 Task: Compose an email with the signature Lane Turner with the subject Feedback on a partnership and the message Can you confirm whether the vendor has been selected for the project? from softage.9@softage.net to softage.1@softage.netSelect the entire message and Indent more 2 times, then indent less once Send the email. Finally, move the email from Sent Items to the label Maintenance
Action: Mouse moved to (1228, 75)
Screenshot: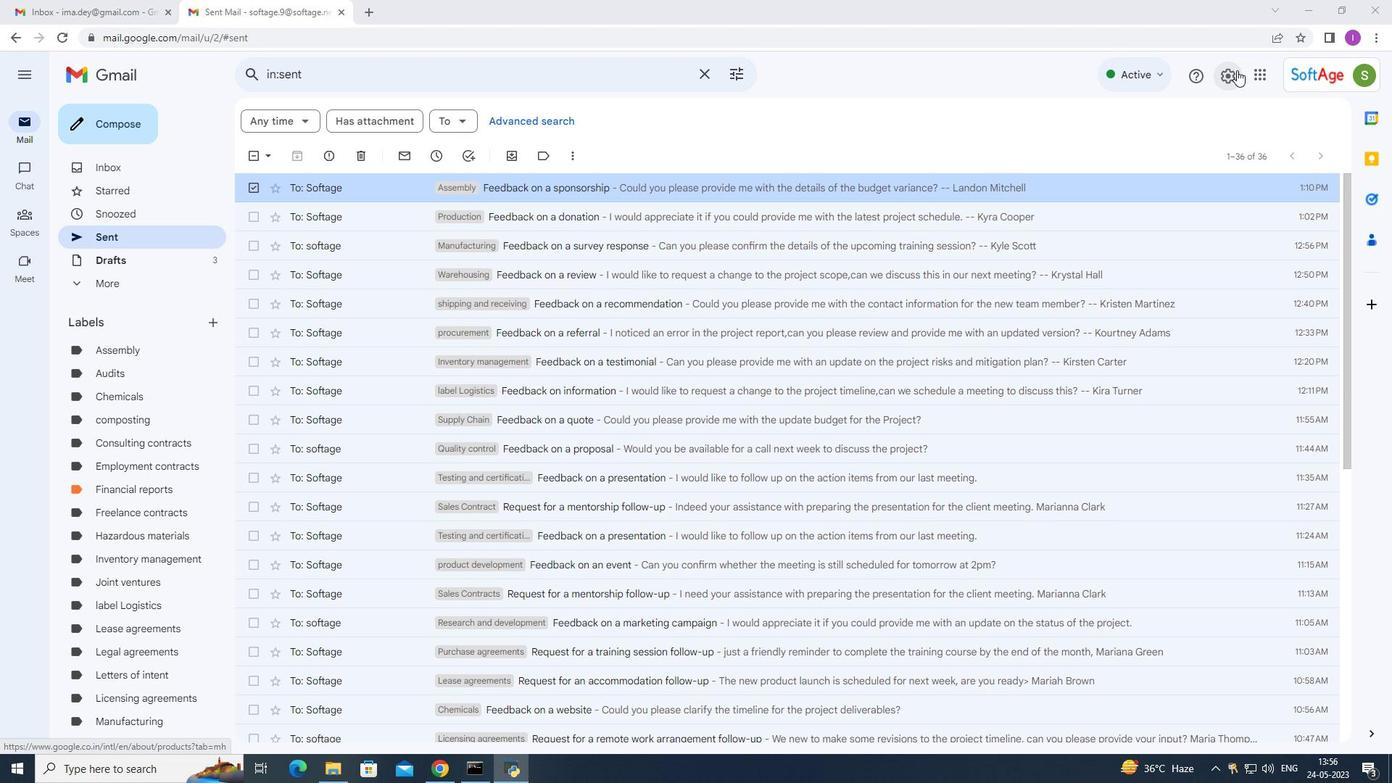 
Action: Mouse pressed left at (1228, 75)
Screenshot: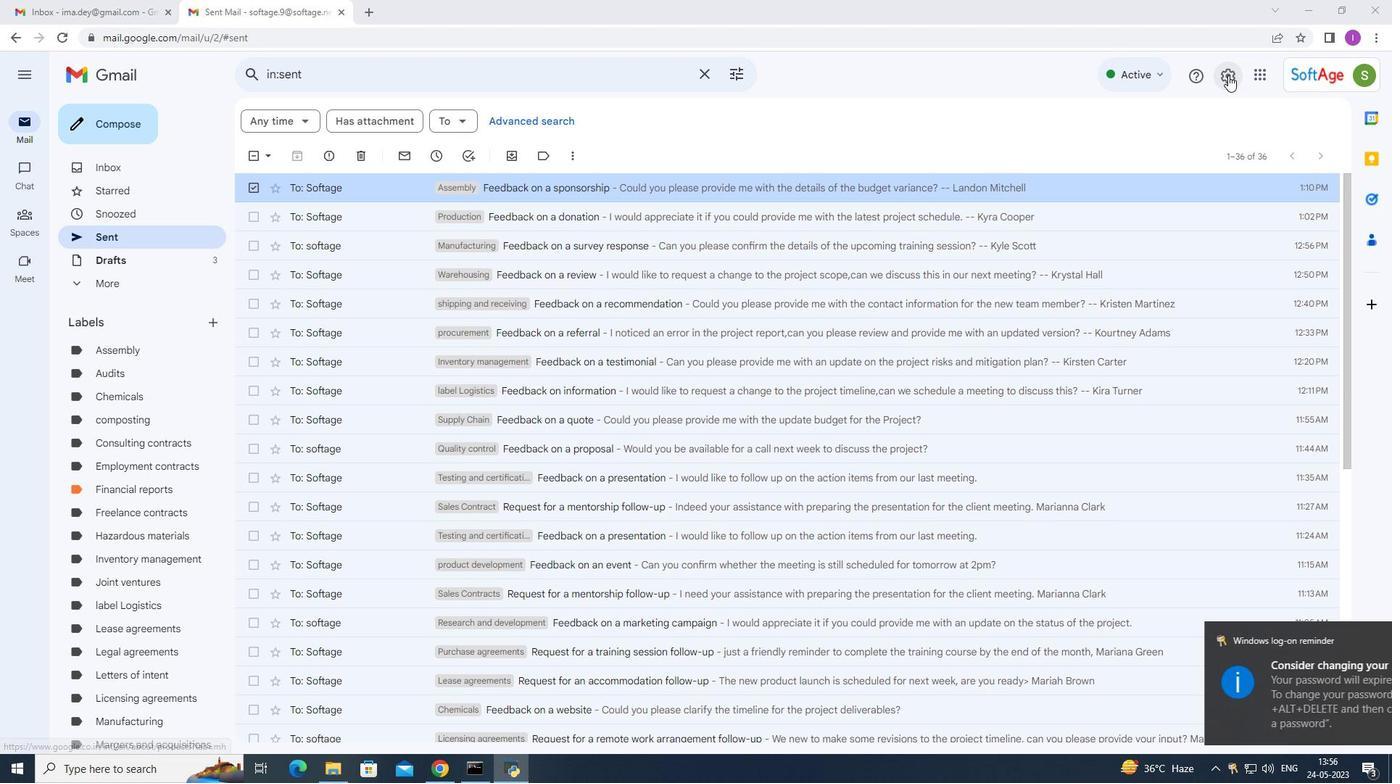 
Action: Mouse moved to (1354, 636)
Screenshot: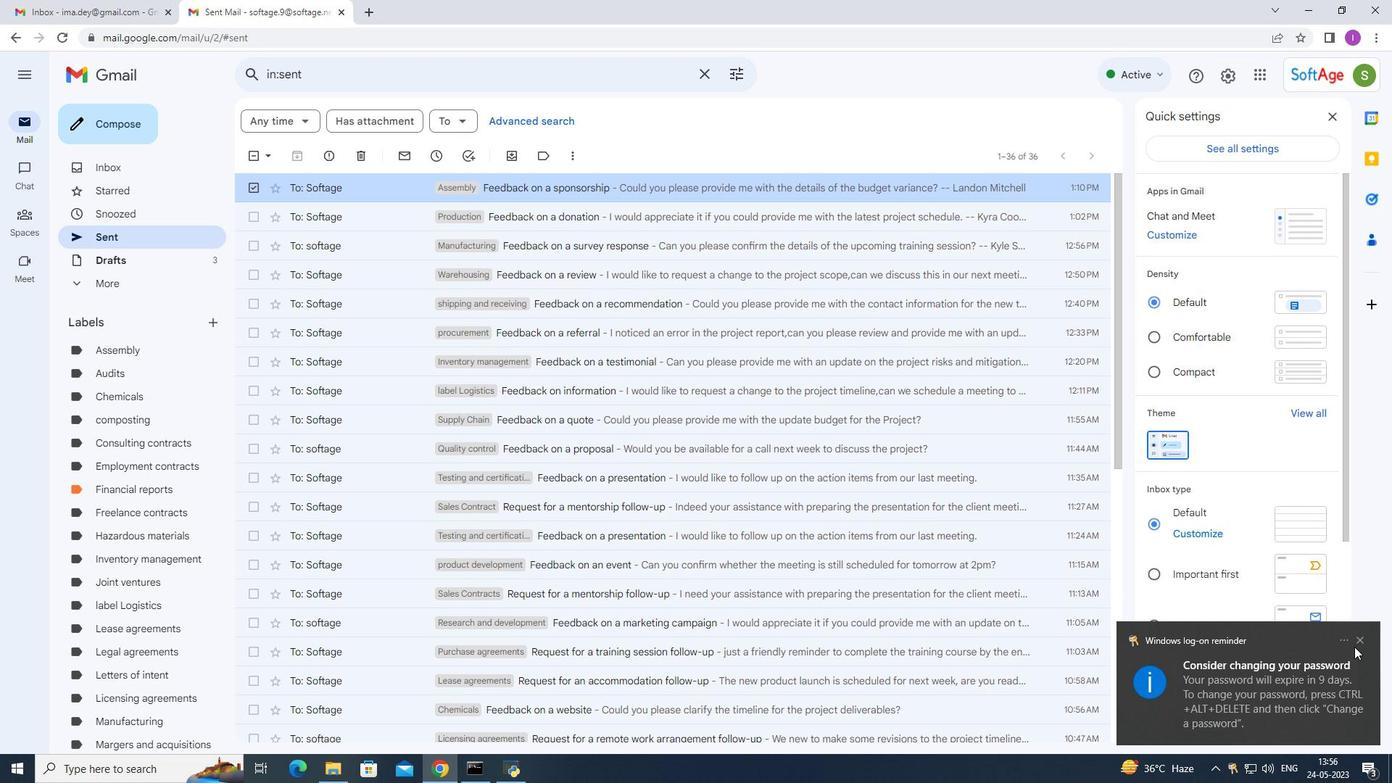
Action: Mouse pressed left at (1354, 636)
Screenshot: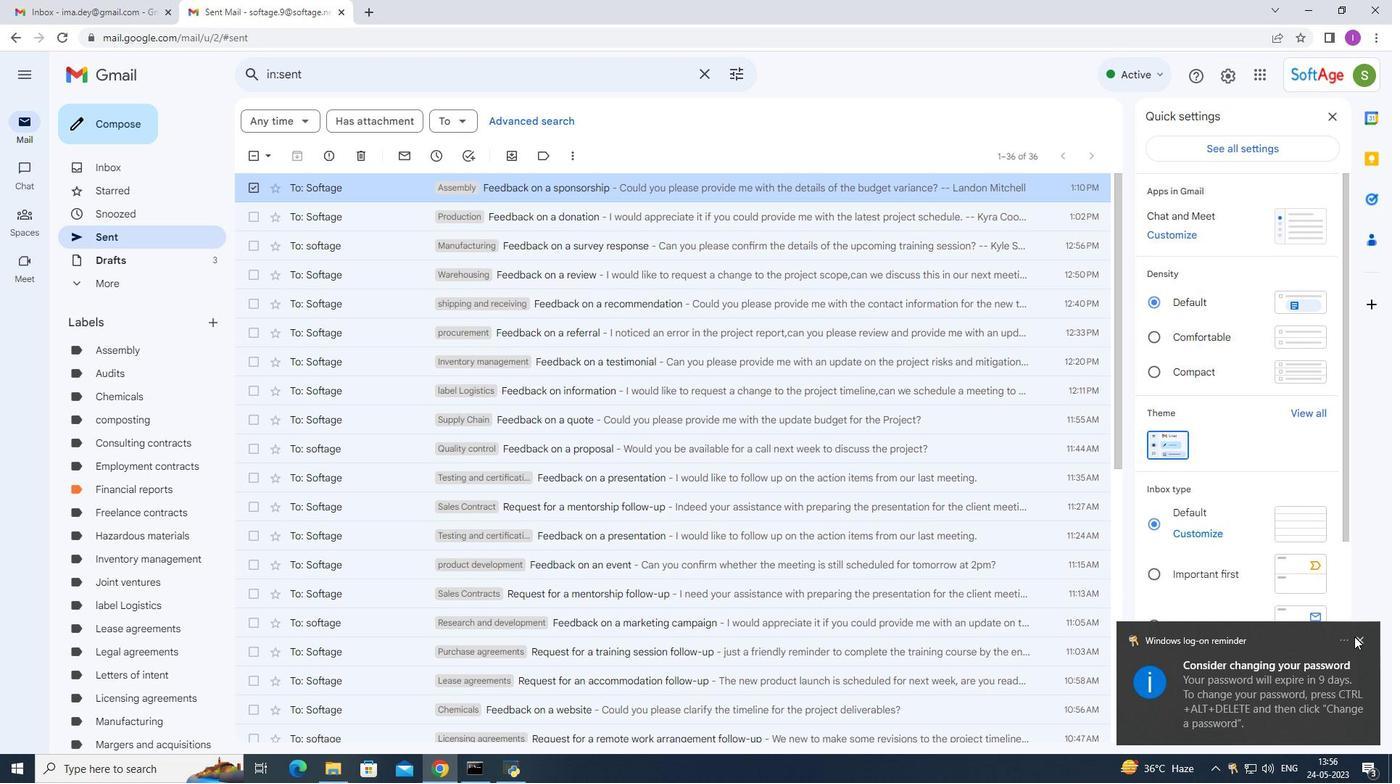 
Action: Mouse moved to (1239, 144)
Screenshot: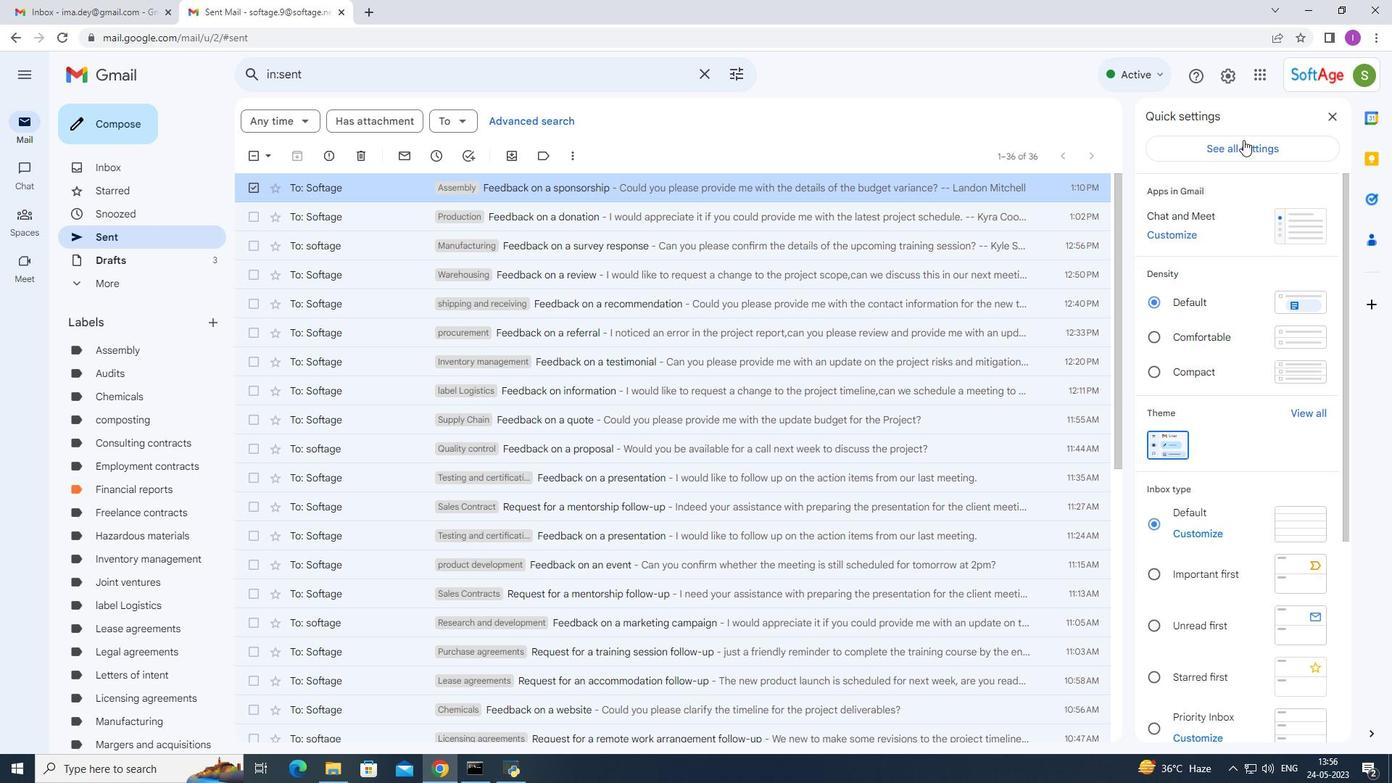 
Action: Mouse pressed left at (1239, 144)
Screenshot: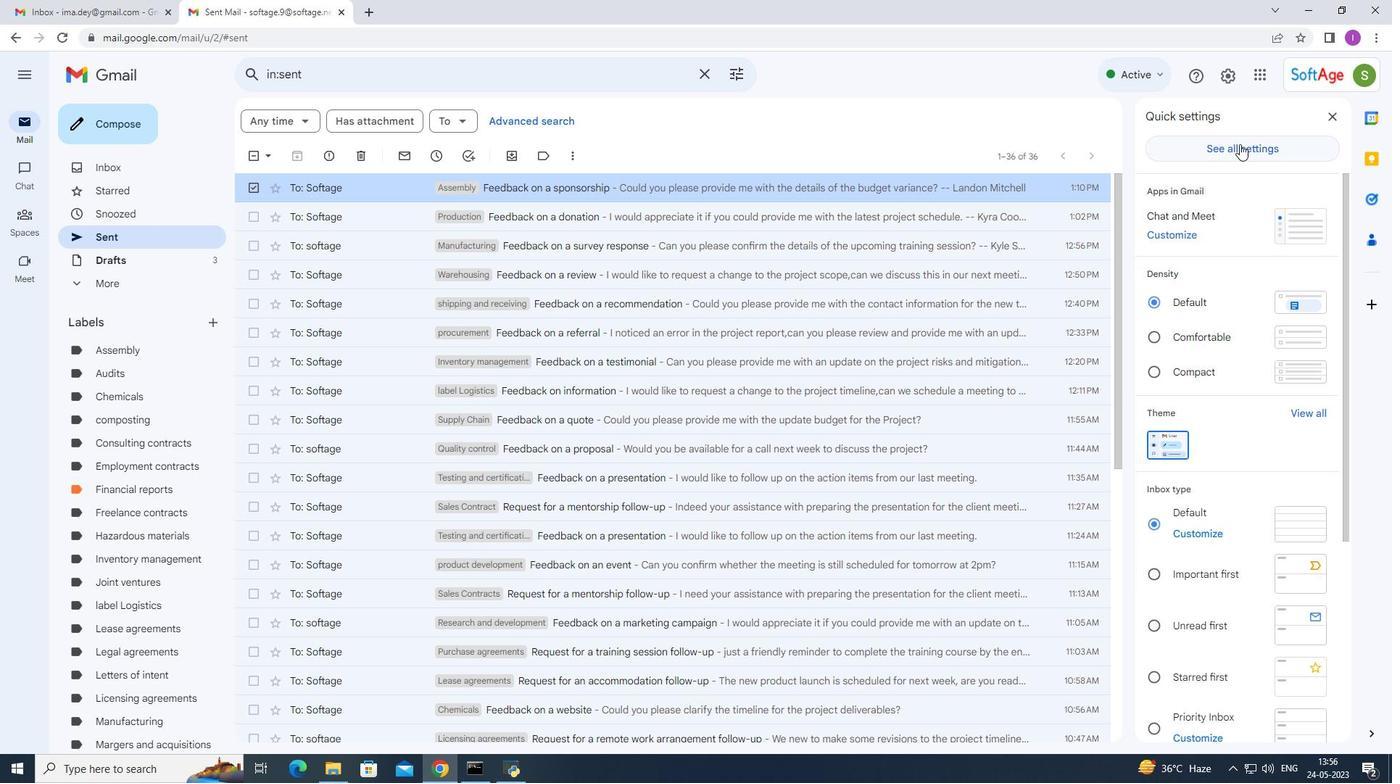 
Action: Mouse moved to (680, 287)
Screenshot: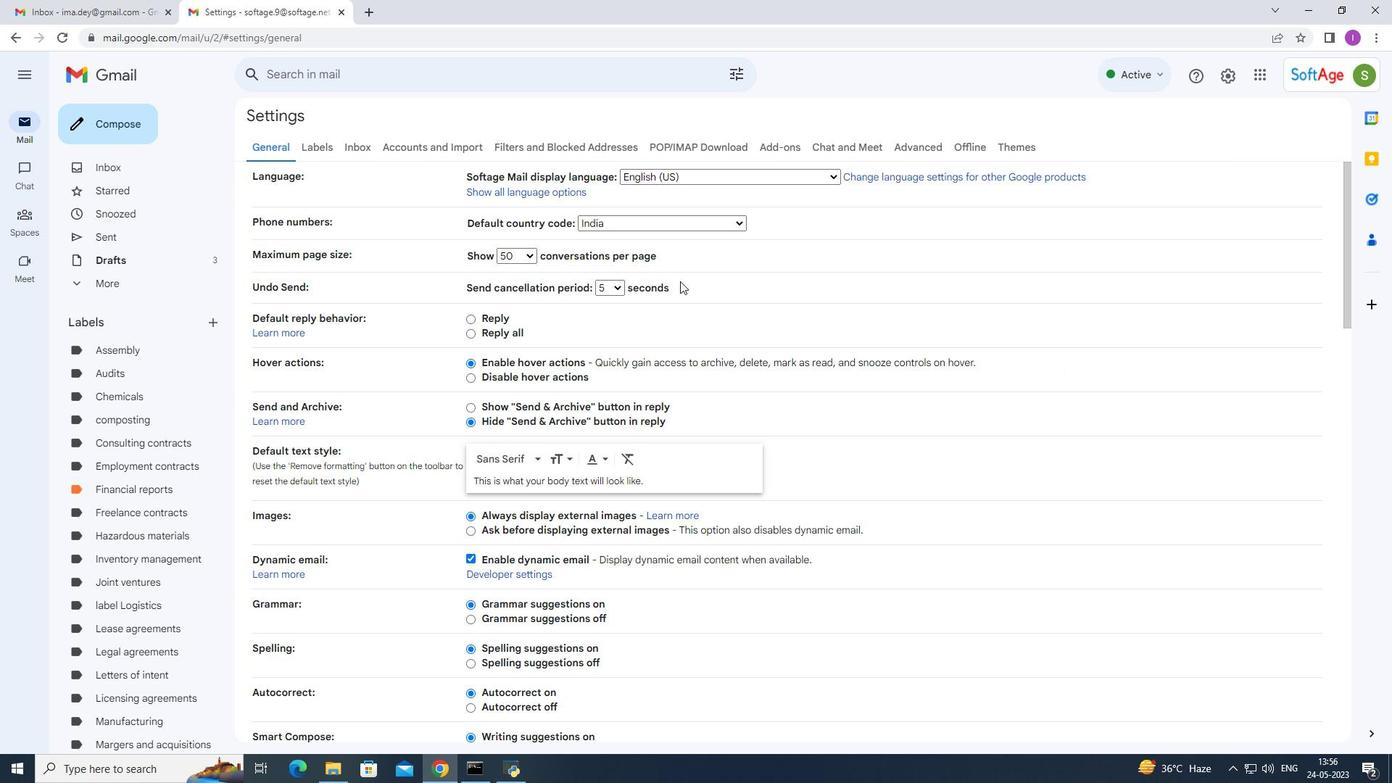 
Action: Mouse scrolled (680, 283) with delta (0, 0)
Screenshot: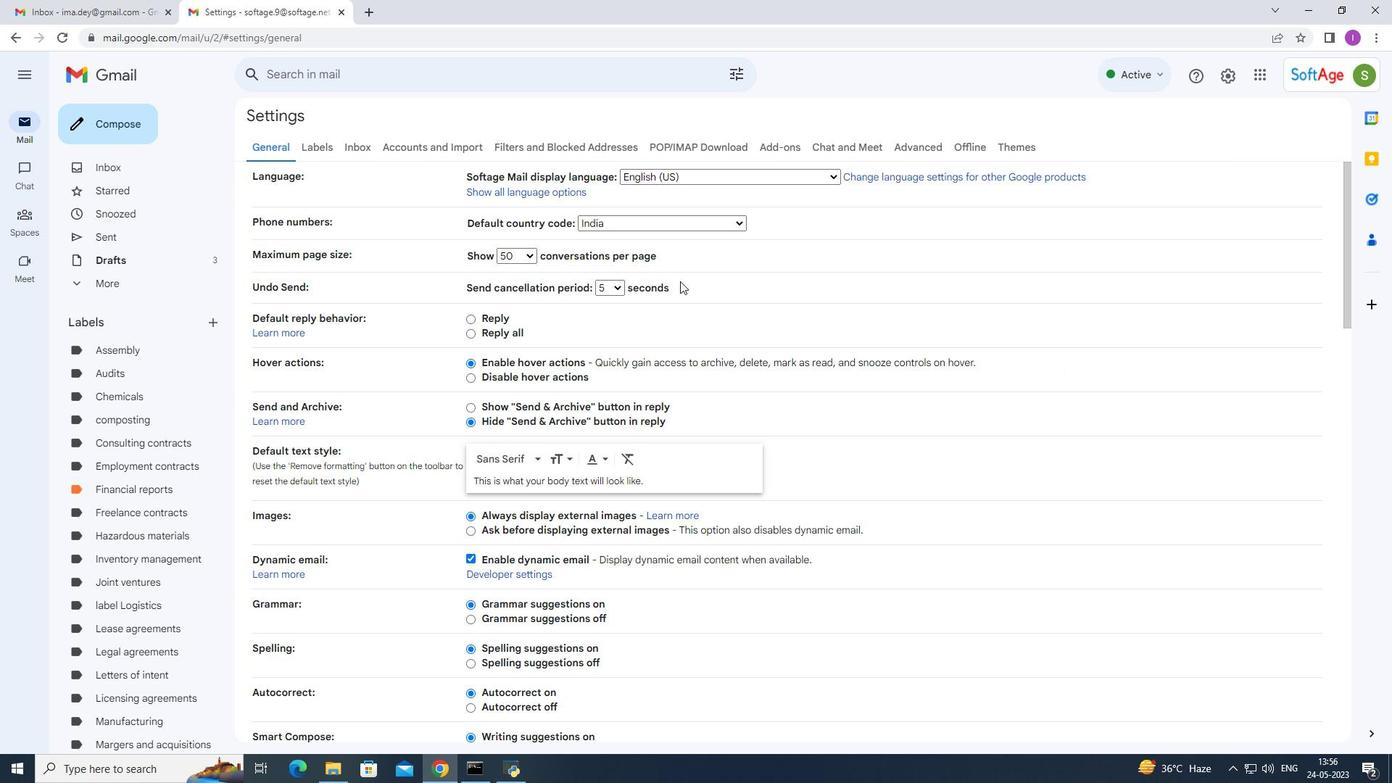 
Action: Mouse moved to (680, 288)
Screenshot: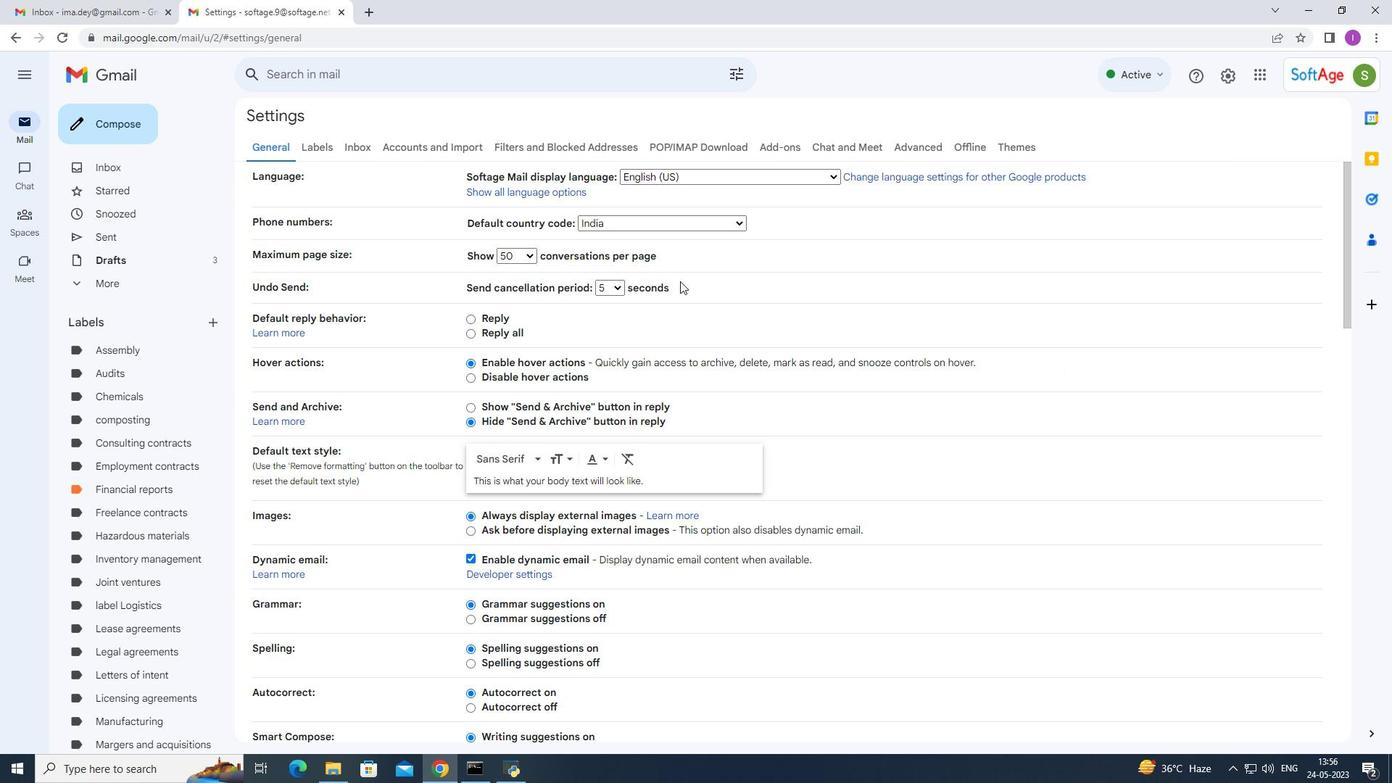 
Action: Mouse scrolled (680, 286) with delta (0, 0)
Screenshot: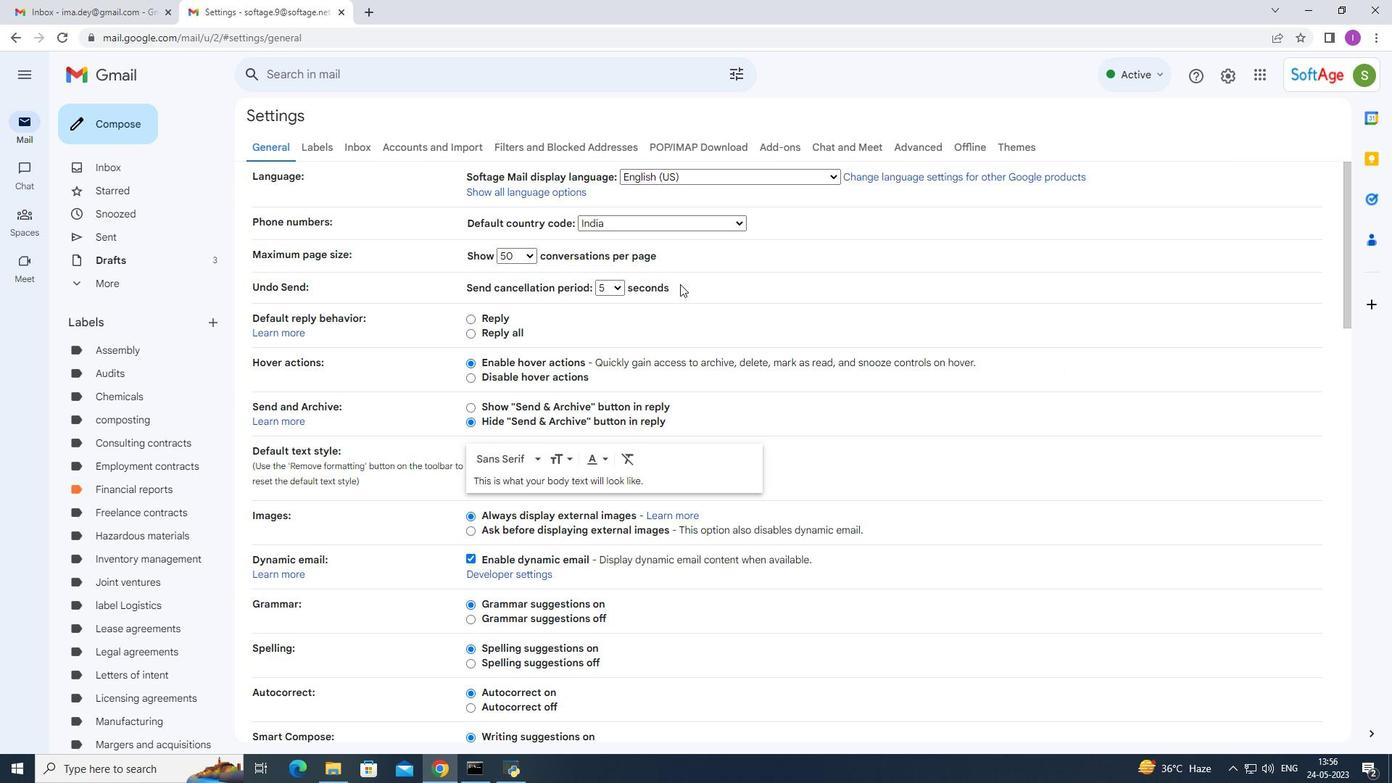 
Action: Mouse moved to (680, 289)
Screenshot: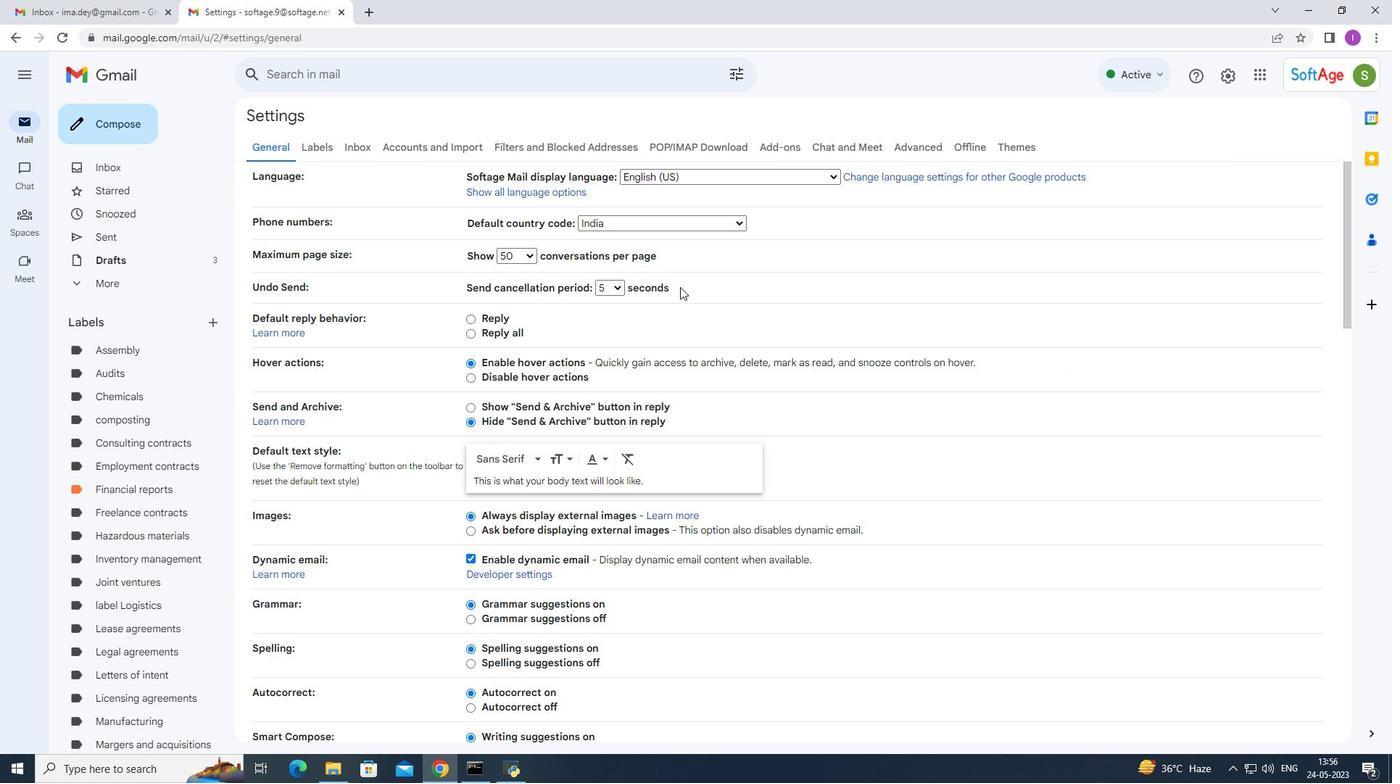 
Action: Mouse scrolled (680, 290) with delta (0, 0)
Screenshot: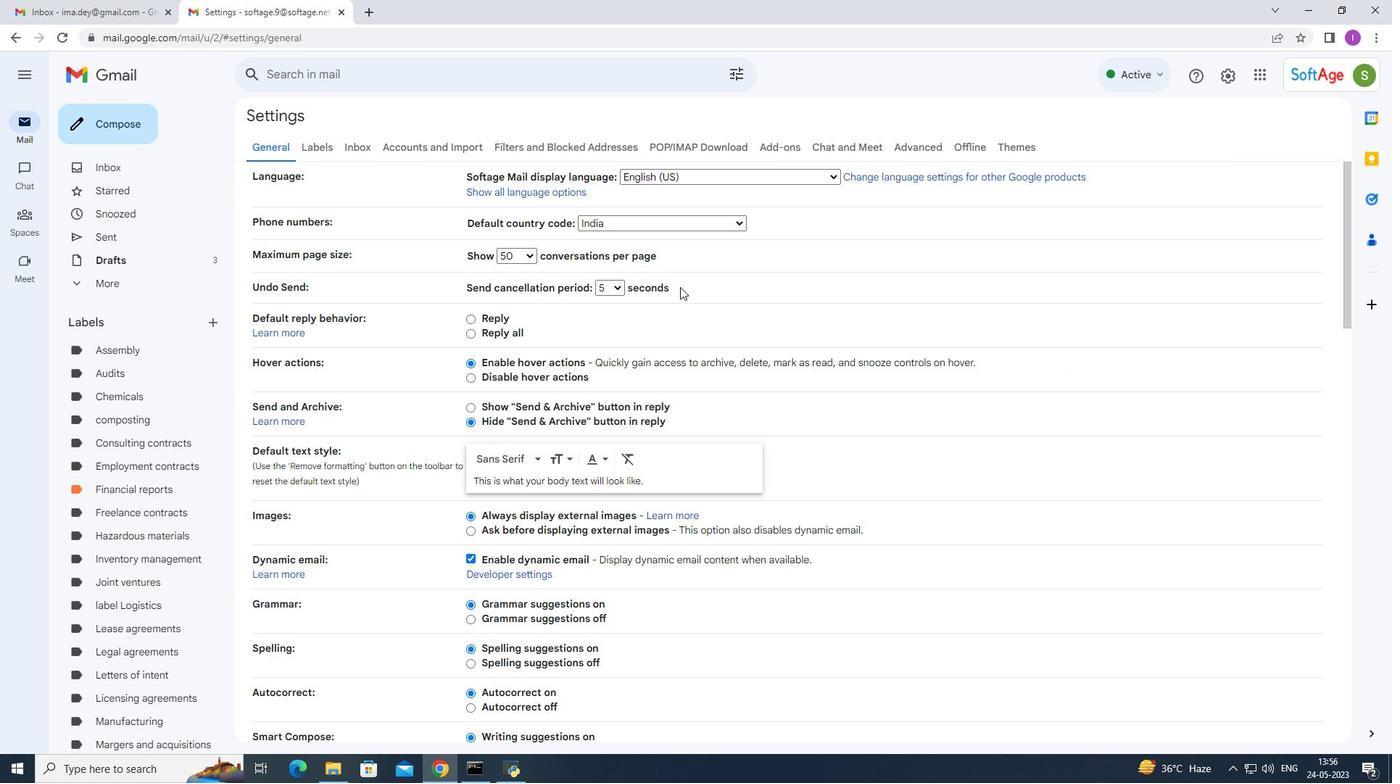 
Action: Mouse moved to (681, 290)
Screenshot: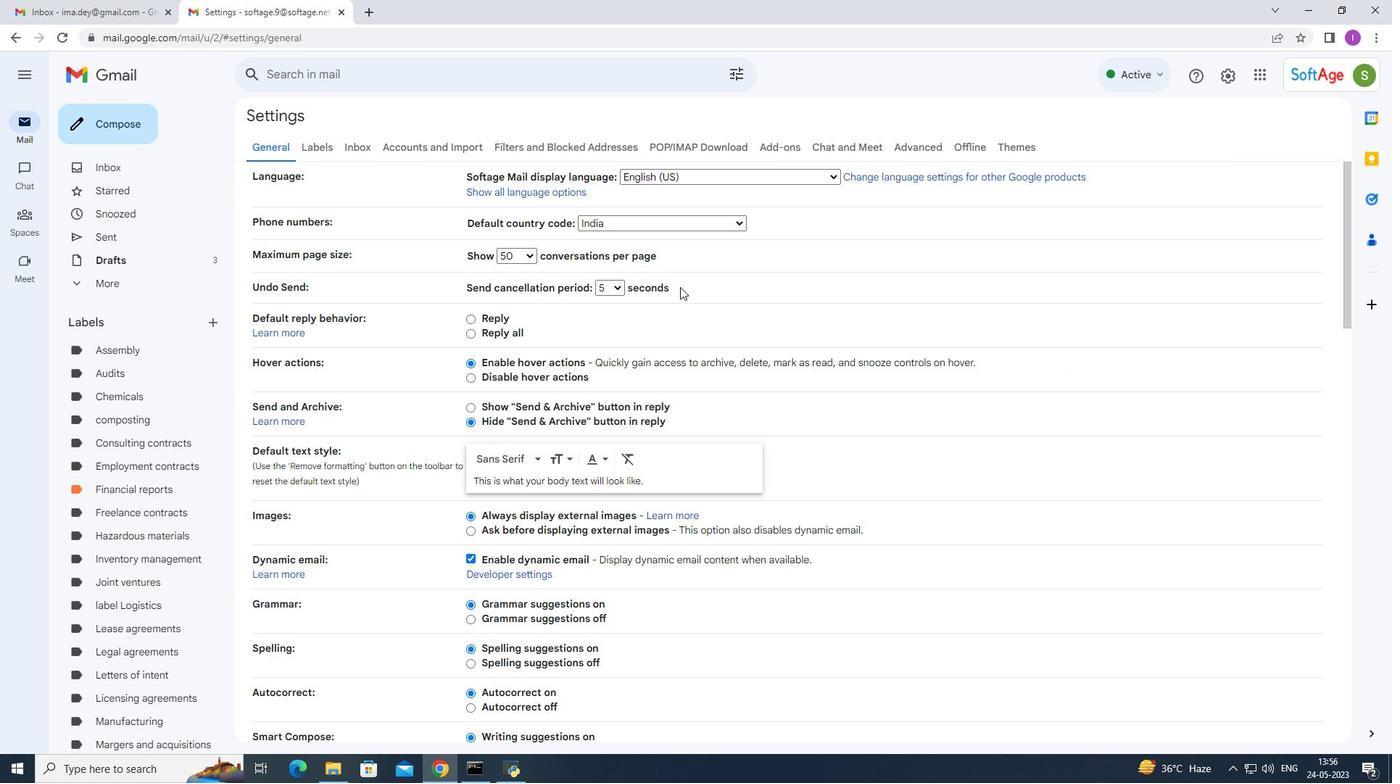 
Action: Mouse scrolled (680, 288) with delta (0, 0)
Screenshot: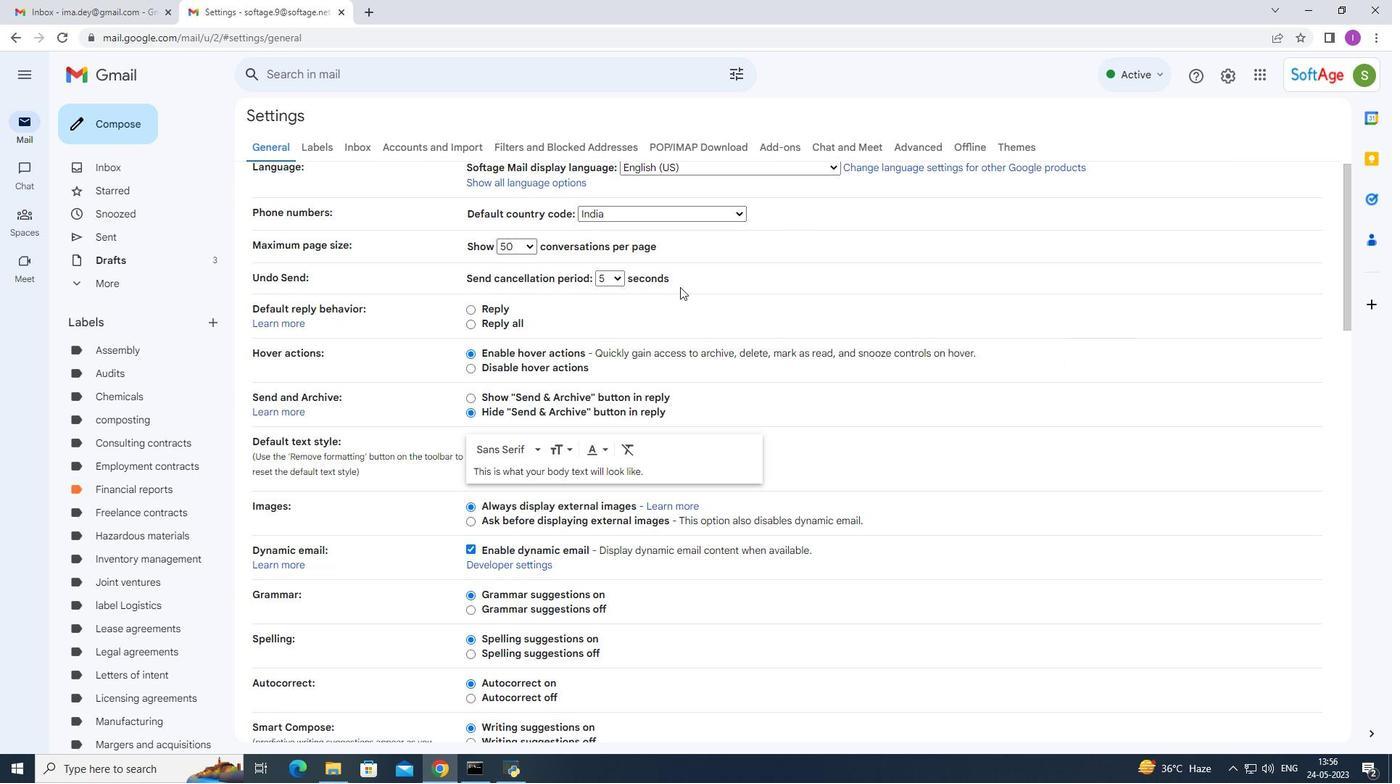 
Action: Mouse moved to (685, 294)
Screenshot: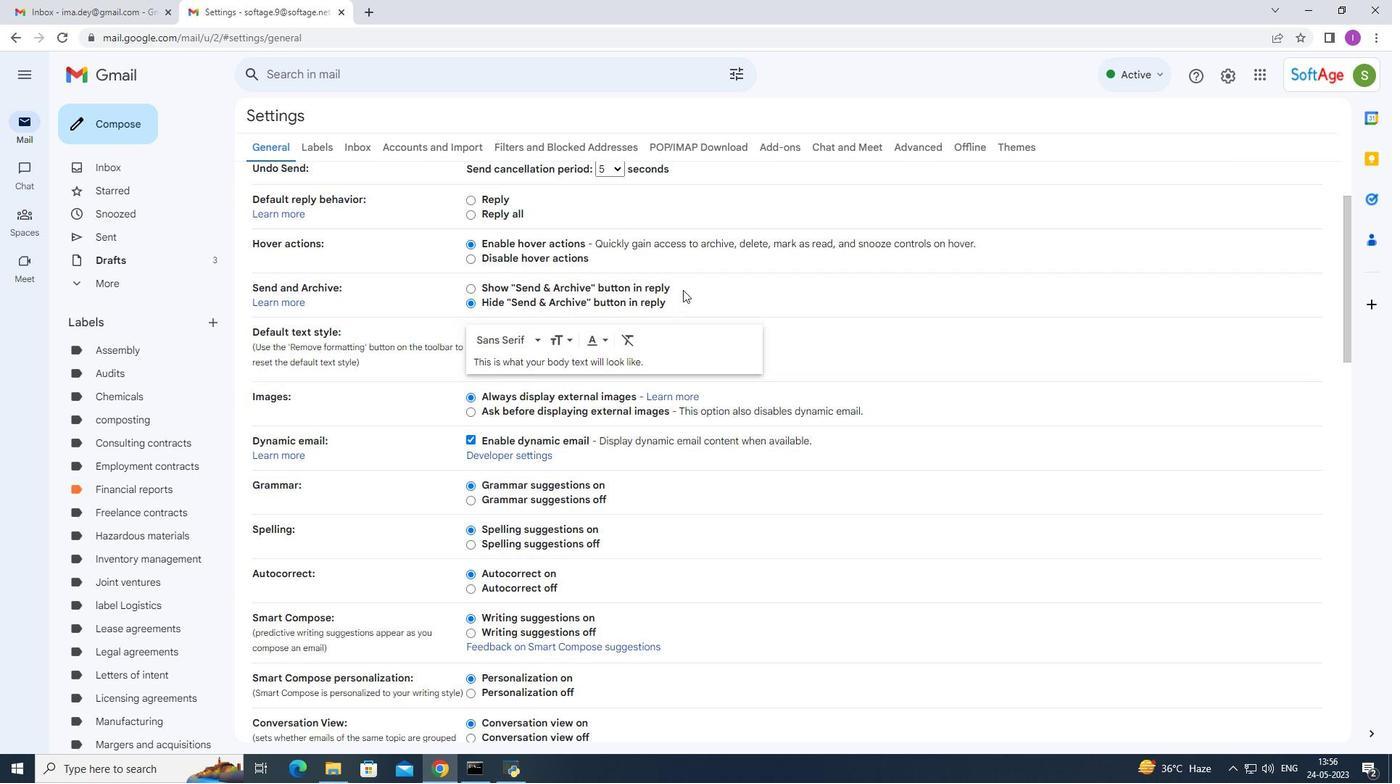 
Action: Mouse scrolled (685, 292) with delta (0, 0)
Screenshot: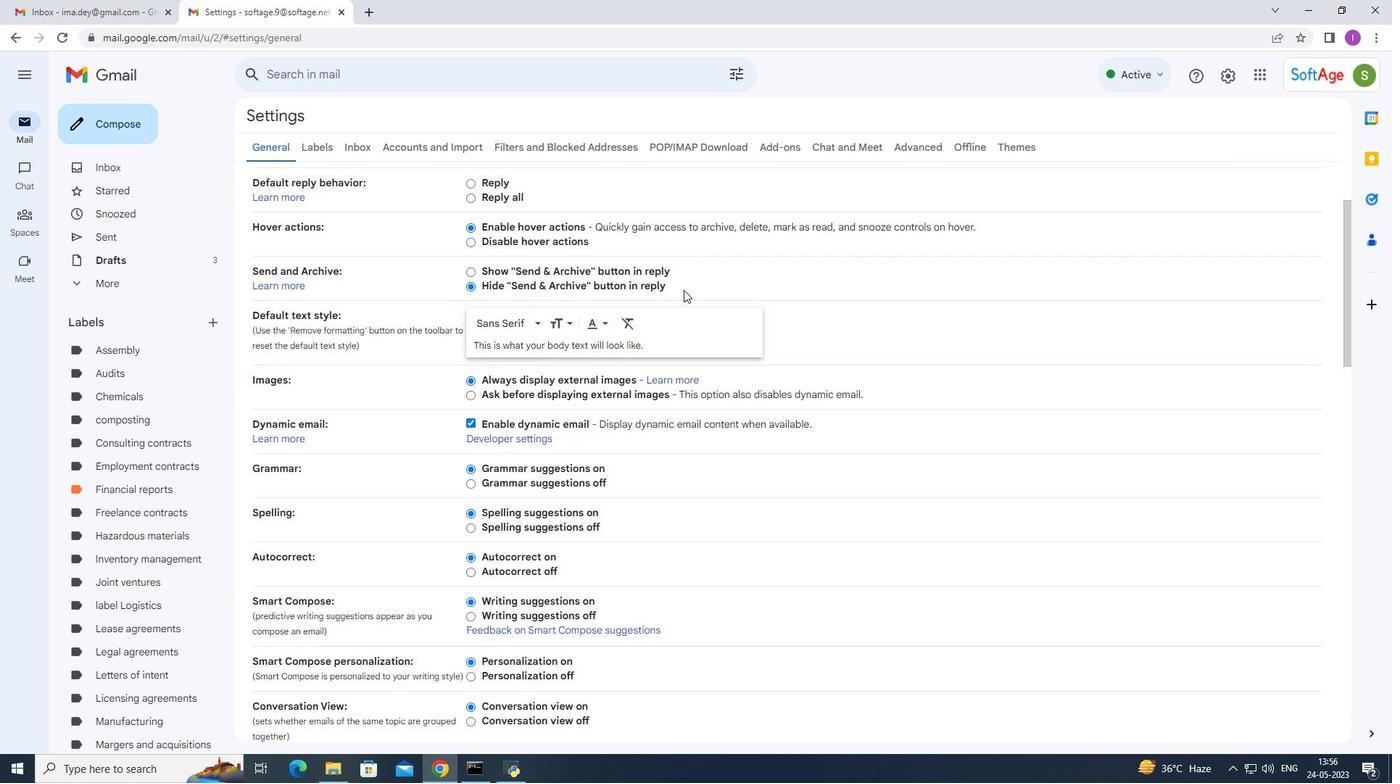 
Action: Mouse moved to (692, 300)
Screenshot: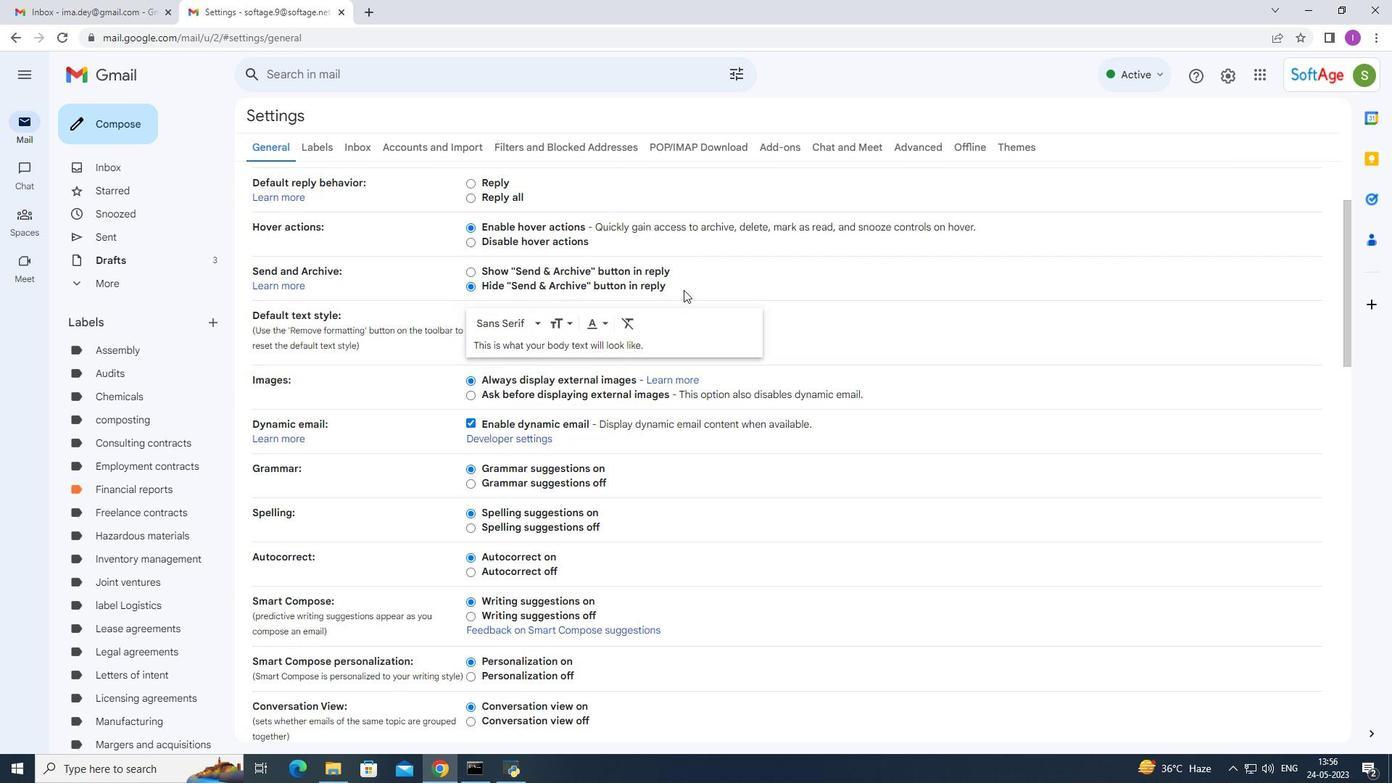 
Action: Mouse scrolled (685, 295) with delta (0, 0)
Screenshot: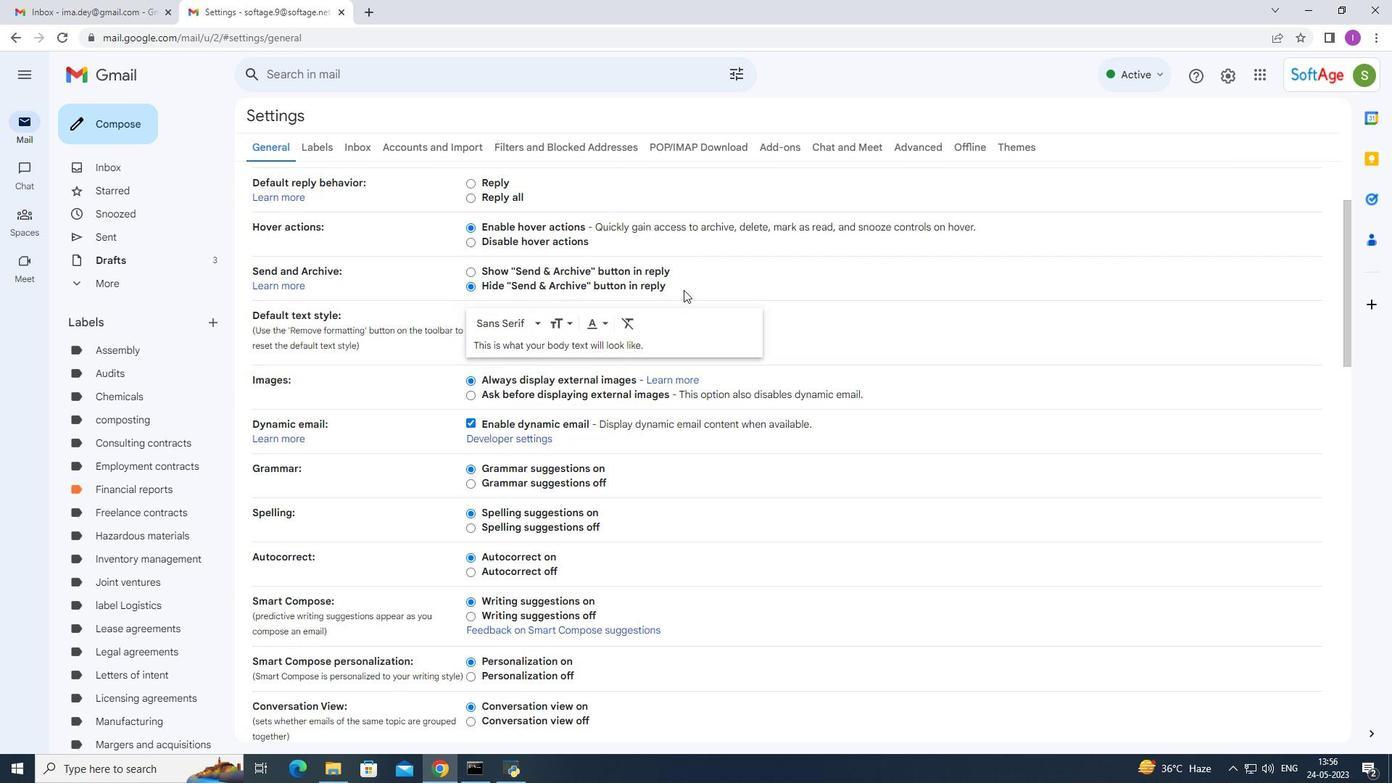
Action: Mouse scrolled (692, 299) with delta (0, 0)
Screenshot: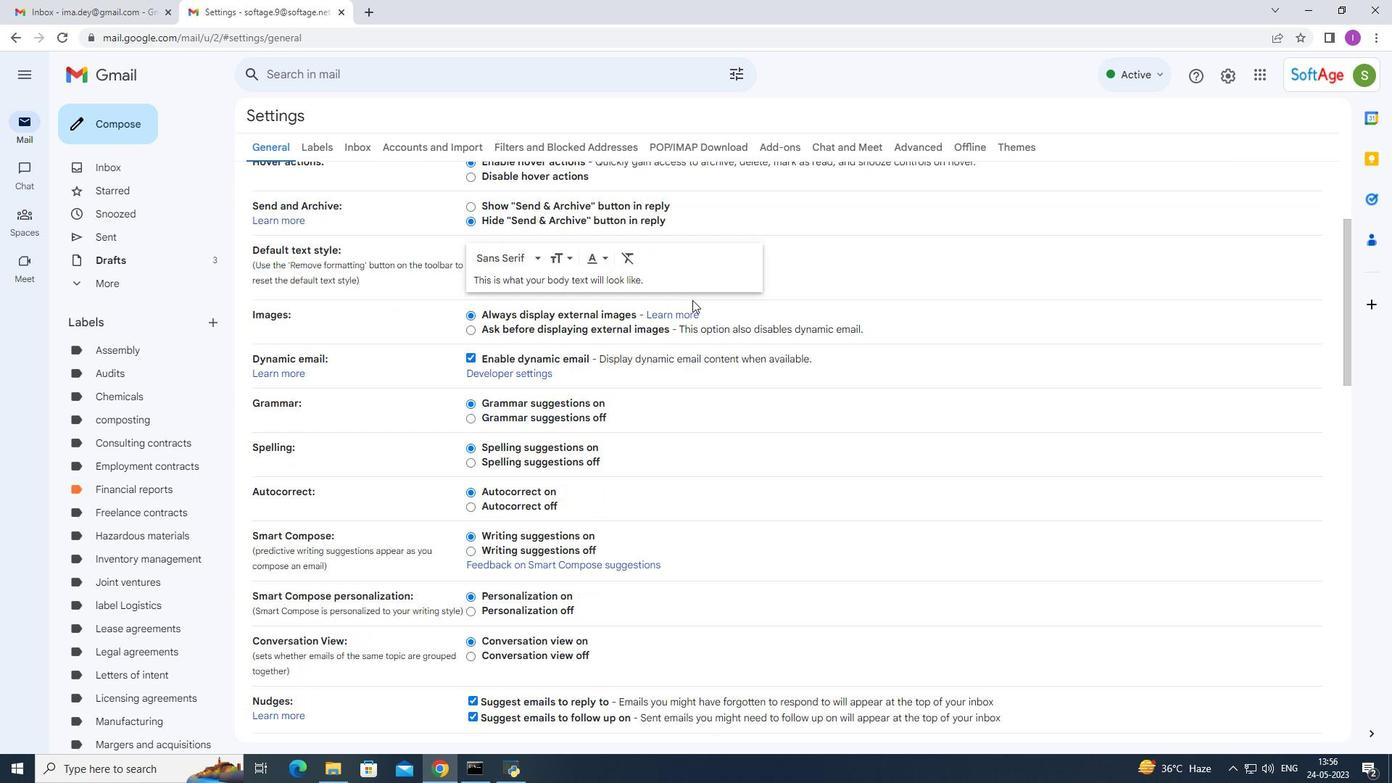 
Action: Mouse moved to (693, 304)
Screenshot: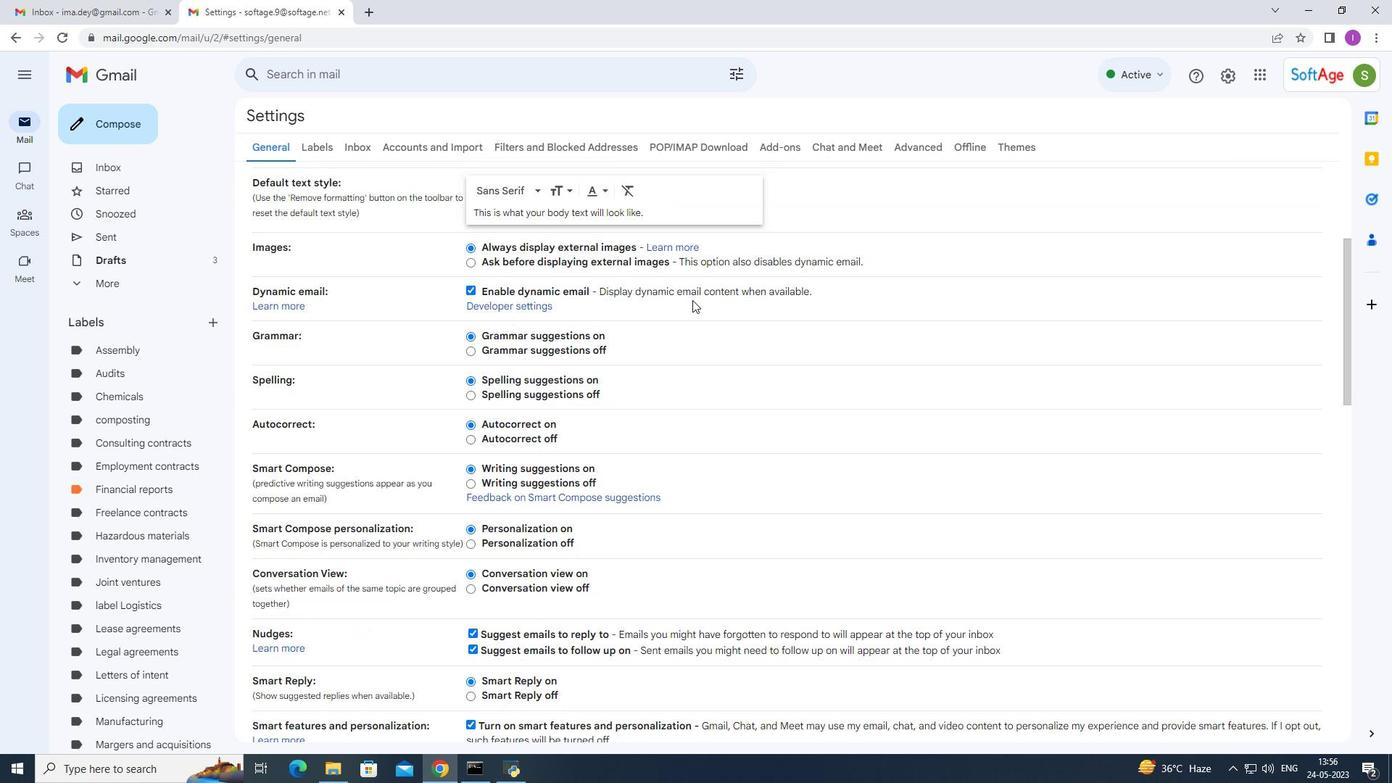 
Action: Mouse scrolled (693, 300) with delta (0, 0)
Screenshot: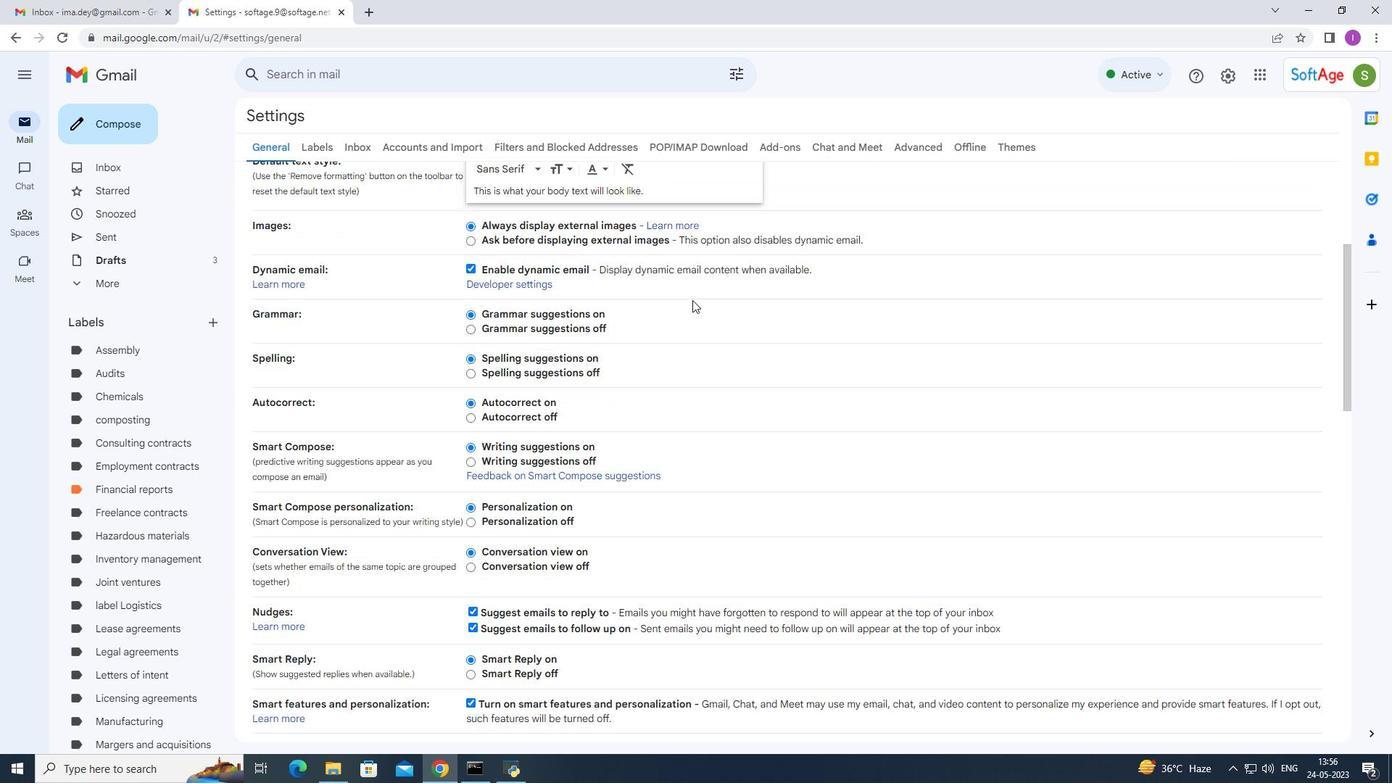 
Action: Mouse moved to (693, 305)
Screenshot: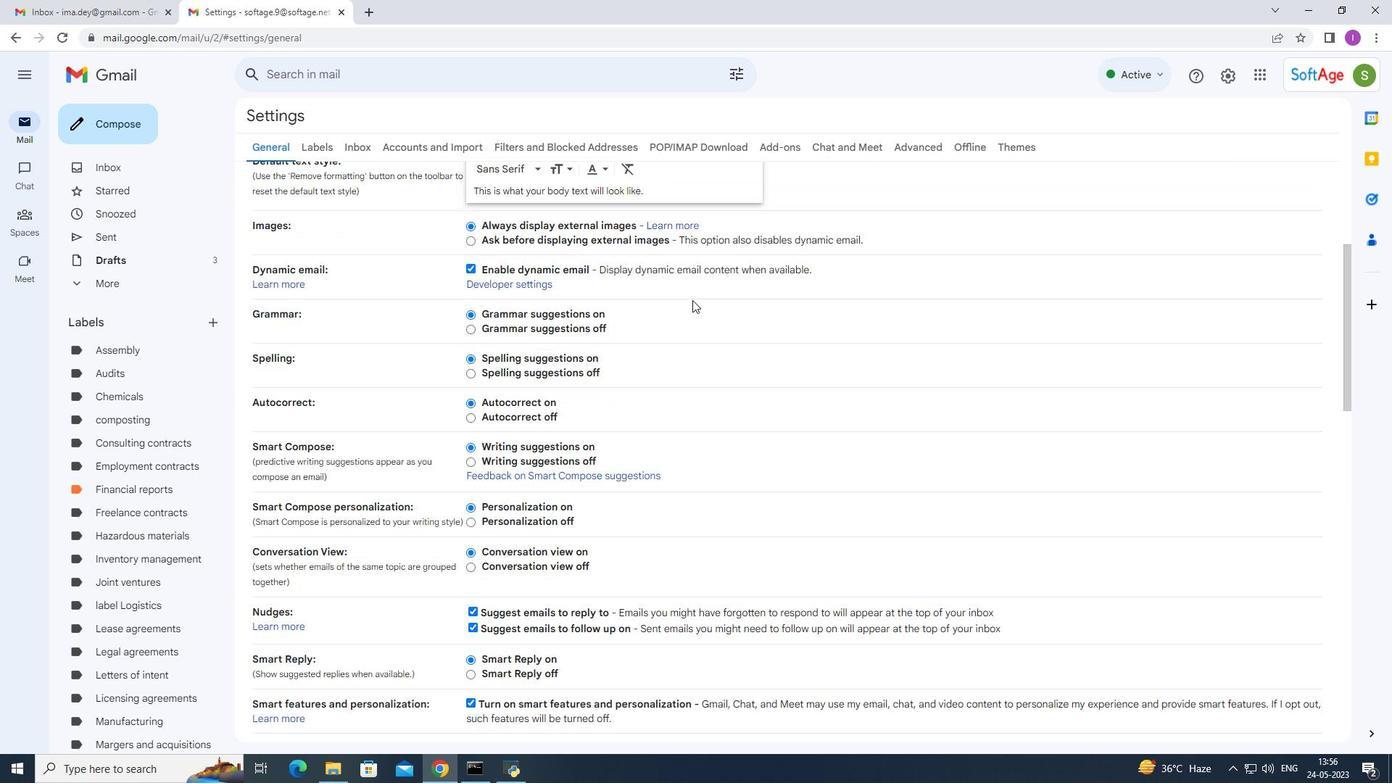 
Action: Mouse scrolled (693, 303) with delta (0, 0)
Screenshot: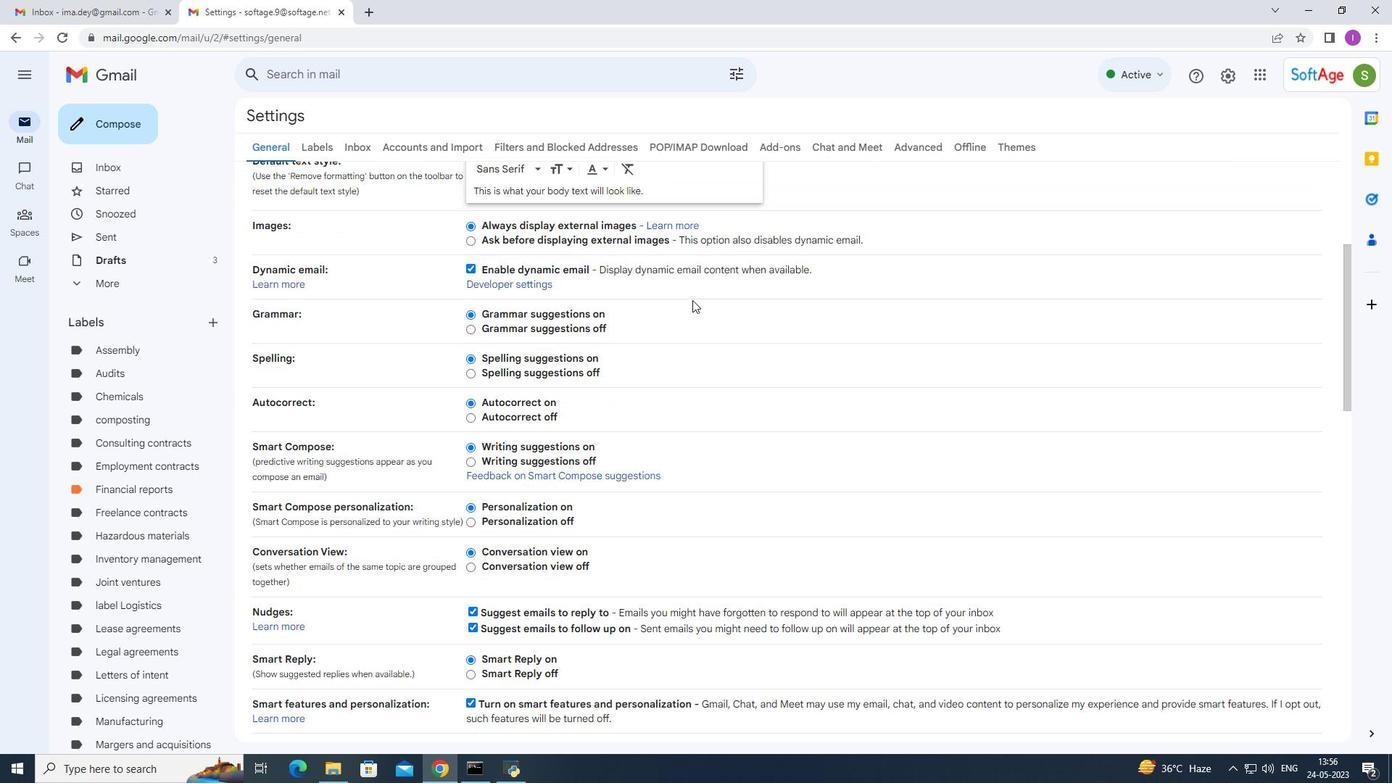 
Action: Mouse moved to (695, 321)
Screenshot: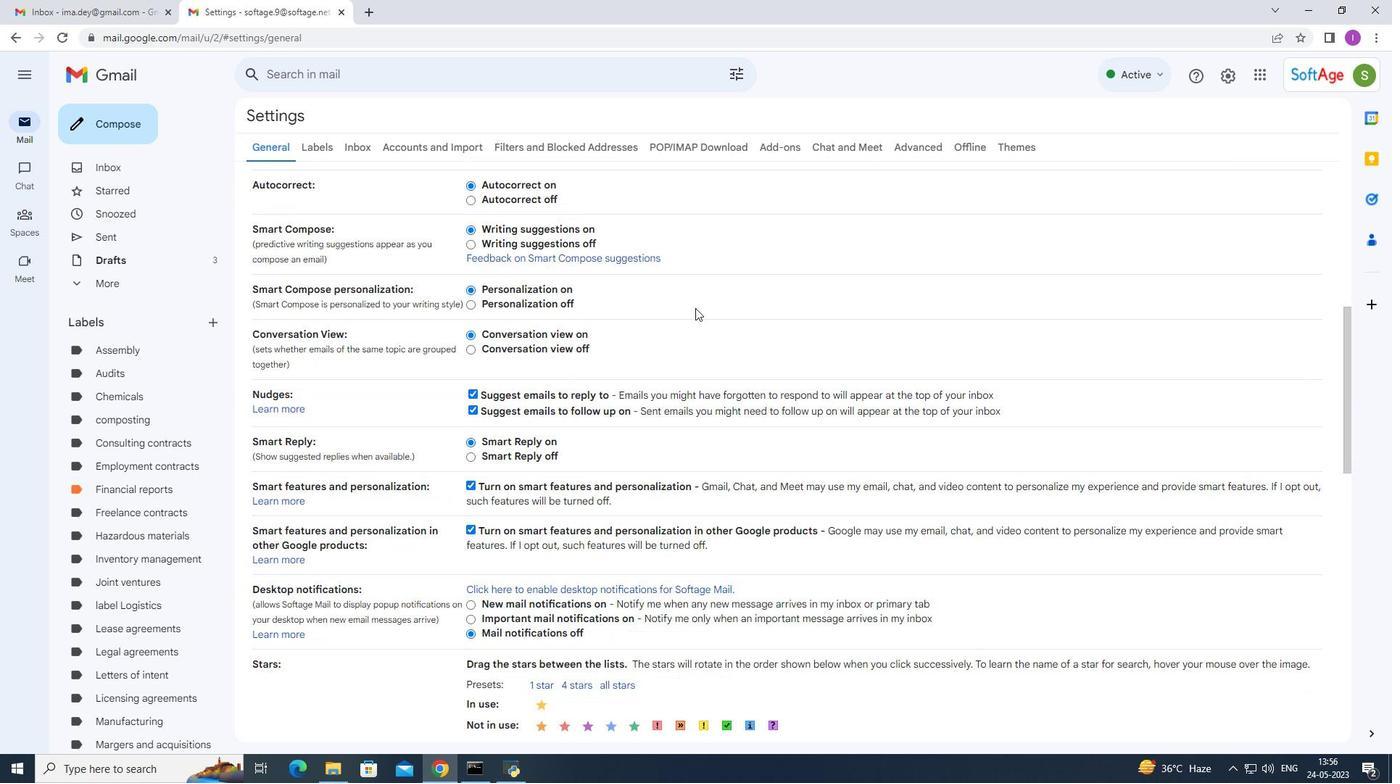 
Action: Mouse scrolled (695, 316) with delta (0, 0)
Screenshot: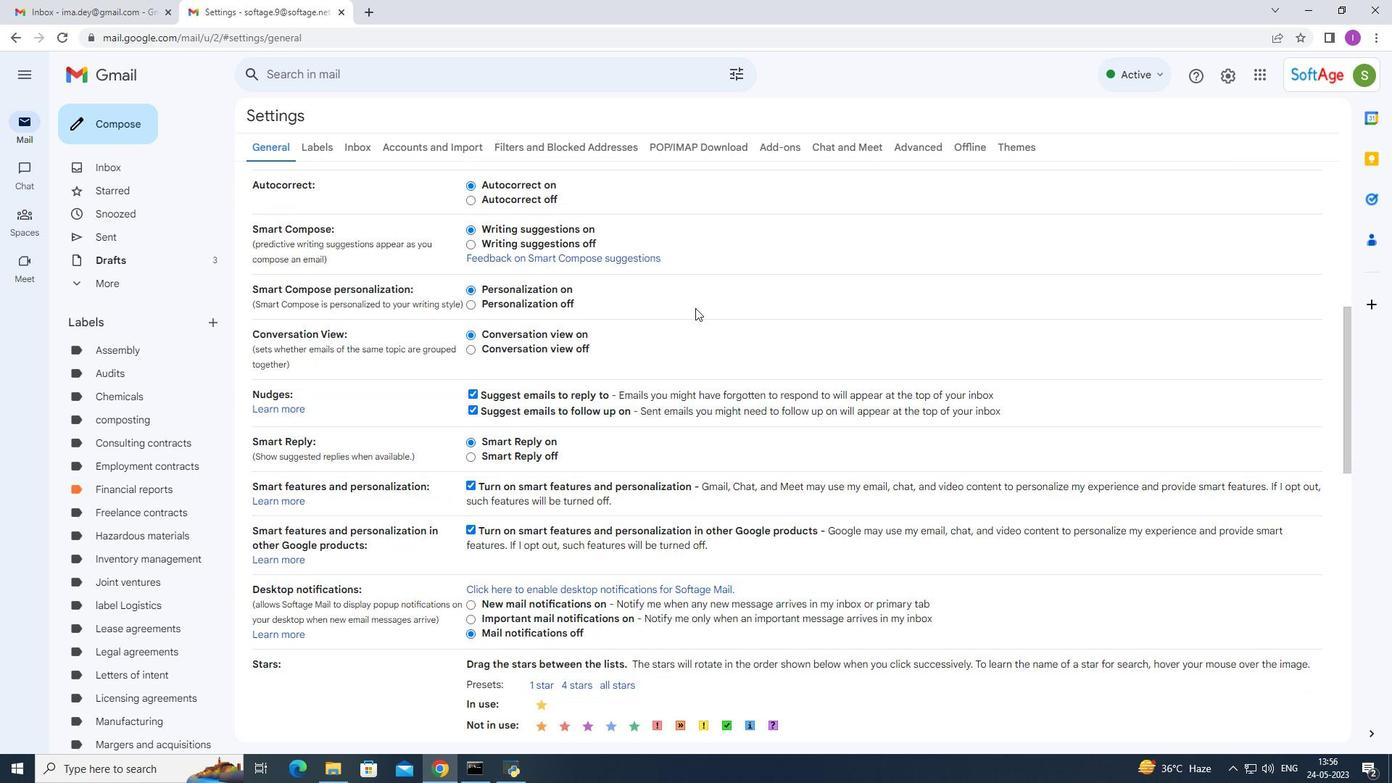 
Action: Mouse moved to (697, 327)
Screenshot: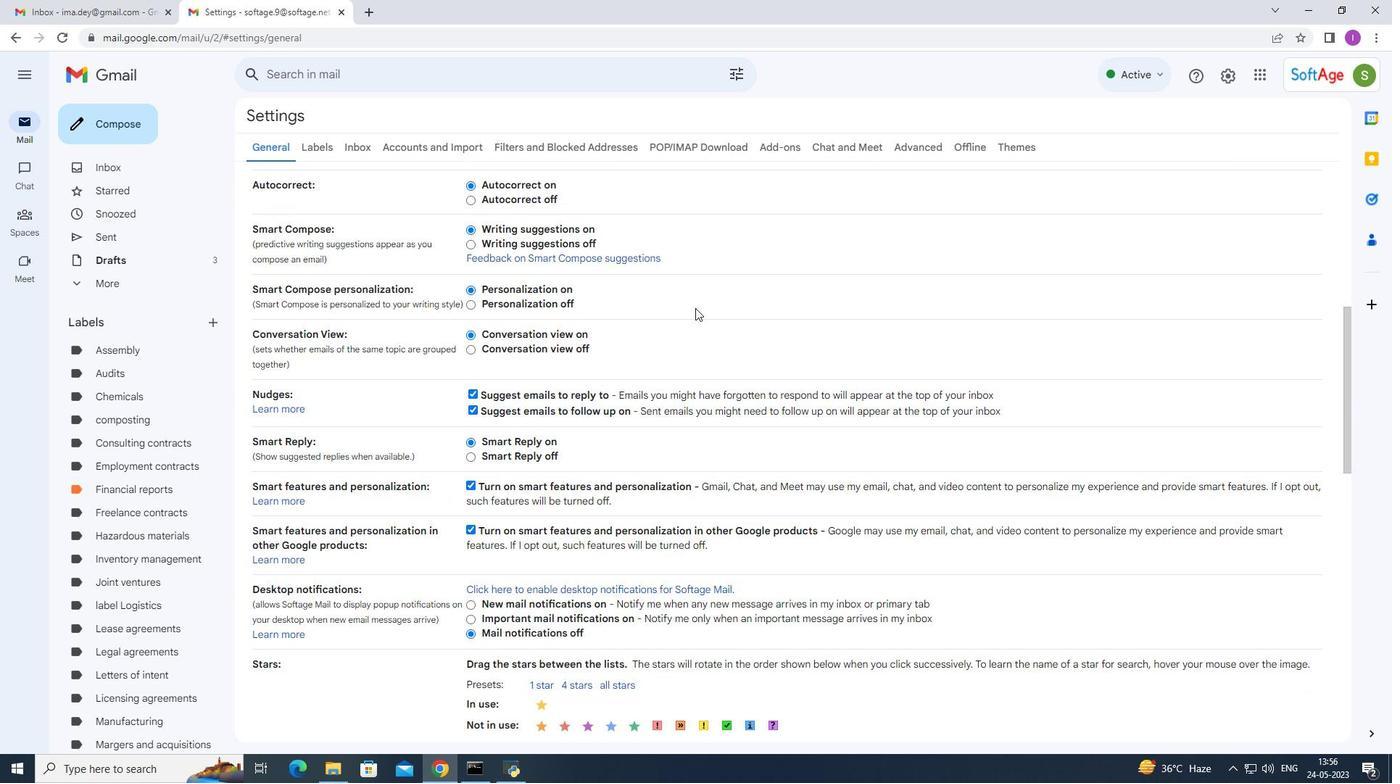 
Action: Mouse scrolled (695, 322) with delta (0, 0)
Screenshot: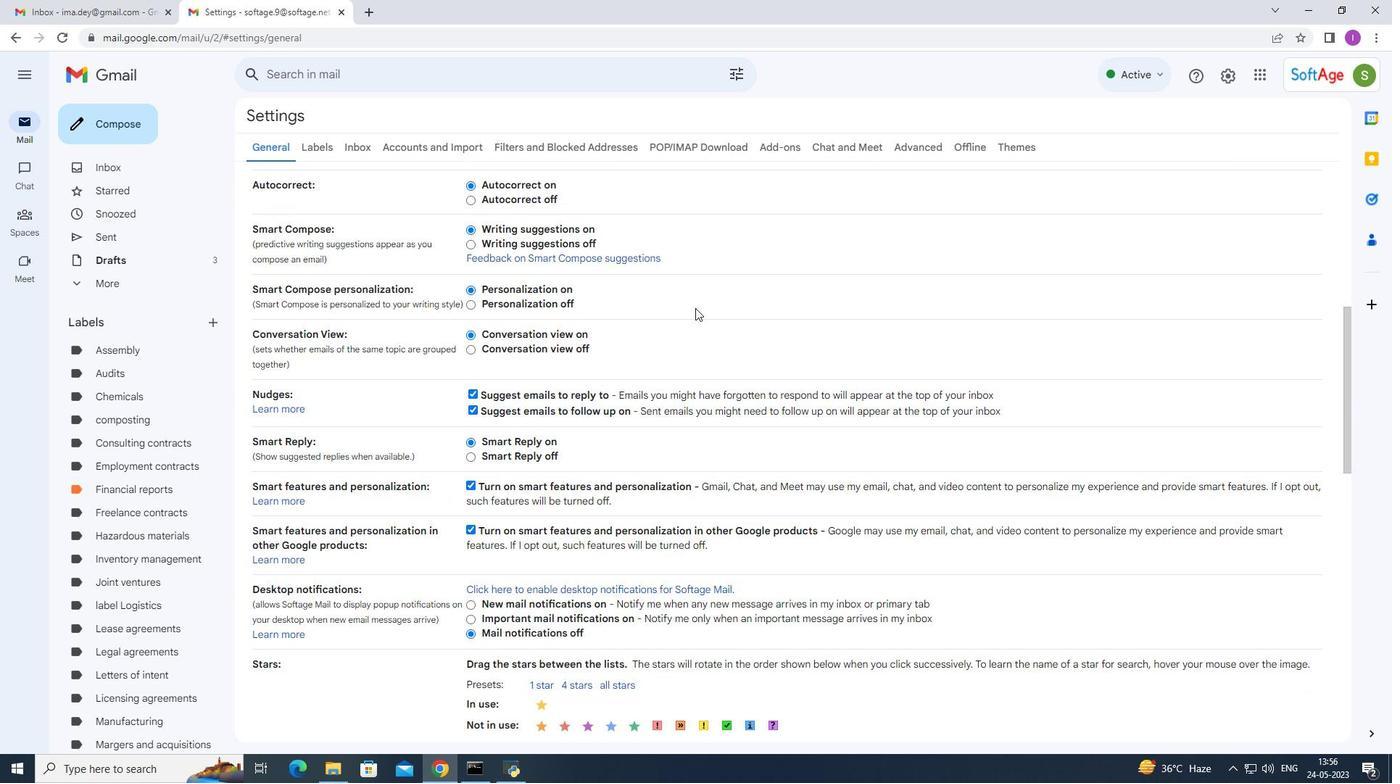 
Action: Mouse moved to (697, 328)
Screenshot: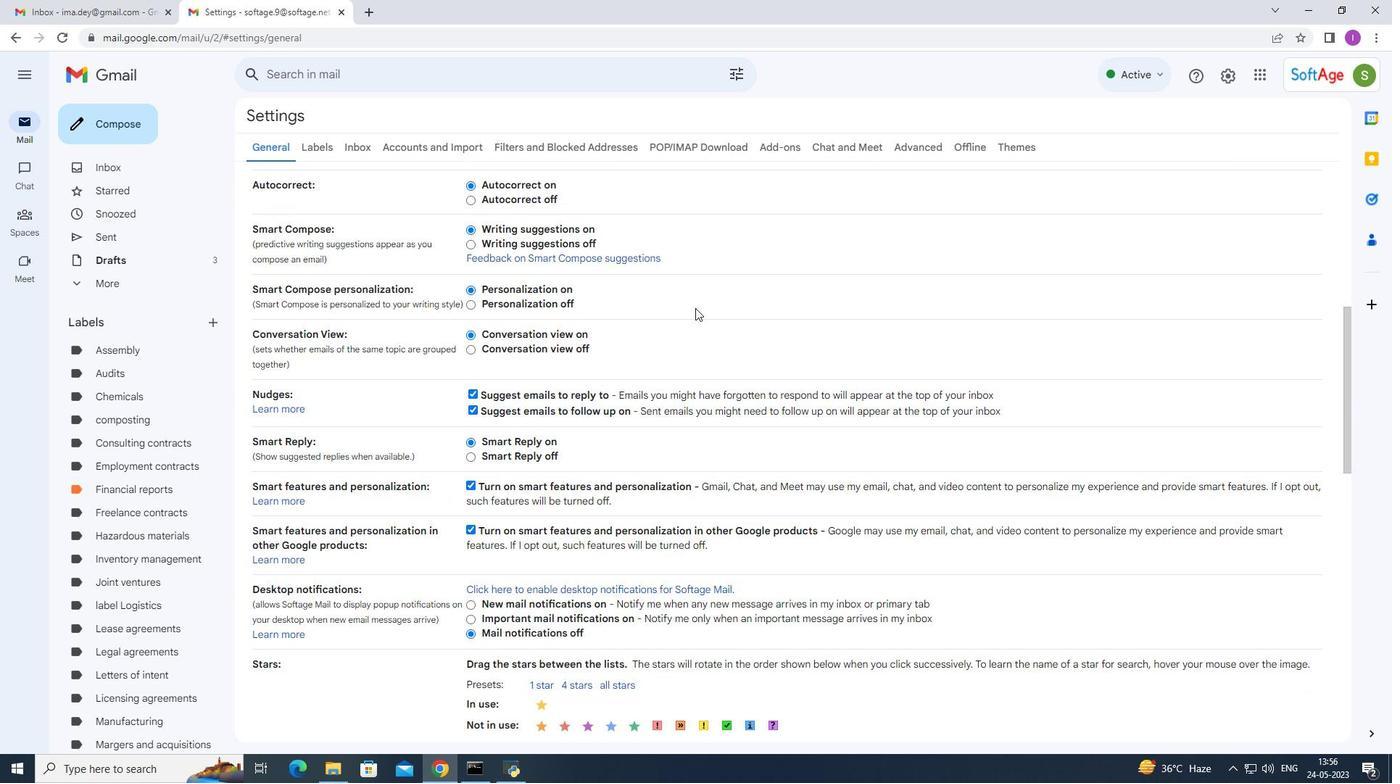 
Action: Mouse scrolled (695, 323) with delta (0, 0)
Screenshot: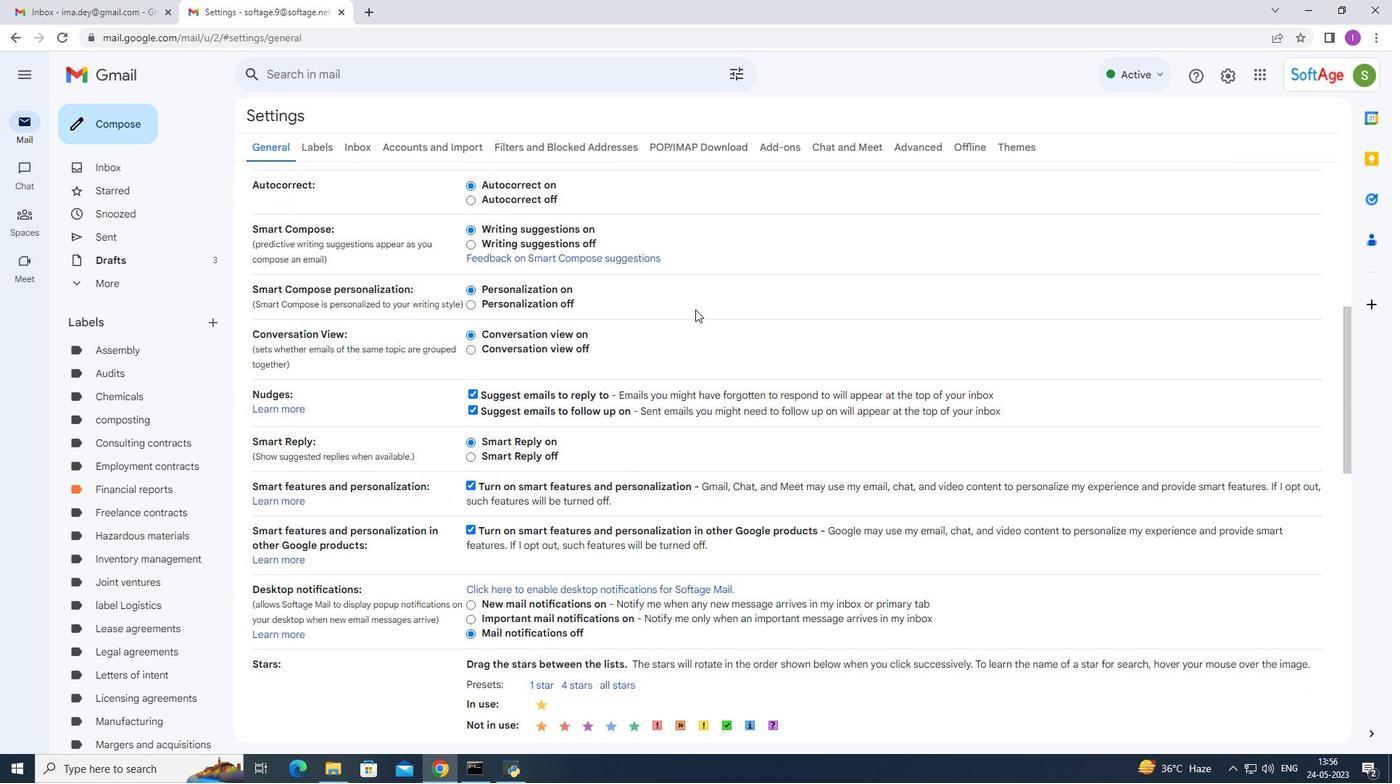 
Action: Mouse moved to (697, 330)
Screenshot: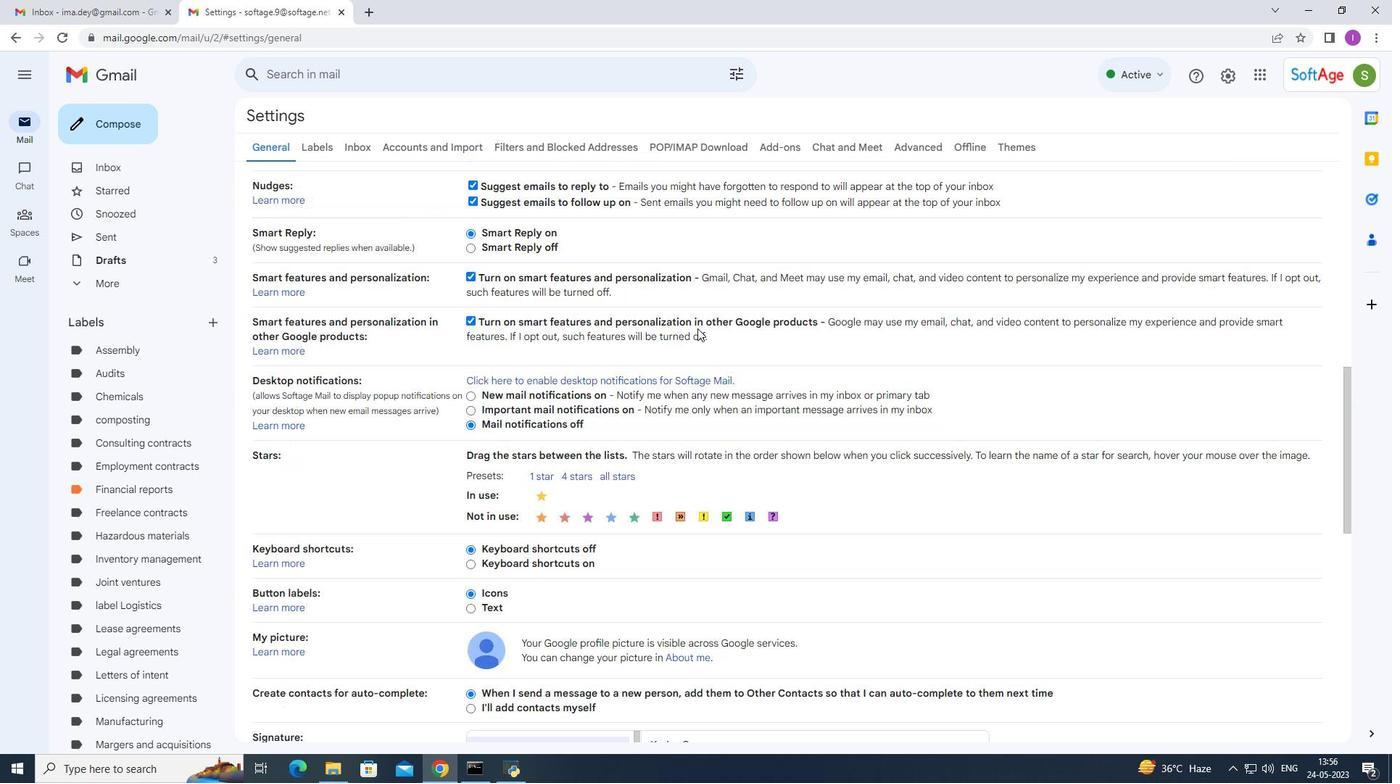 
Action: Mouse scrolled (697, 329) with delta (0, 0)
Screenshot: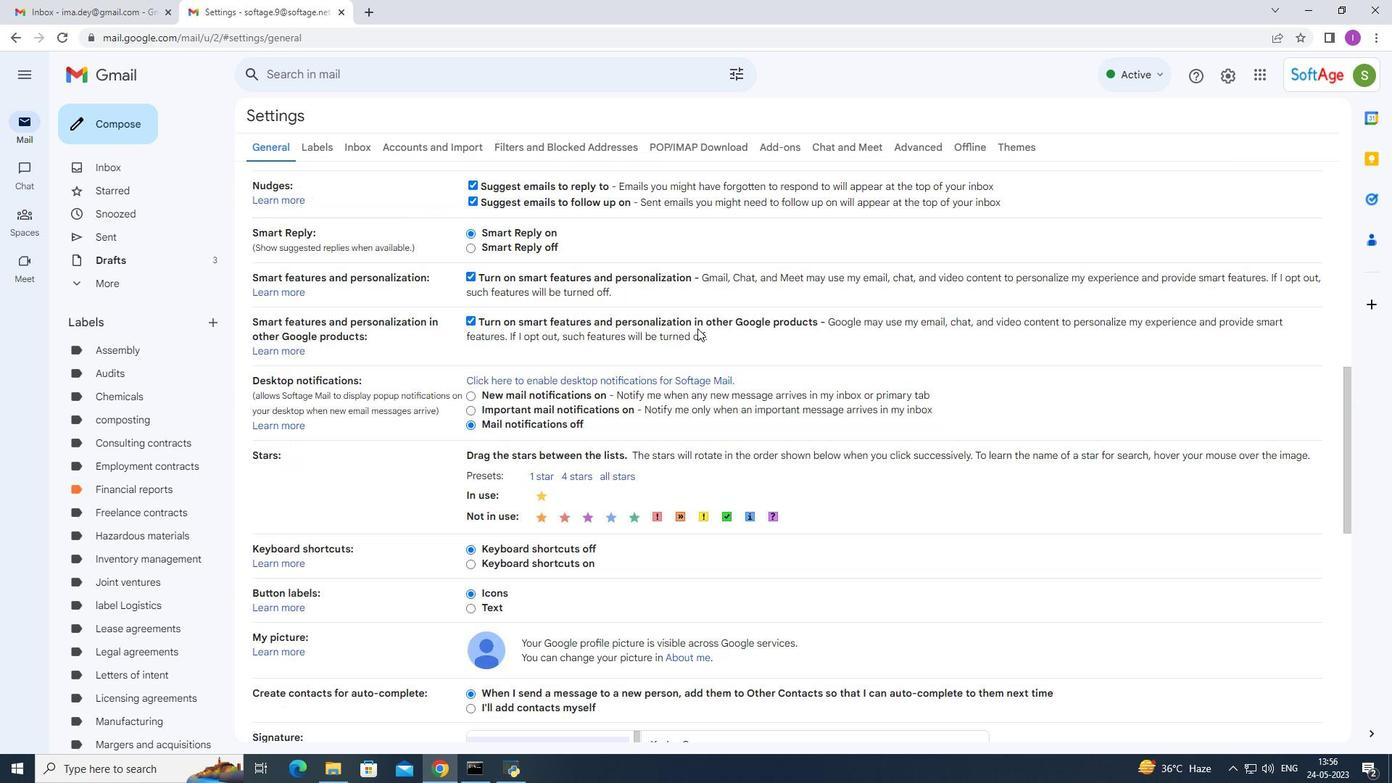 
Action: Mouse moved to (698, 332)
Screenshot: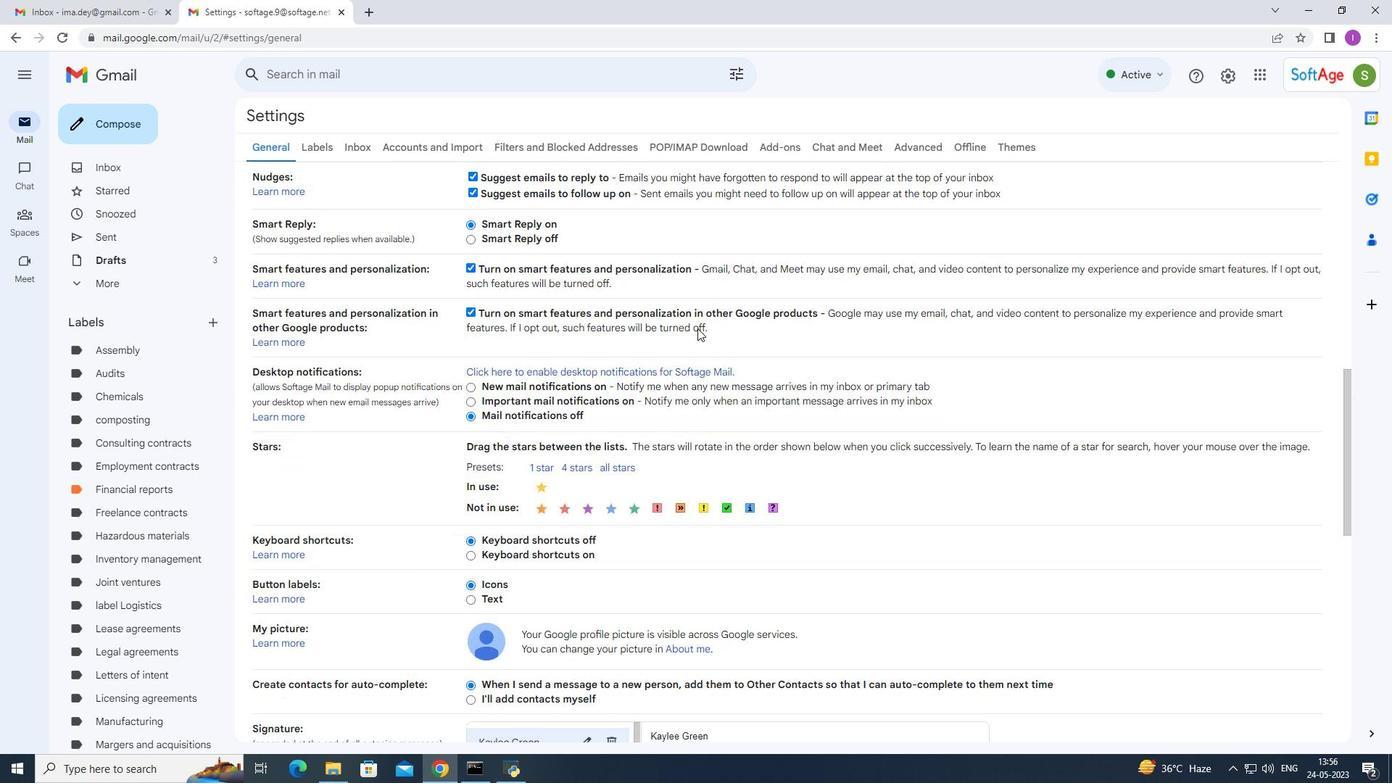 
Action: Mouse scrolled (697, 330) with delta (0, 0)
Screenshot: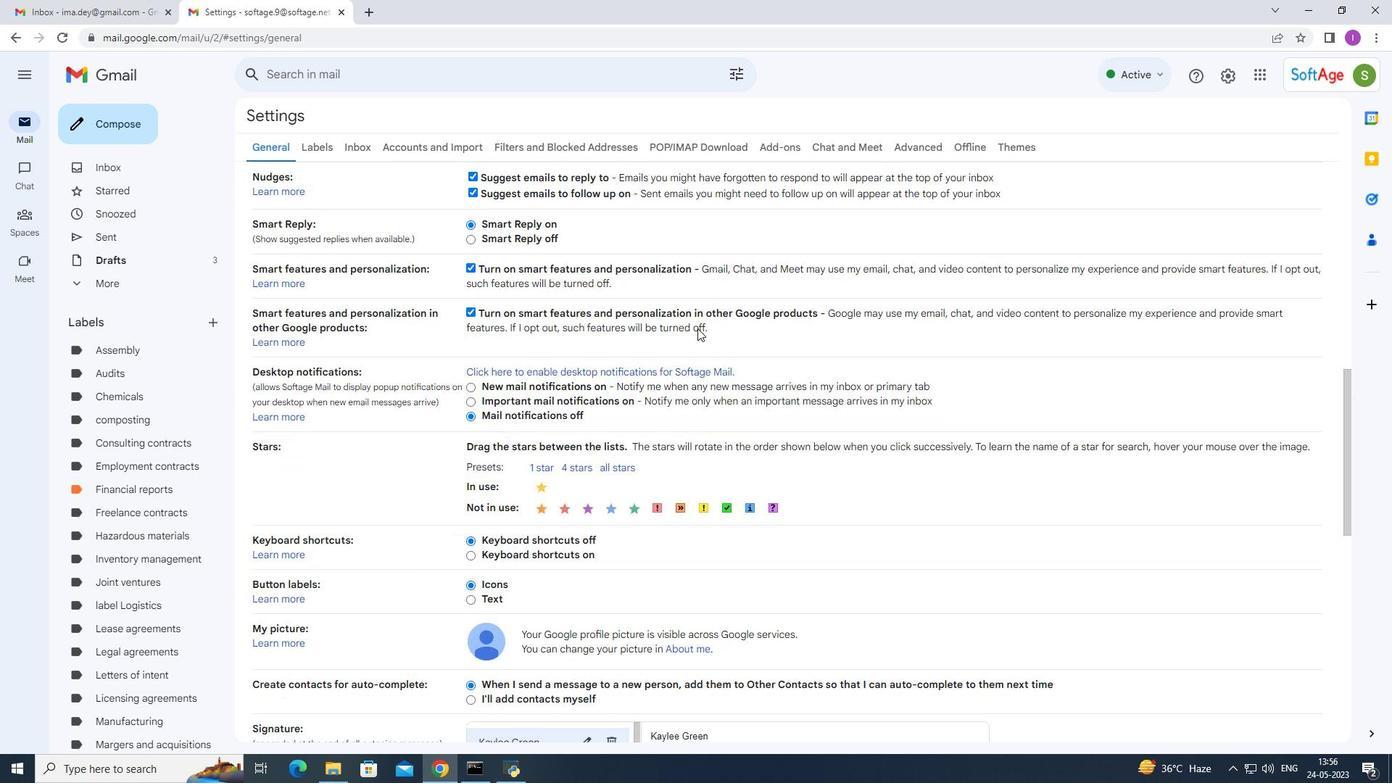 
Action: Mouse moved to (698, 332)
Screenshot: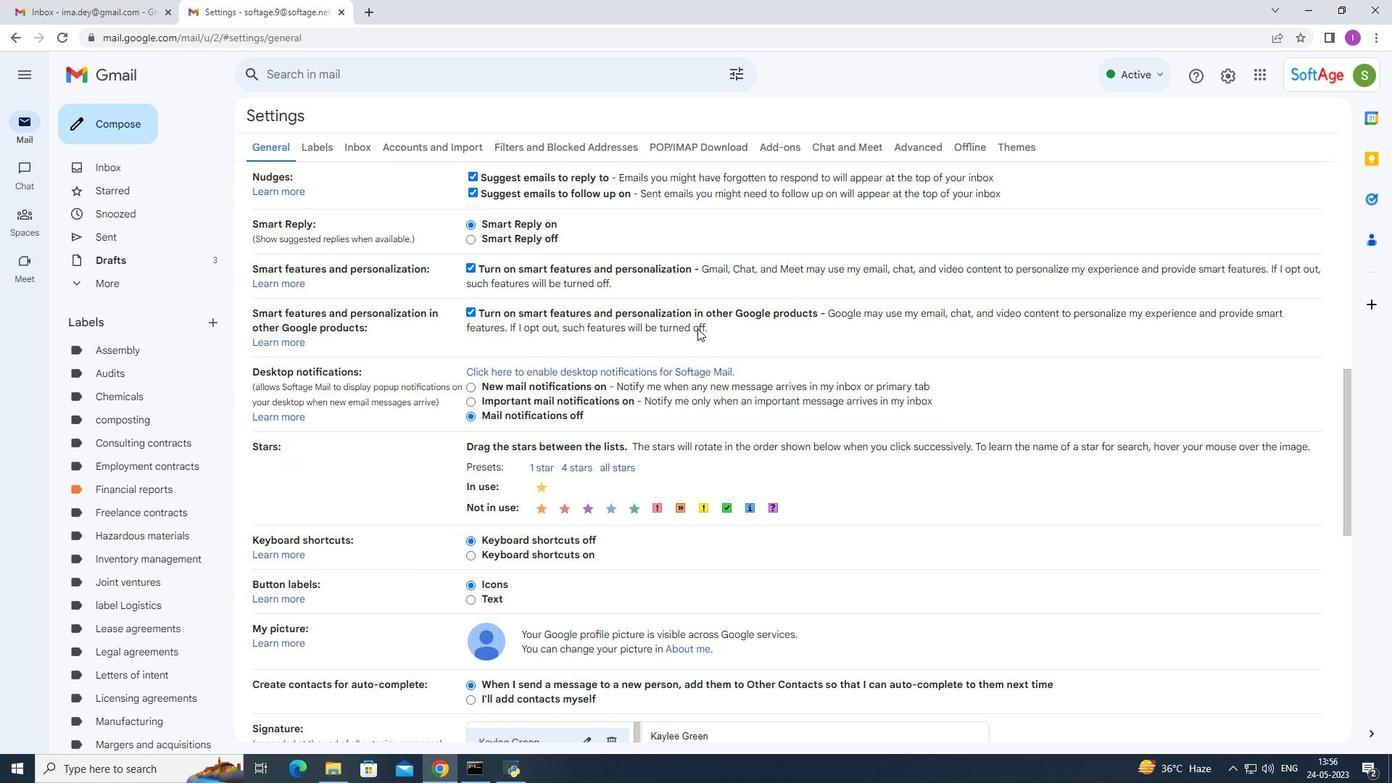 
Action: Mouse scrolled (698, 332) with delta (0, 0)
Screenshot: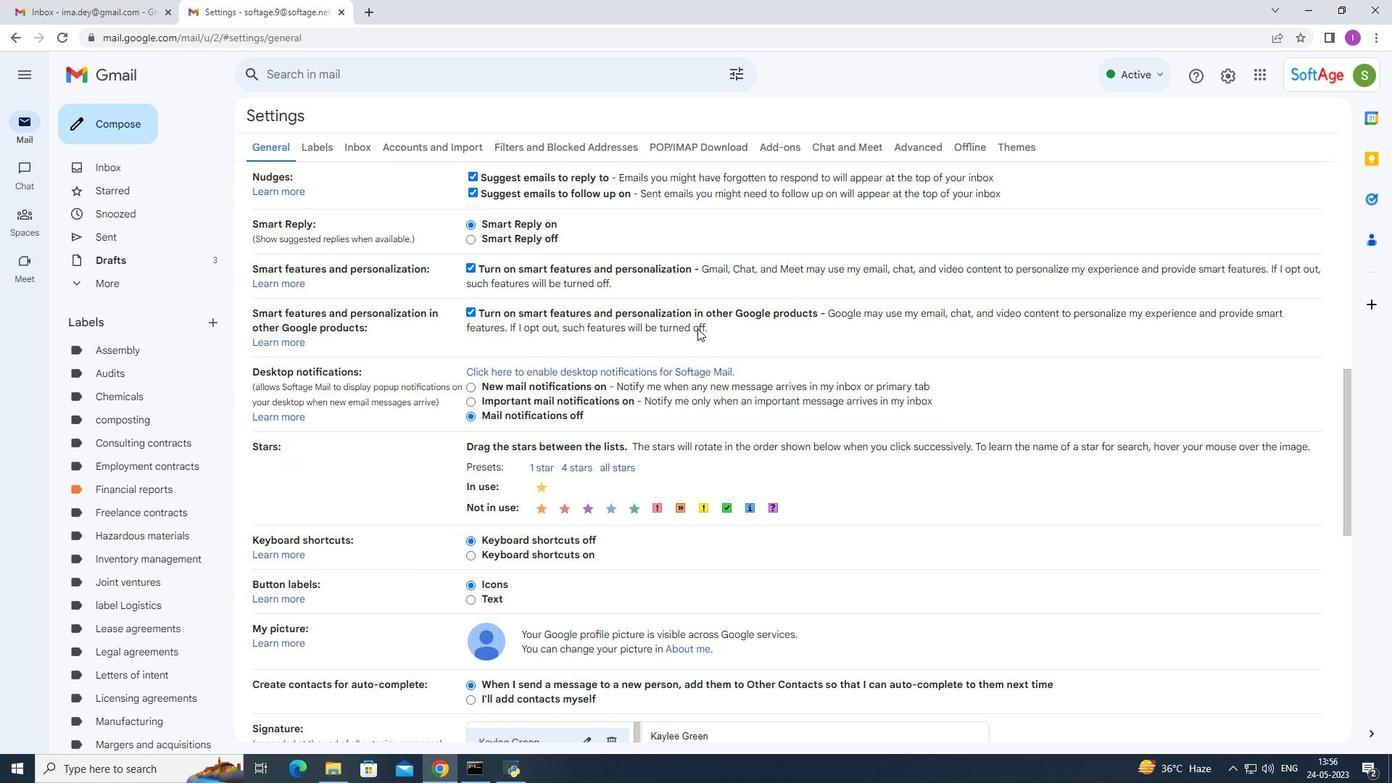 
Action: Mouse scrolled (698, 332) with delta (0, 0)
Screenshot: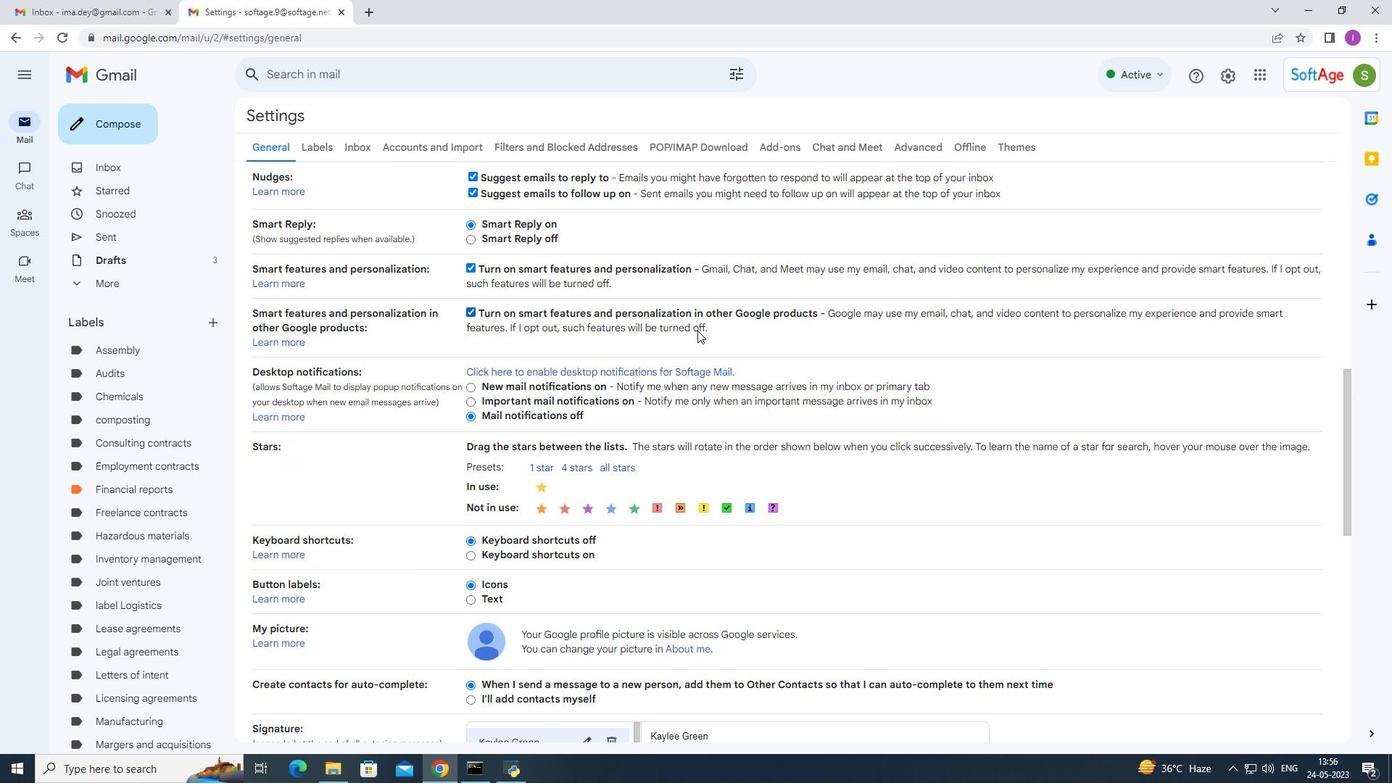 
Action: Mouse moved to (698, 346)
Screenshot: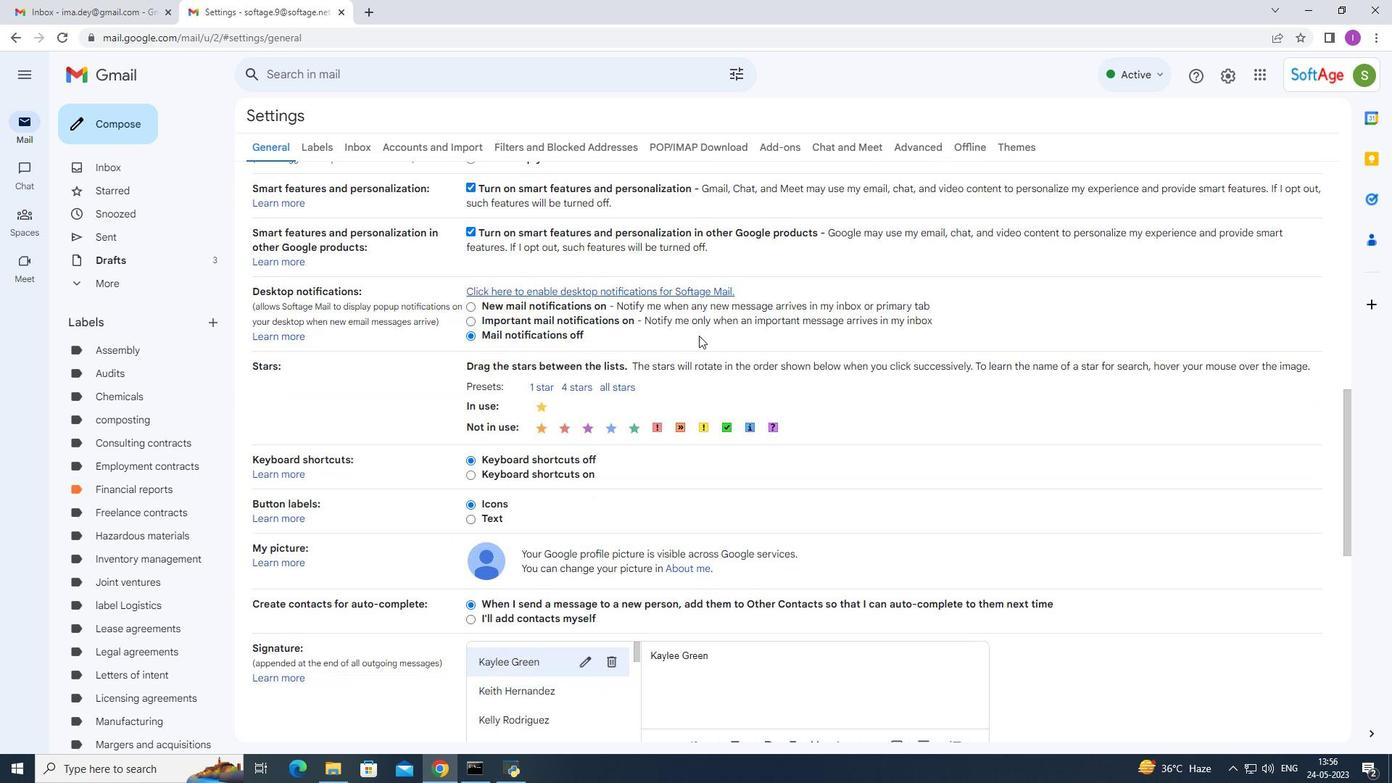 
Action: Mouse scrolled (698, 344) with delta (0, 0)
Screenshot: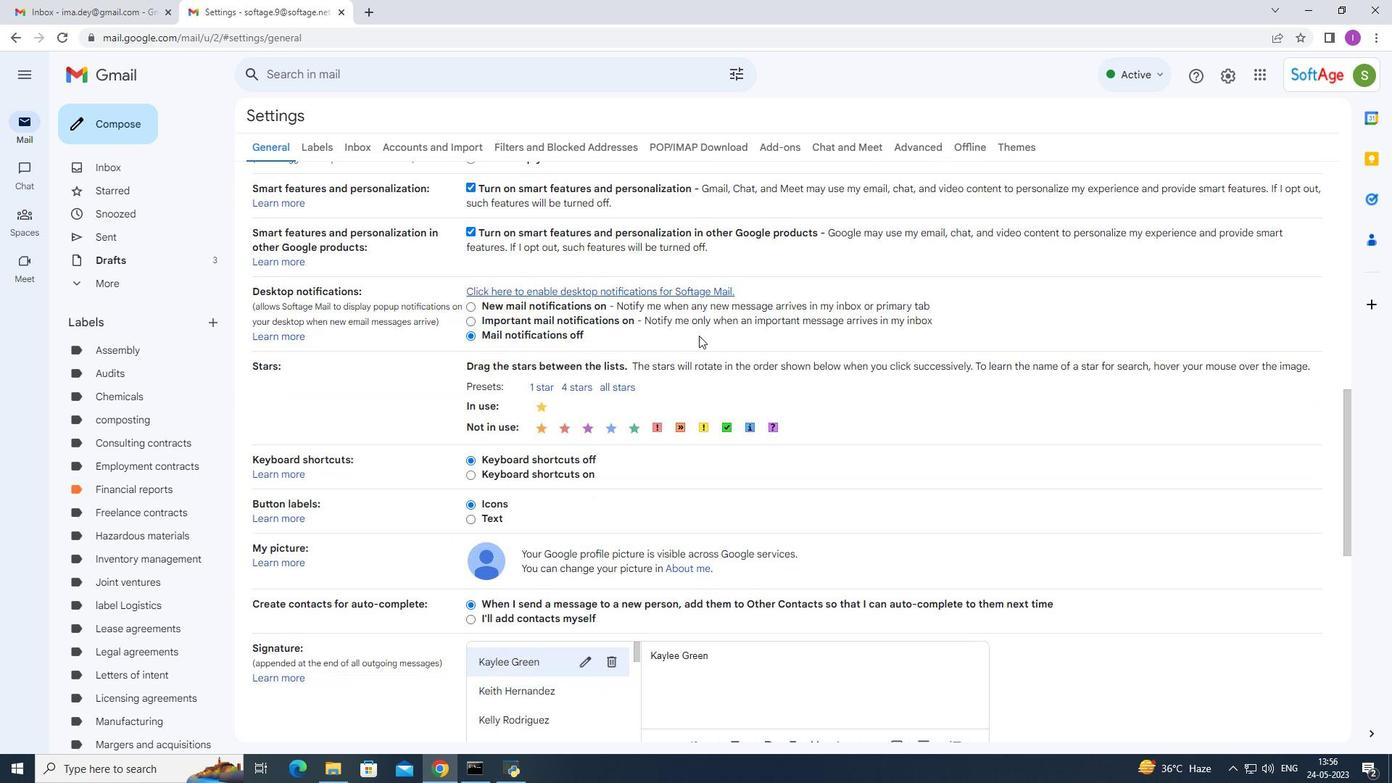 
Action: Mouse moved to (698, 356)
Screenshot: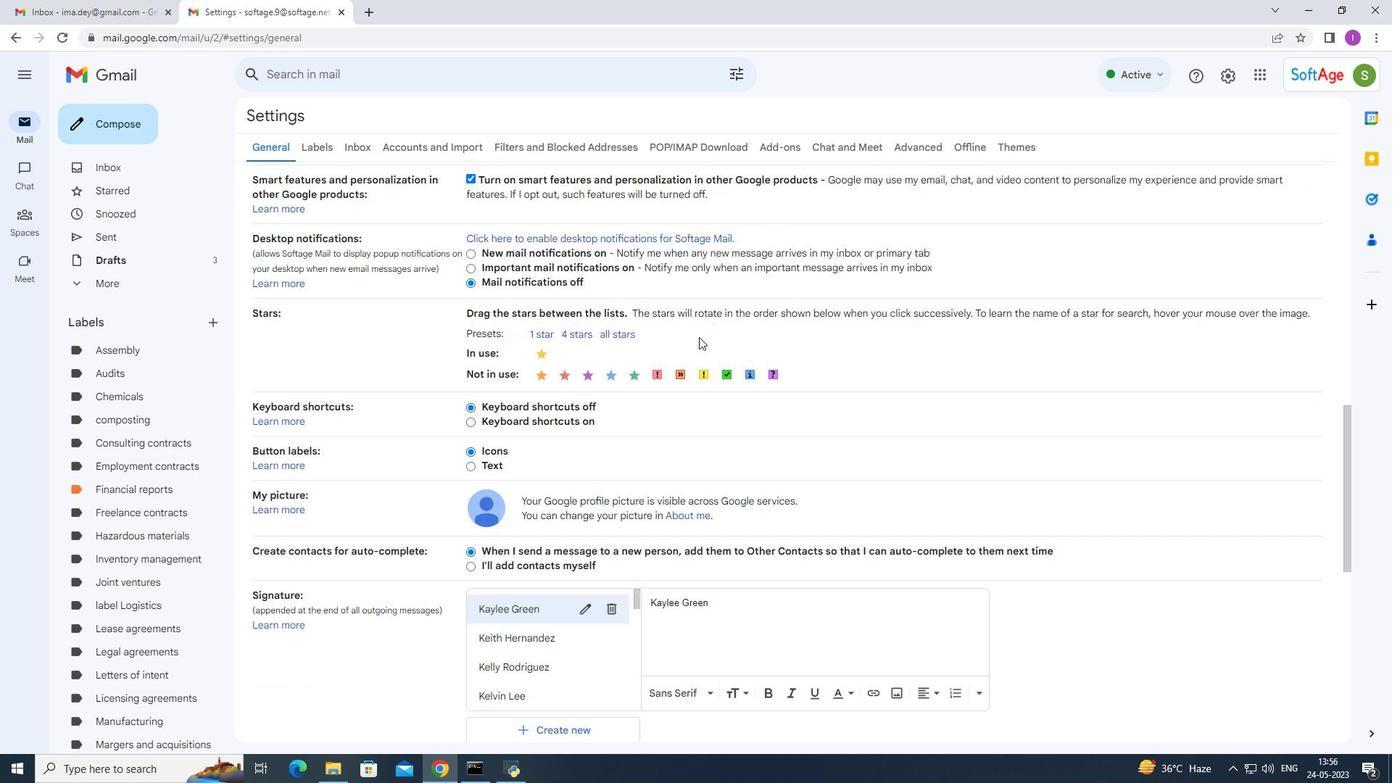 
Action: Mouse scrolled (698, 351) with delta (0, 0)
Screenshot: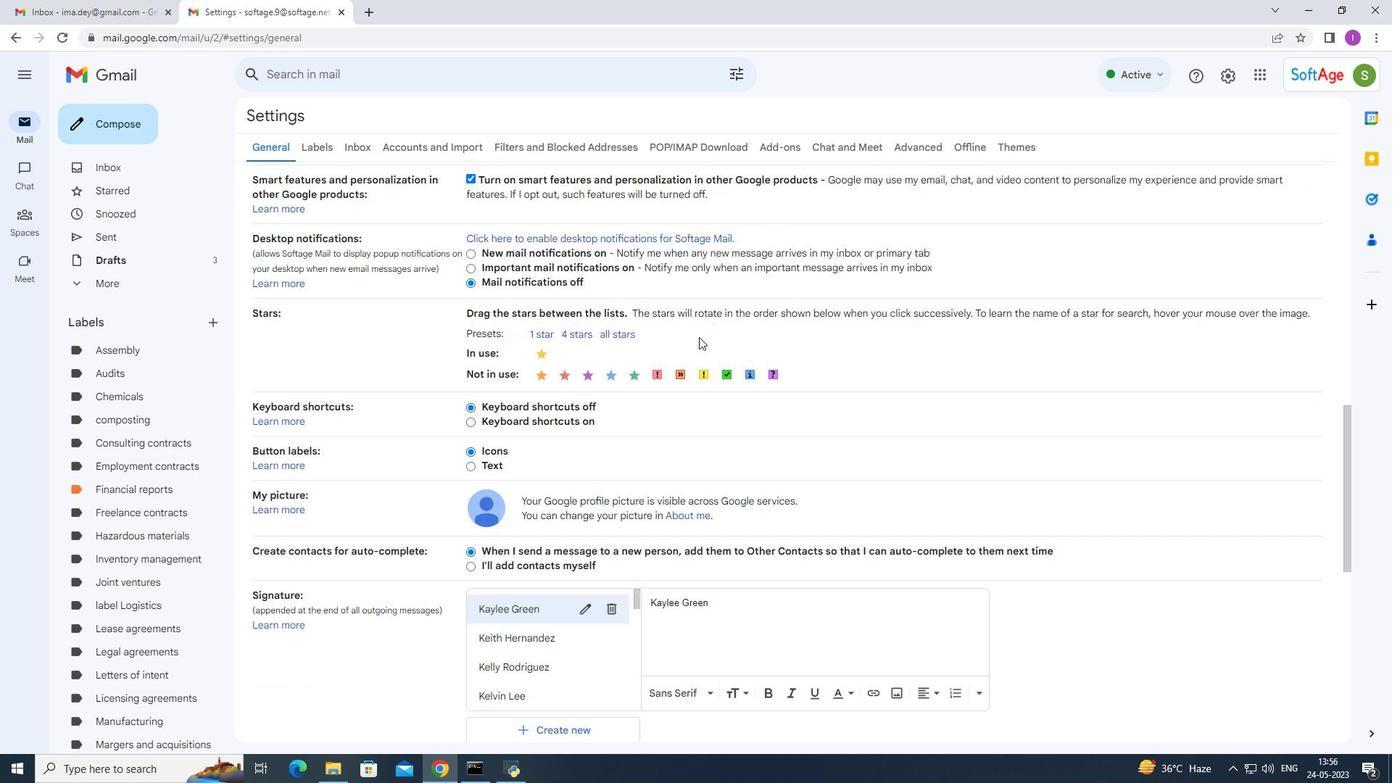 
Action: Mouse moved to (699, 361)
Screenshot: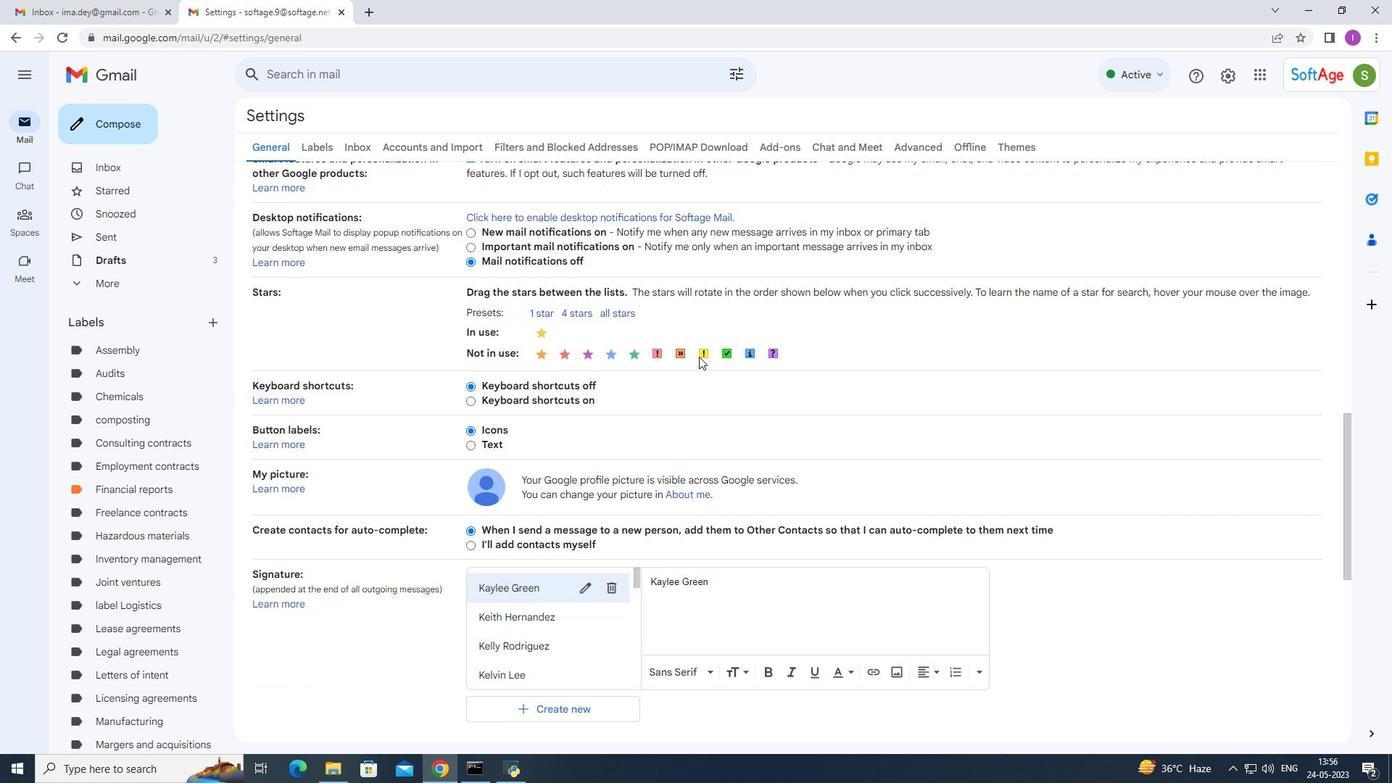 
Action: Mouse scrolled (698, 356) with delta (0, 0)
Screenshot: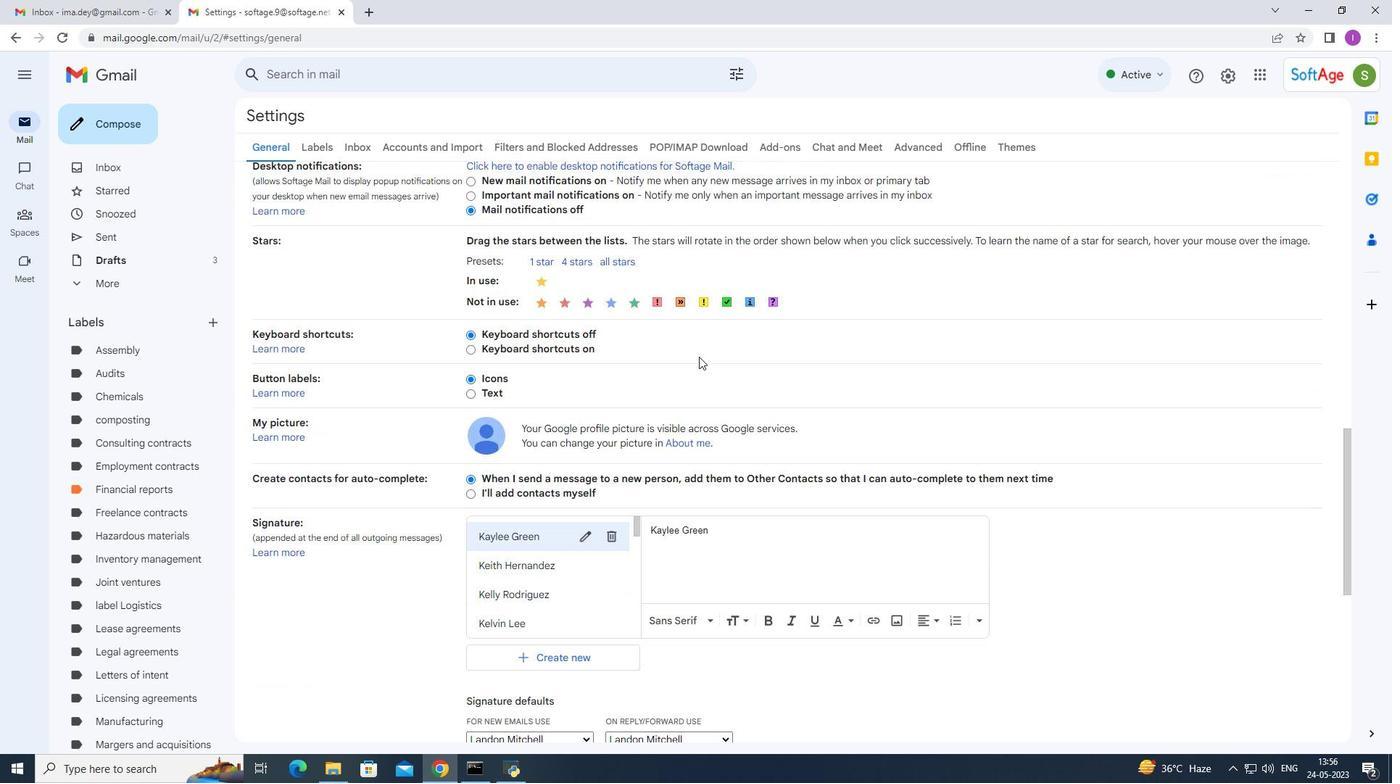 
Action: Mouse moved to (699, 365)
Screenshot: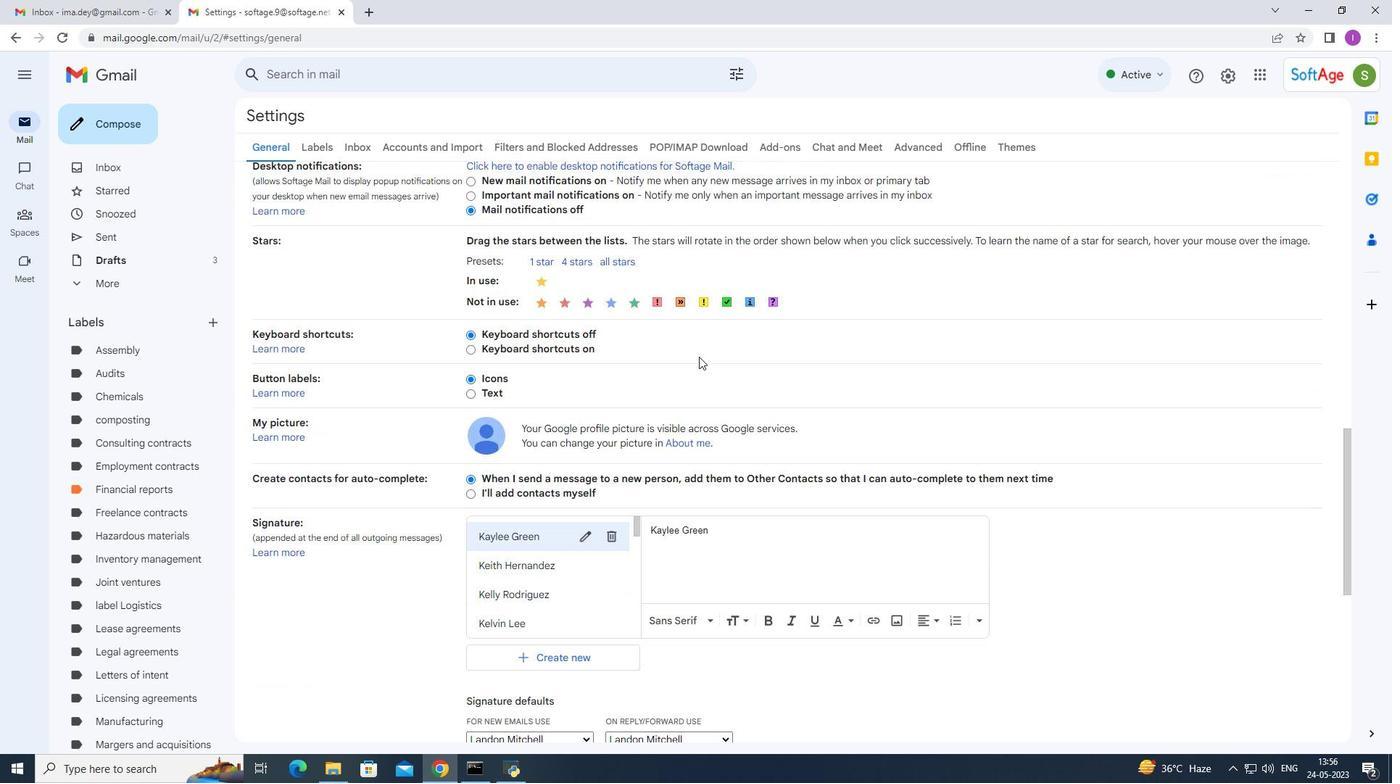
Action: Mouse scrolled (698, 357) with delta (0, 0)
Screenshot: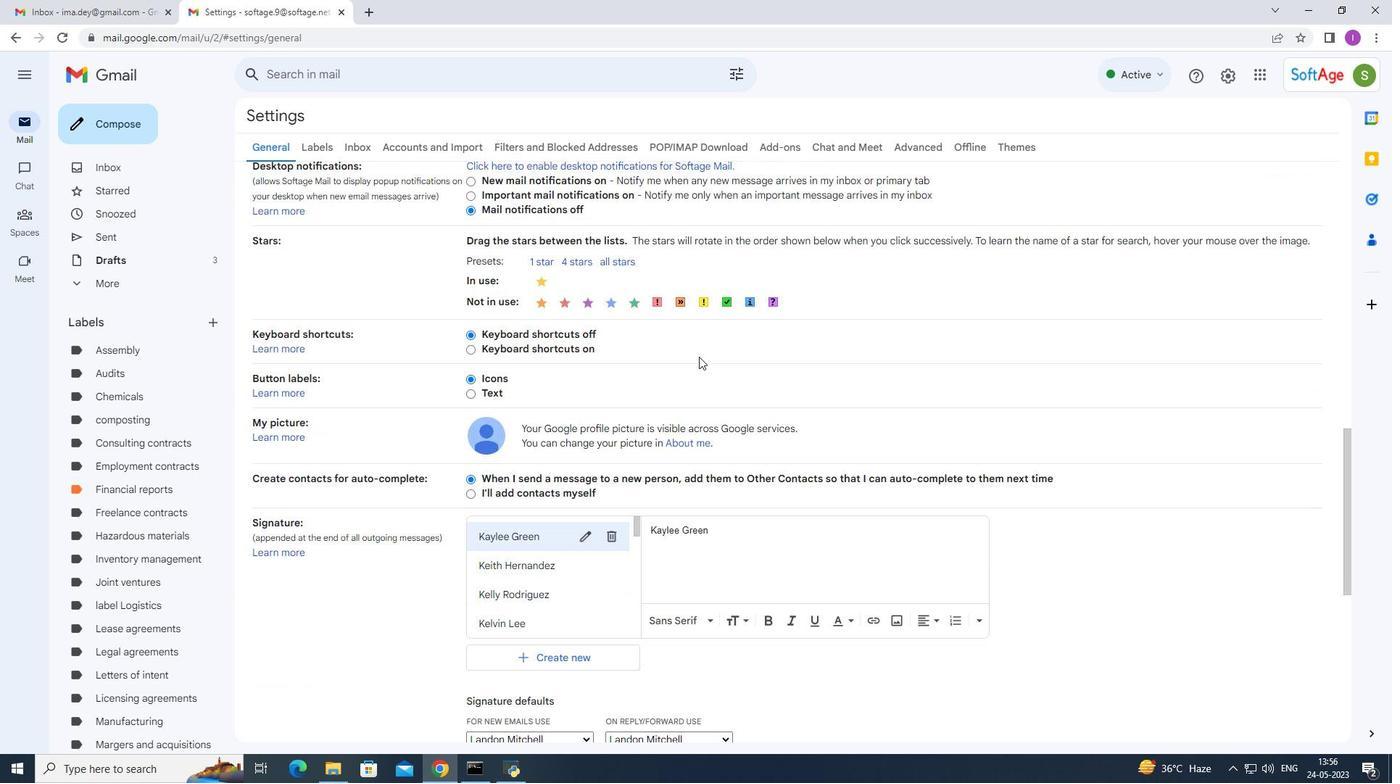 
Action: Mouse moved to (699, 366)
Screenshot: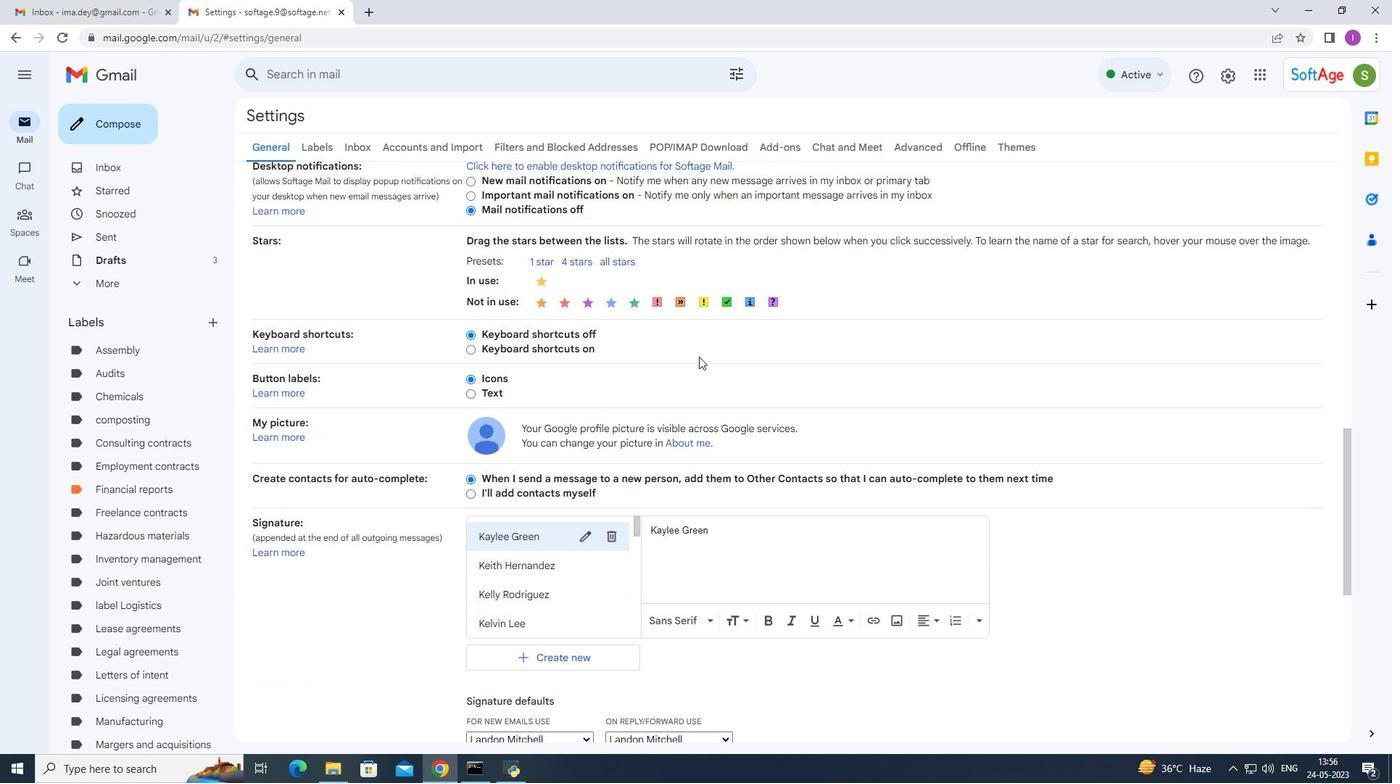 
Action: Mouse scrolled (699, 357) with delta (0, 0)
Screenshot: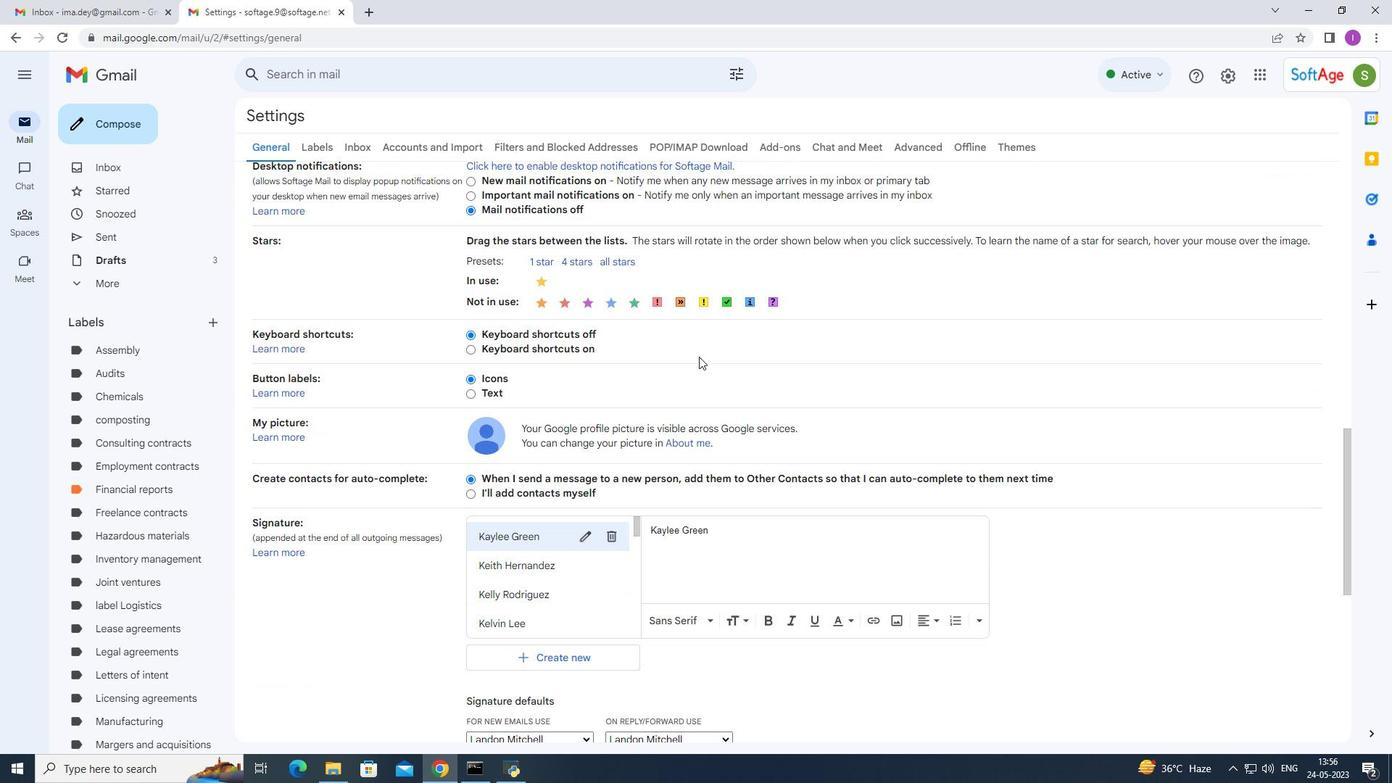 
Action: Mouse moved to (698, 374)
Screenshot: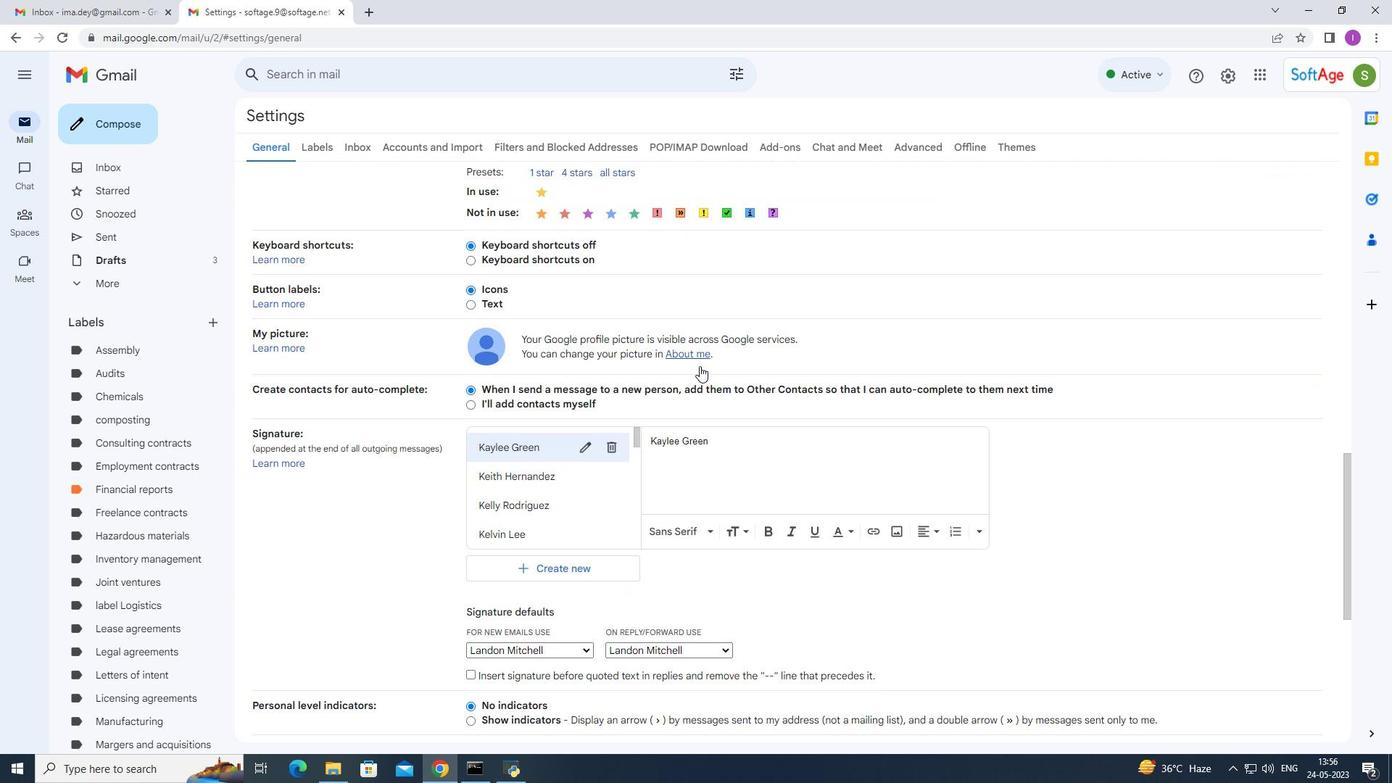 
Action: Mouse scrolled (698, 371) with delta (0, 0)
Screenshot: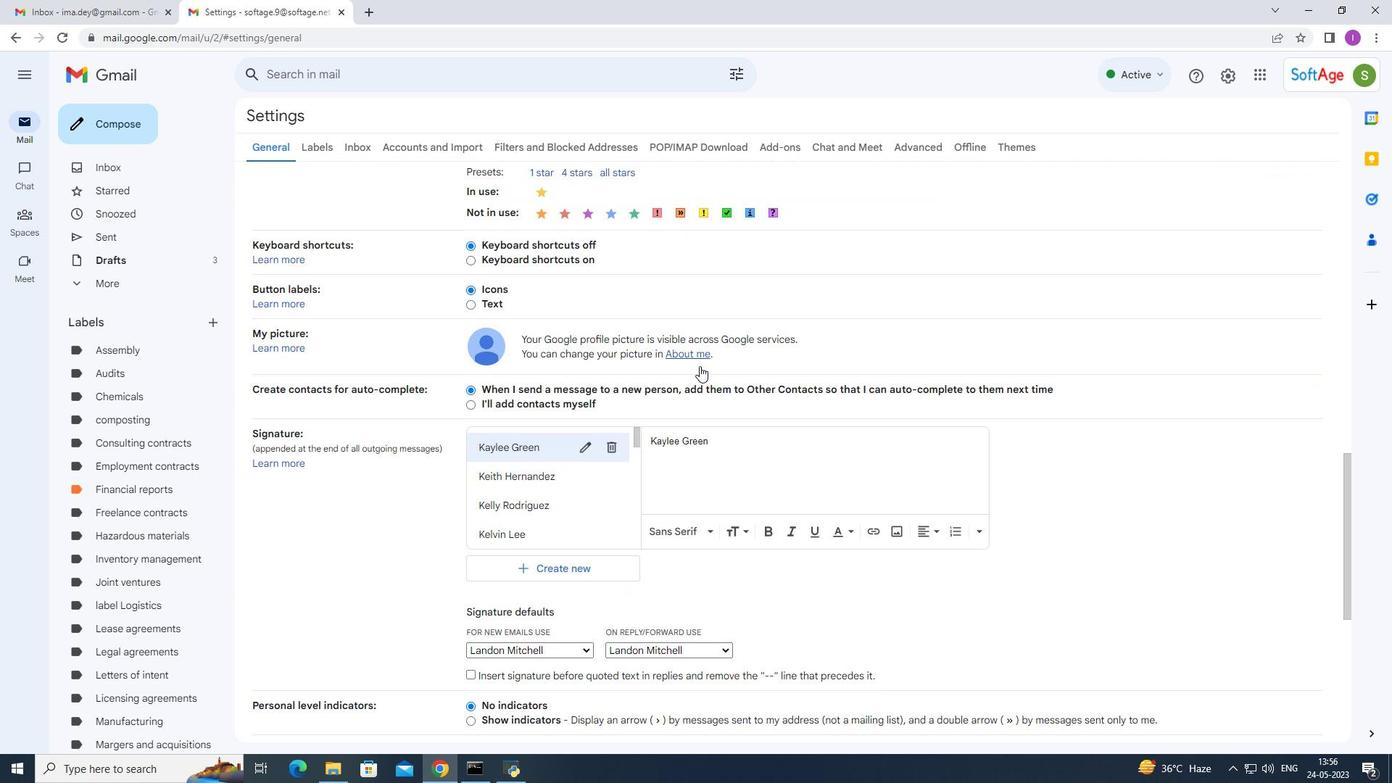 
Action: Mouse moved to (698, 381)
Screenshot: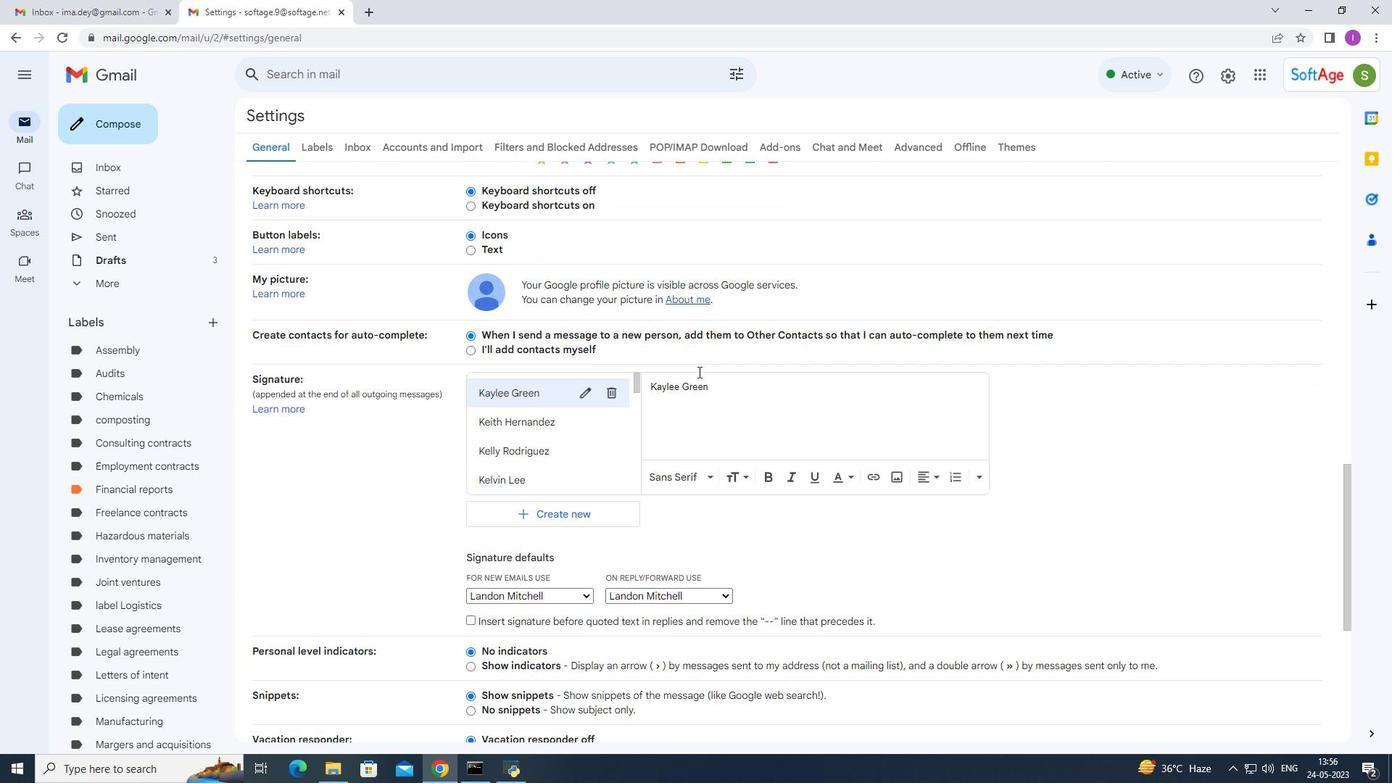 
Action: Mouse scrolled (698, 378) with delta (0, 0)
Screenshot: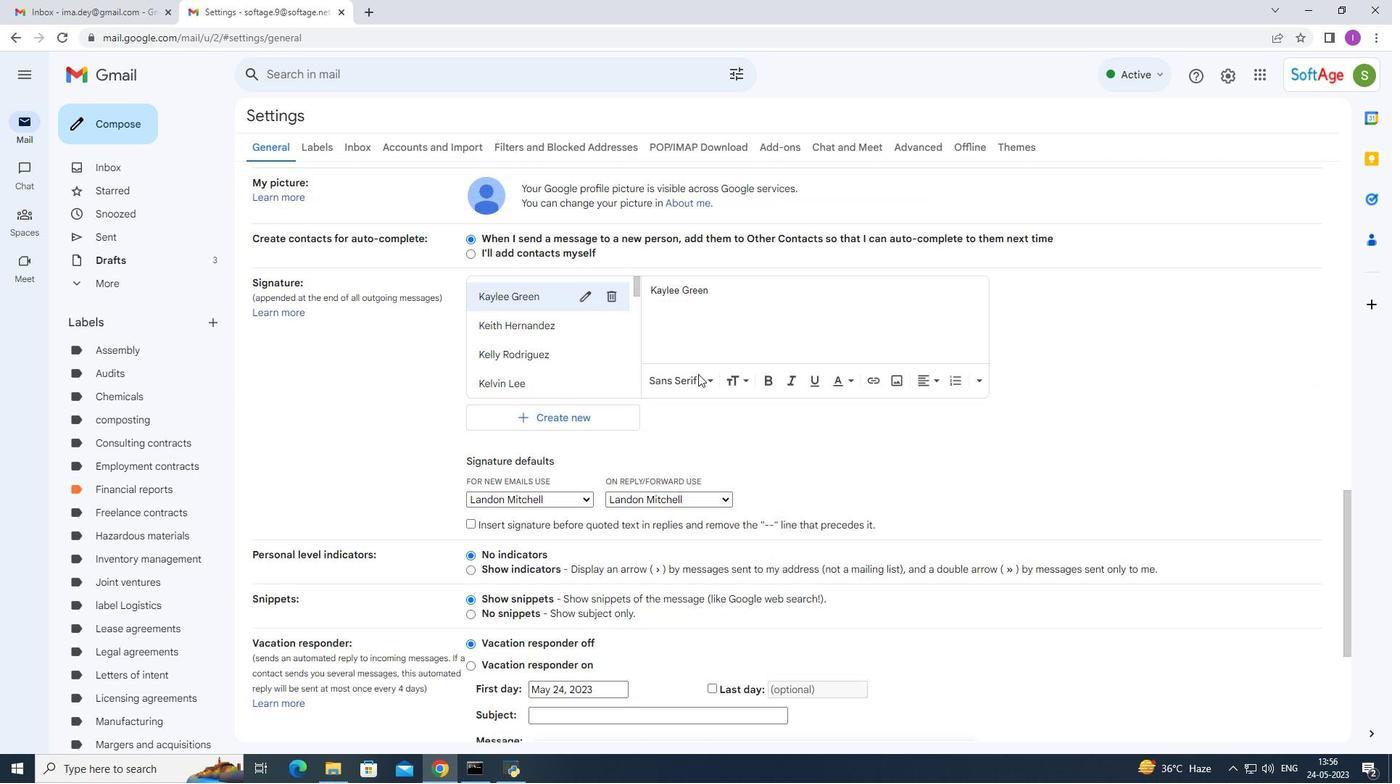 
Action: Mouse scrolled (698, 380) with delta (0, 0)
Screenshot: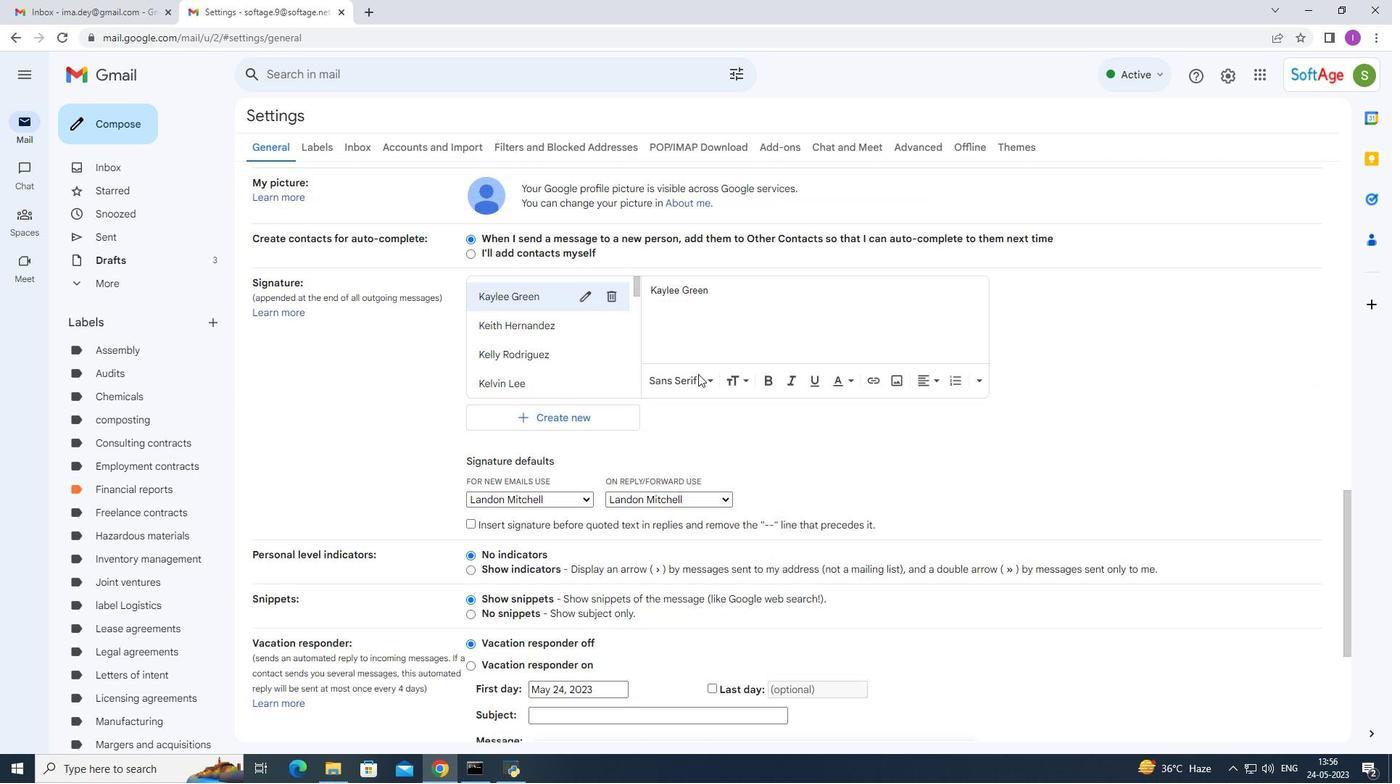 
Action: Mouse scrolled (698, 380) with delta (0, 0)
Screenshot: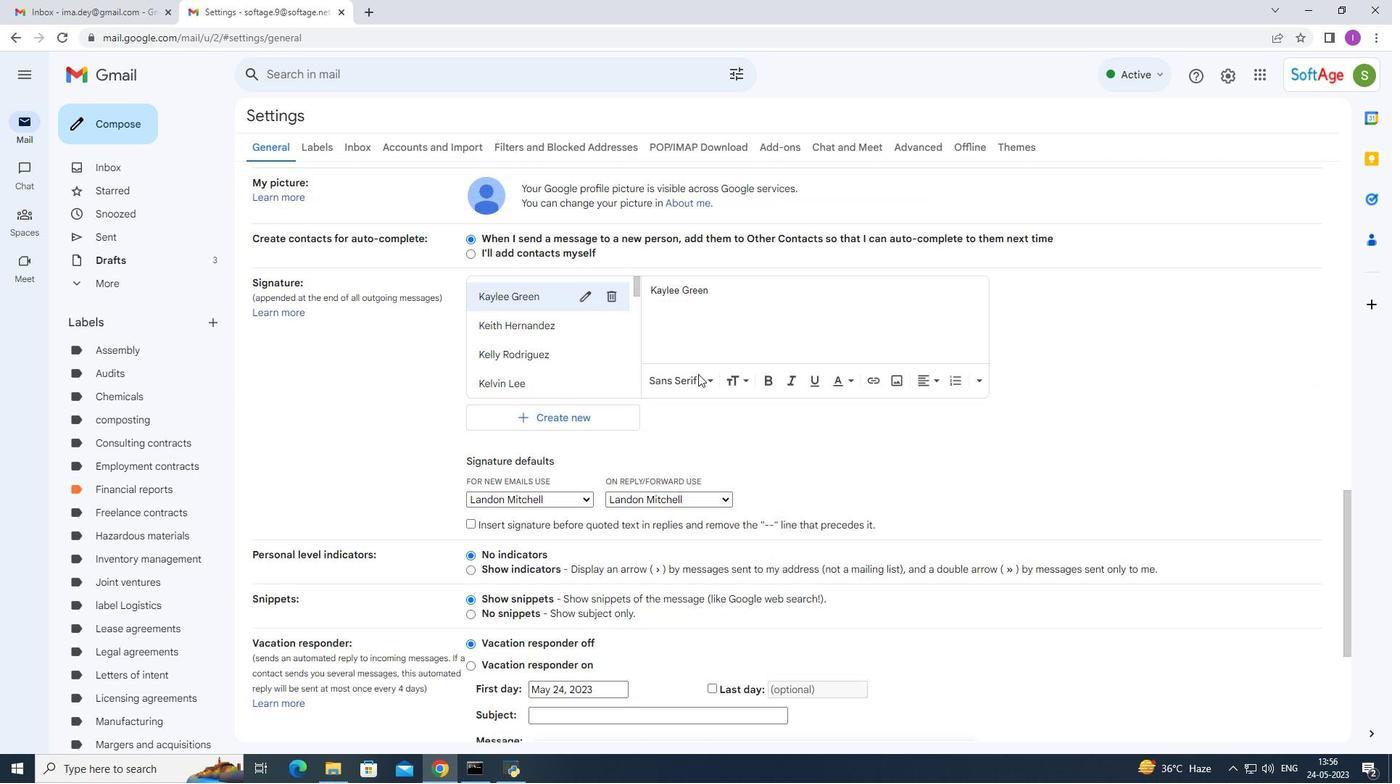 
Action: Mouse scrolled (698, 380) with delta (0, 0)
Screenshot: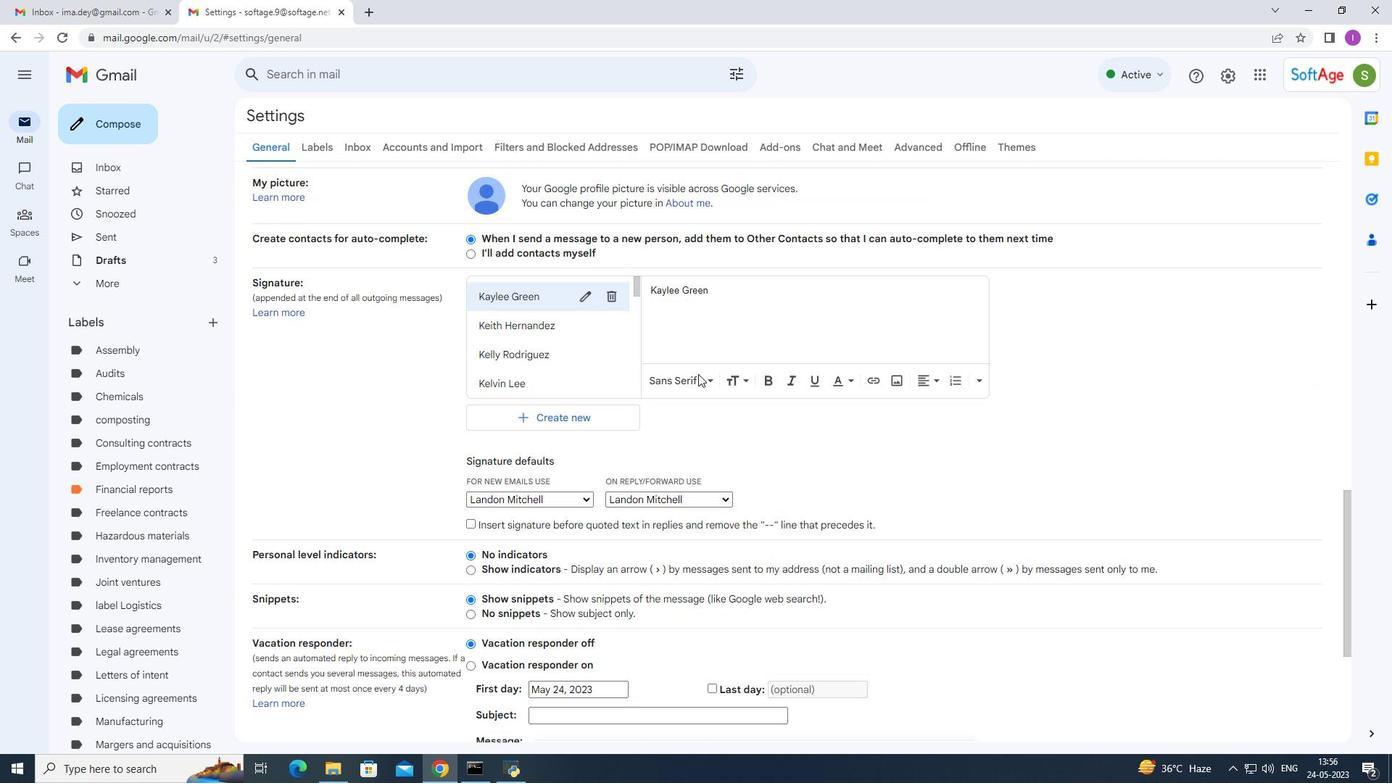 
Action: Mouse moved to (698, 382)
Screenshot: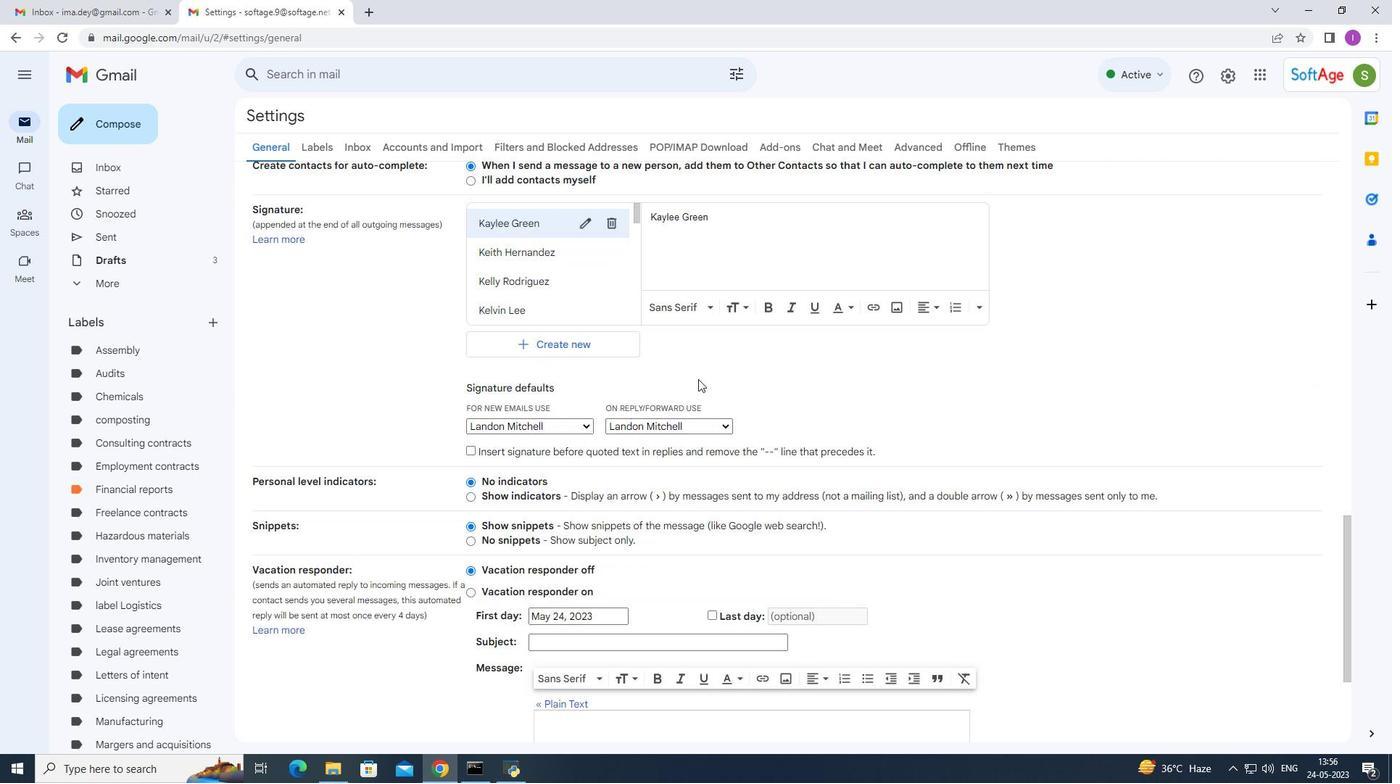 
Action: Mouse scrolled (698, 382) with delta (0, 0)
Screenshot: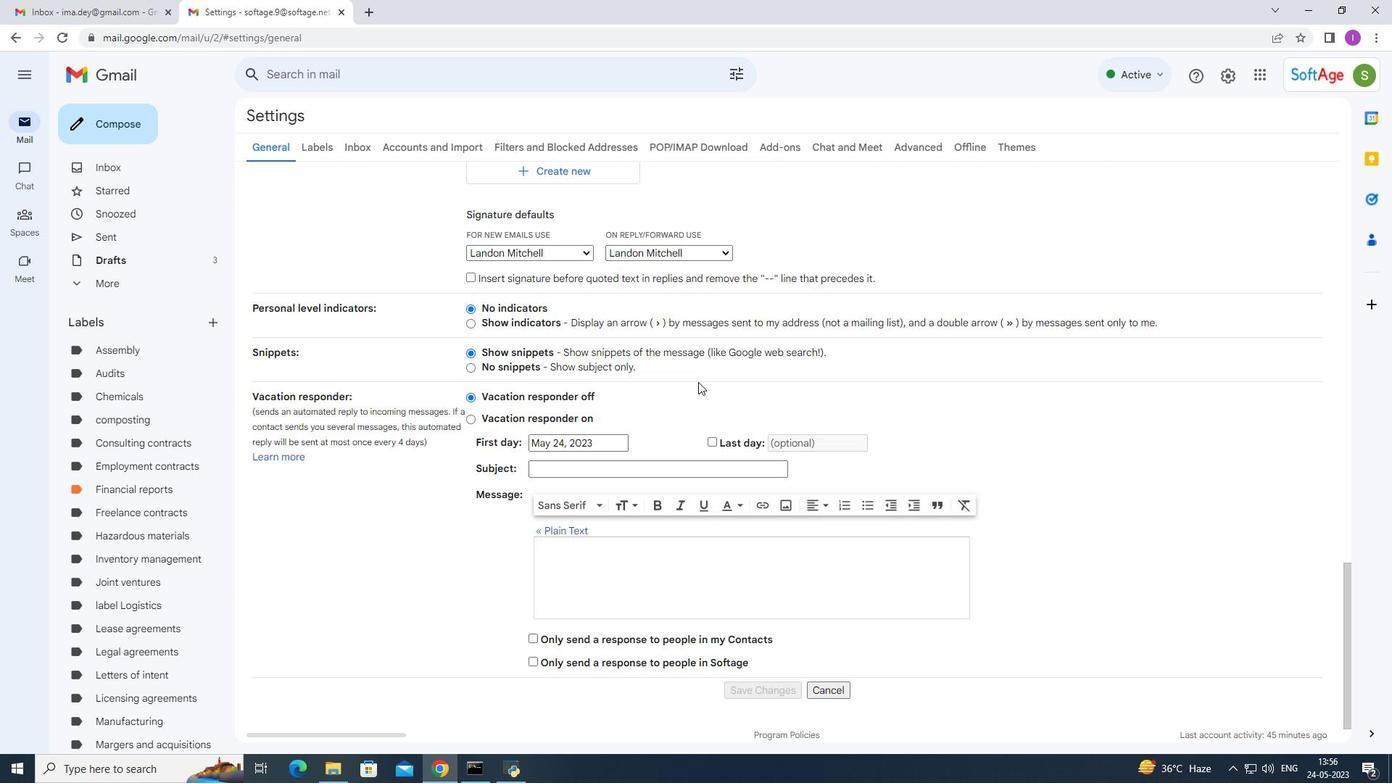 
Action: Mouse scrolled (698, 382) with delta (0, 0)
Screenshot: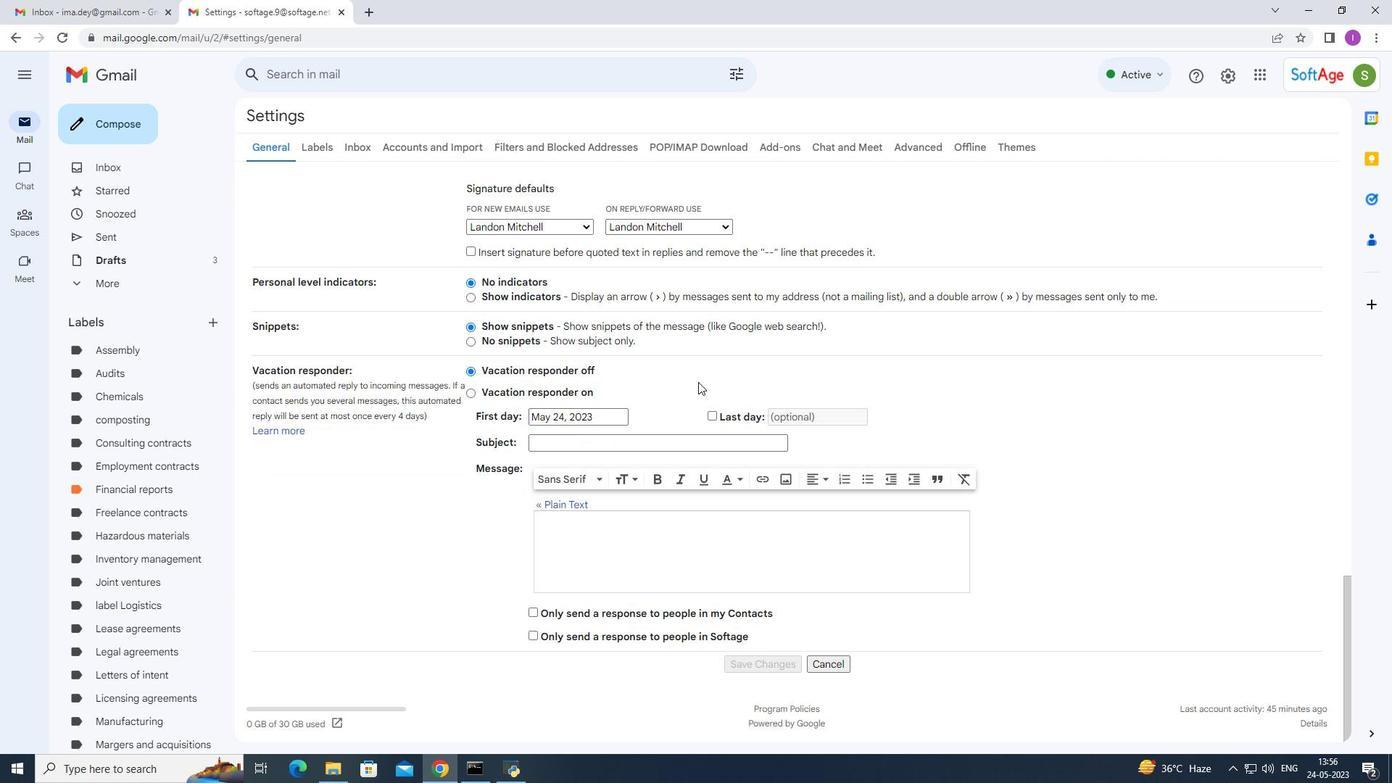 
Action: Mouse scrolled (698, 382) with delta (0, 0)
Screenshot: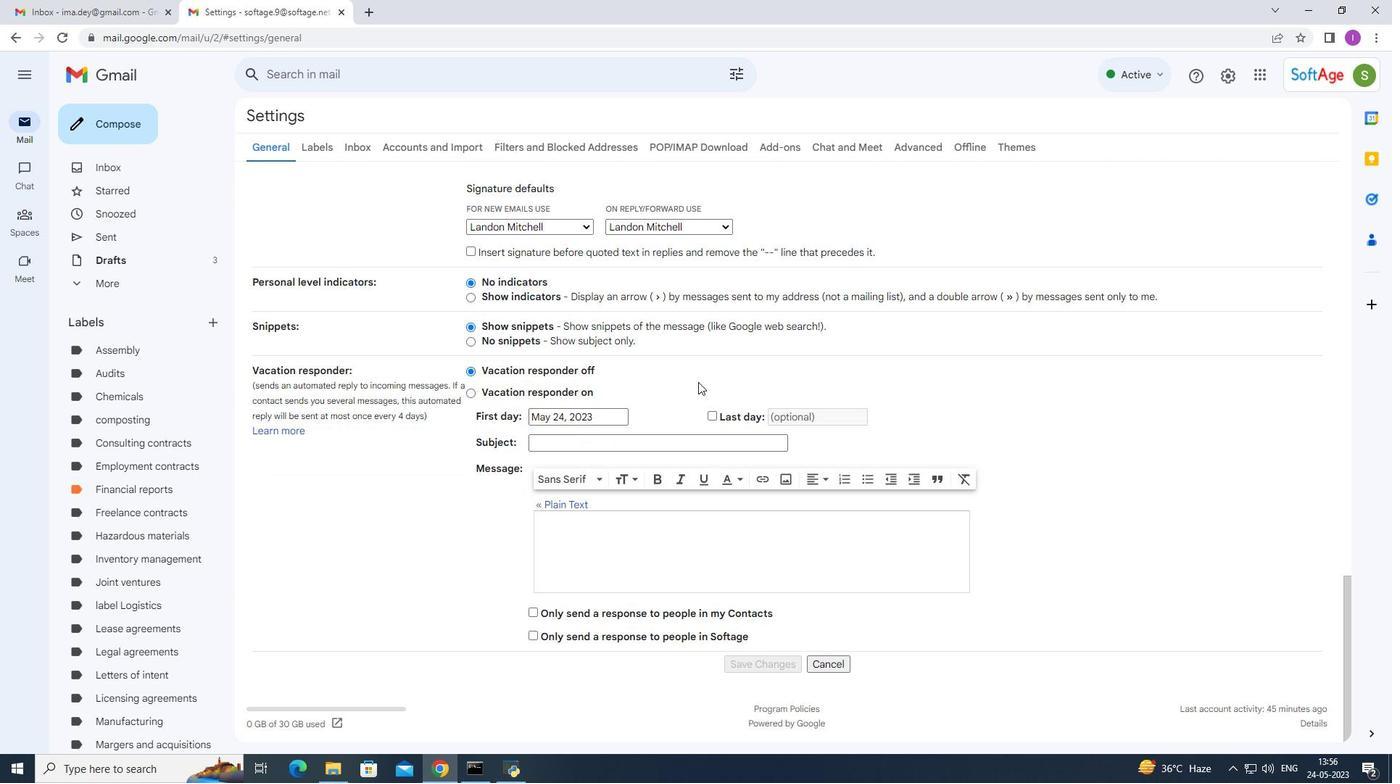
Action: Mouse scrolled (698, 382) with delta (0, 0)
Screenshot: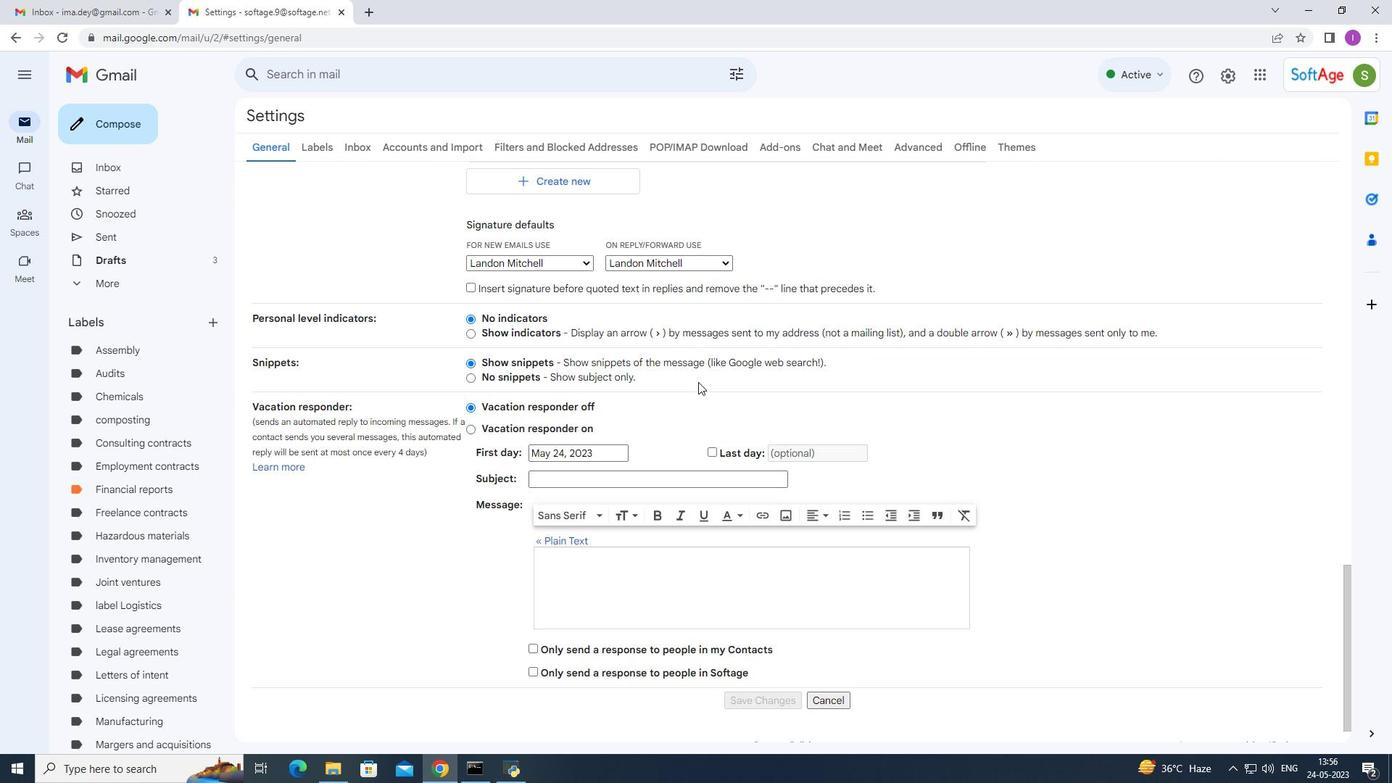
Action: Mouse moved to (575, 437)
Screenshot: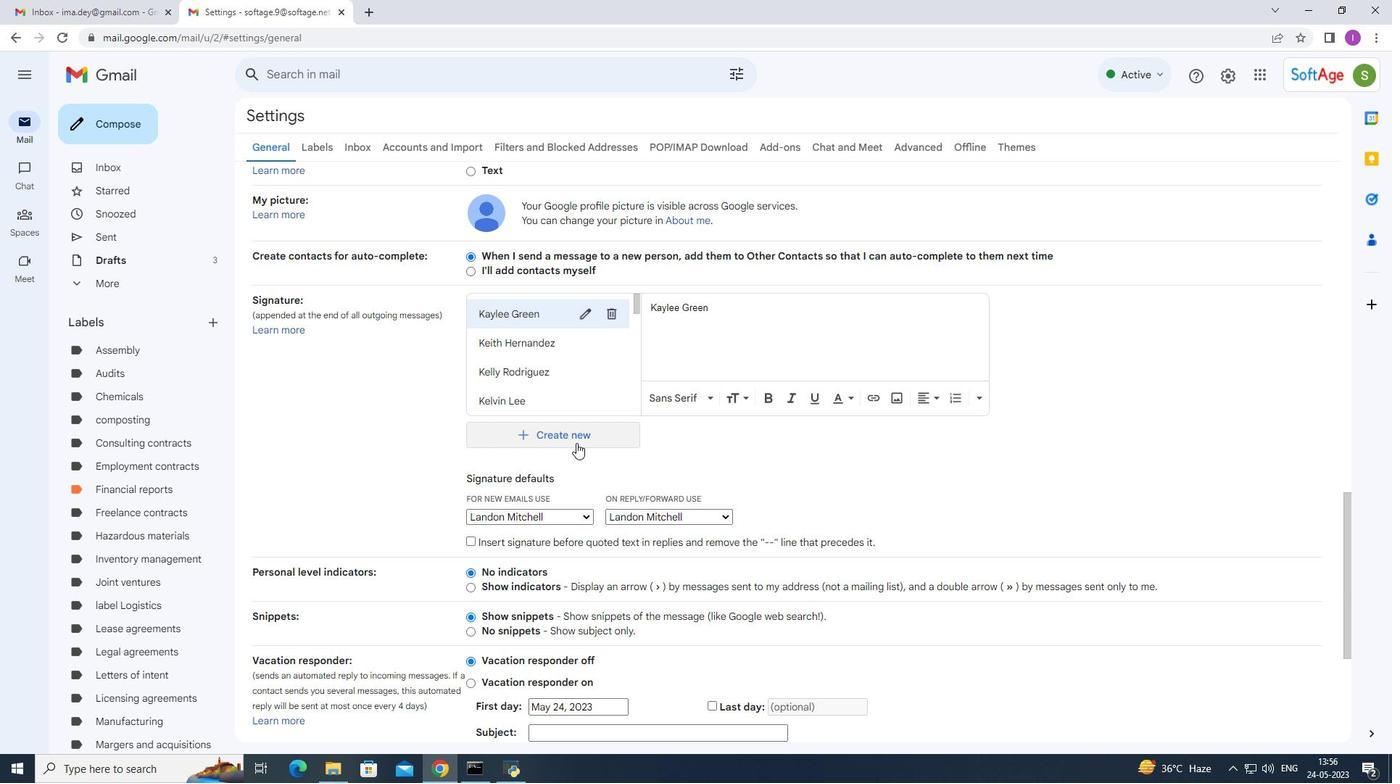 
Action: Mouse pressed left at (575, 437)
Screenshot: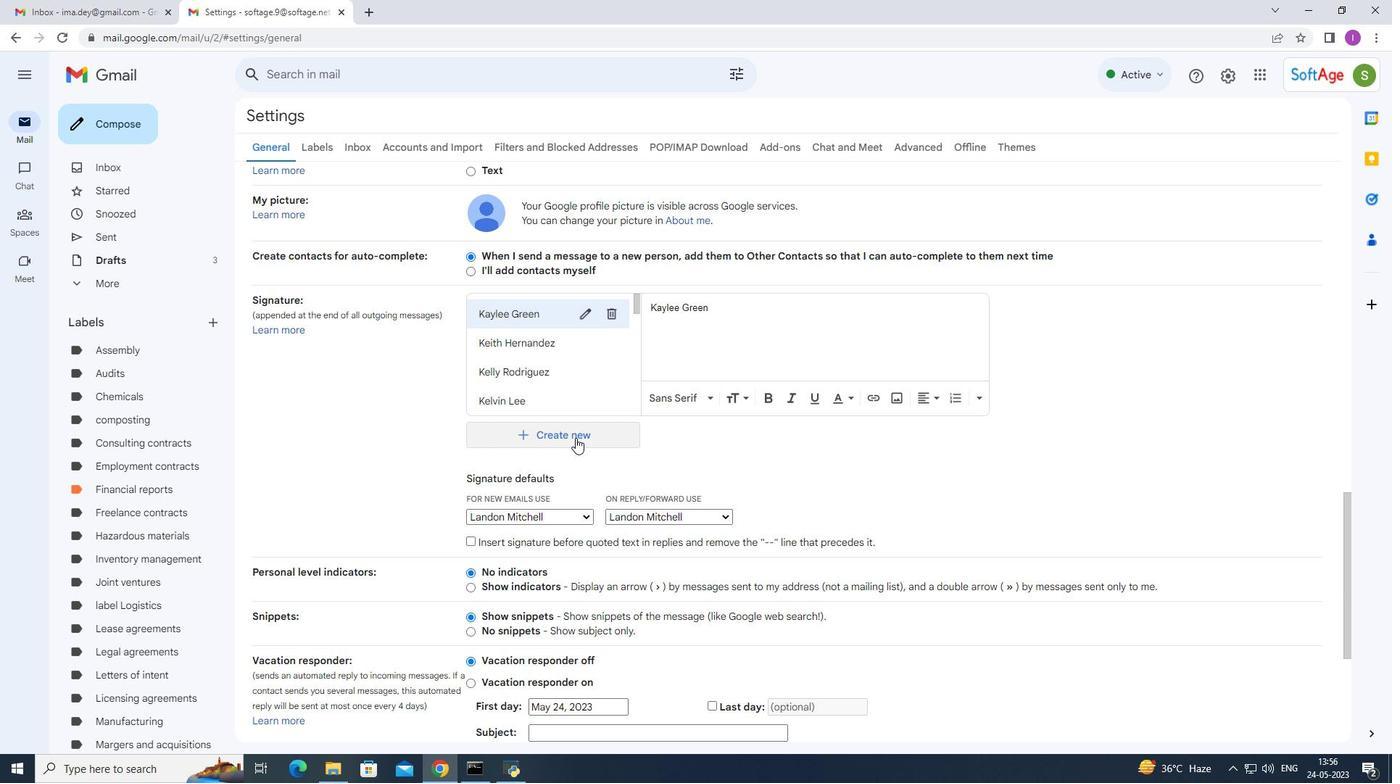 
Action: Mouse moved to (551, 401)
Screenshot: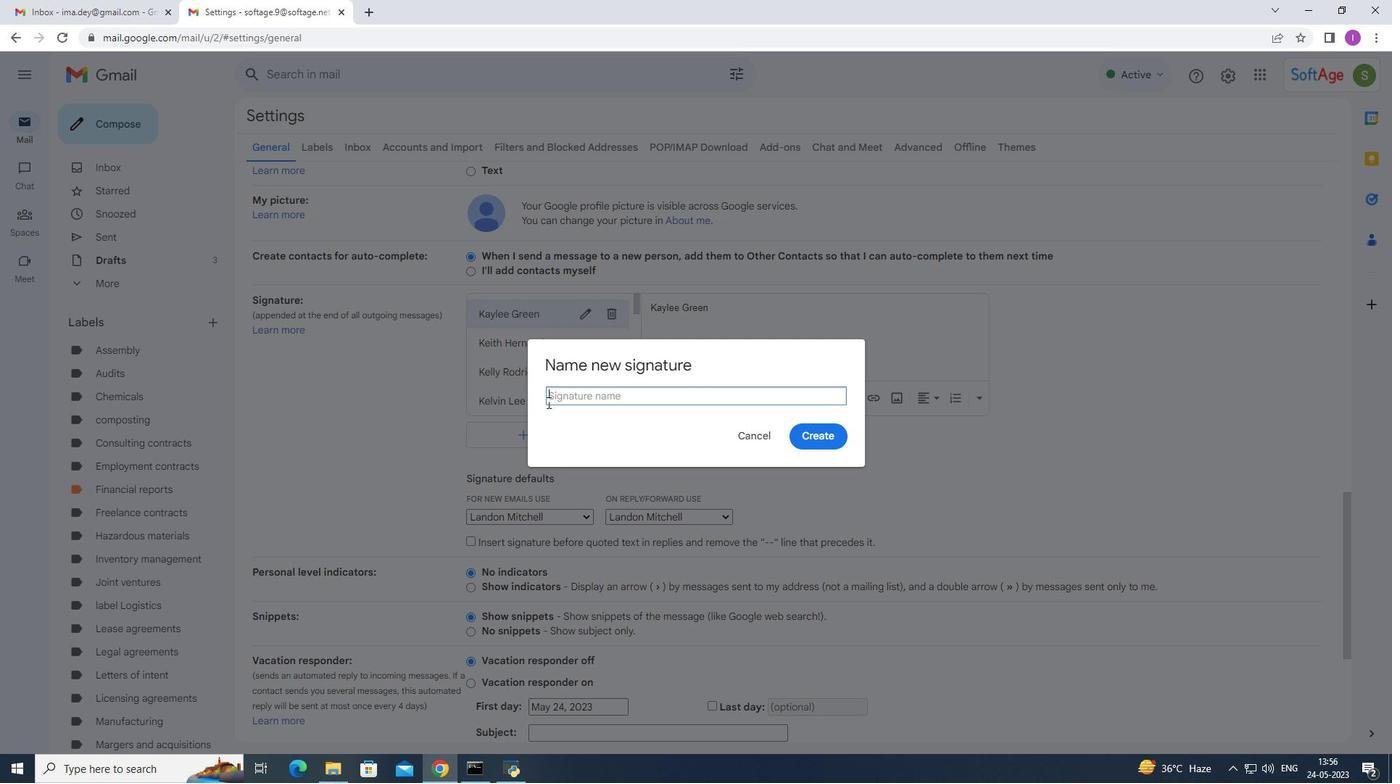
Action: Mouse pressed left at (551, 401)
Screenshot: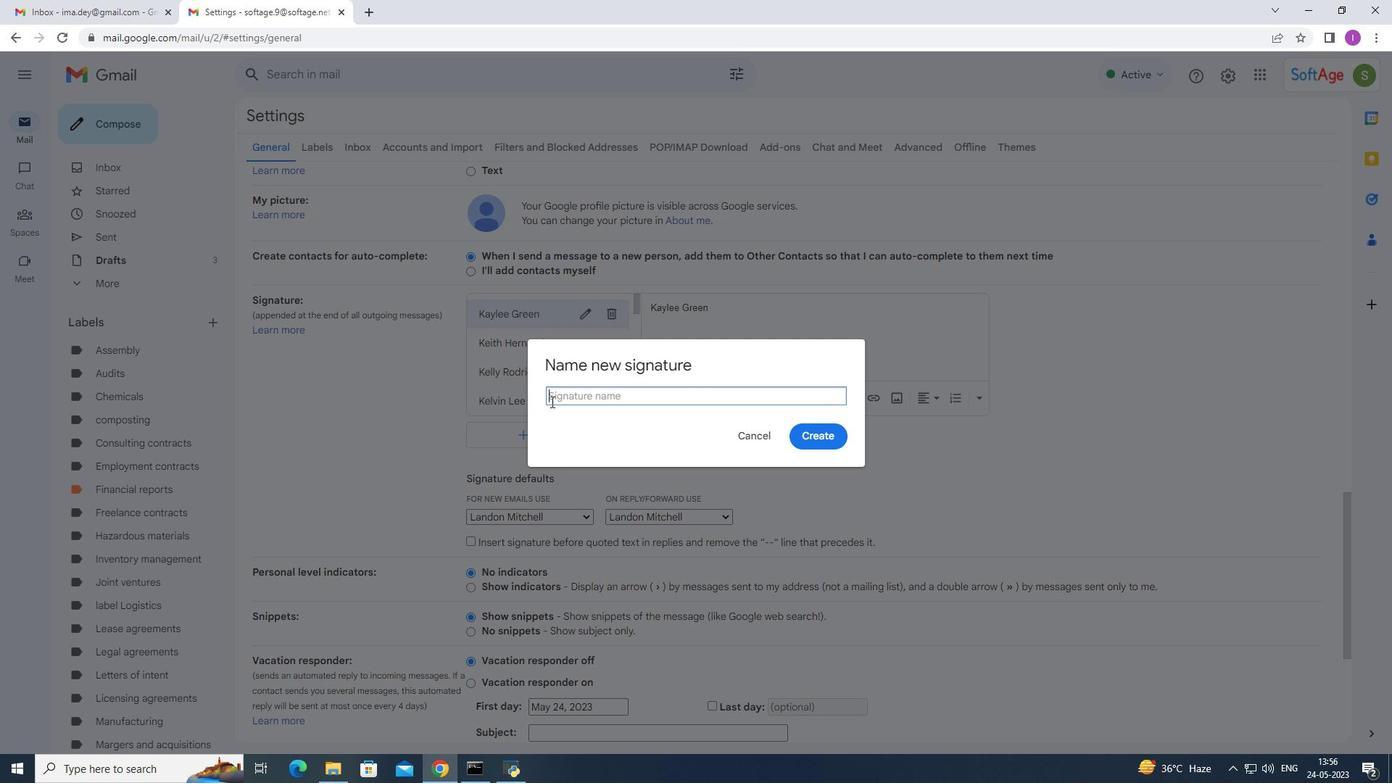 
Action: Mouse moved to (638, 387)
Screenshot: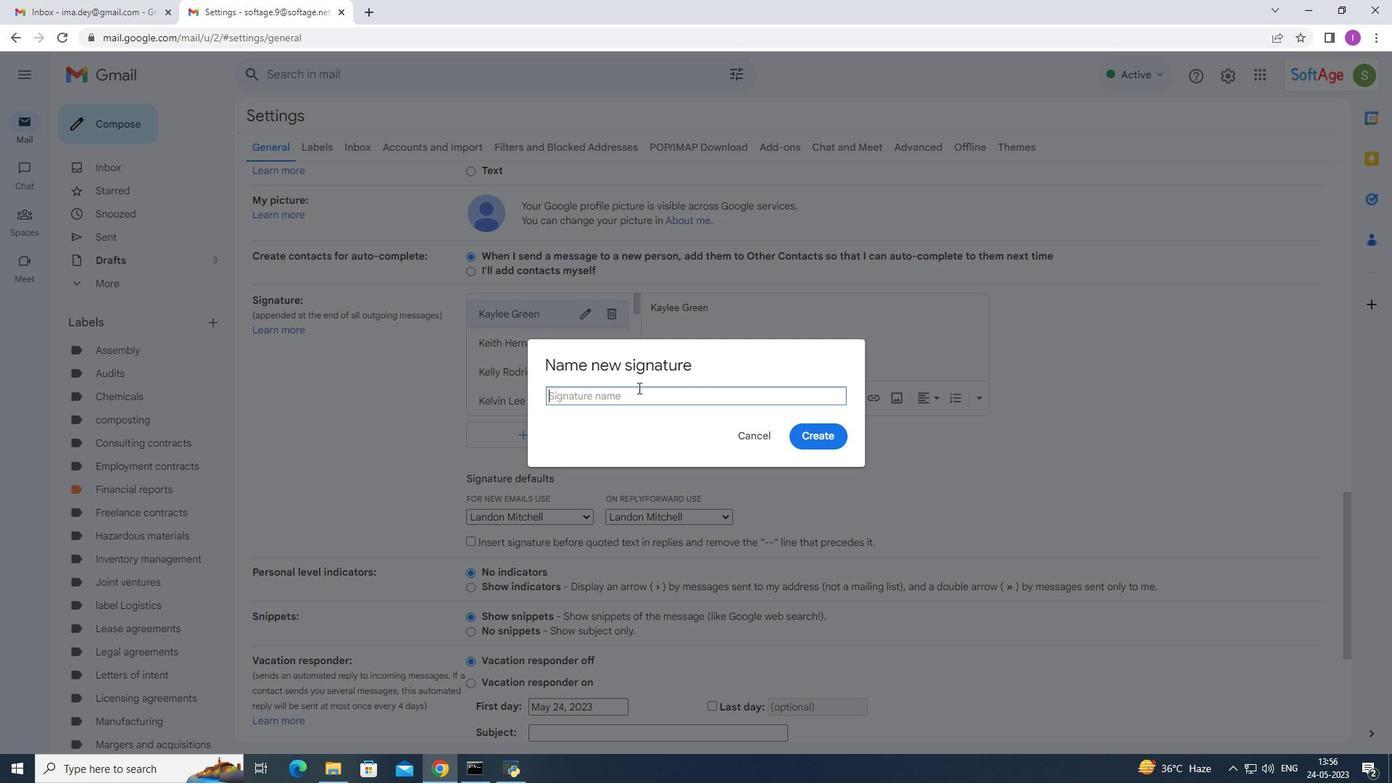 
Action: Key pressed <Key.shift><Key.shift><Key.shift><Key.shift>Lane<Key.space><Key.shift>Turner
Screenshot: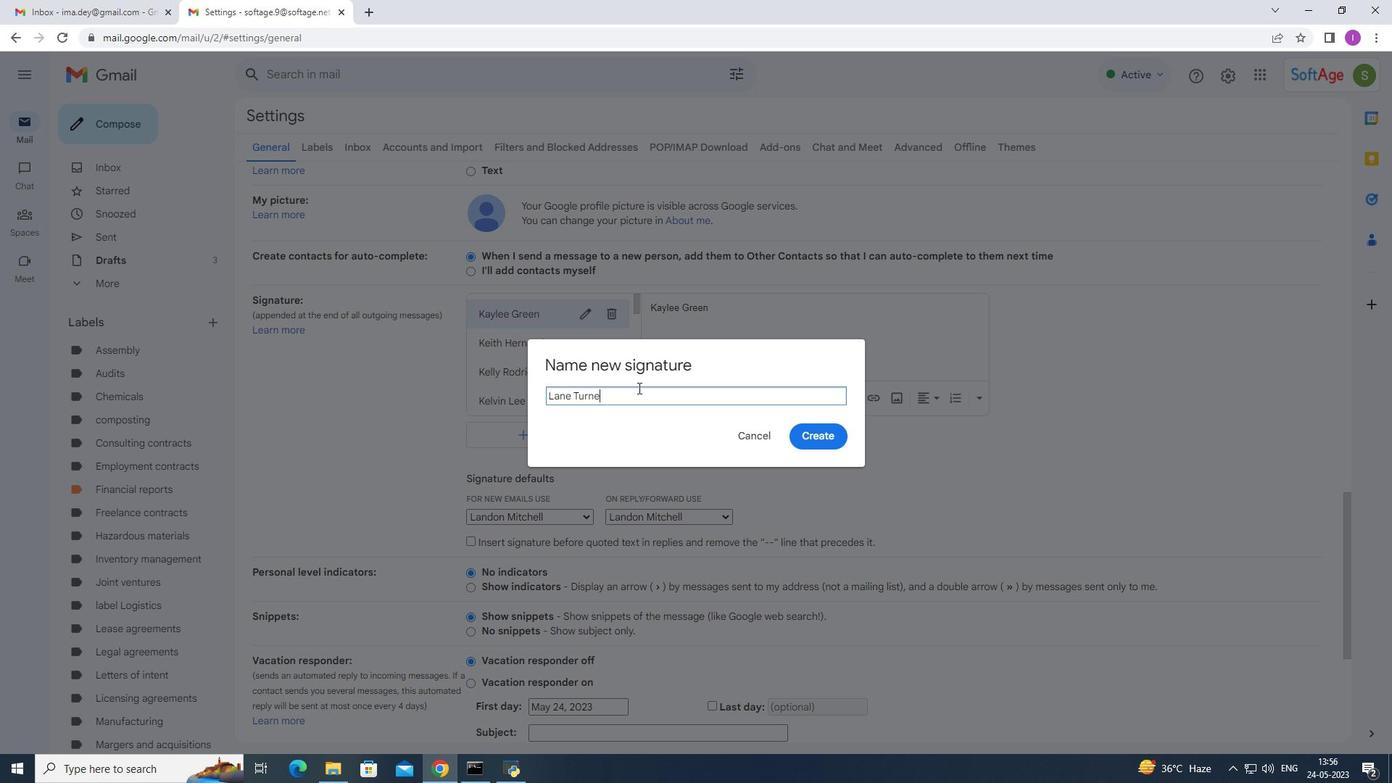 
Action: Mouse moved to (825, 435)
Screenshot: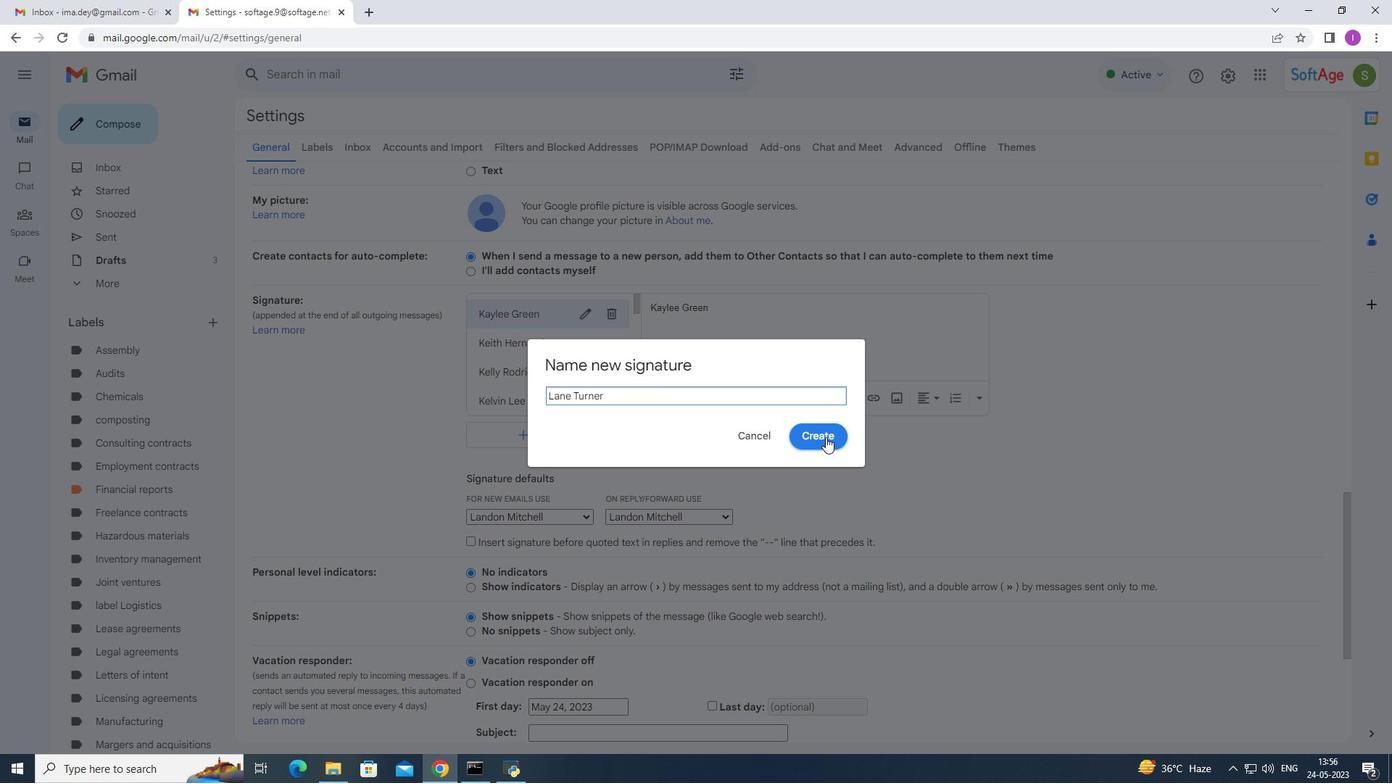
Action: Mouse pressed left at (825, 435)
Screenshot: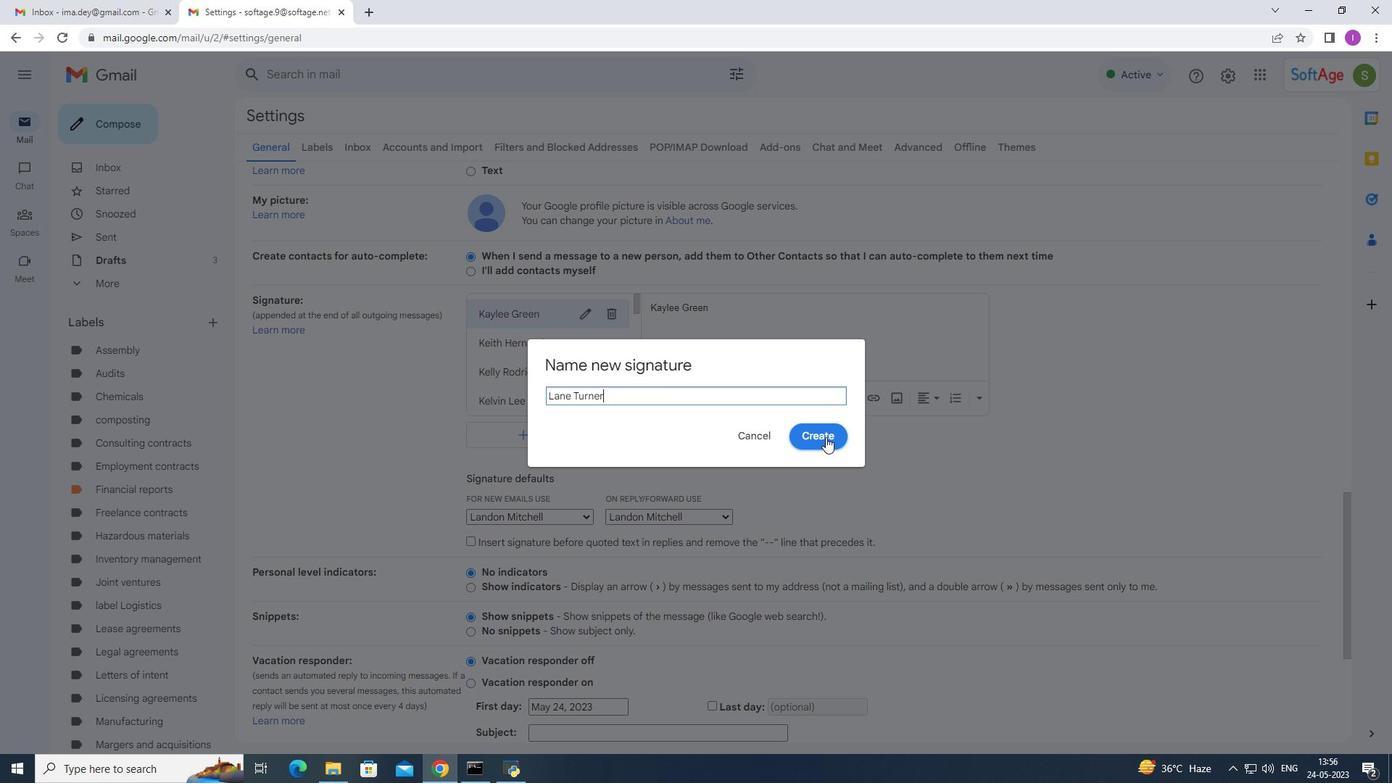 
Action: Mouse moved to (640, 308)
Screenshot: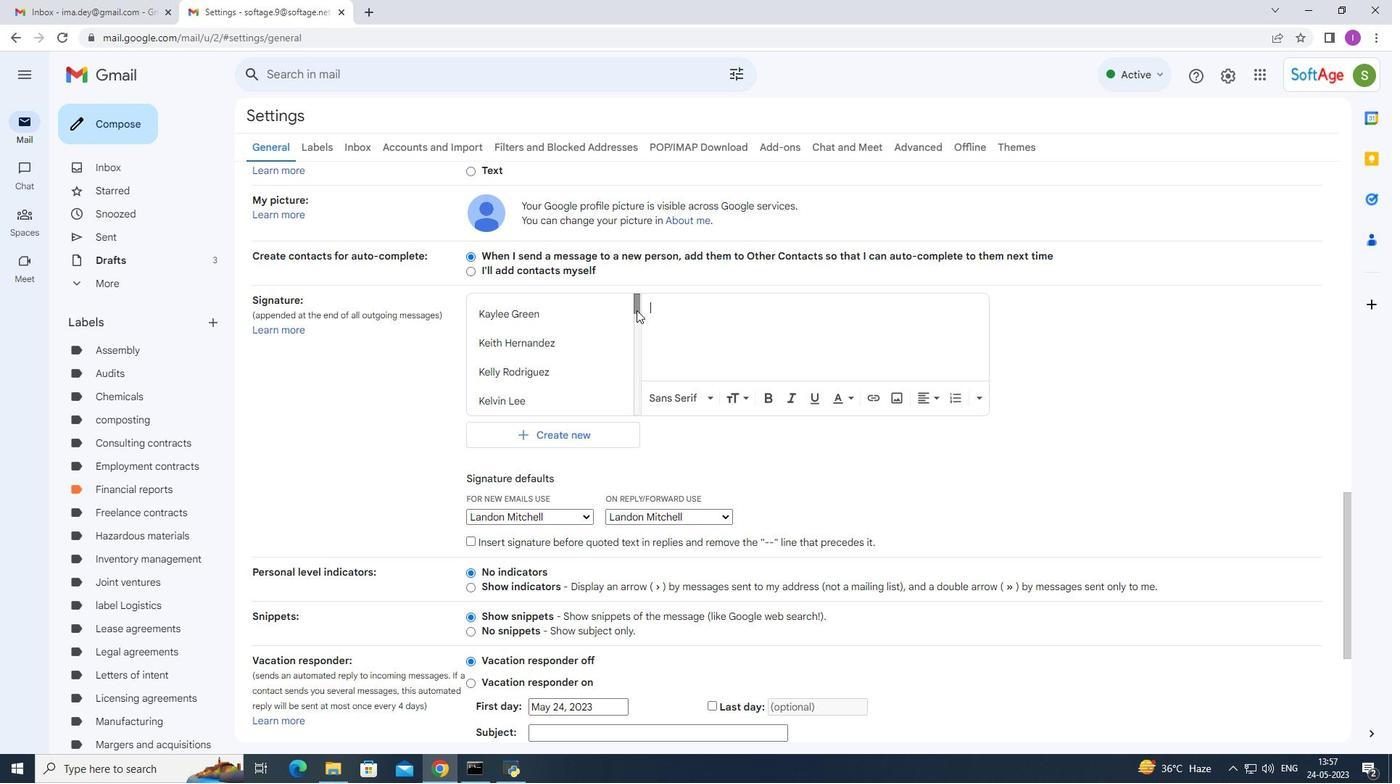 
Action: Mouse pressed left at (640, 308)
Screenshot: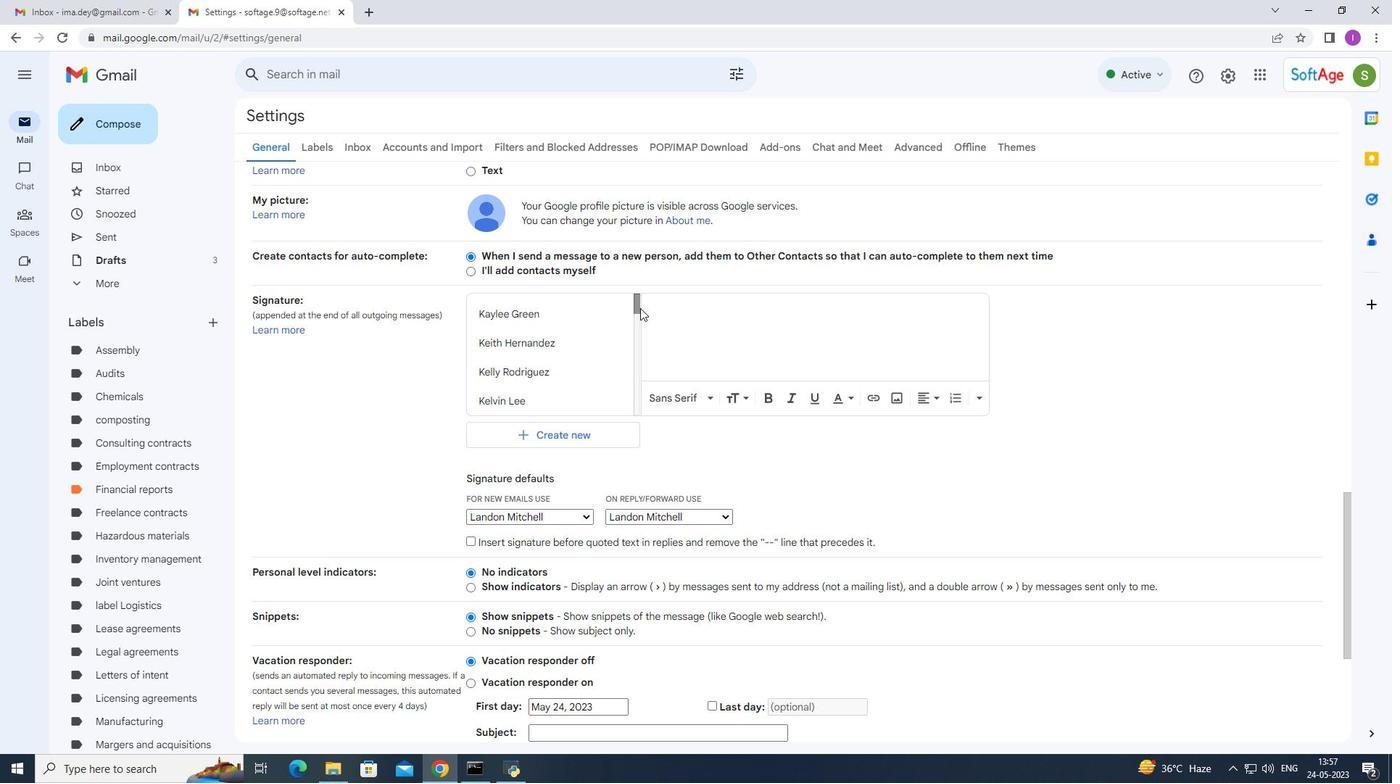 
Action: Mouse moved to (589, 516)
Screenshot: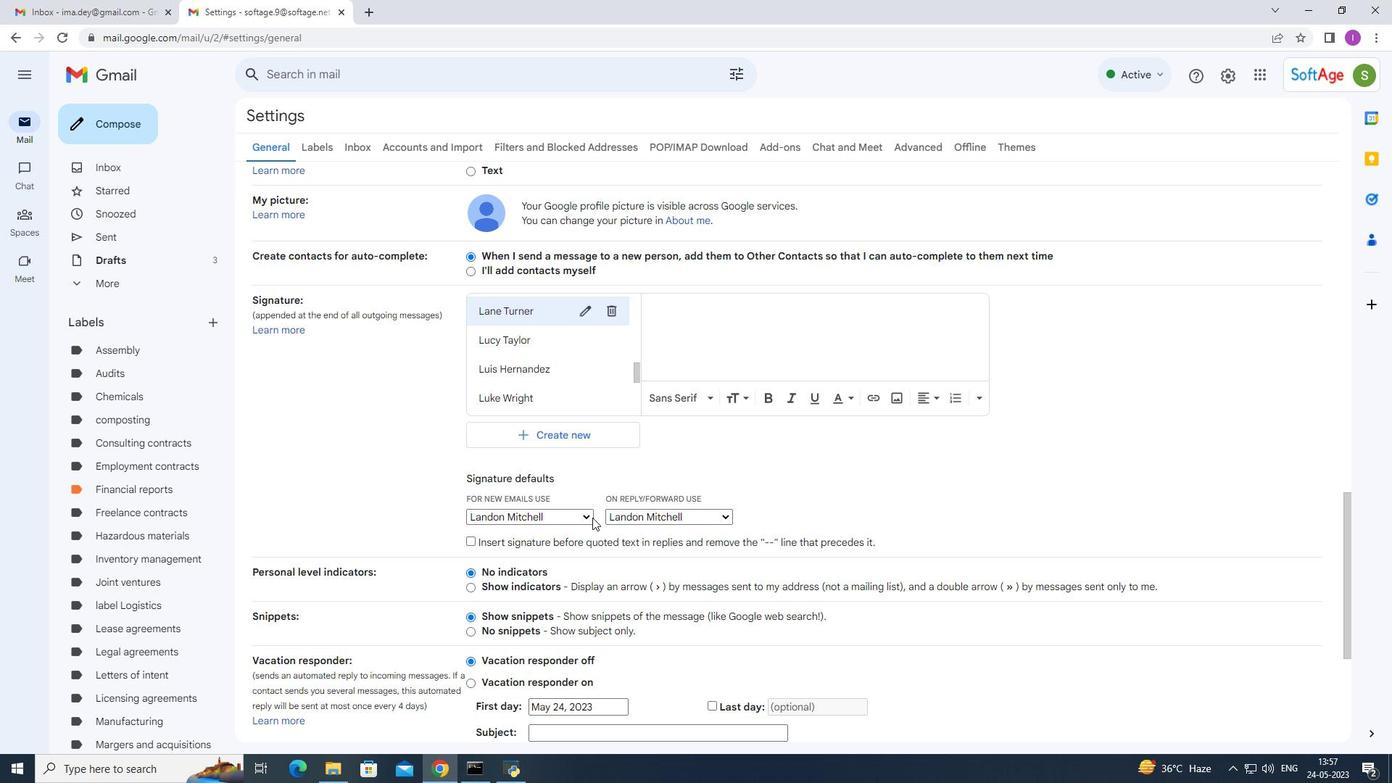 
Action: Mouse pressed left at (589, 516)
Screenshot: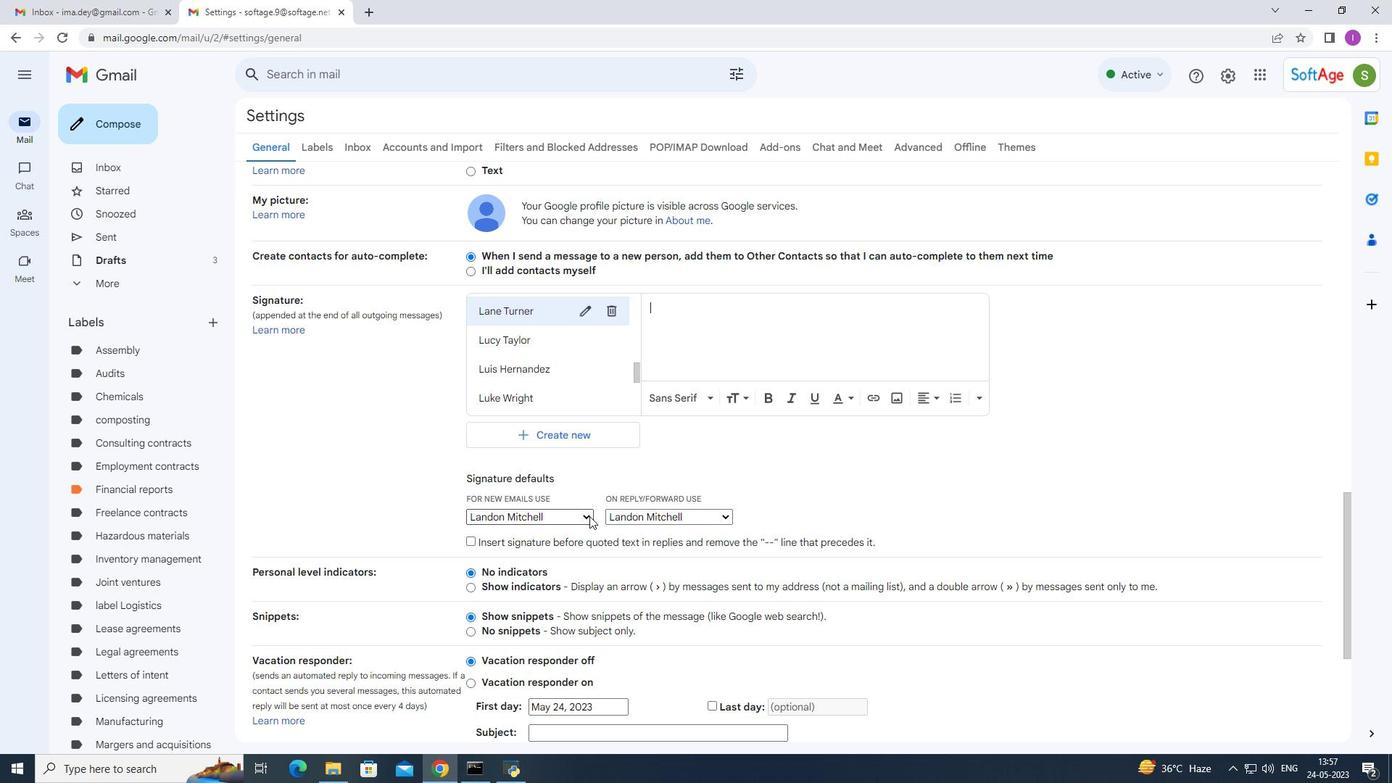 
Action: Mouse moved to (528, 490)
Screenshot: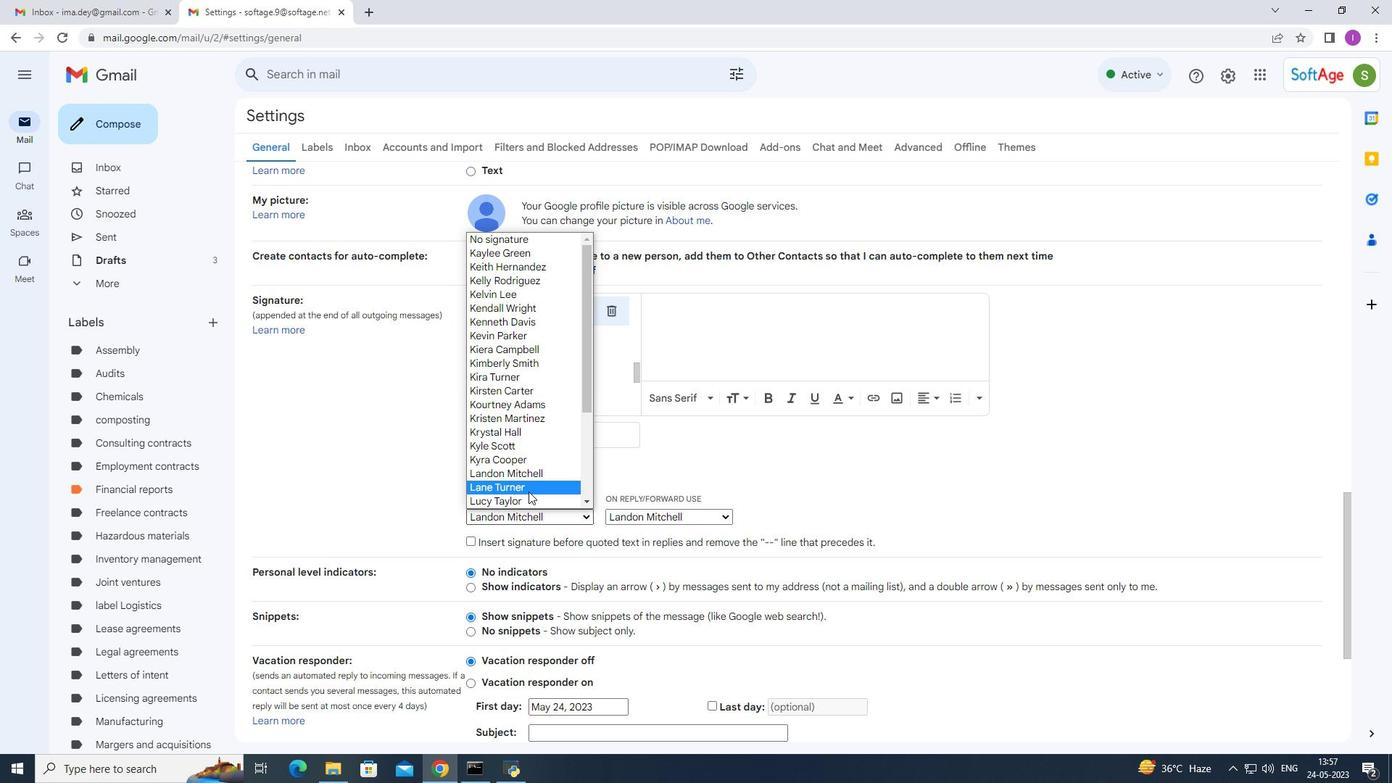 
Action: Mouse pressed left at (528, 490)
Screenshot: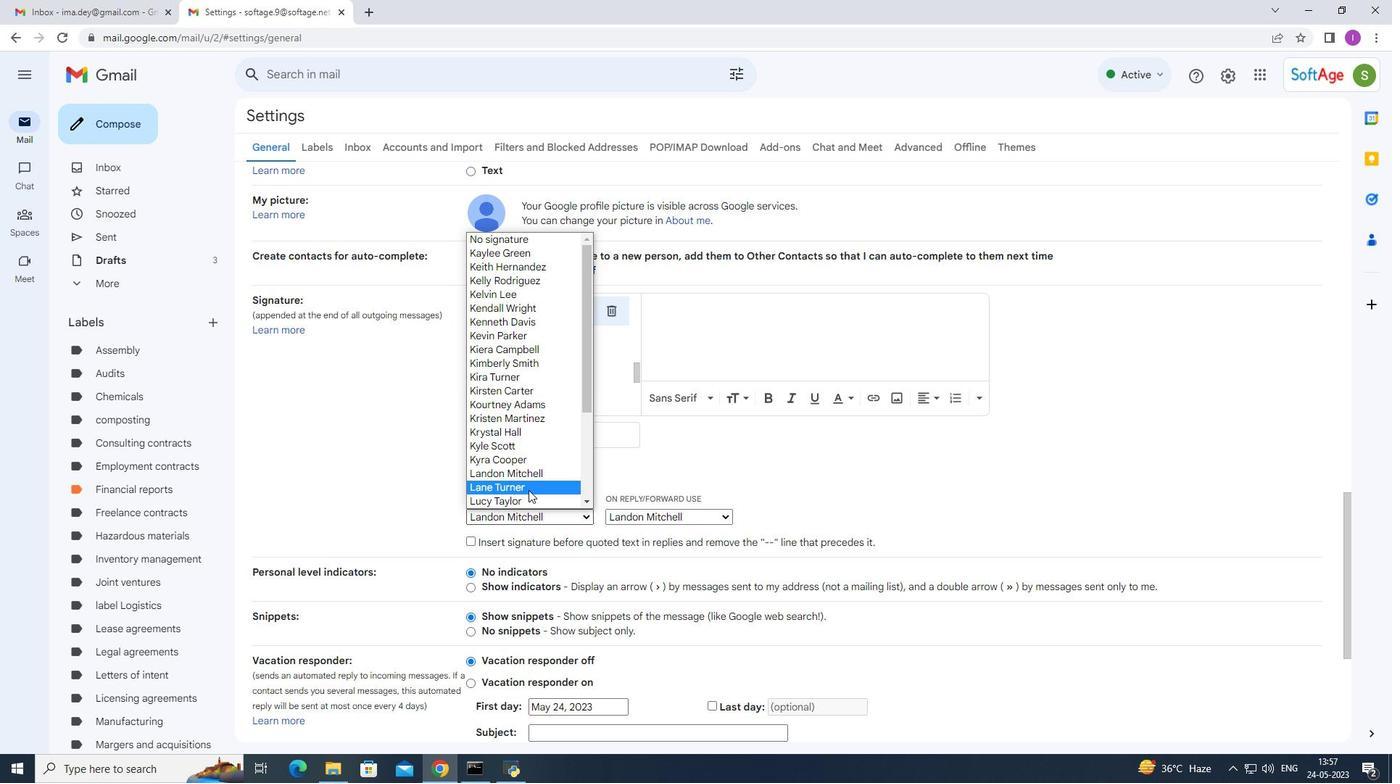 
Action: Mouse moved to (722, 516)
Screenshot: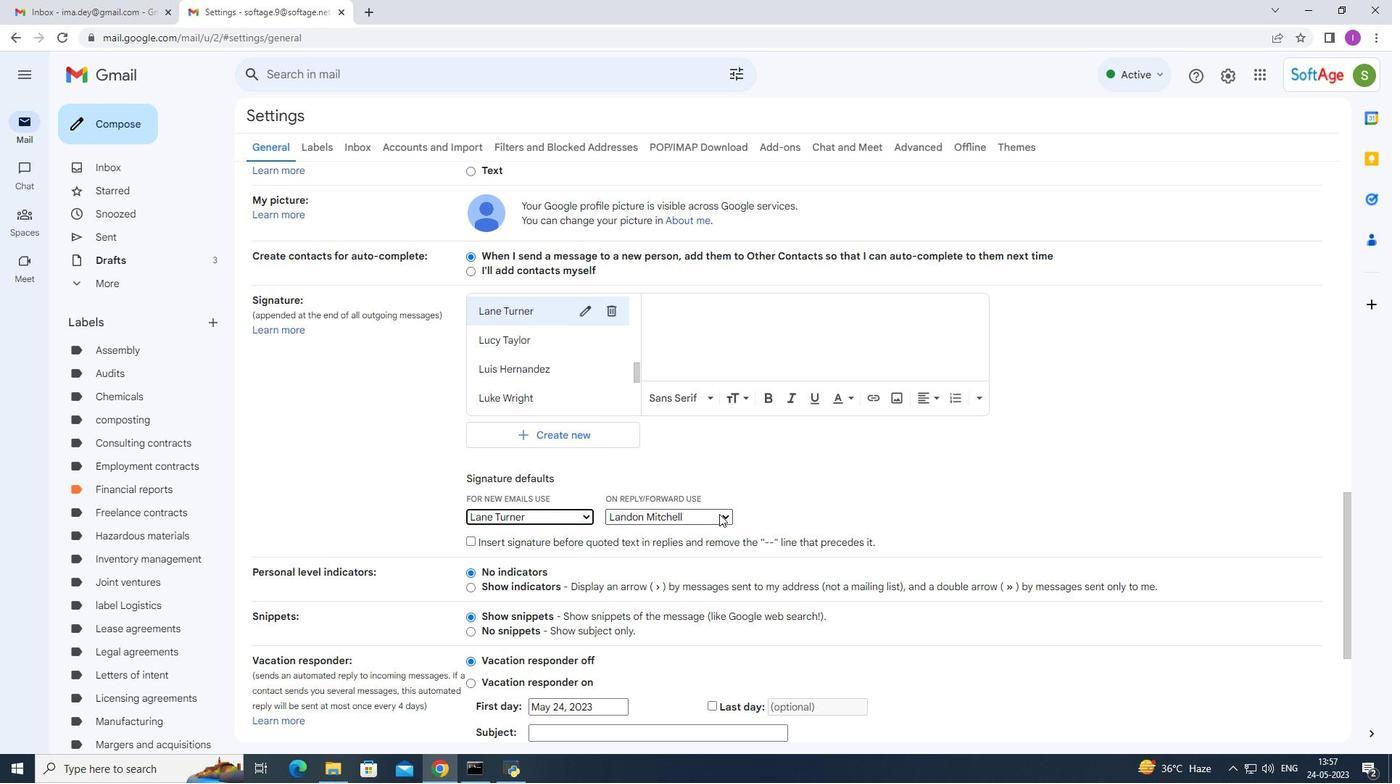 
Action: Mouse pressed left at (722, 516)
Screenshot: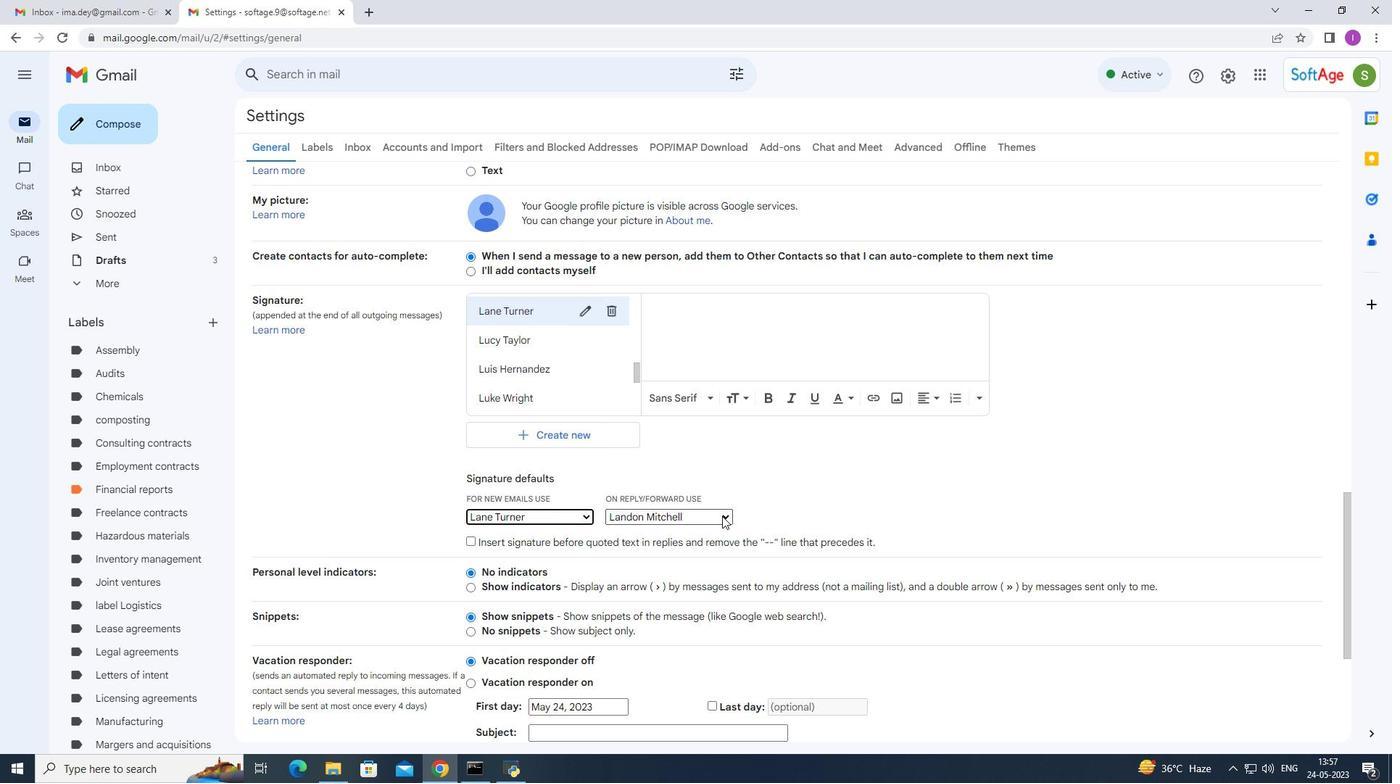 
Action: Mouse moved to (698, 490)
Screenshot: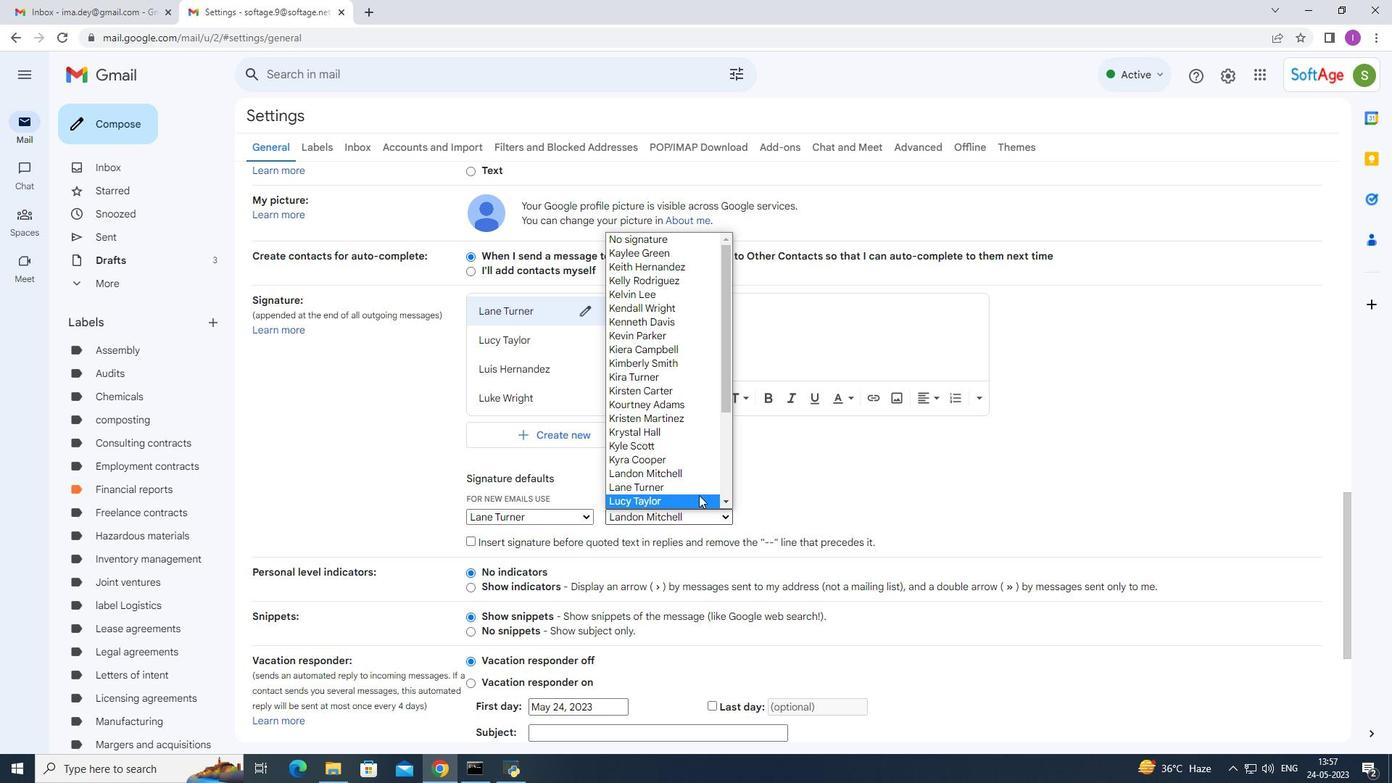 
Action: Mouse pressed left at (698, 490)
Screenshot: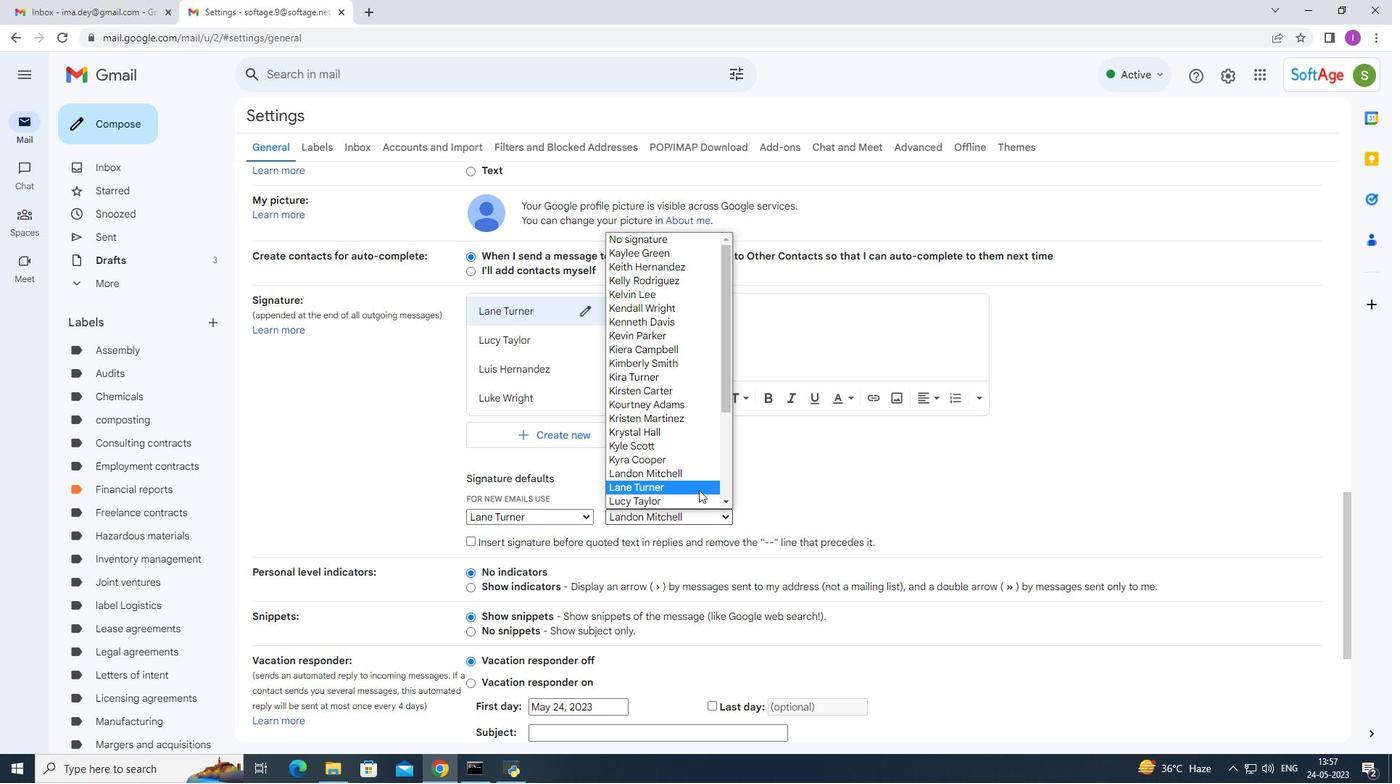
Action: Mouse moved to (785, 580)
Screenshot: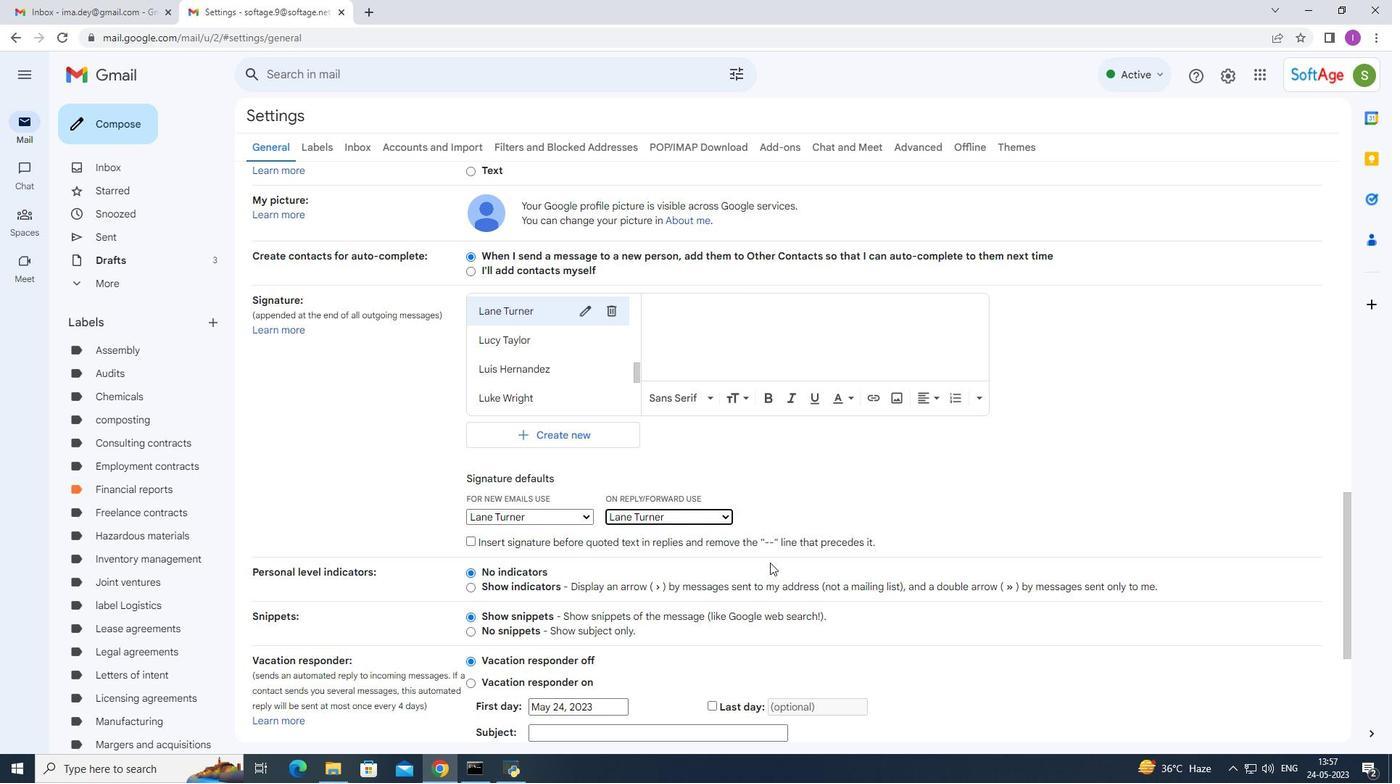 
Action: Mouse scrolled (785, 579) with delta (0, 0)
Screenshot: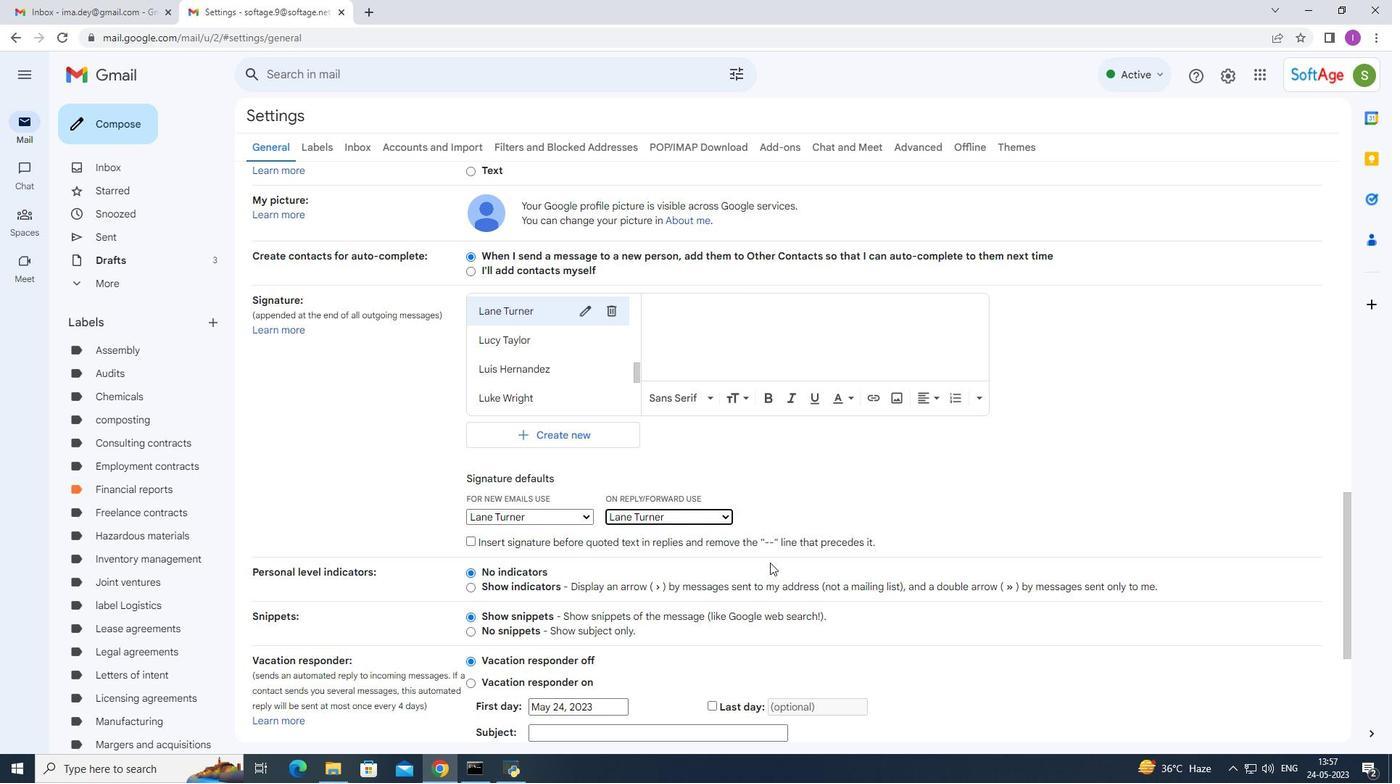 
Action: Mouse moved to (785, 580)
Screenshot: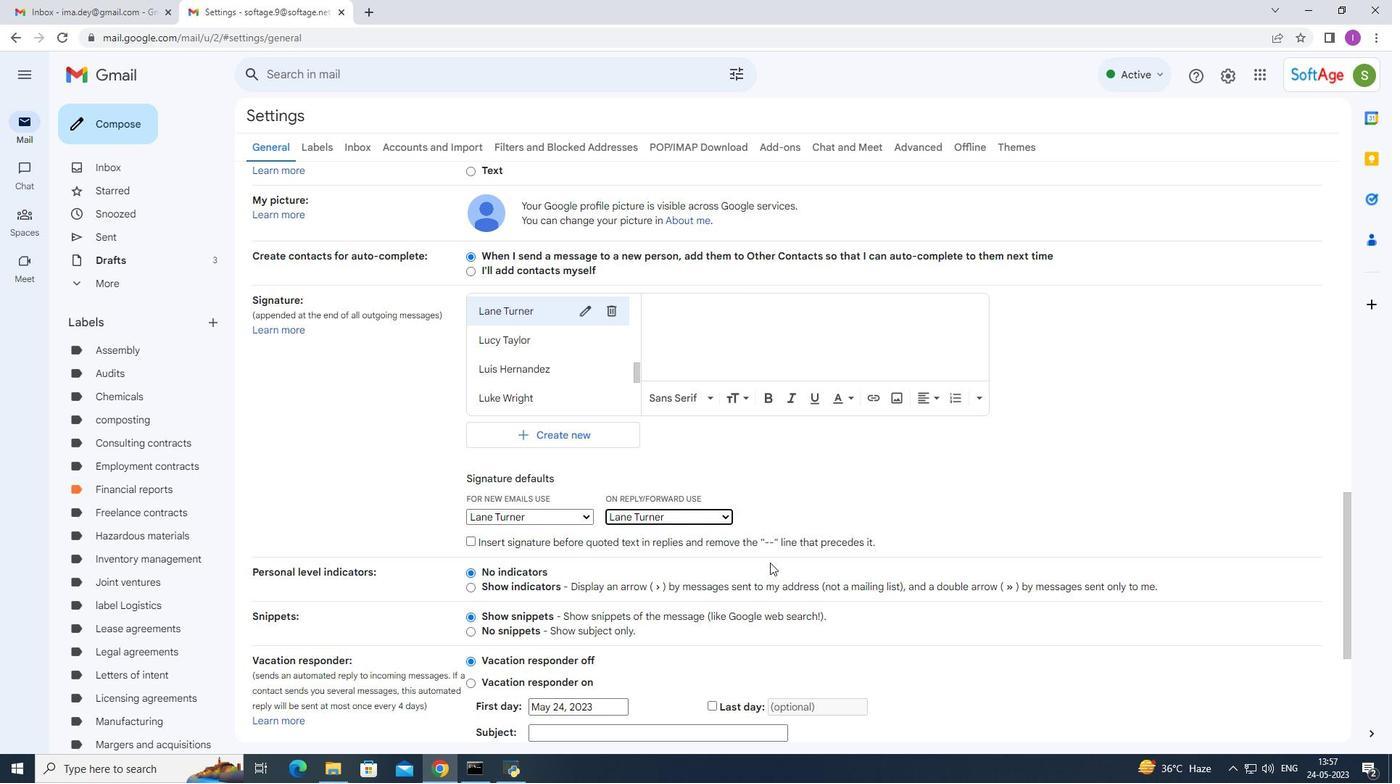 
Action: Mouse scrolled (785, 580) with delta (0, 0)
Screenshot: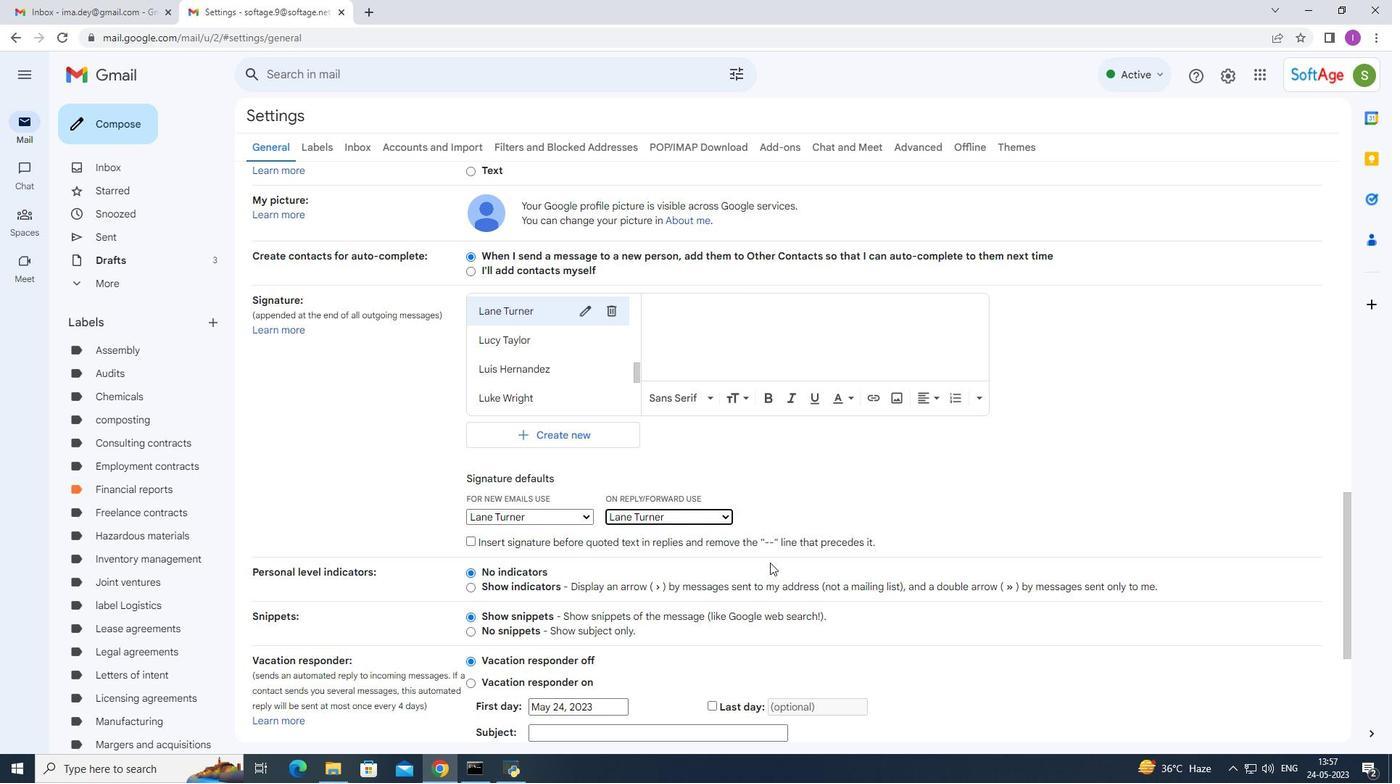 
Action: Mouse moved to (786, 581)
Screenshot: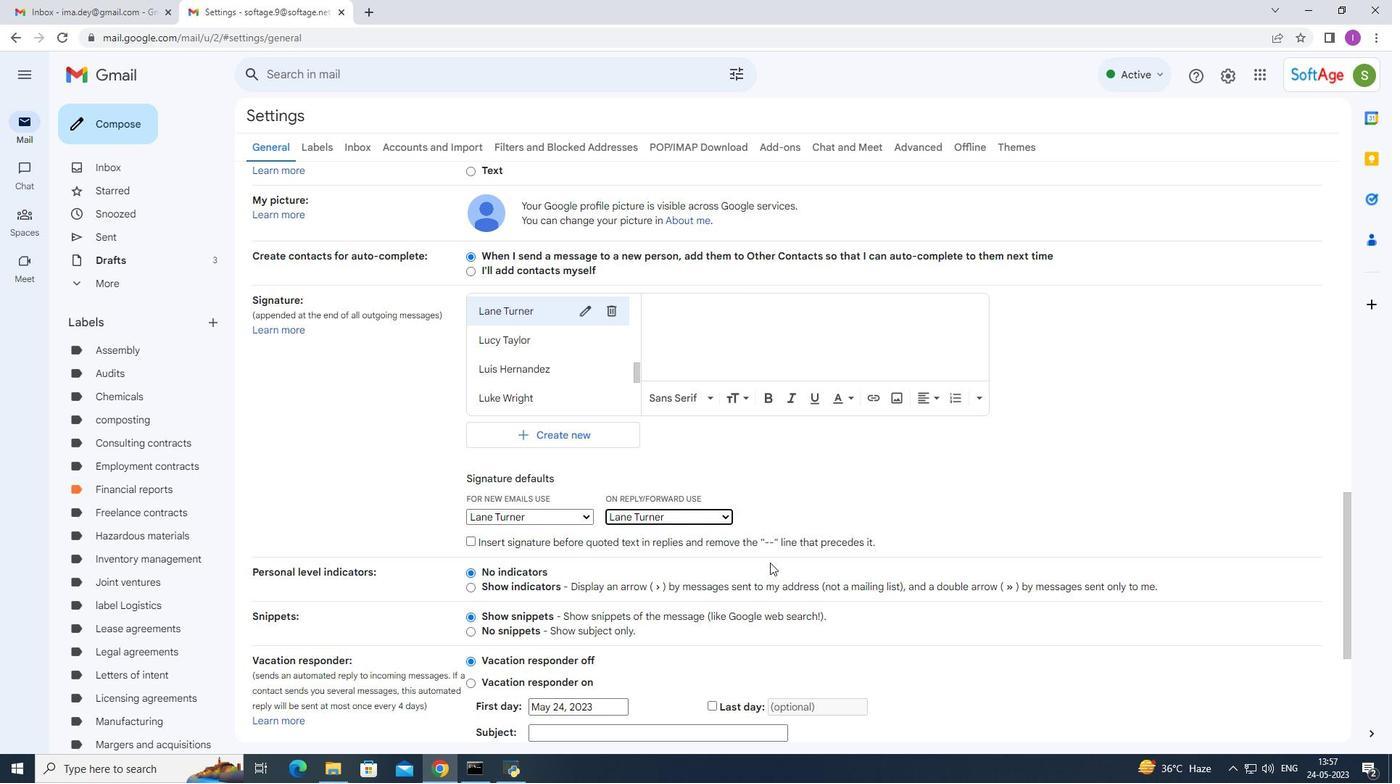 
Action: Mouse scrolled (786, 580) with delta (0, 0)
Screenshot: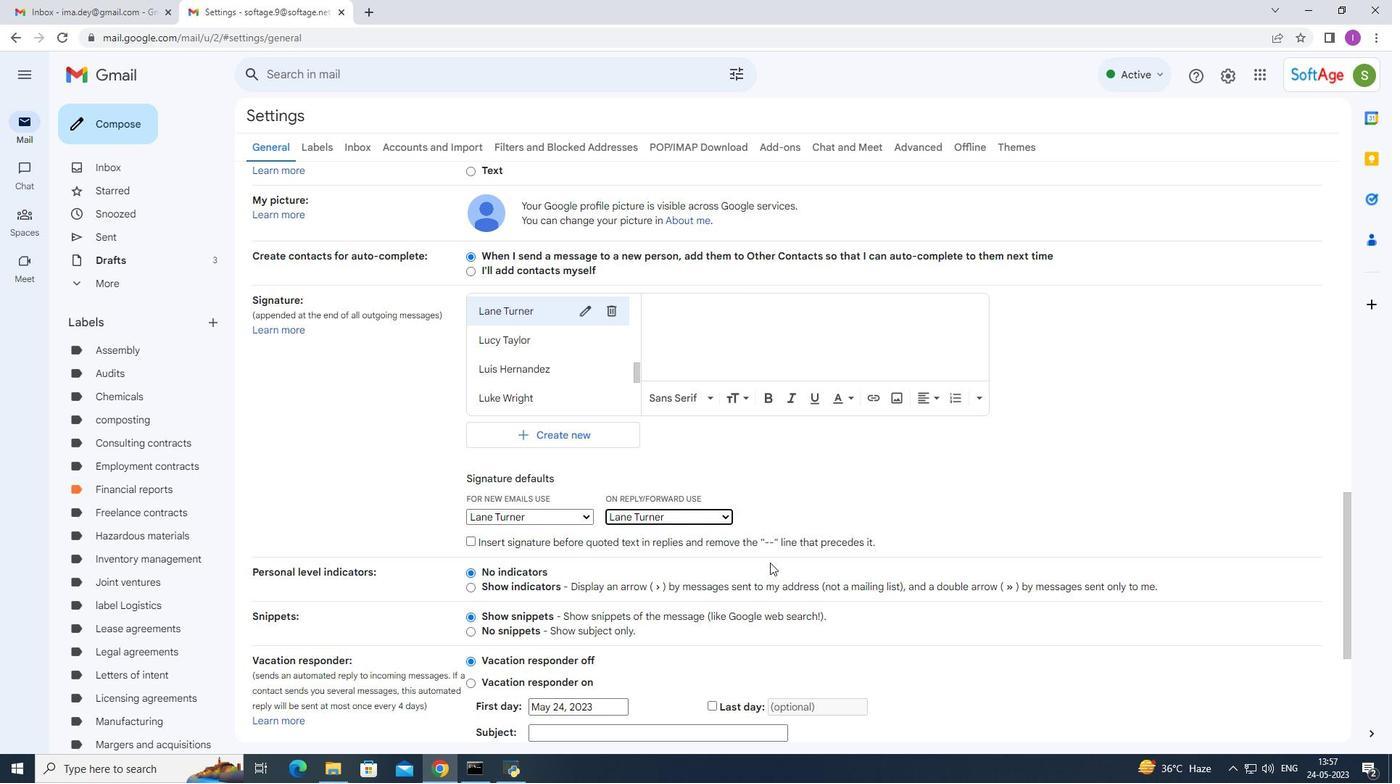 
Action: Mouse scrolled (786, 580) with delta (0, 0)
Screenshot: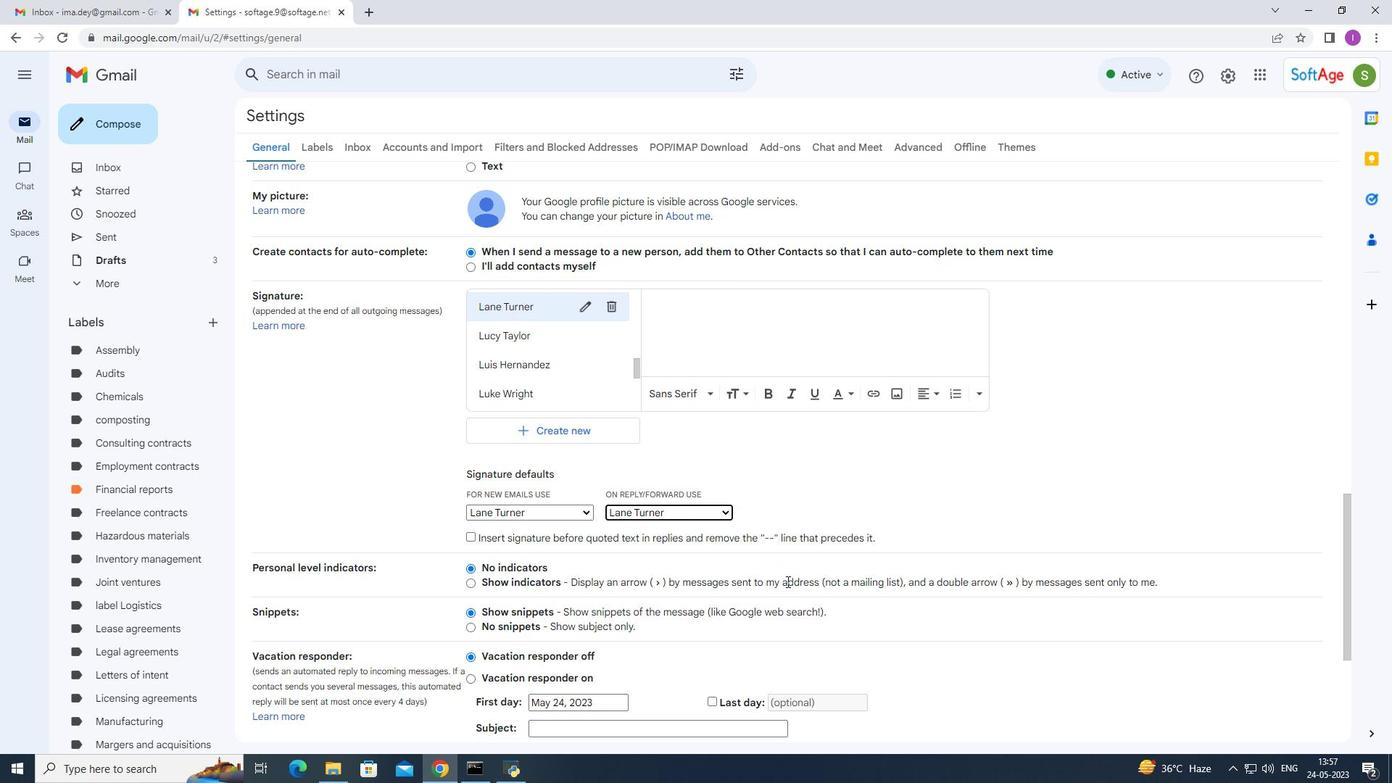
Action: Mouse moved to (786, 581)
Screenshot: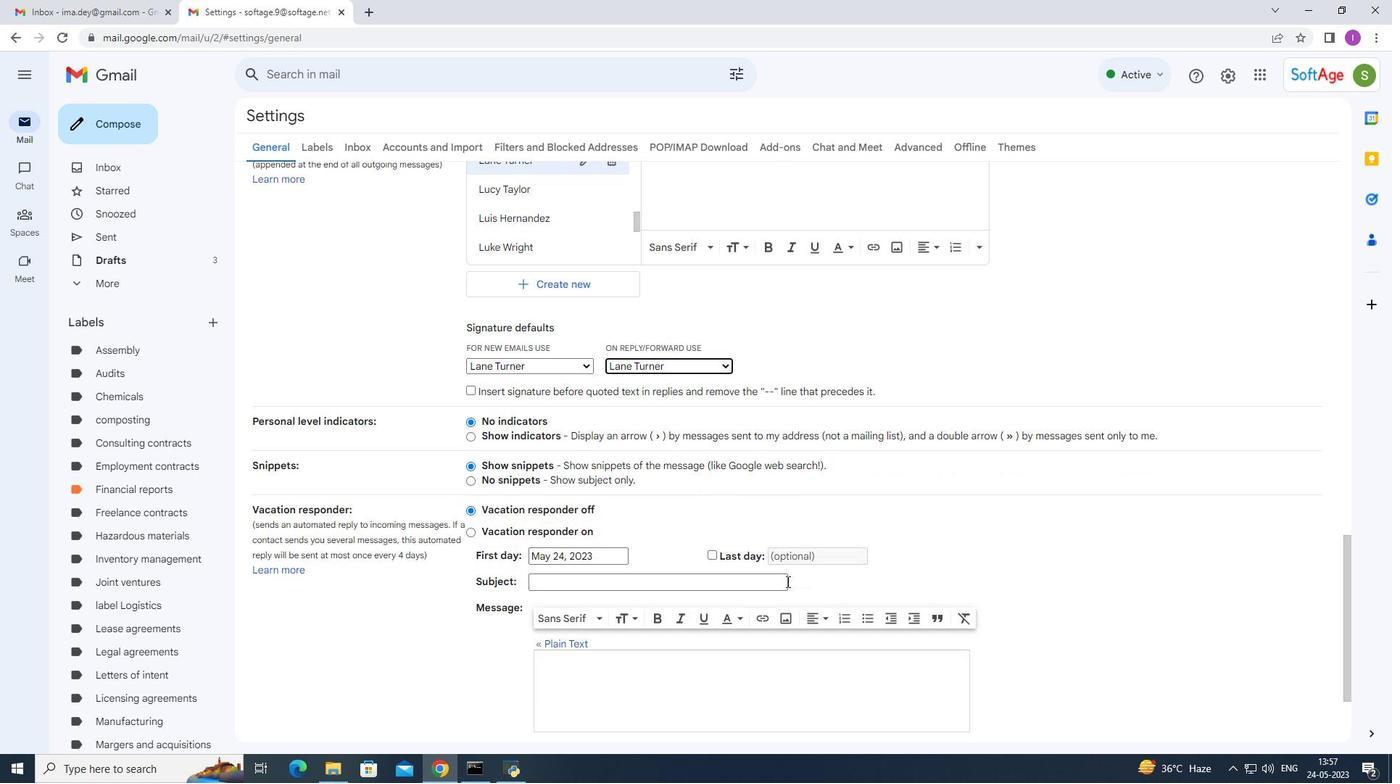 
Action: Mouse scrolled (786, 580) with delta (0, 0)
Screenshot: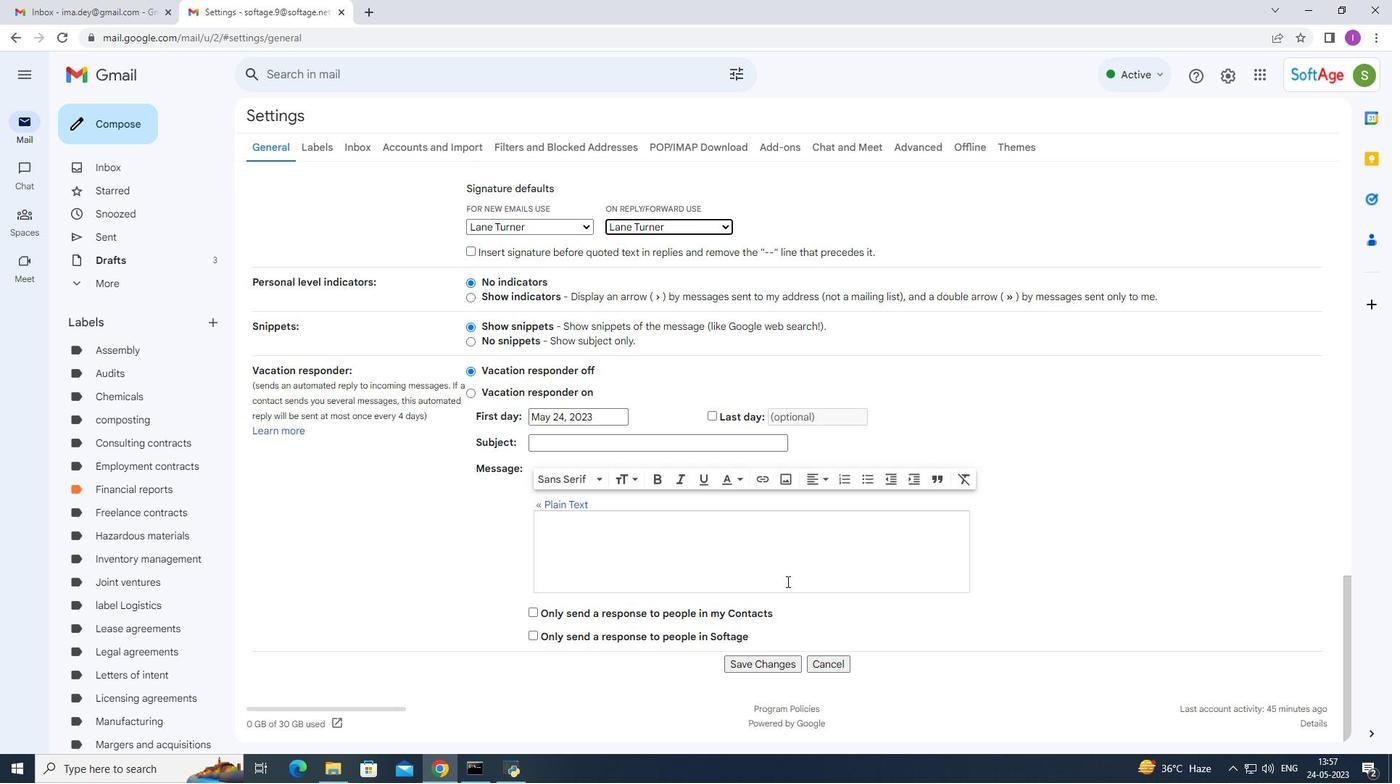
Action: Mouse scrolled (786, 580) with delta (0, 0)
Screenshot: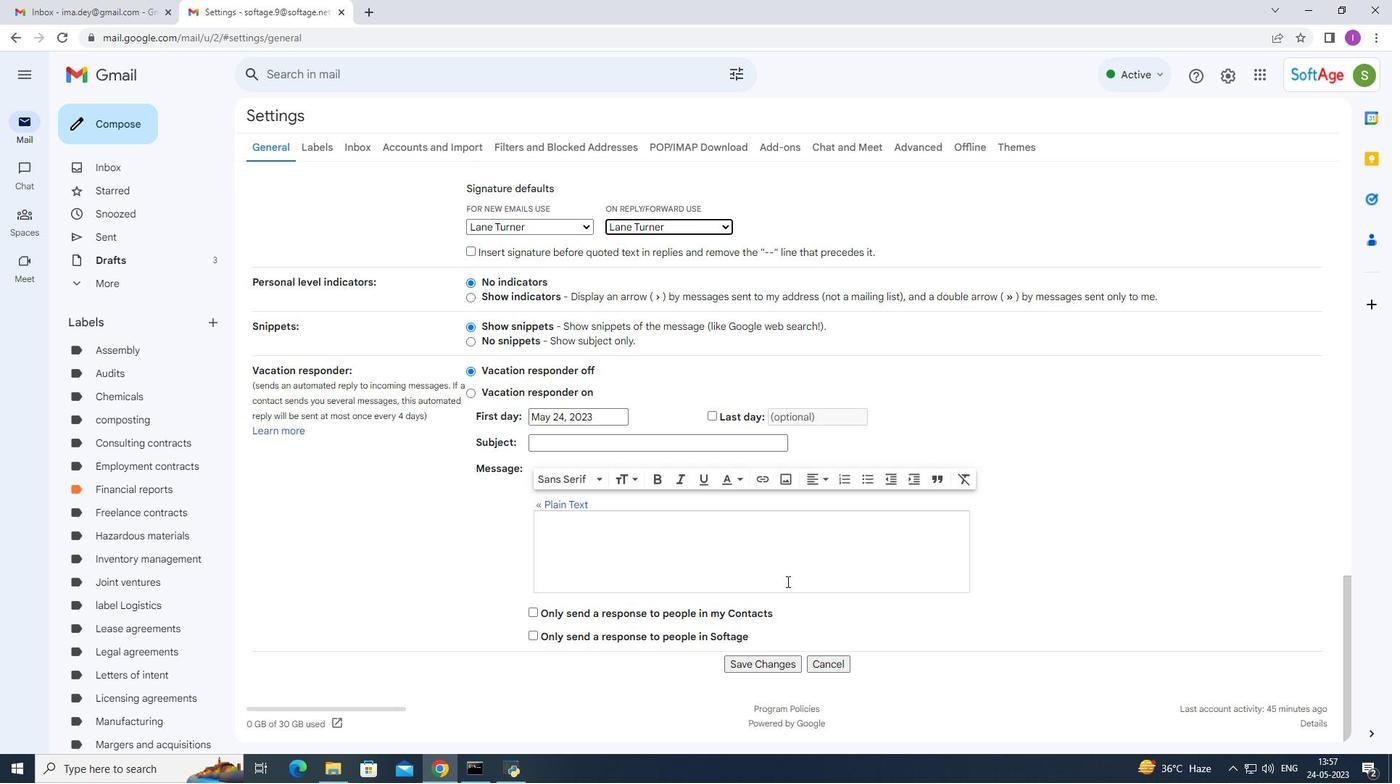 
Action: Mouse scrolled (786, 580) with delta (0, 0)
Screenshot: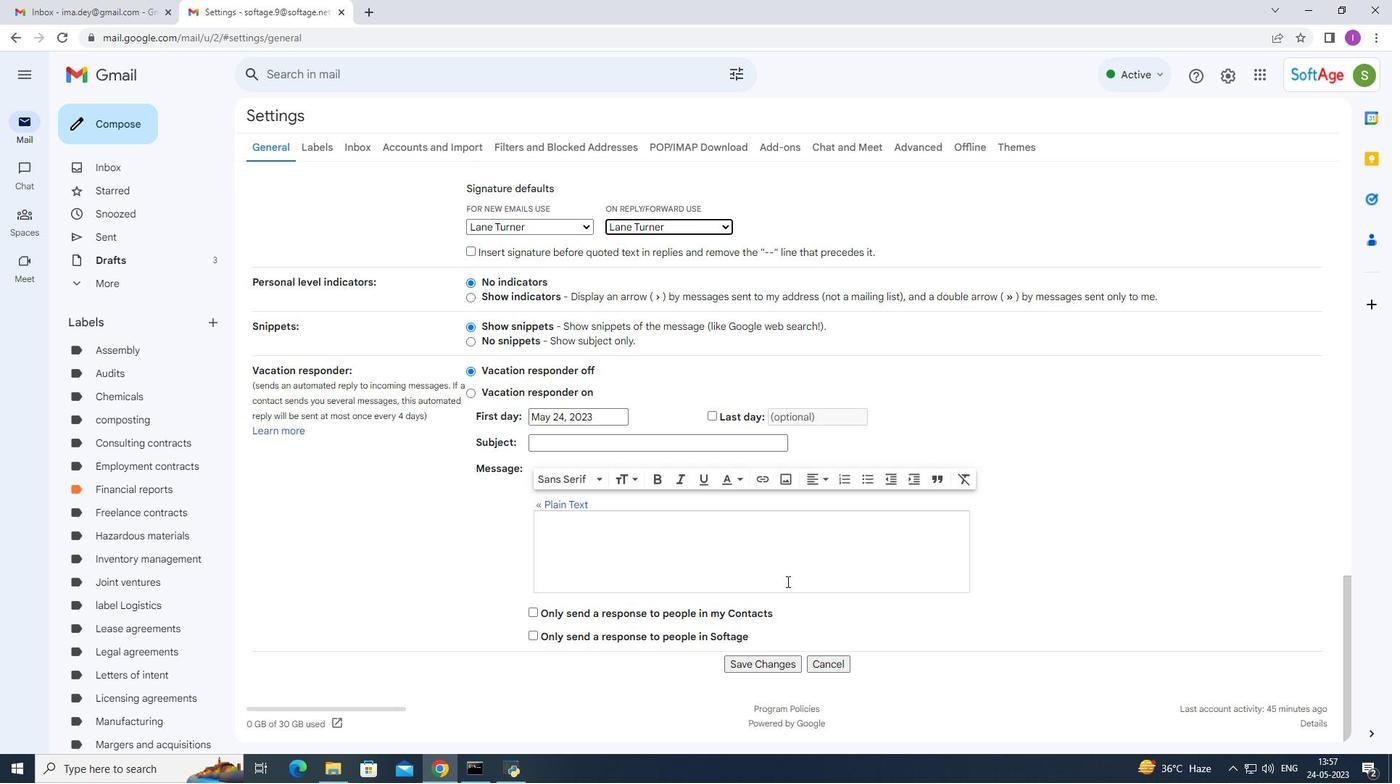 
Action: Mouse scrolled (786, 580) with delta (0, 0)
Screenshot: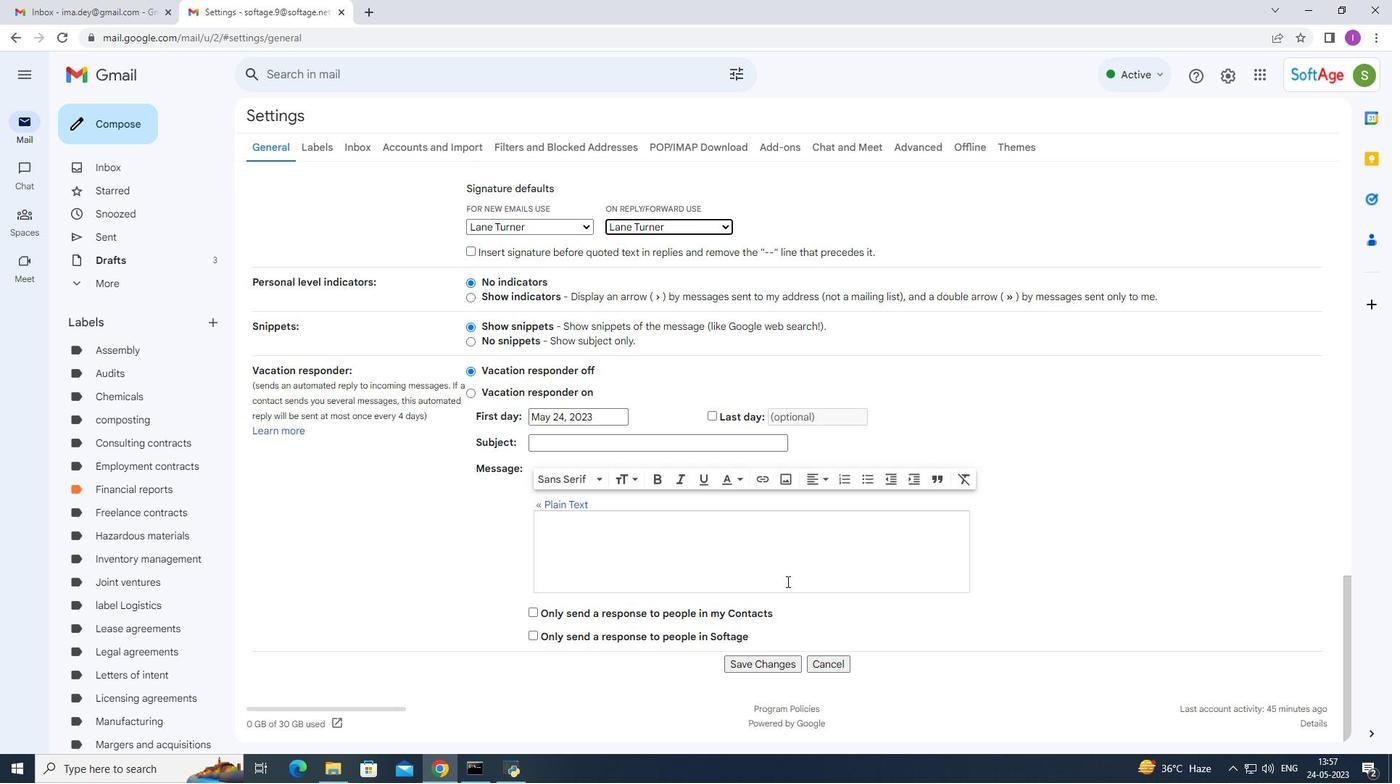 
Action: Mouse moved to (788, 579)
Screenshot: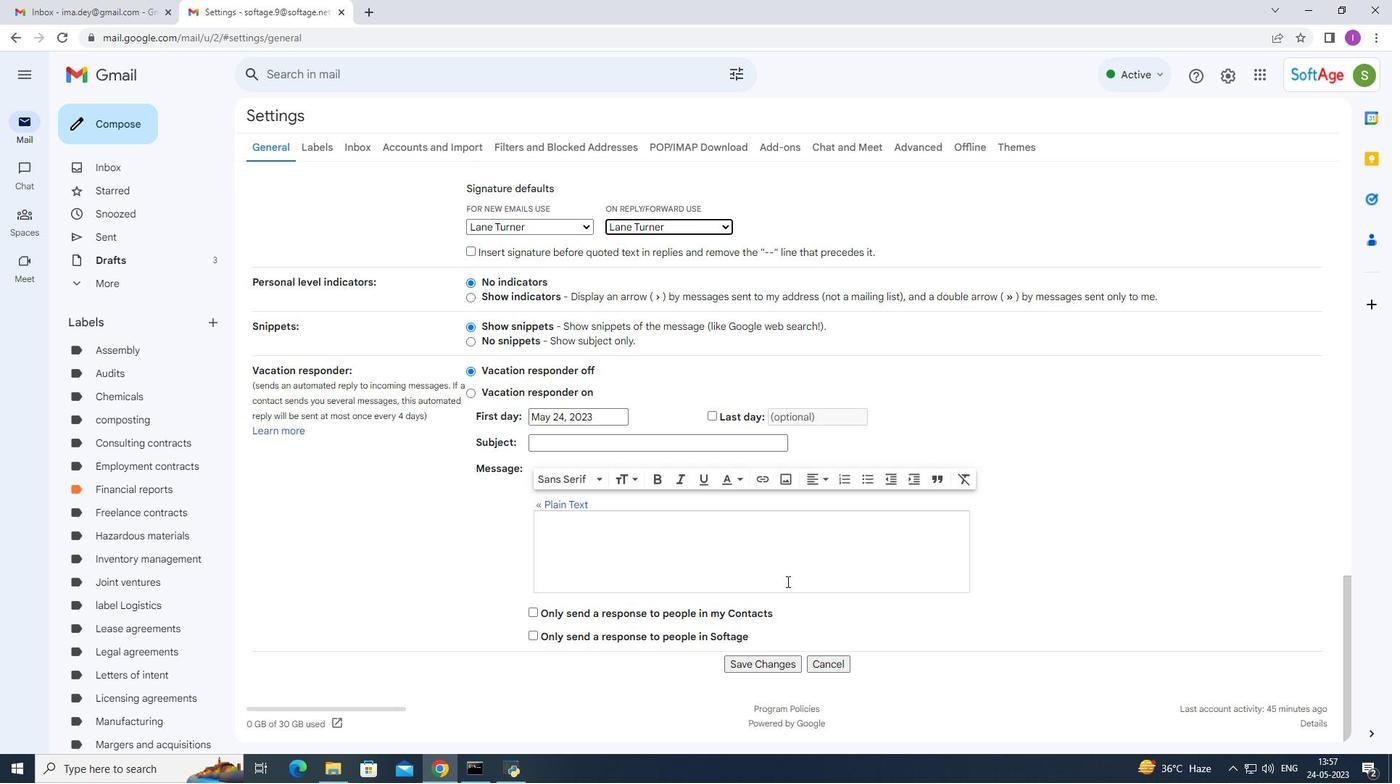 
Action: Mouse scrolled (788, 580) with delta (0, 0)
Screenshot: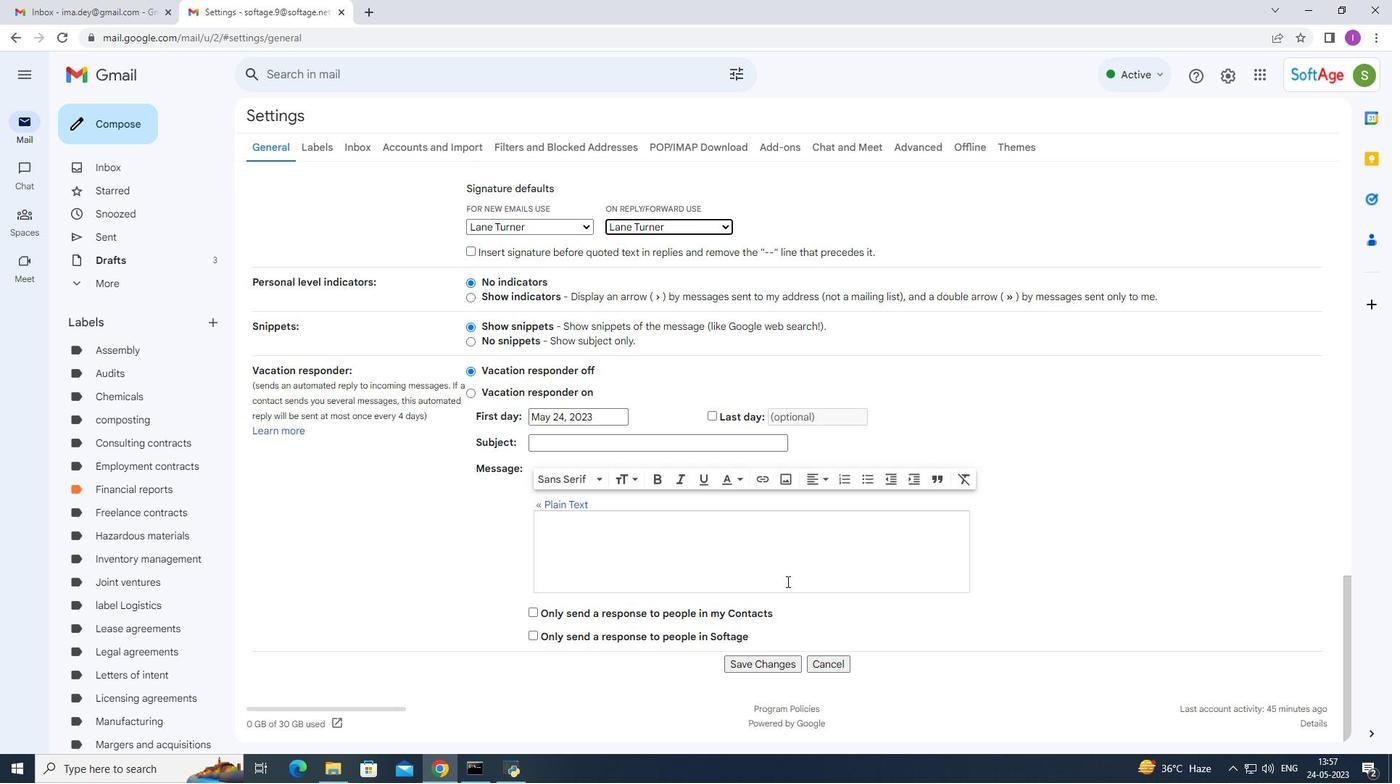 
Action: Mouse scrolled (788, 580) with delta (0, 0)
Screenshot: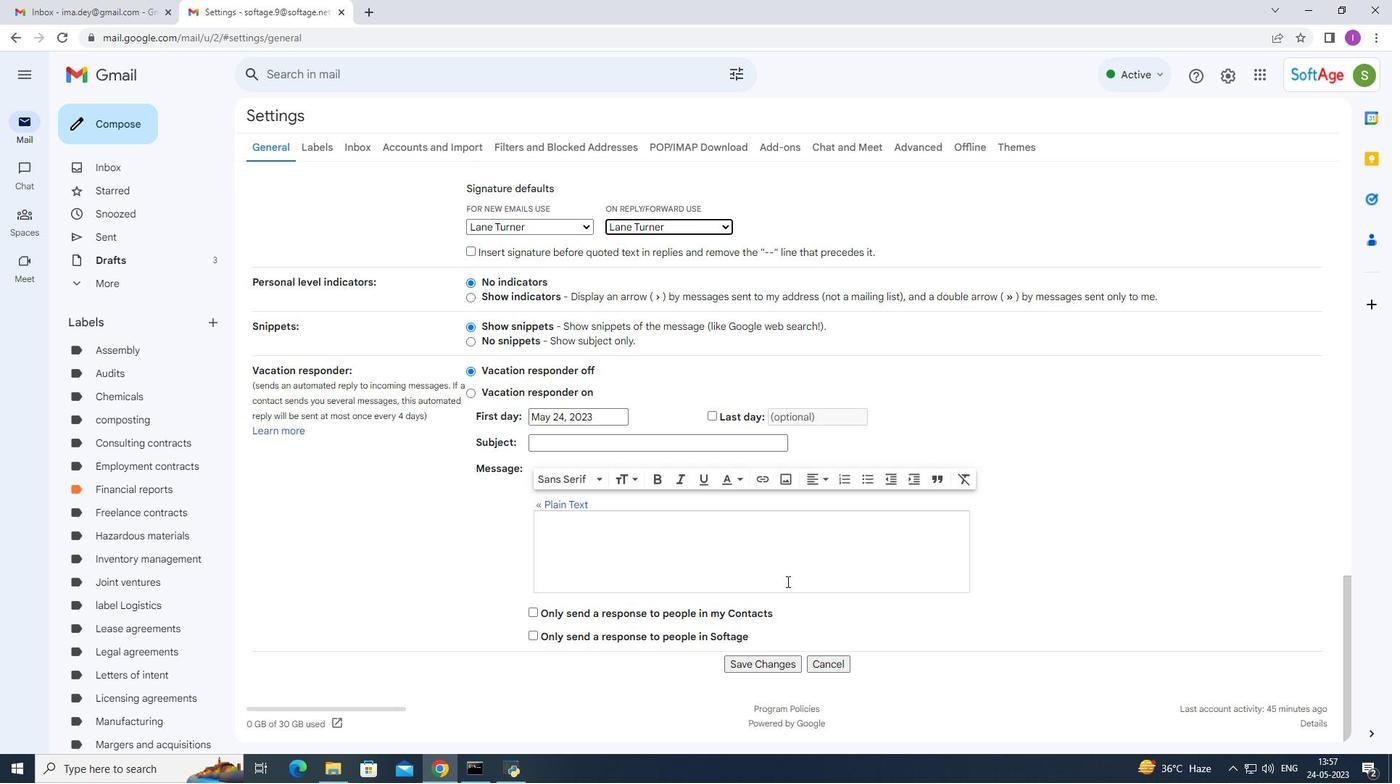 
Action: Mouse scrolled (788, 580) with delta (0, 0)
Screenshot: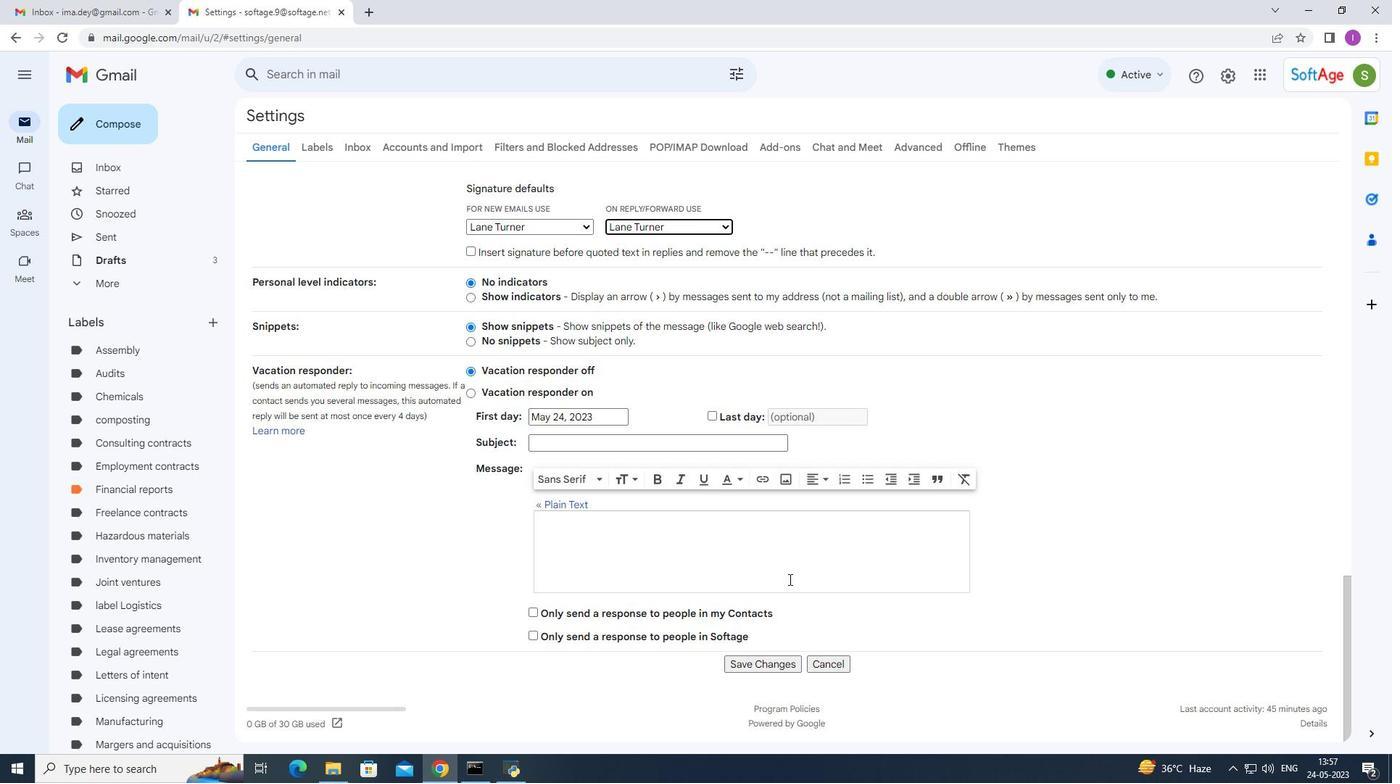 
Action: Mouse scrolled (788, 580) with delta (0, 0)
Screenshot: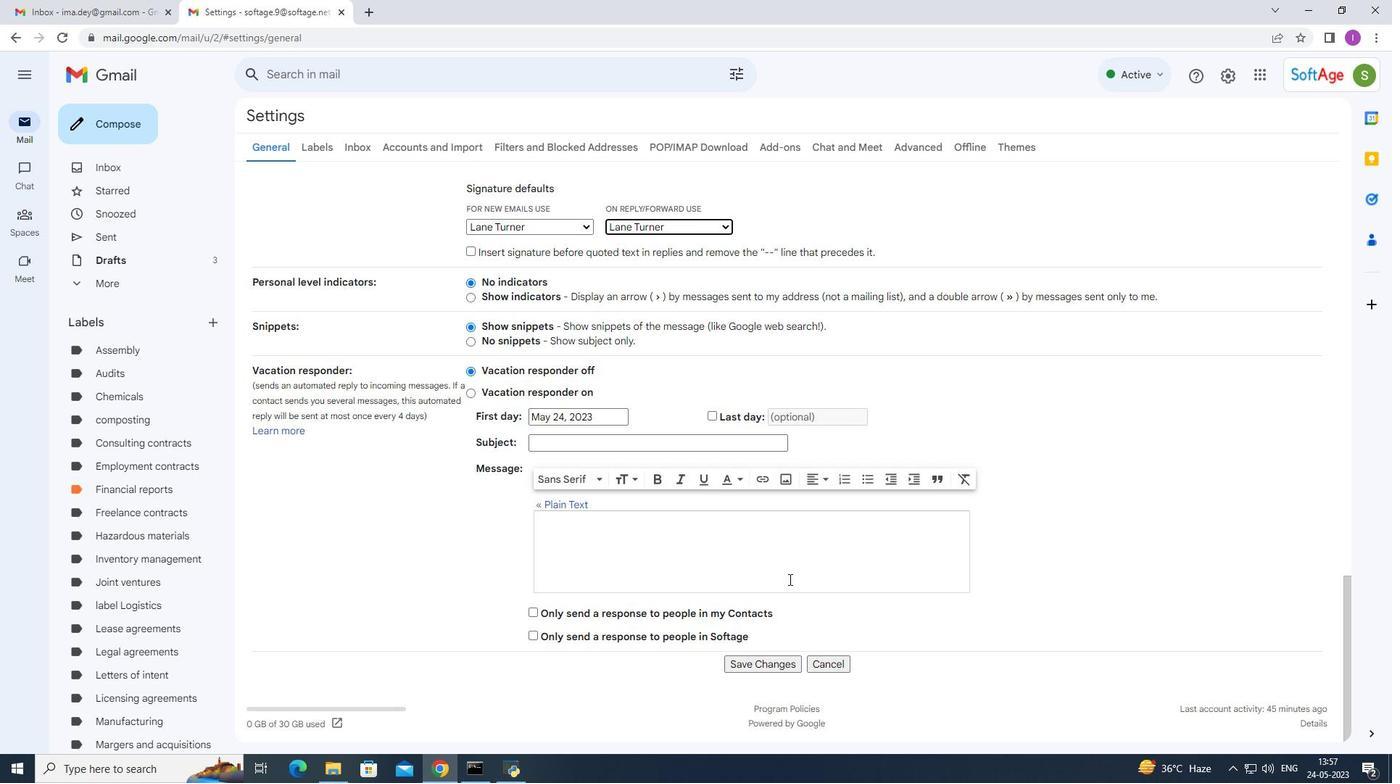 
Action: Mouse scrolled (788, 580) with delta (0, 0)
Screenshot: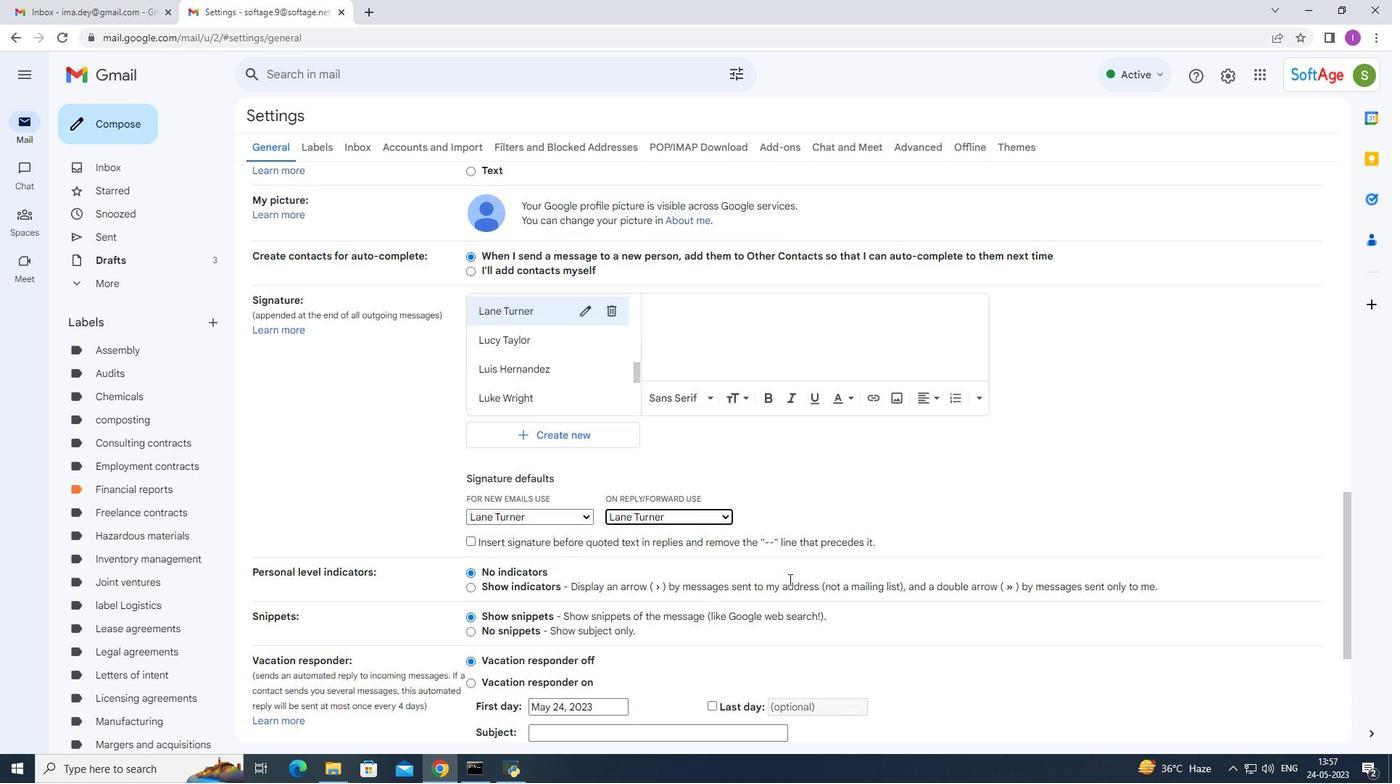 
Action: Mouse scrolled (788, 580) with delta (0, 0)
Screenshot: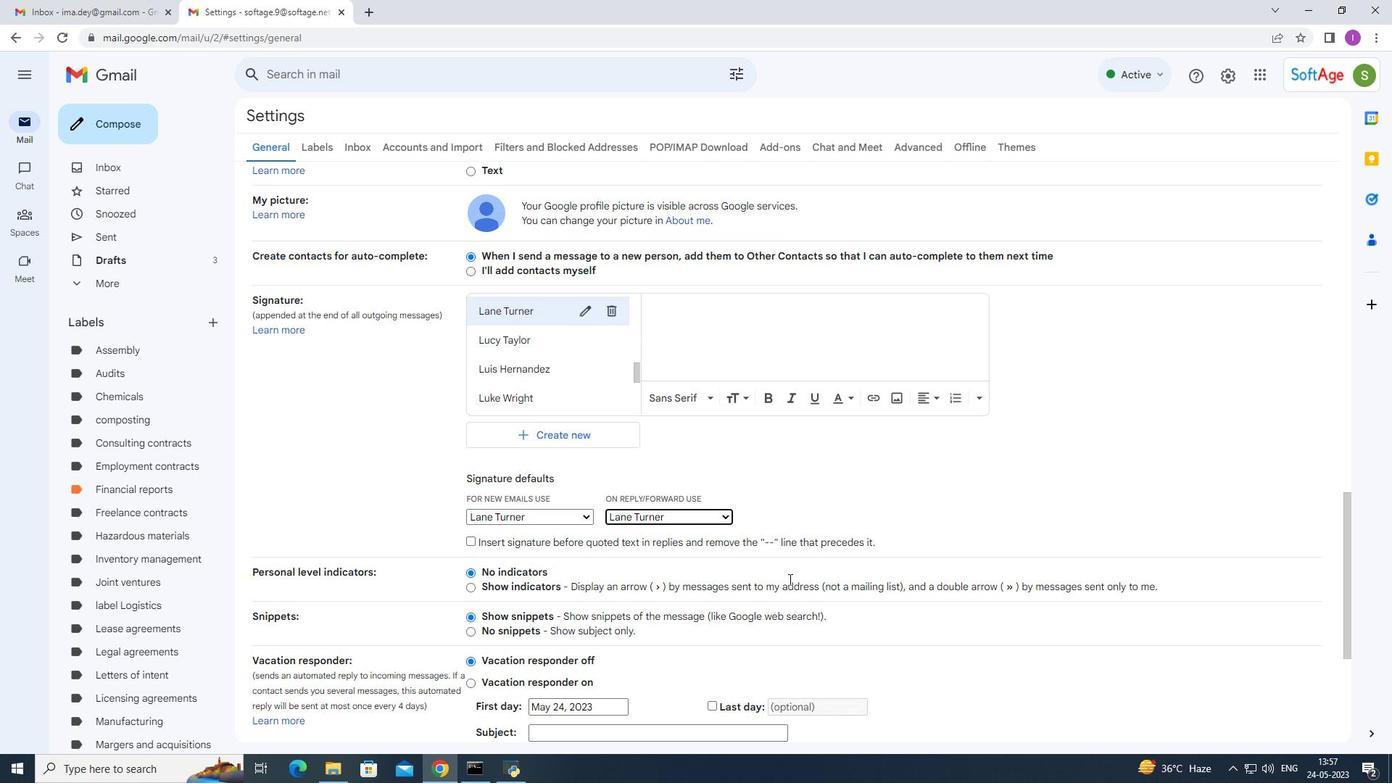 
Action: Mouse scrolled (788, 580) with delta (0, 0)
Screenshot: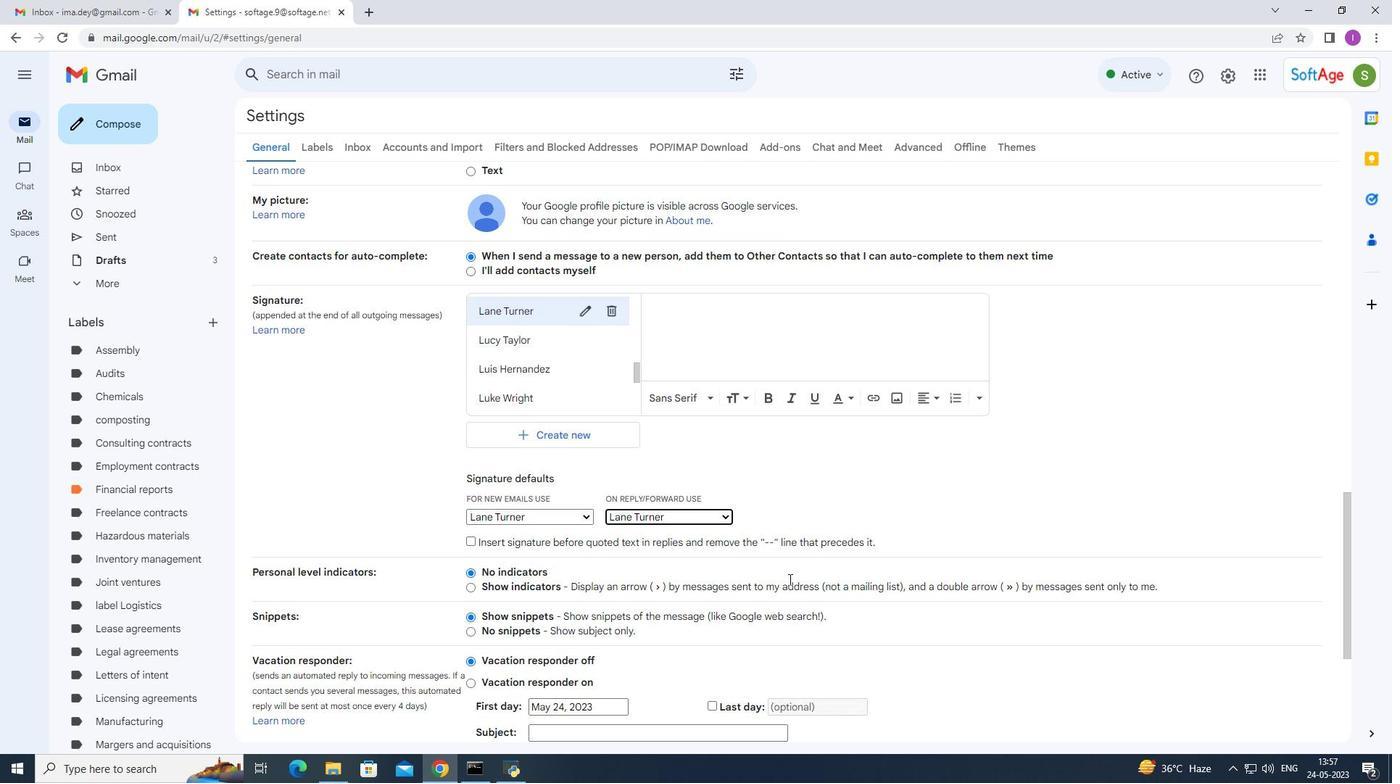 
Action: Mouse moved to (536, 526)
Screenshot: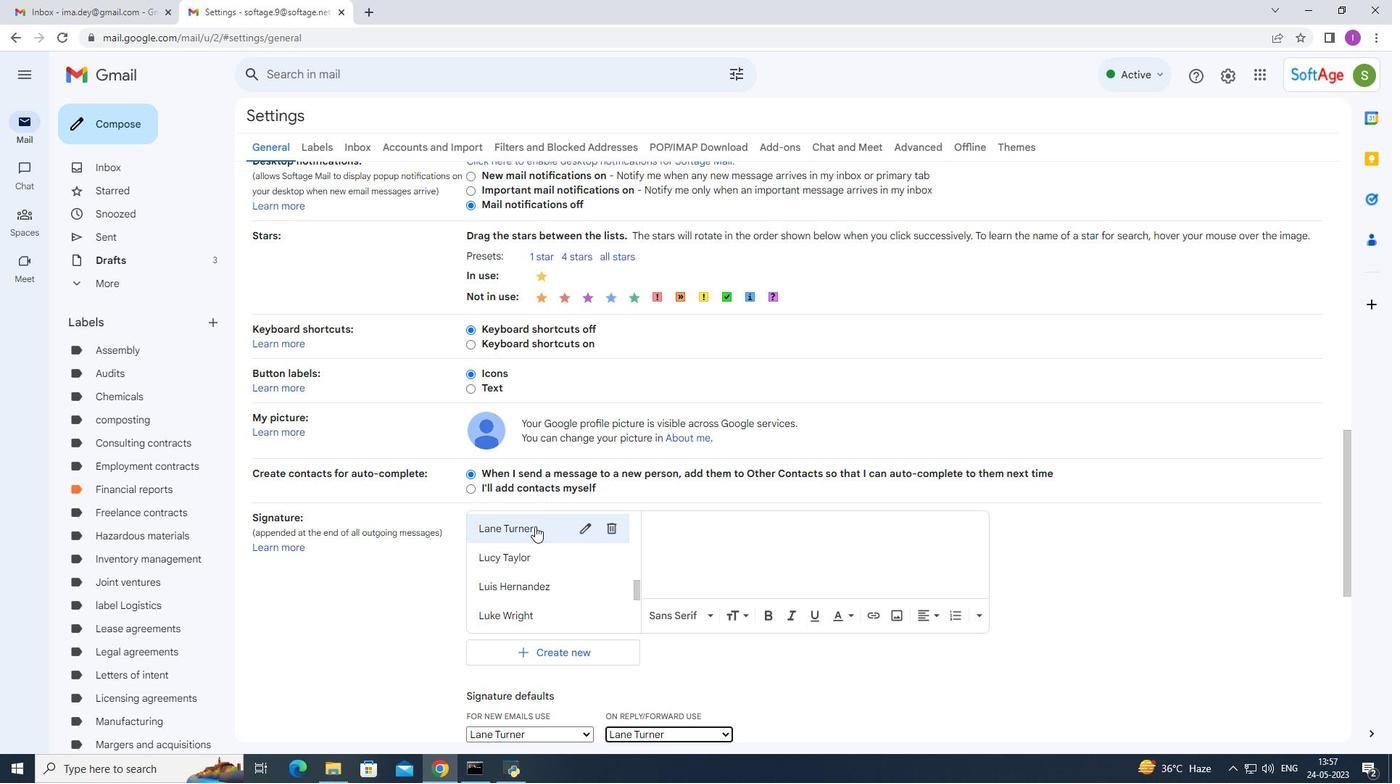 
Action: Mouse pressed left at (536, 526)
Screenshot: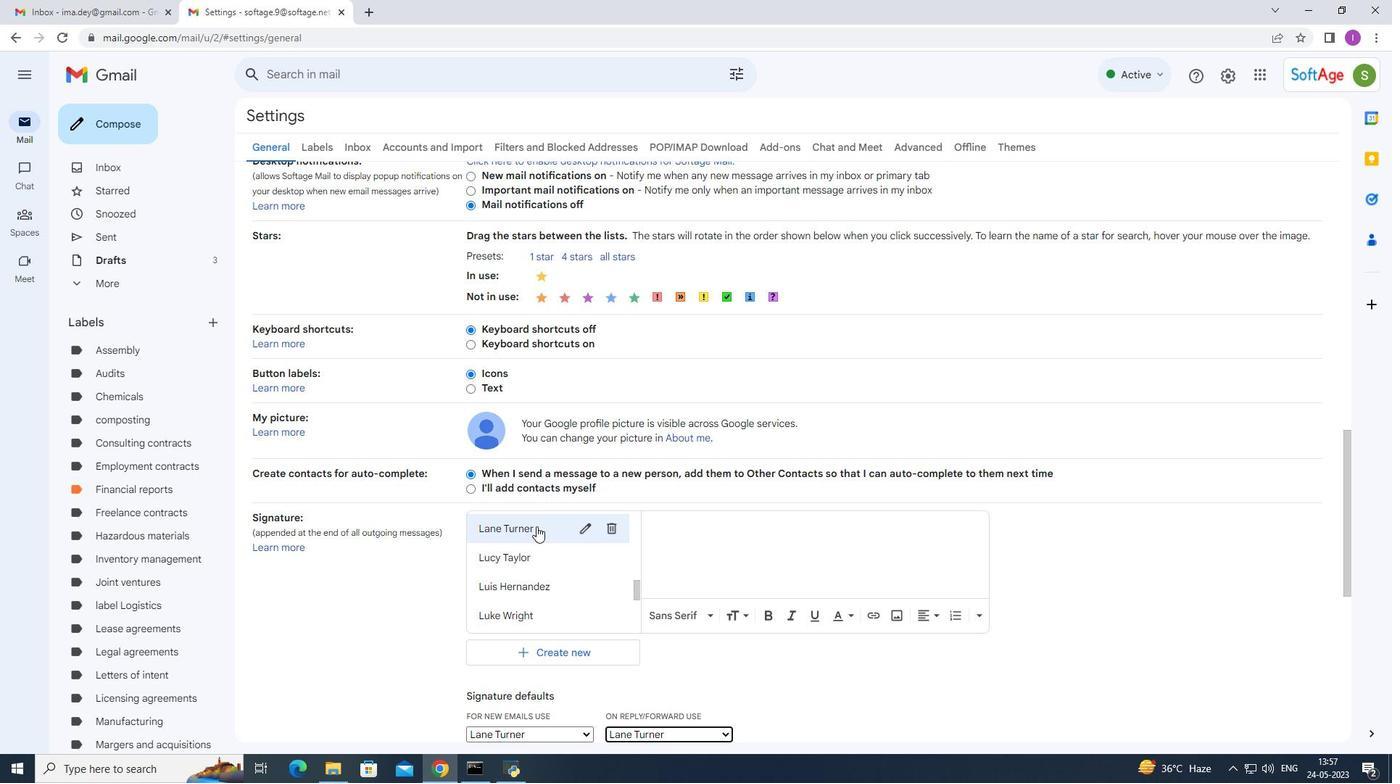 
Action: Mouse pressed left at (536, 526)
Screenshot: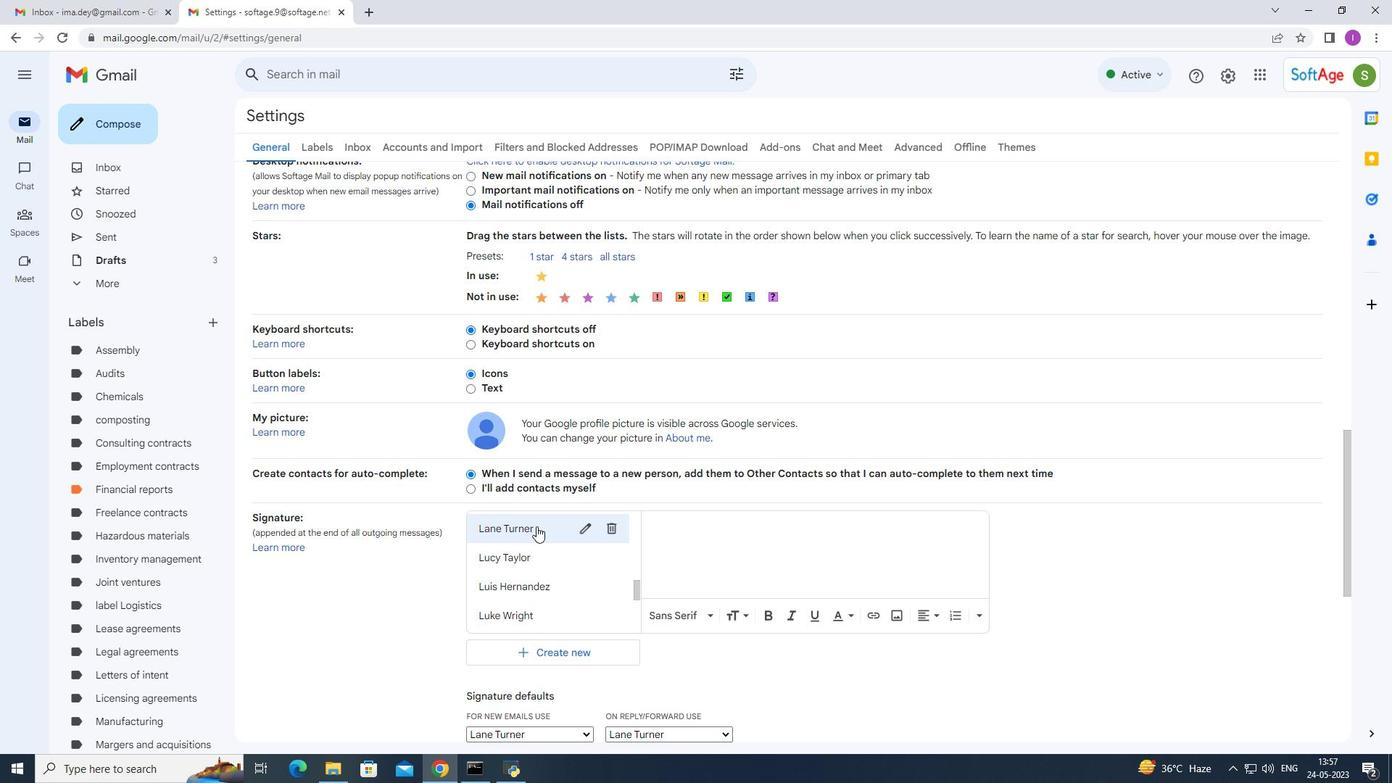 
Action: Mouse moved to (477, 535)
Screenshot: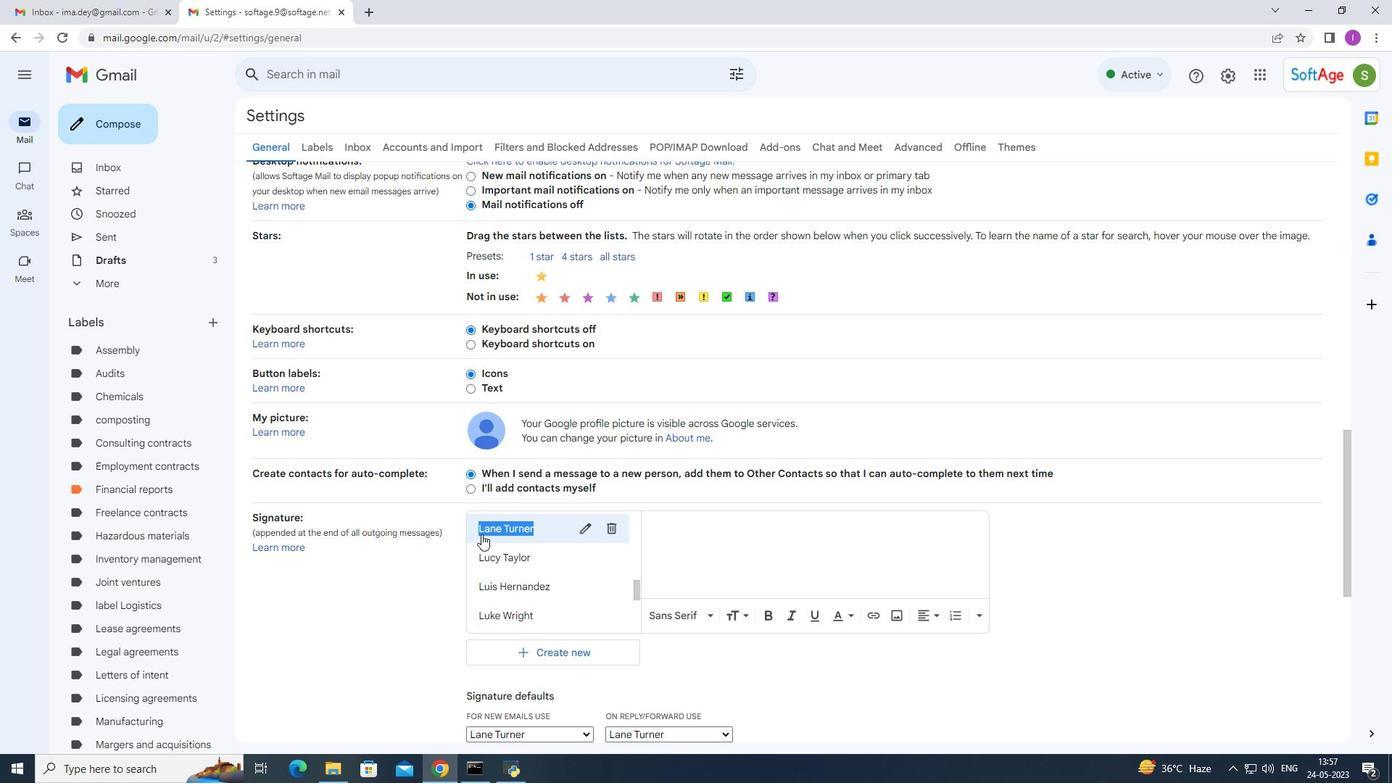 
Action: Key pressed ctrl+C
Screenshot: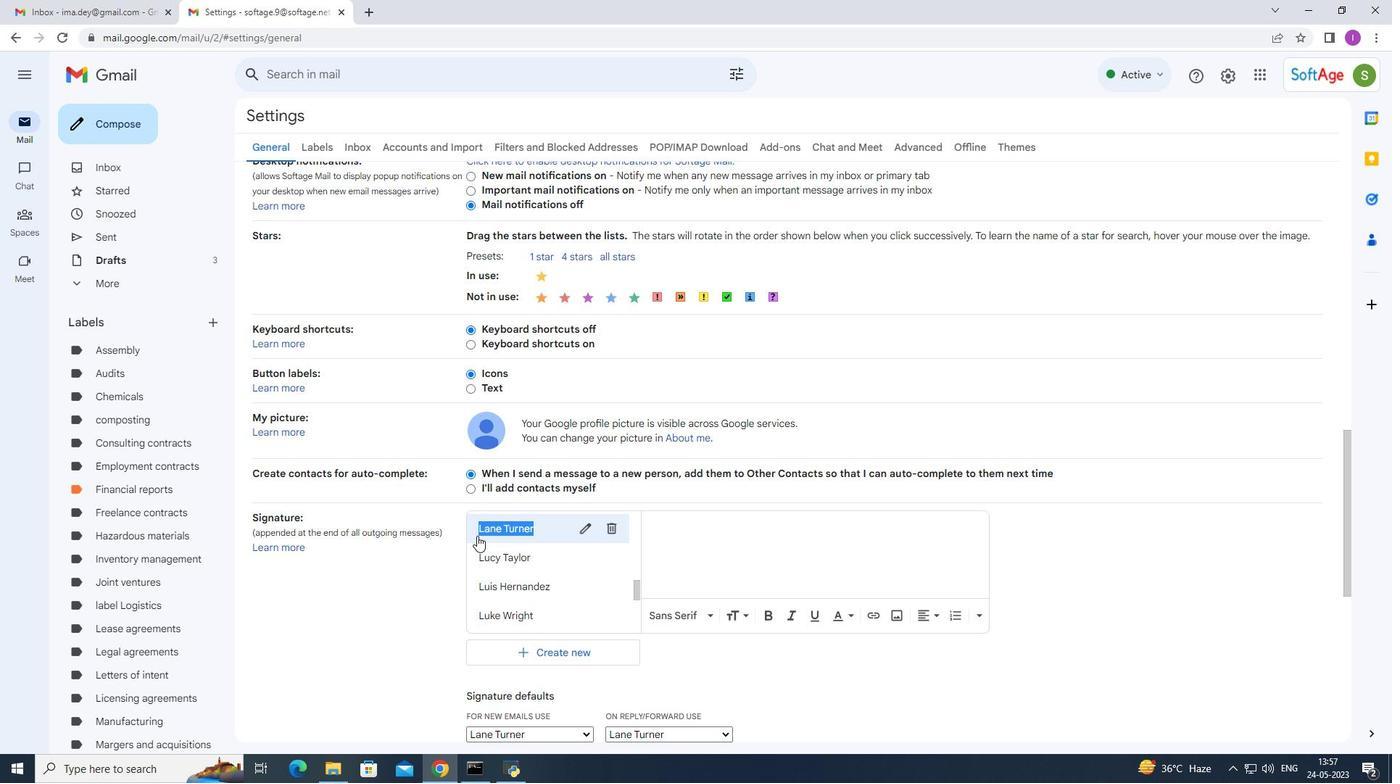 
Action: Mouse moved to (678, 535)
Screenshot: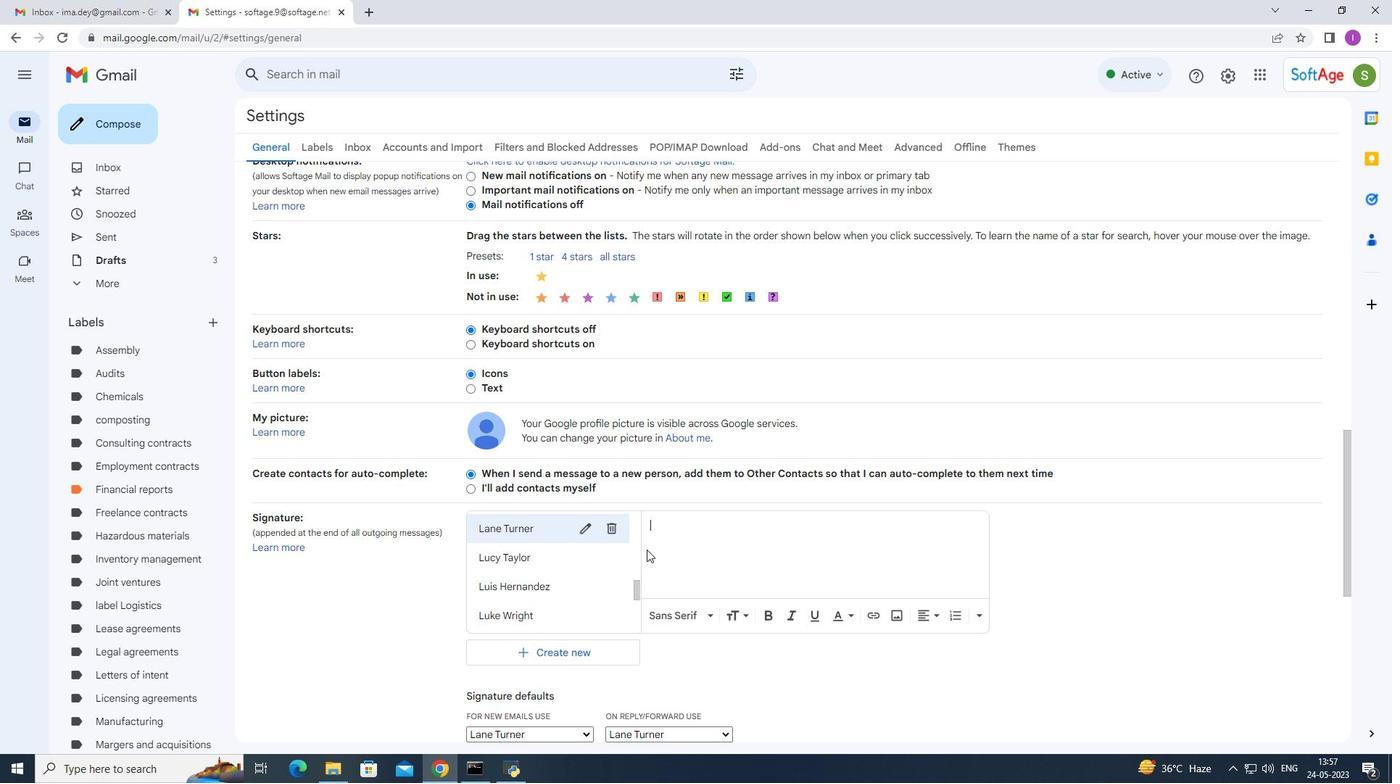 
Action: Key pressed ctrl+V
Screenshot: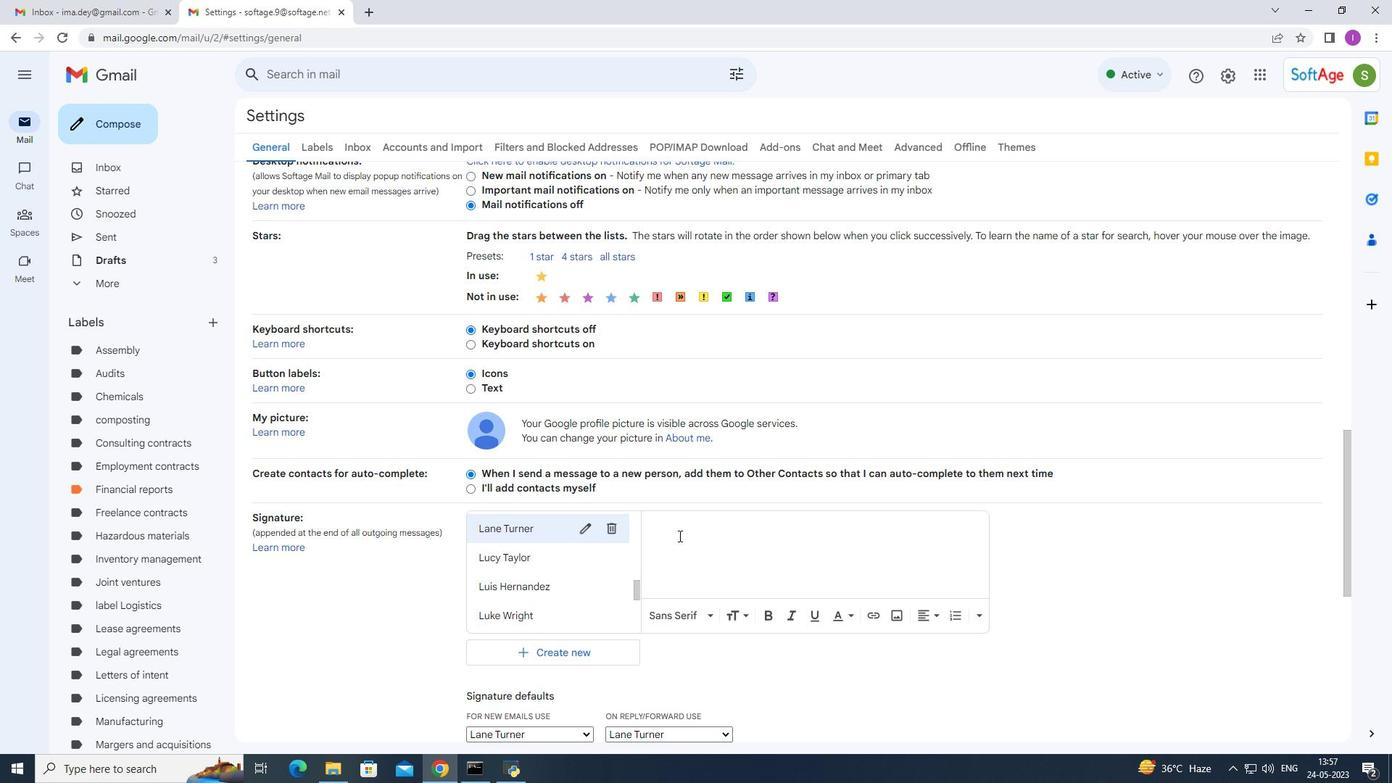 
Action: Mouse moved to (683, 583)
Screenshot: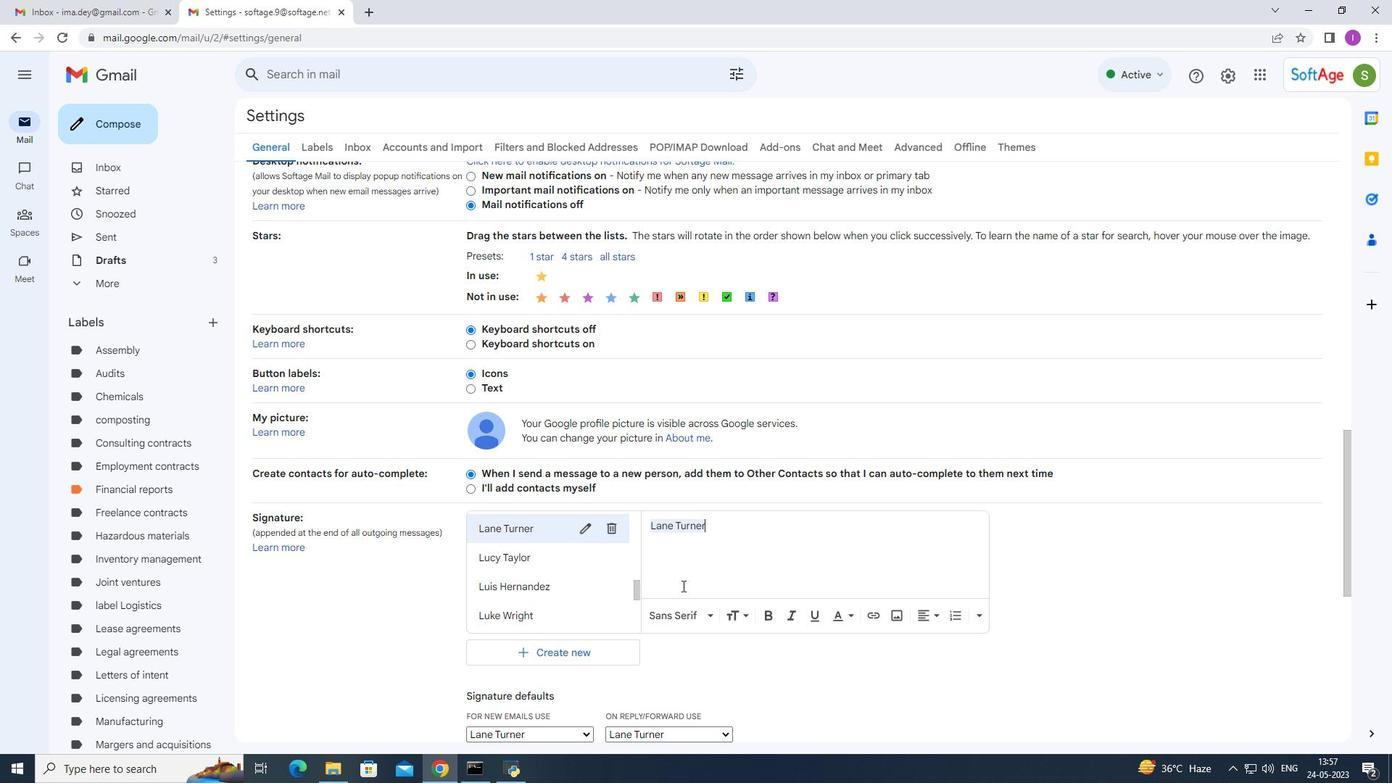 
Action: Mouse scrolled (683, 582) with delta (0, 0)
Screenshot: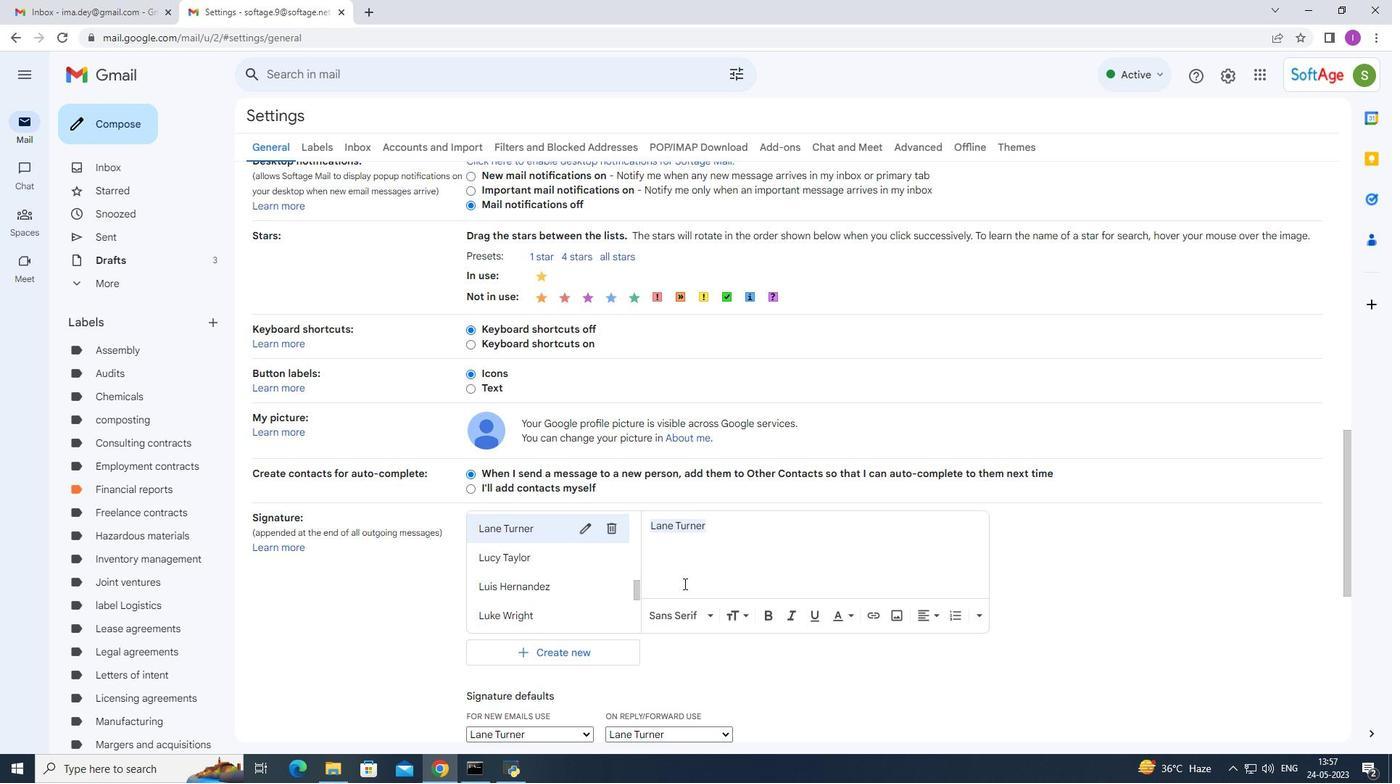 
Action: Mouse scrolled (683, 582) with delta (0, 0)
Screenshot: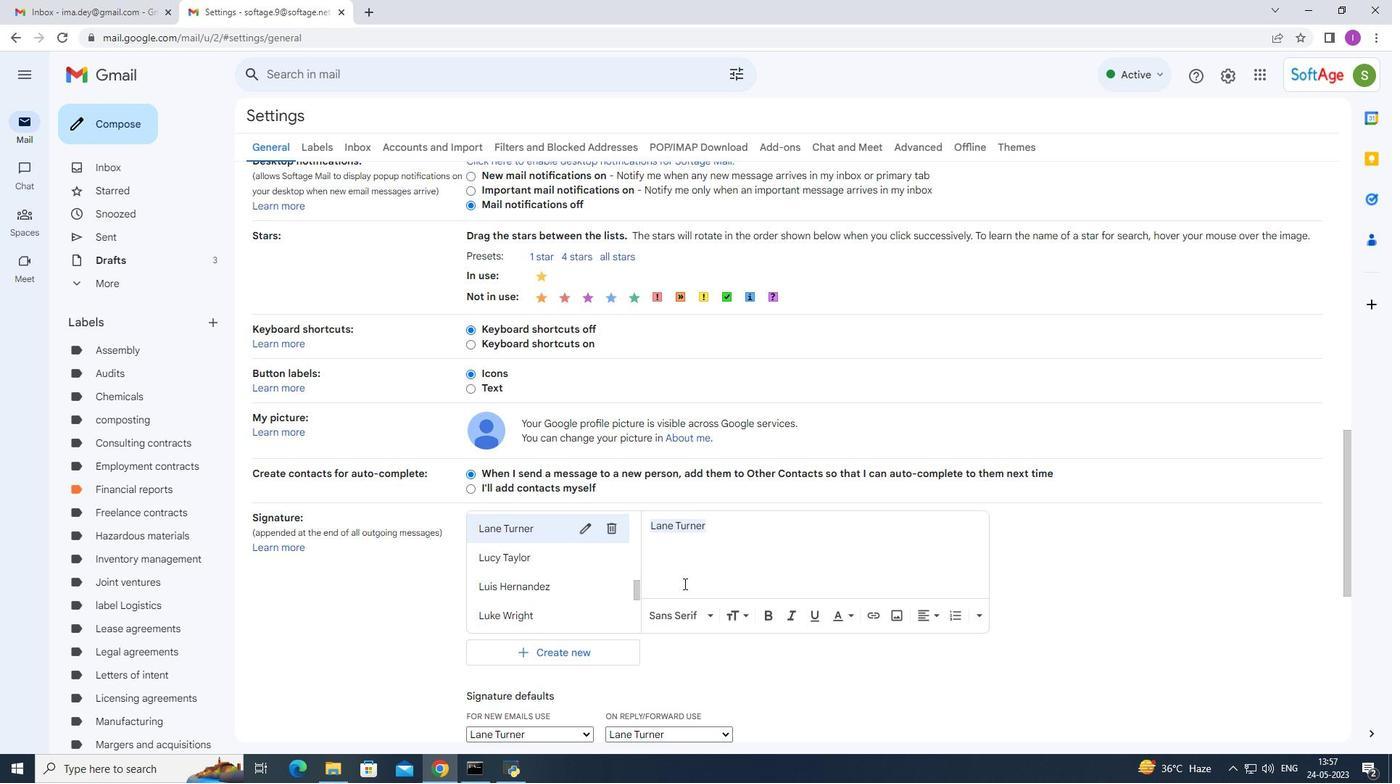 
Action: Mouse moved to (684, 582)
Screenshot: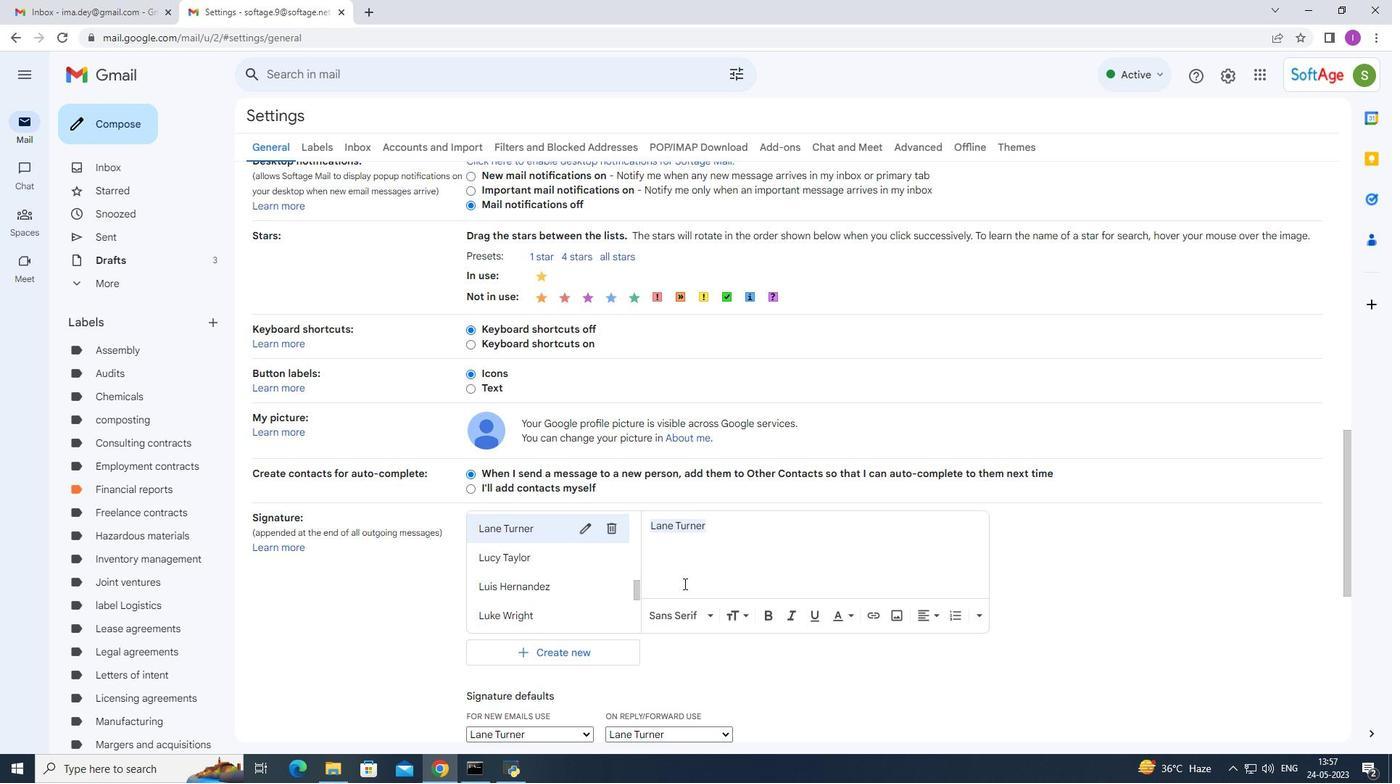 
Action: Mouse scrolled (684, 581) with delta (0, 0)
Screenshot: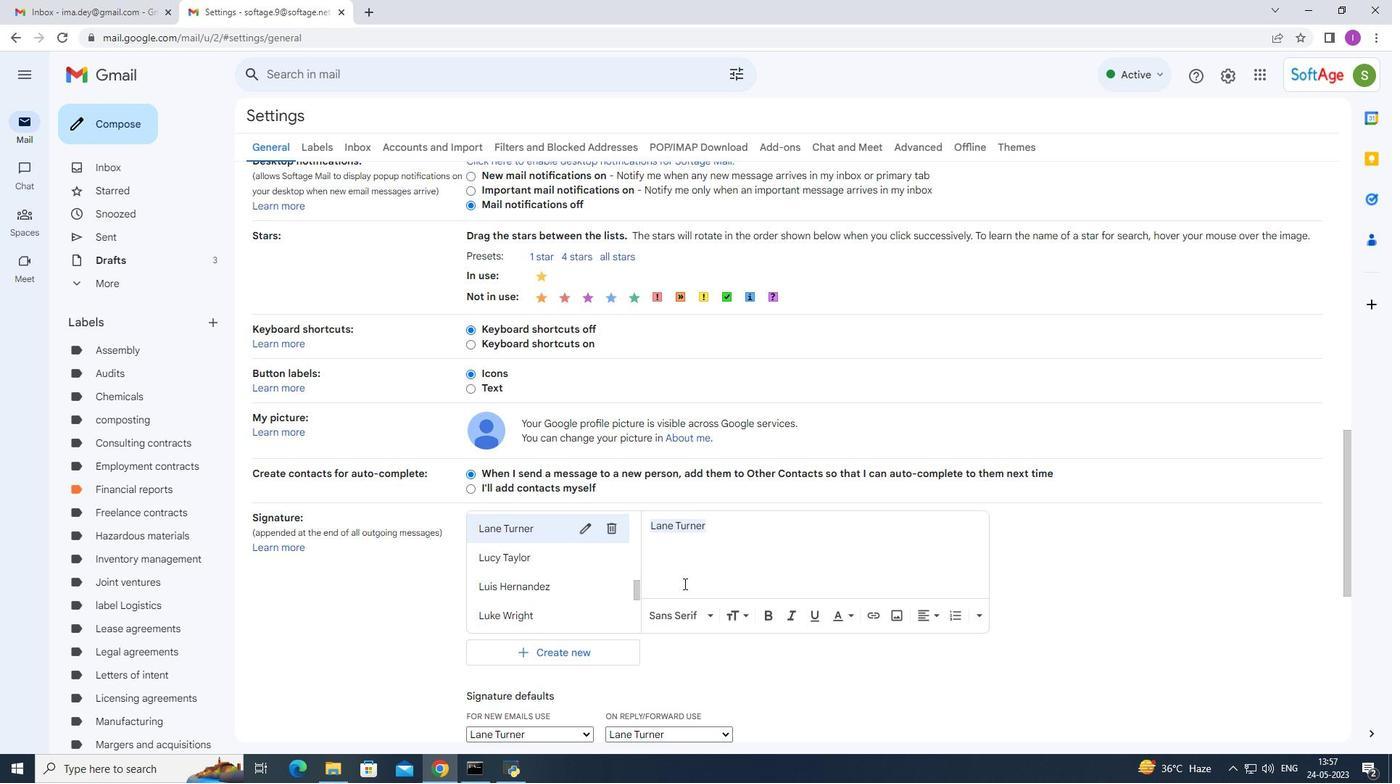 
Action: Mouse moved to (691, 577)
Screenshot: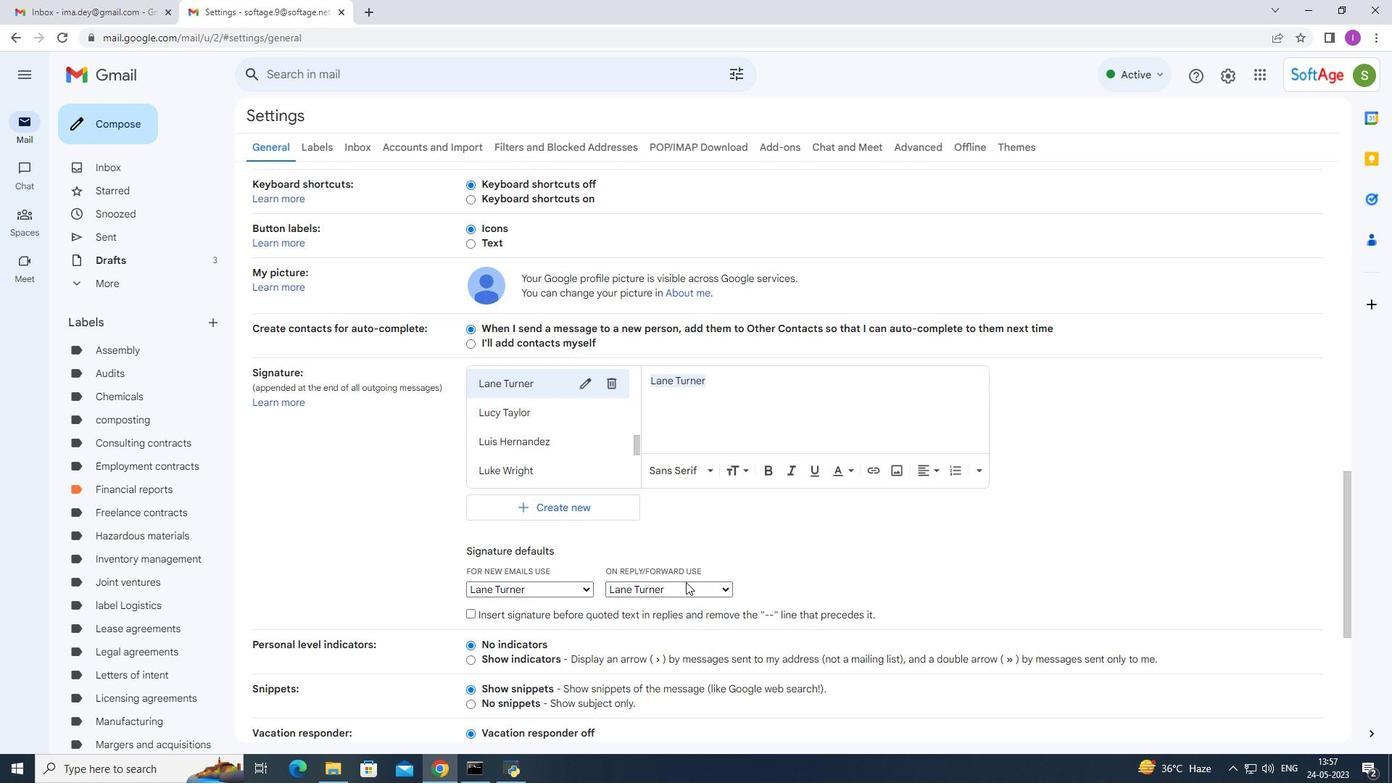 
Action: Mouse scrolled (691, 576) with delta (0, 0)
Screenshot: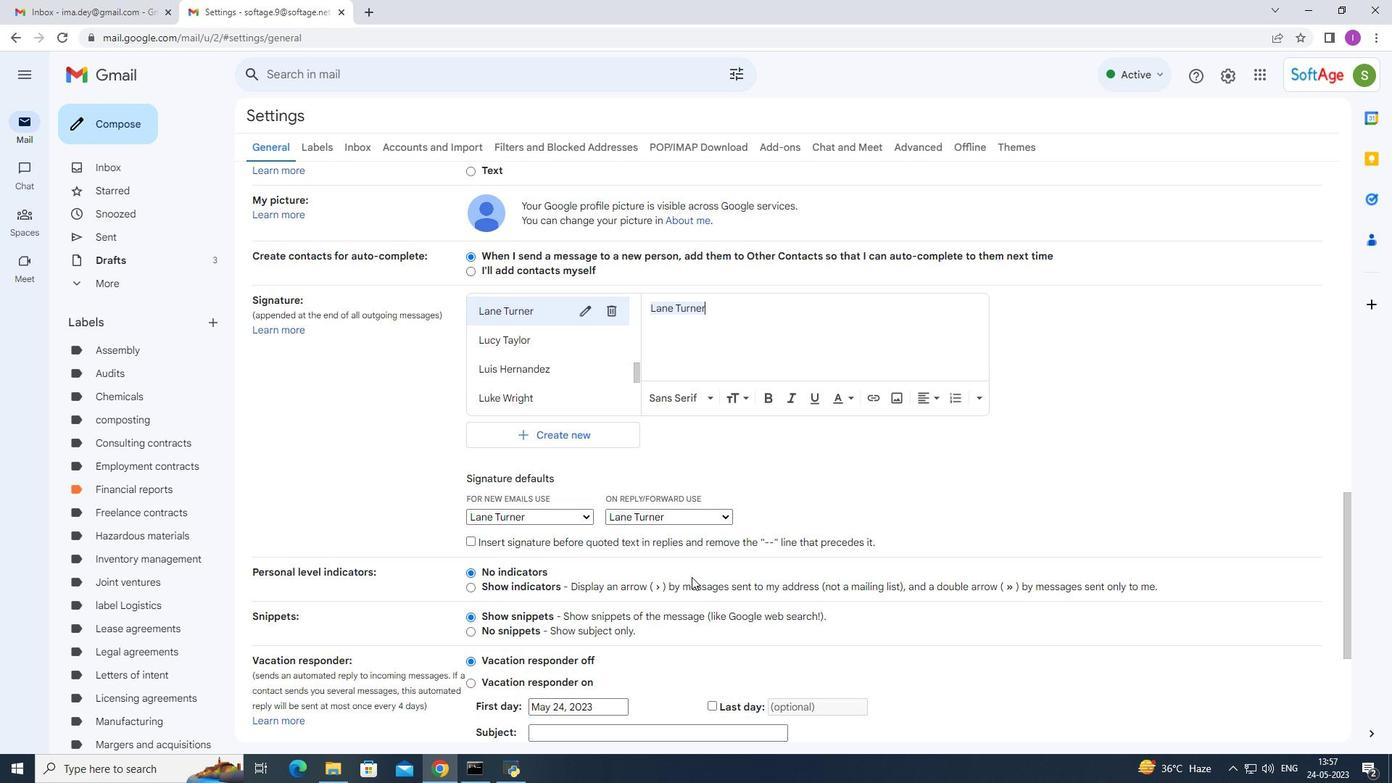 
Action: Mouse scrolled (691, 576) with delta (0, 0)
Screenshot: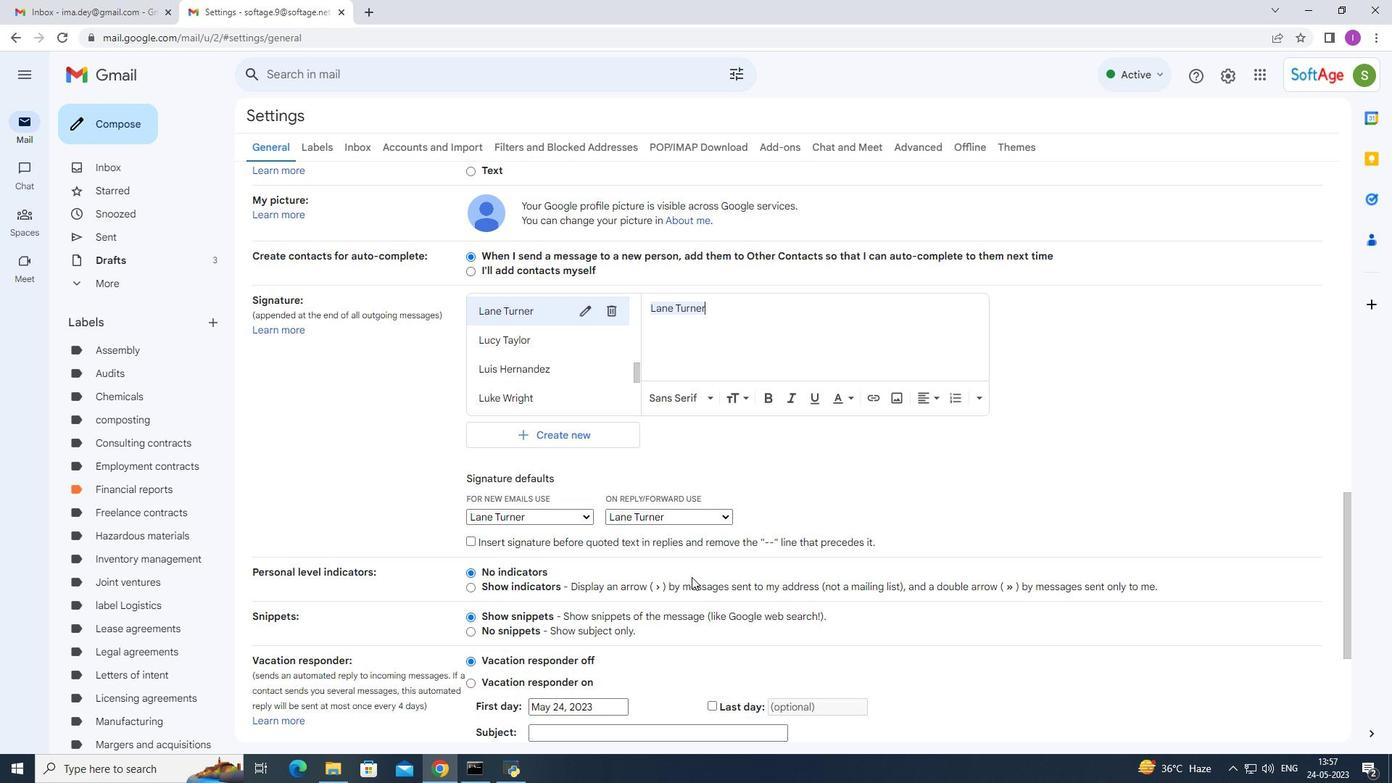 
Action: Mouse scrolled (691, 576) with delta (0, 0)
Screenshot: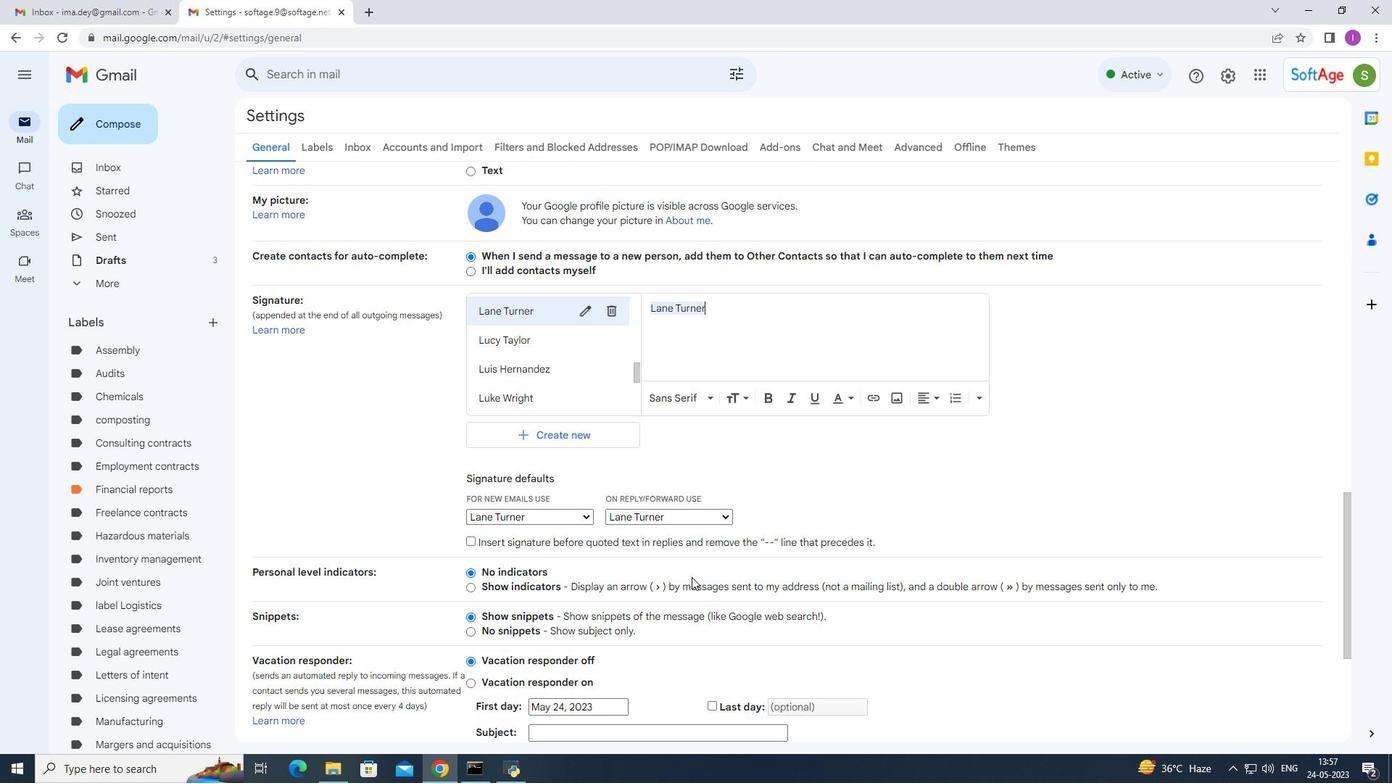 
Action: Mouse scrolled (691, 576) with delta (0, 0)
Screenshot: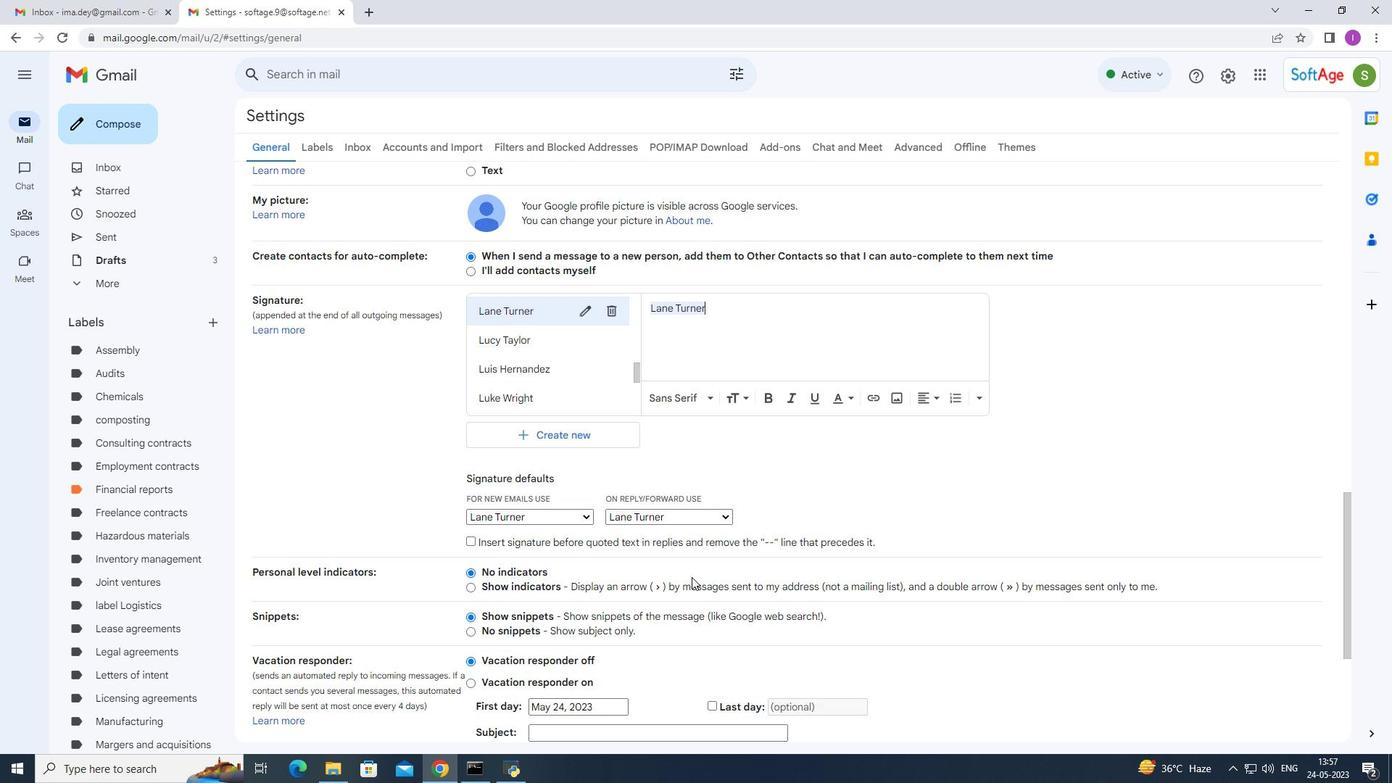 
Action: Mouse moved to (699, 571)
Screenshot: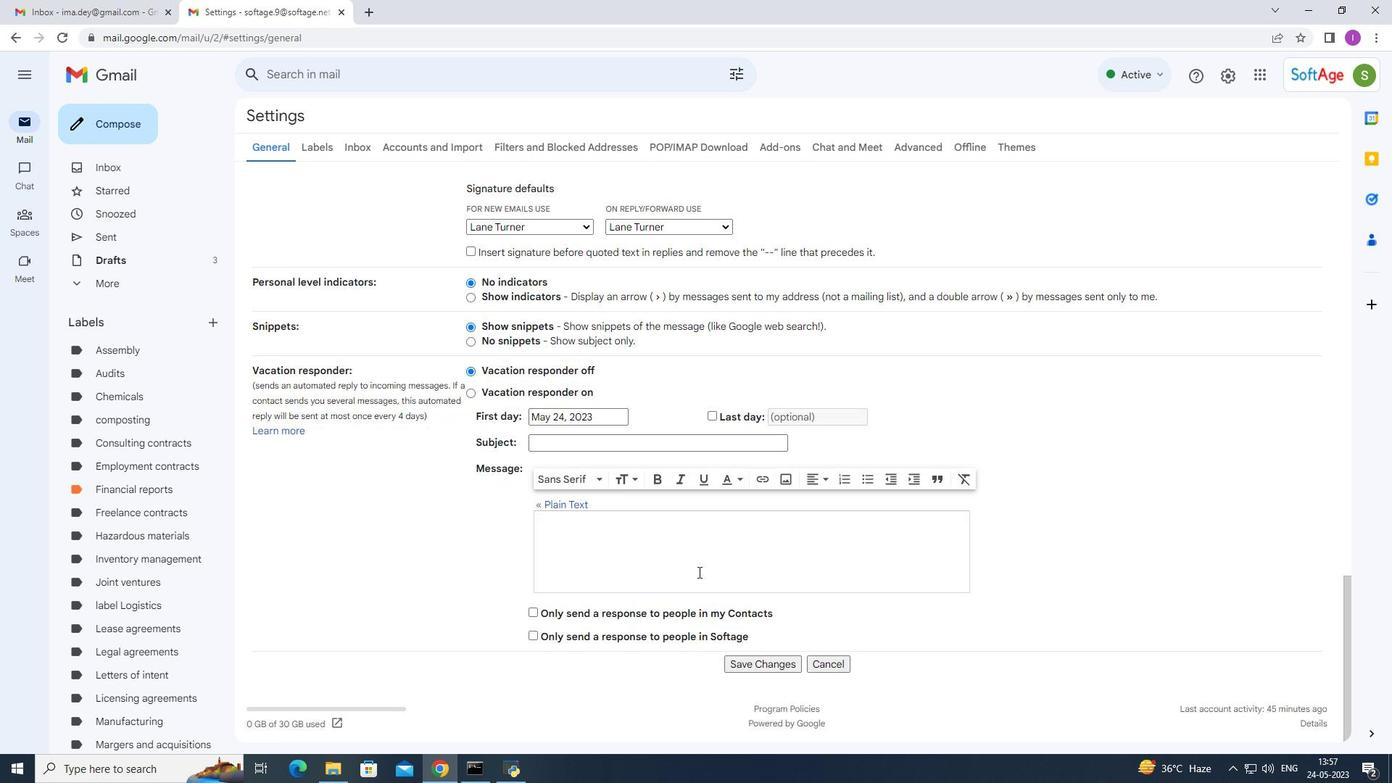 
Action: Mouse scrolled (699, 570) with delta (0, 0)
Screenshot: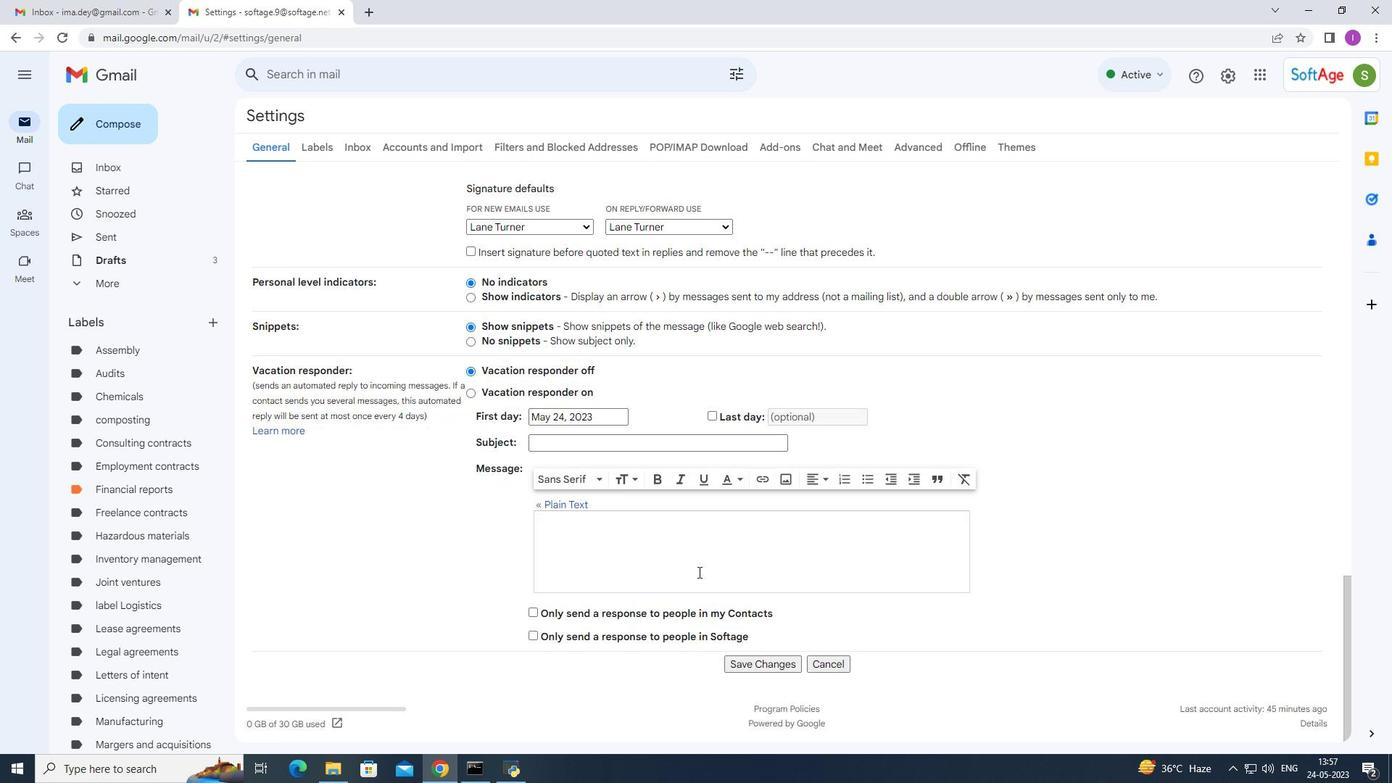 
Action: Mouse moved to (701, 571)
Screenshot: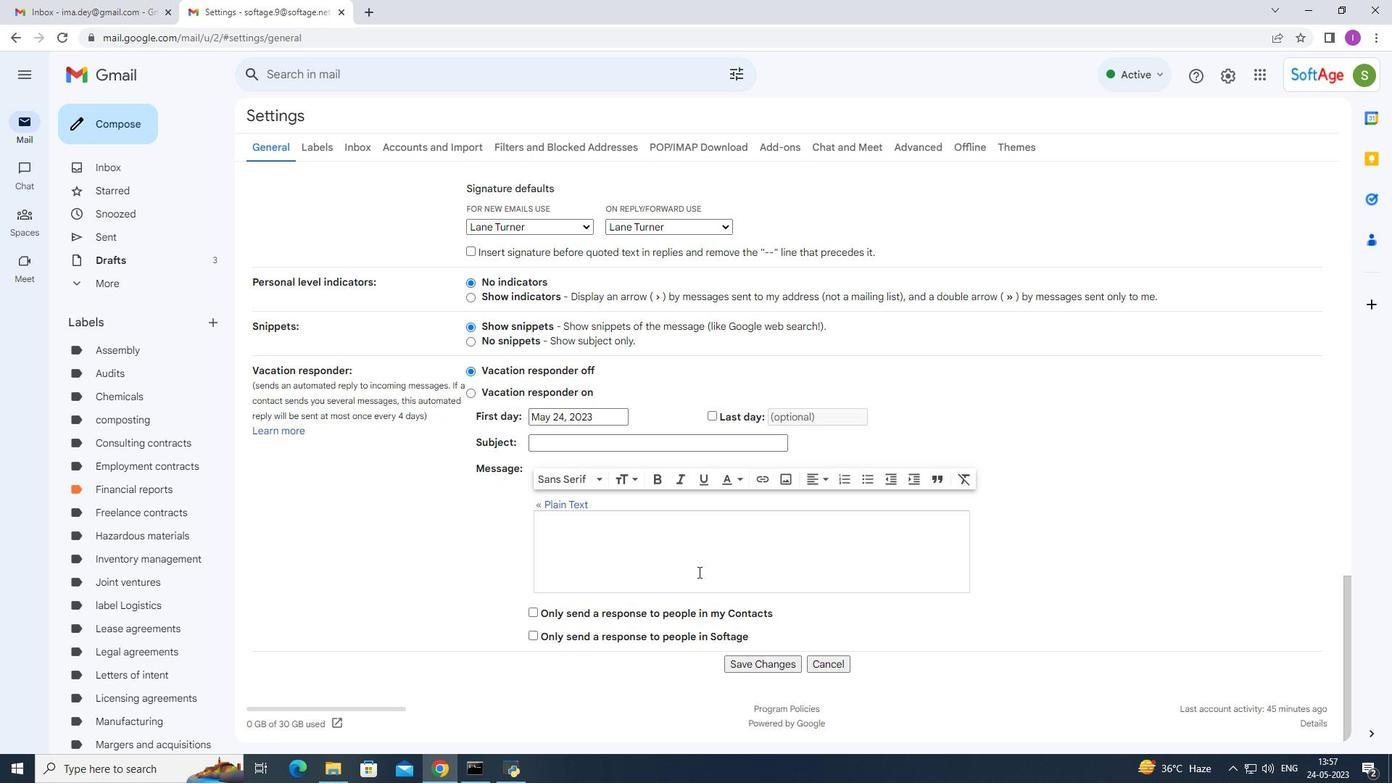 
Action: Mouse scrolled (701, 570) with delta (0, 0)
Screenshot: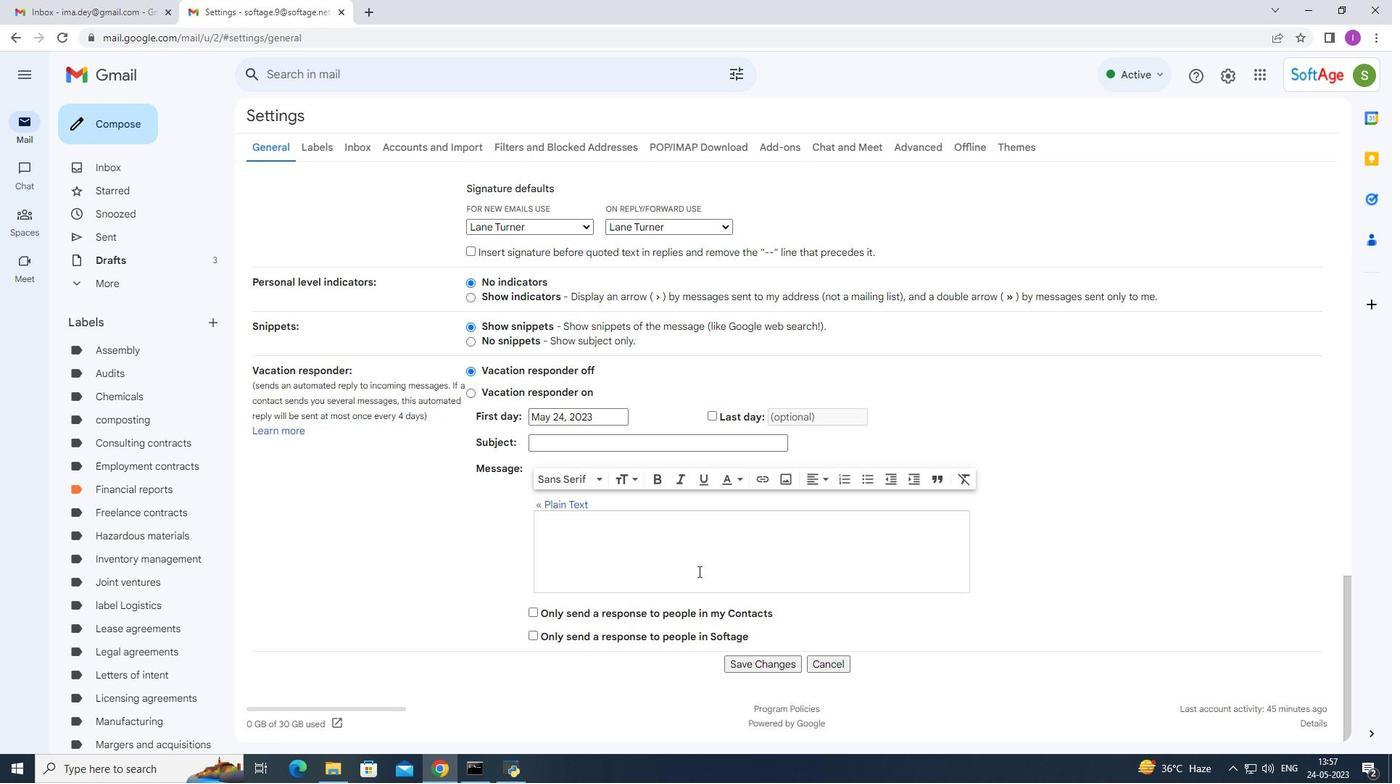 
Action: Mouse moved to (701, 571)
Screenshot: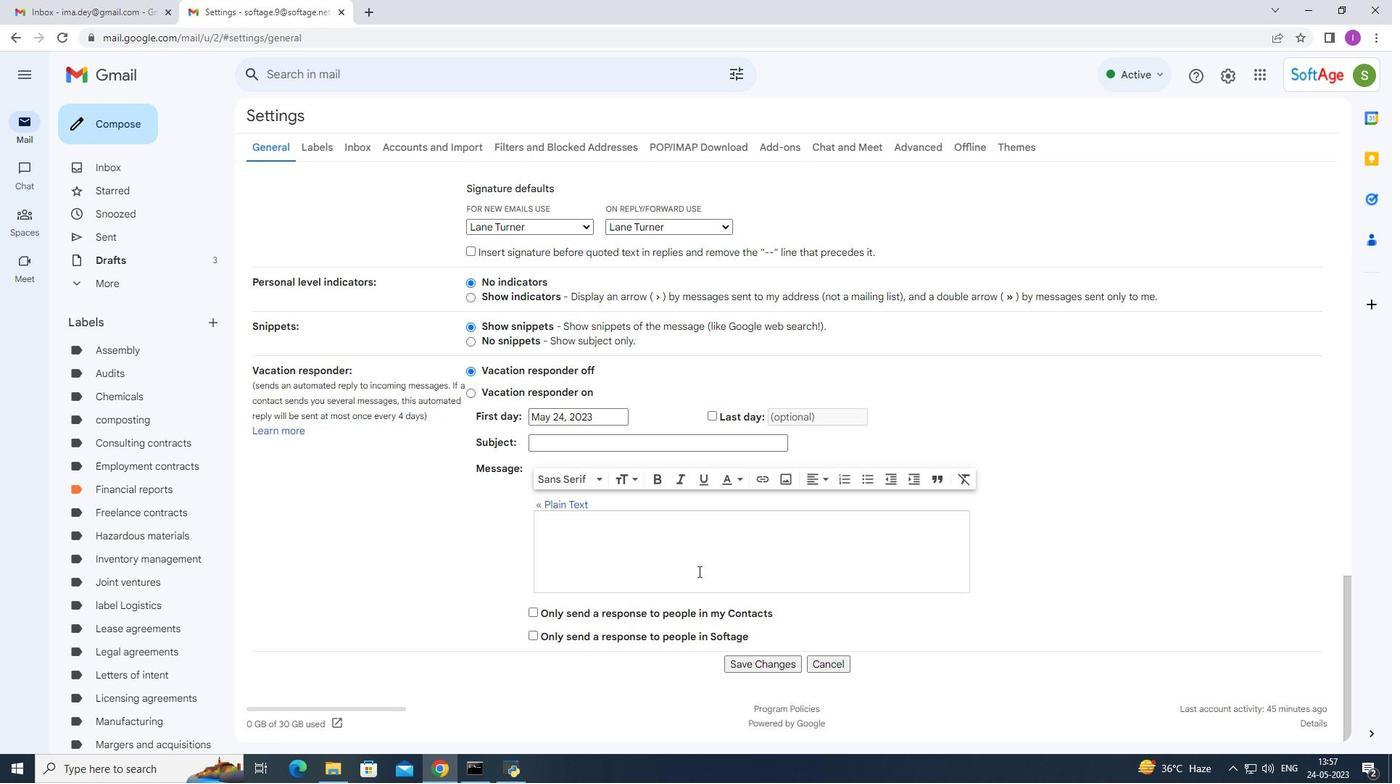 
Action: Mouse scrolled (701, 570) with delta (0, 0)
Screenshot: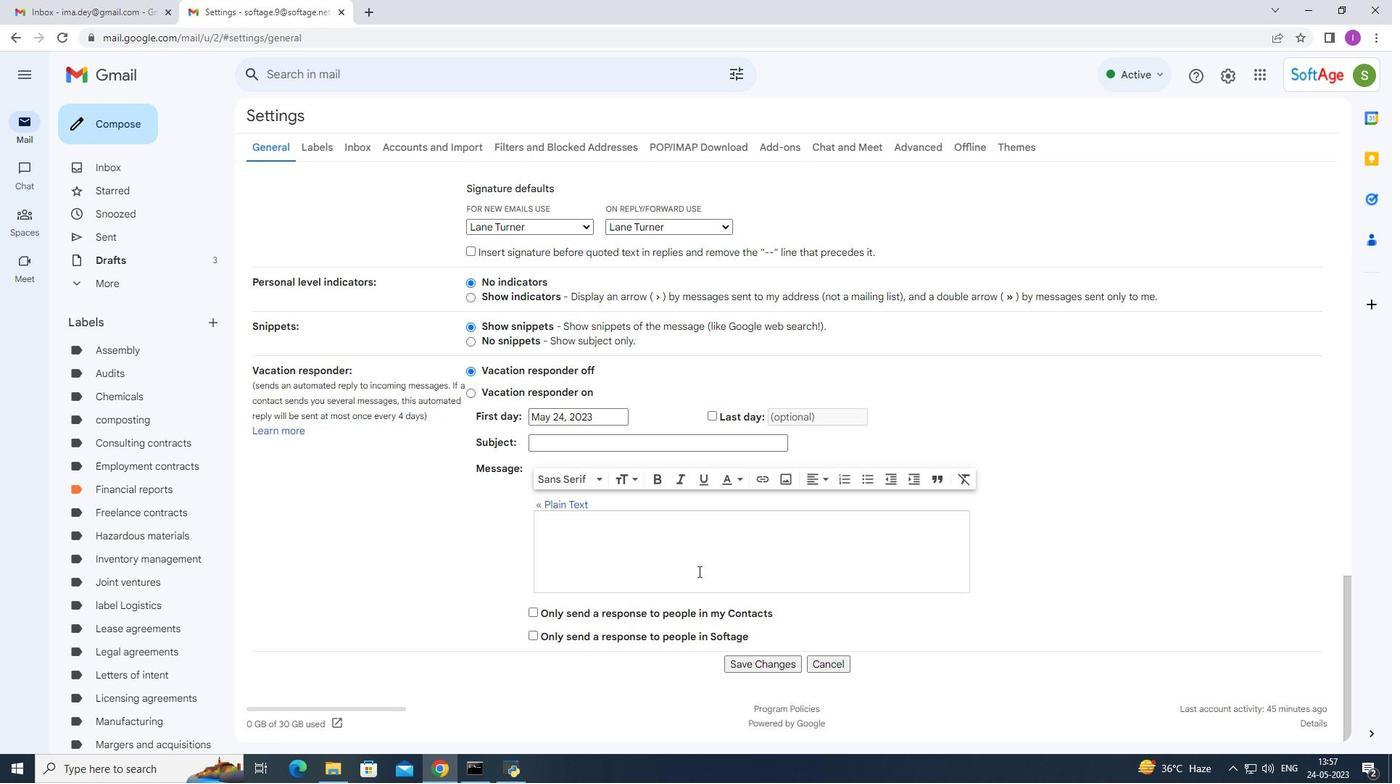 
Action: Mouse moved to (706, 580)
Screenshot: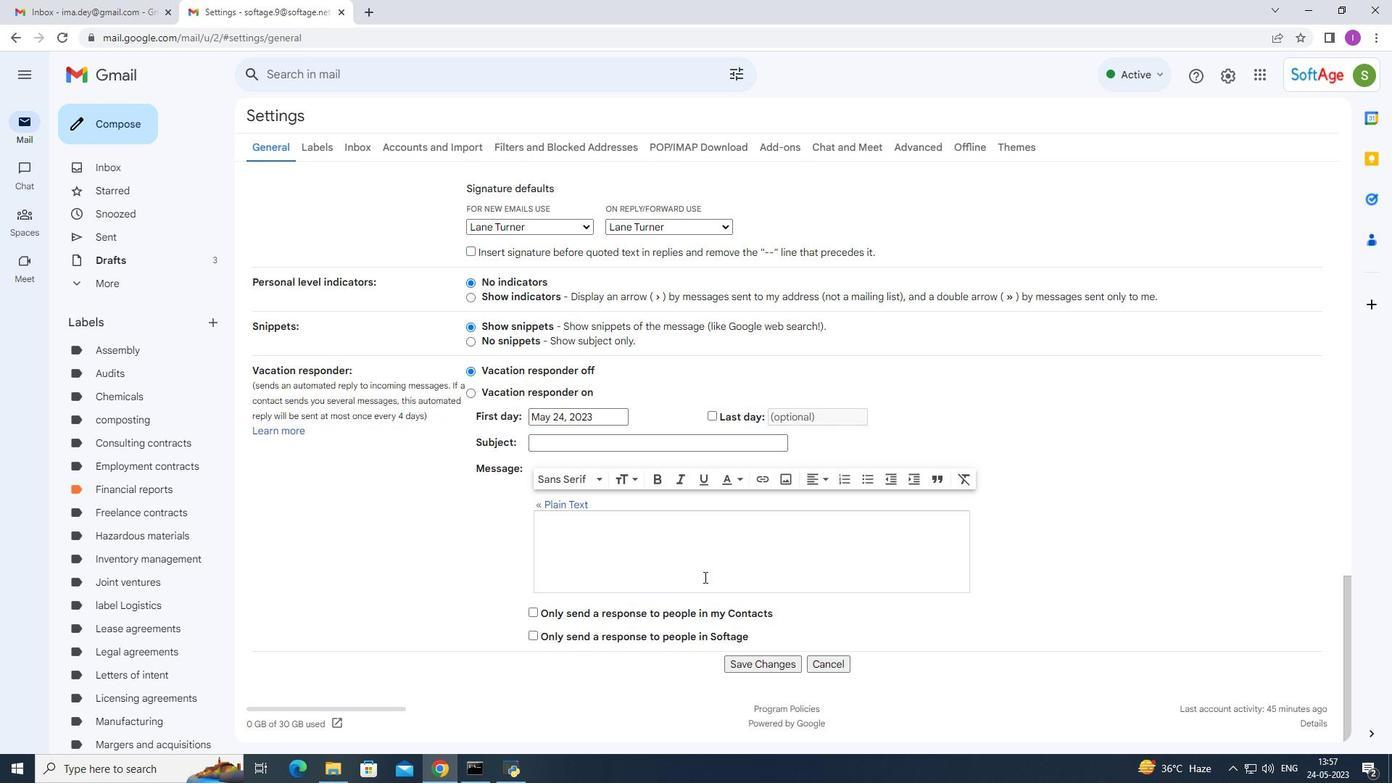 
Action: Mouse scrolled (706, 580) with delta (0, 0)
Screenshot: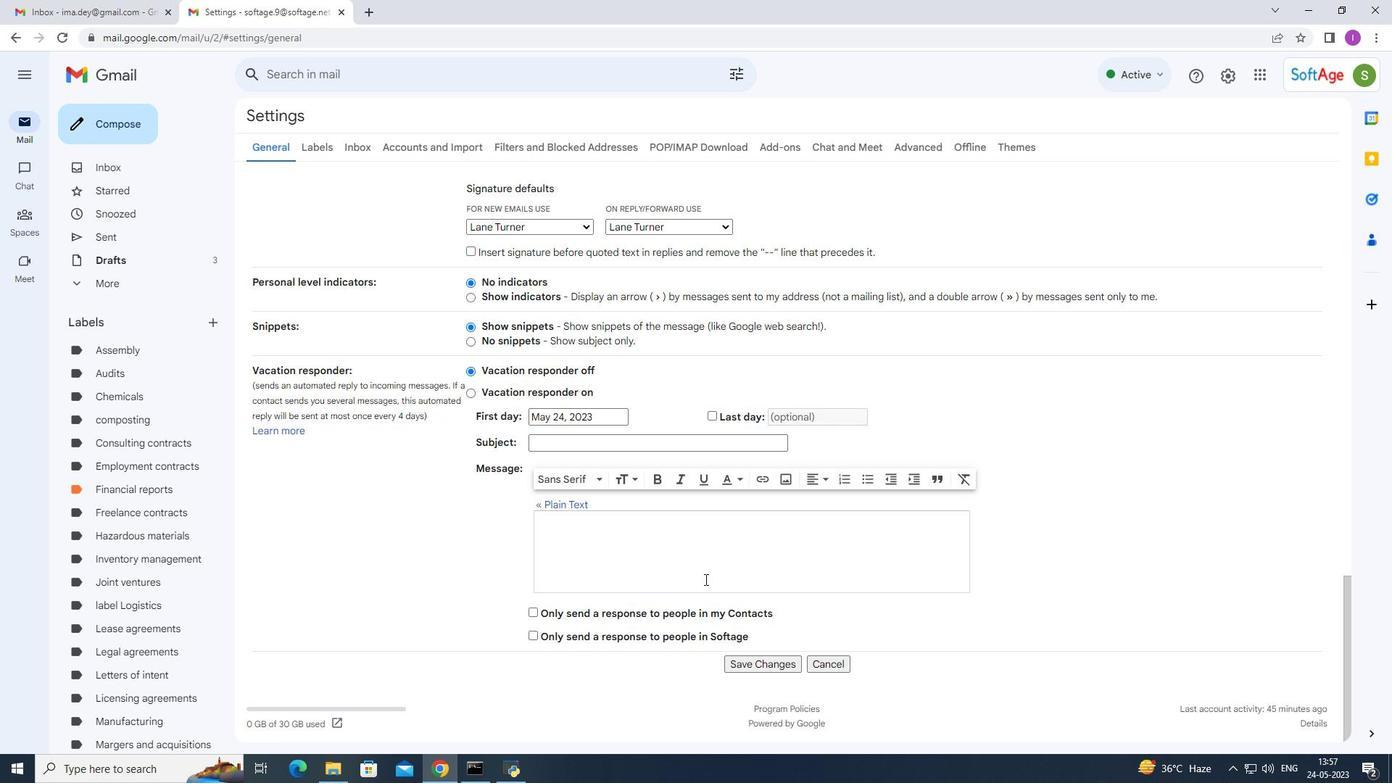 
Action: Mouse scrolled (706, 580) with delta (0, 0)
Screenshot: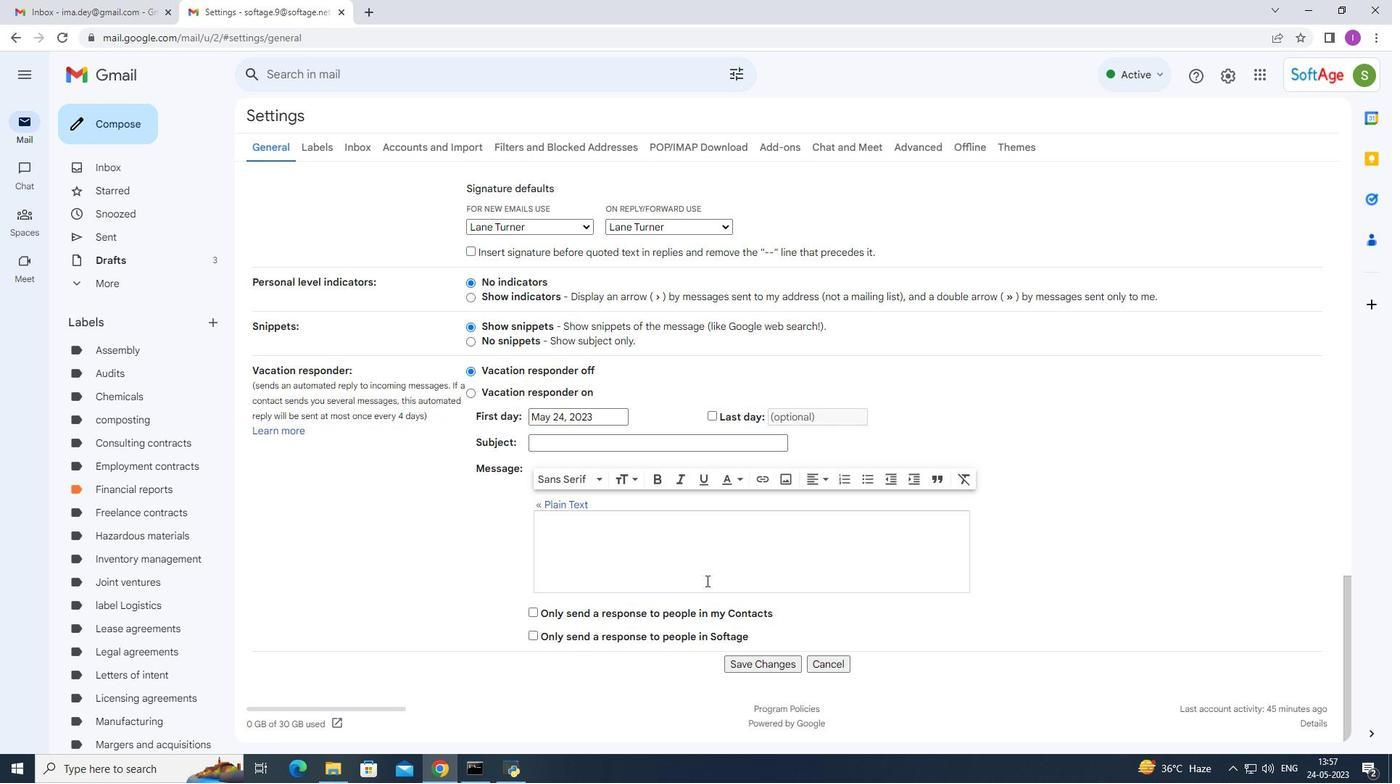 
Action: Mouse scrolled (706, 580) with delta (0, 0)
Screenshot: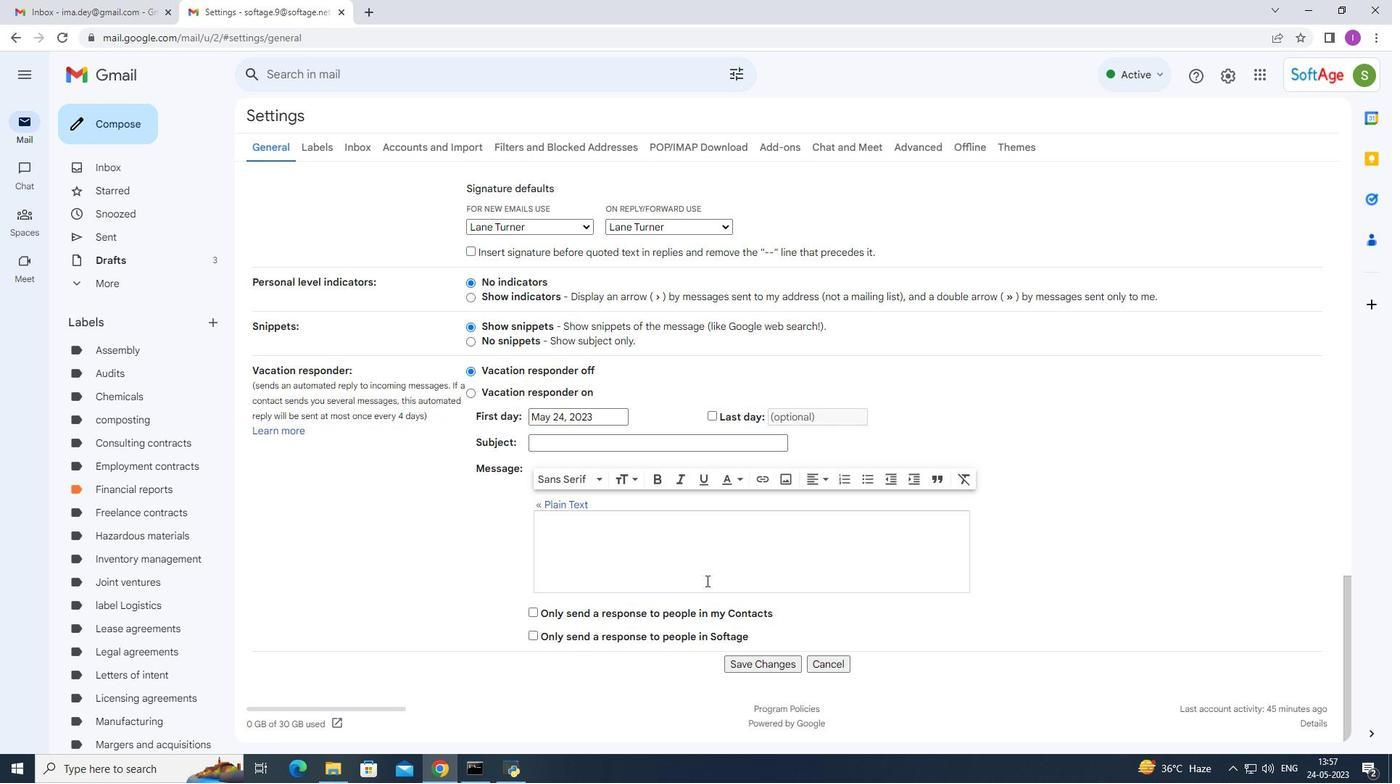 
Action: Mouse scrolled (706, 580) with delta (0, 0)
Screenshot: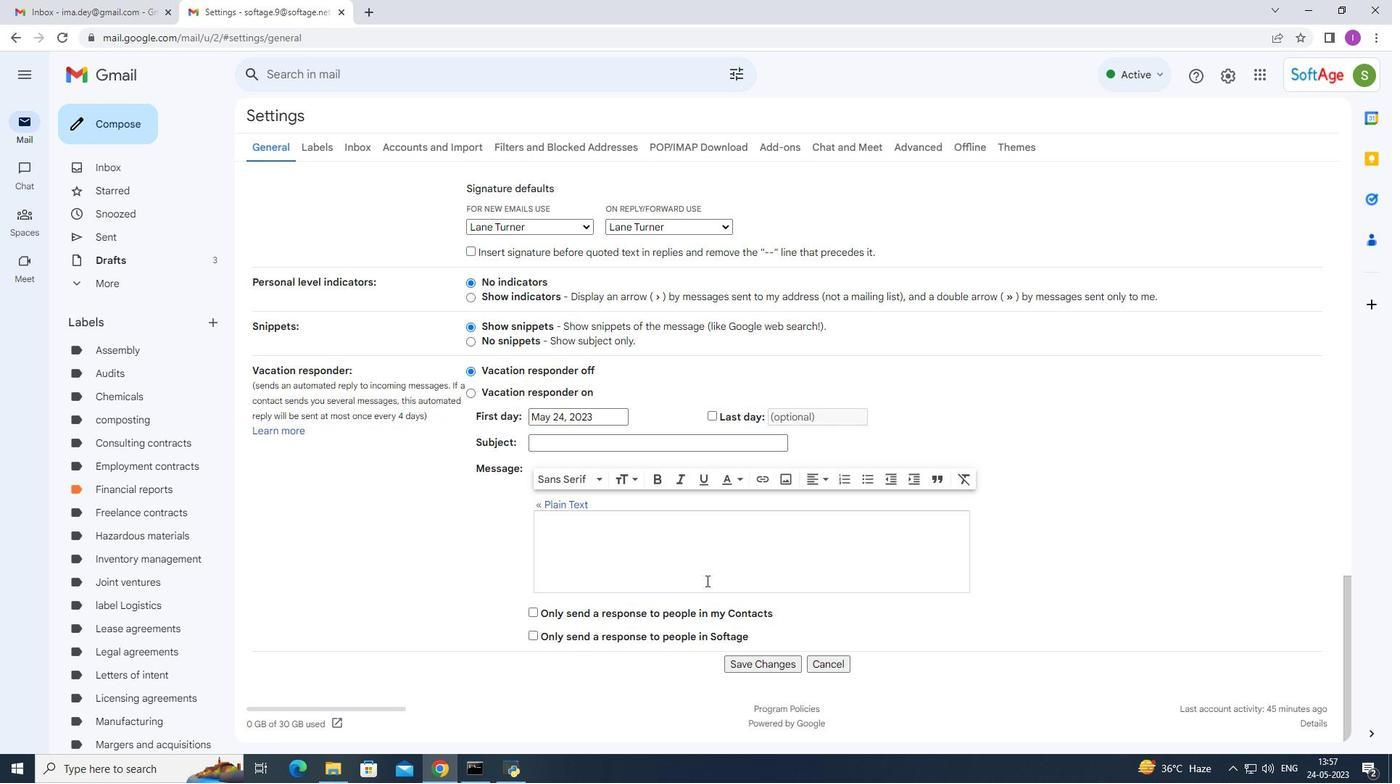 
Action: Mouse moved to (722, 578)
Screenshot: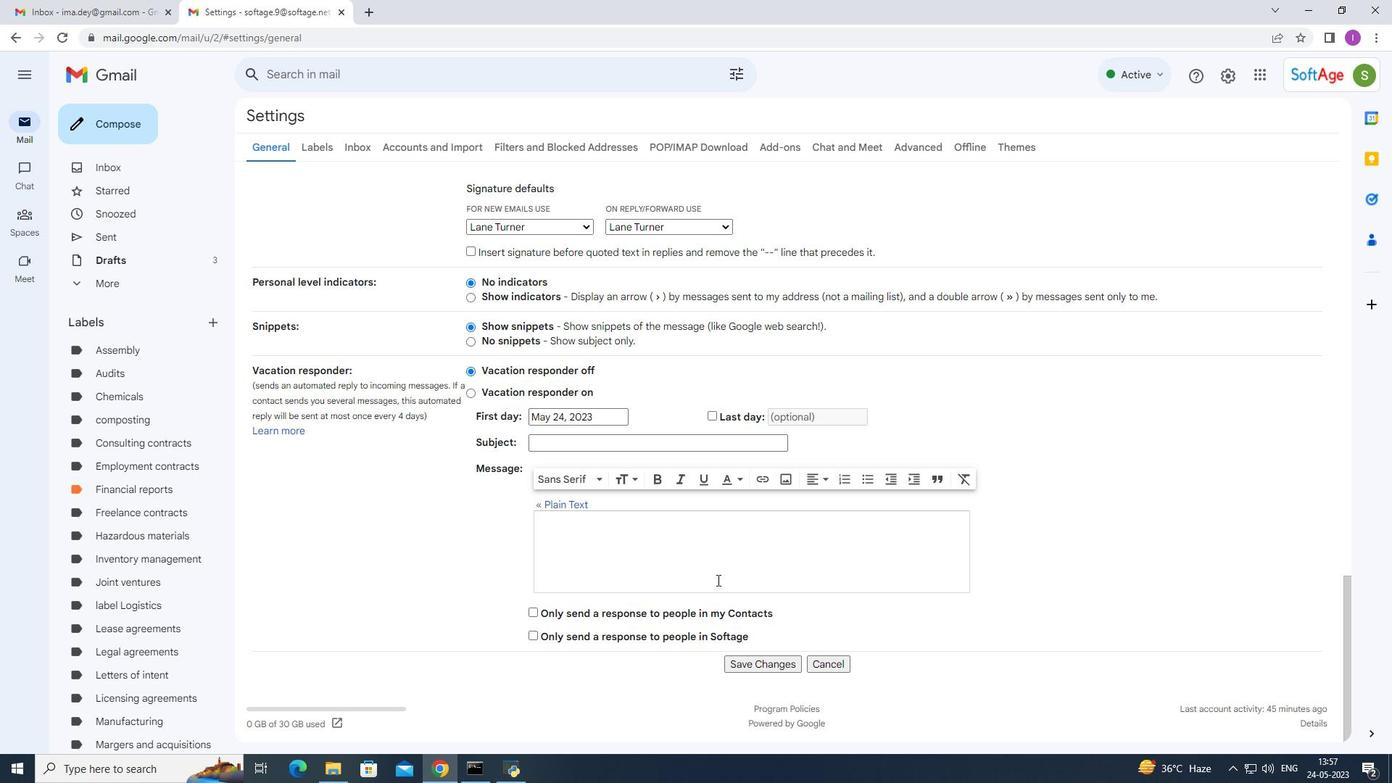 
Action: Mouse scrolled (722, 577) with delta (0, 0)
Screenshot: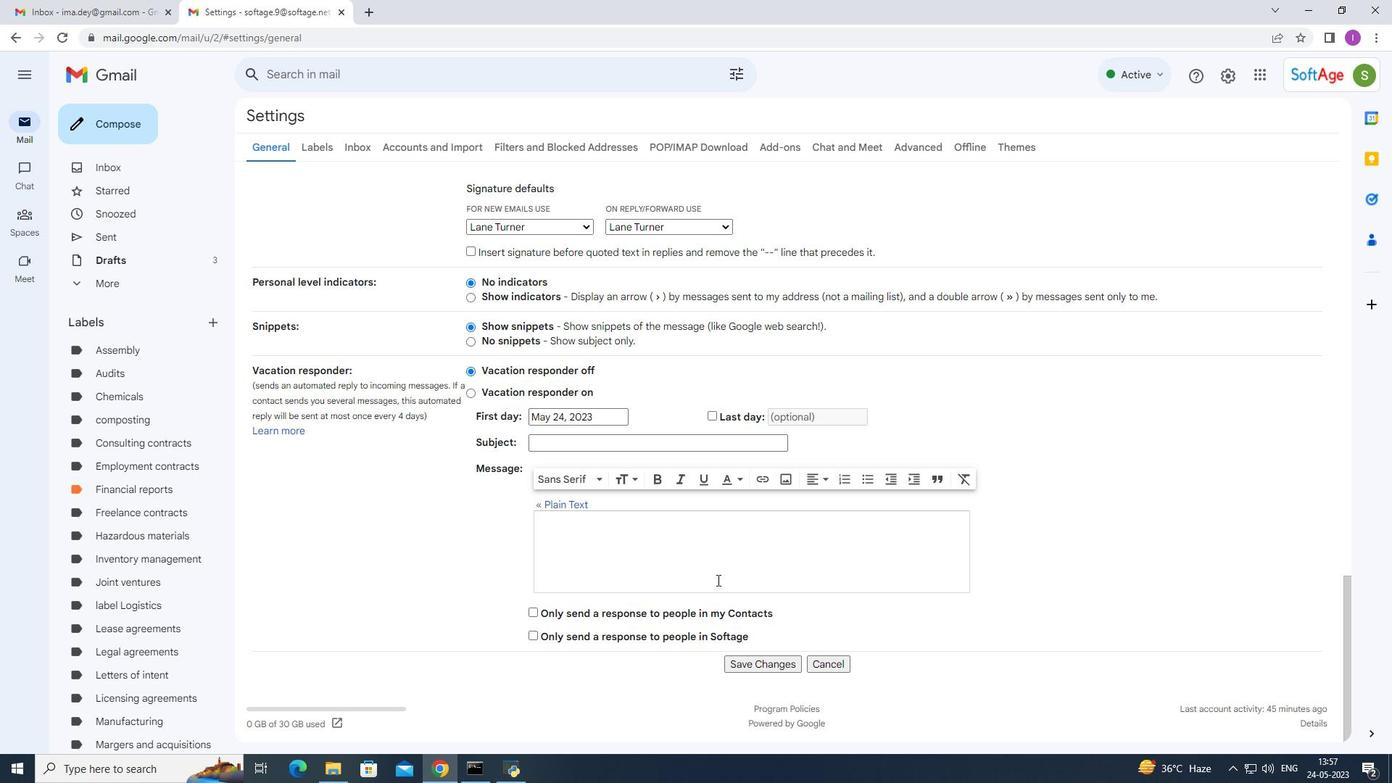 
Action: Mouse scrolled (722, 577) with delta (0, 0)
Screenshot: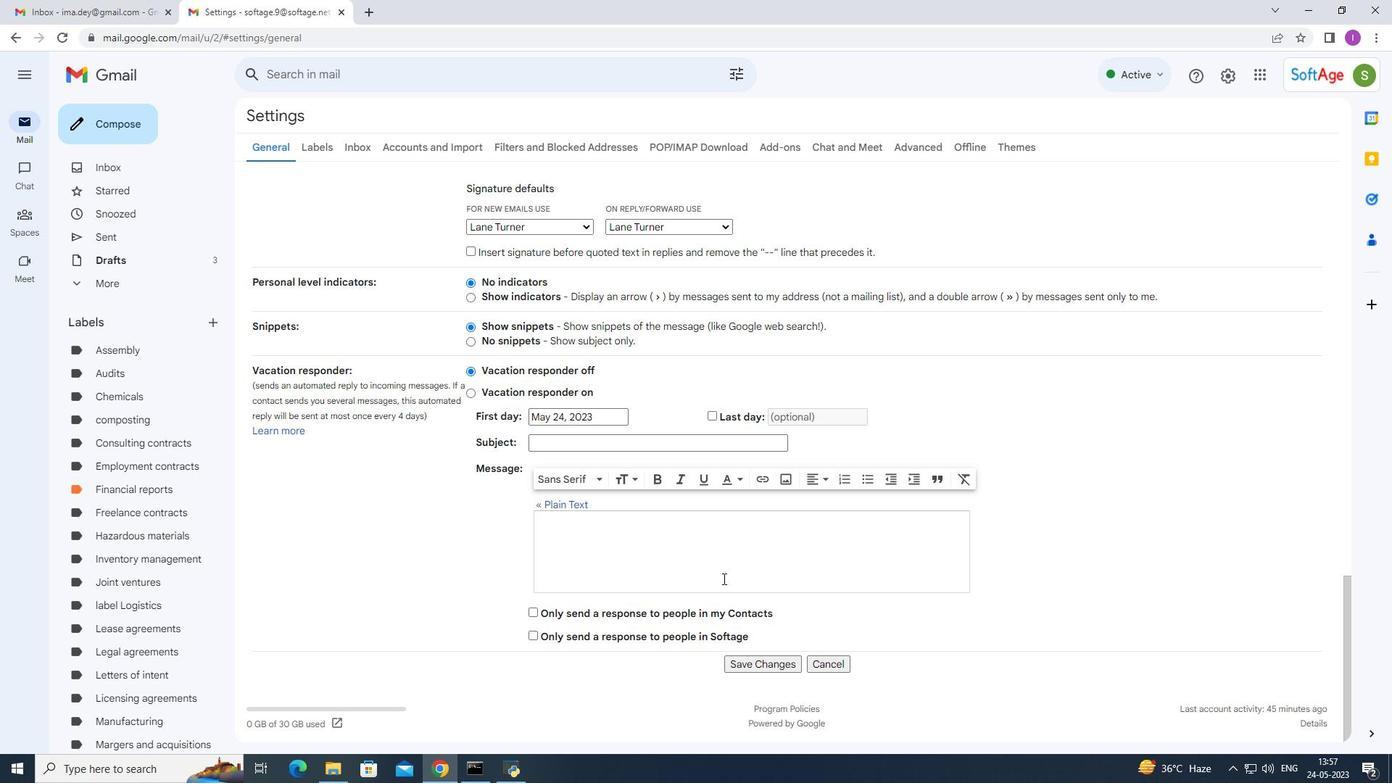 
Action: Mouse scrolled (722, 577) with delta (0, 0)
Screenshot: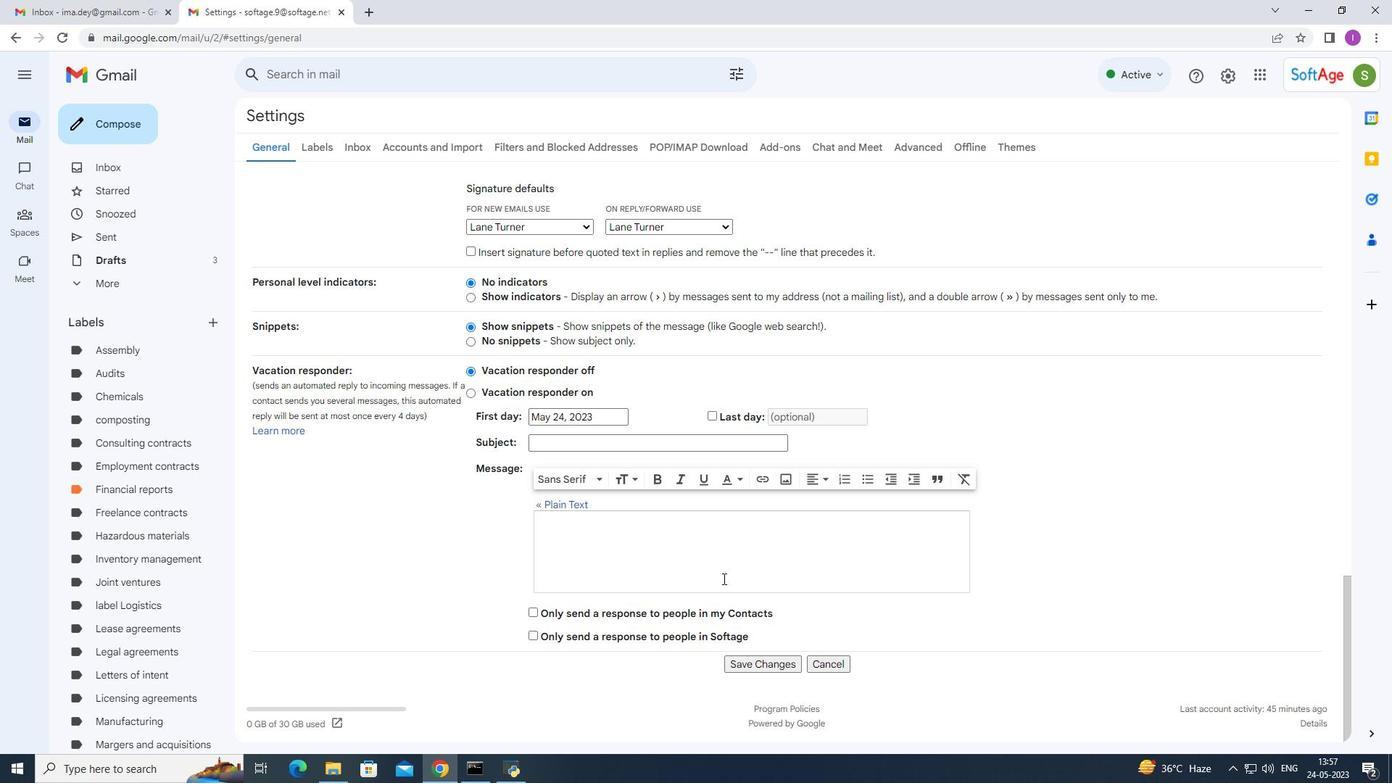 
Action: Mouse scrolled (722, 577) with delta (0, 0)
Screenshot: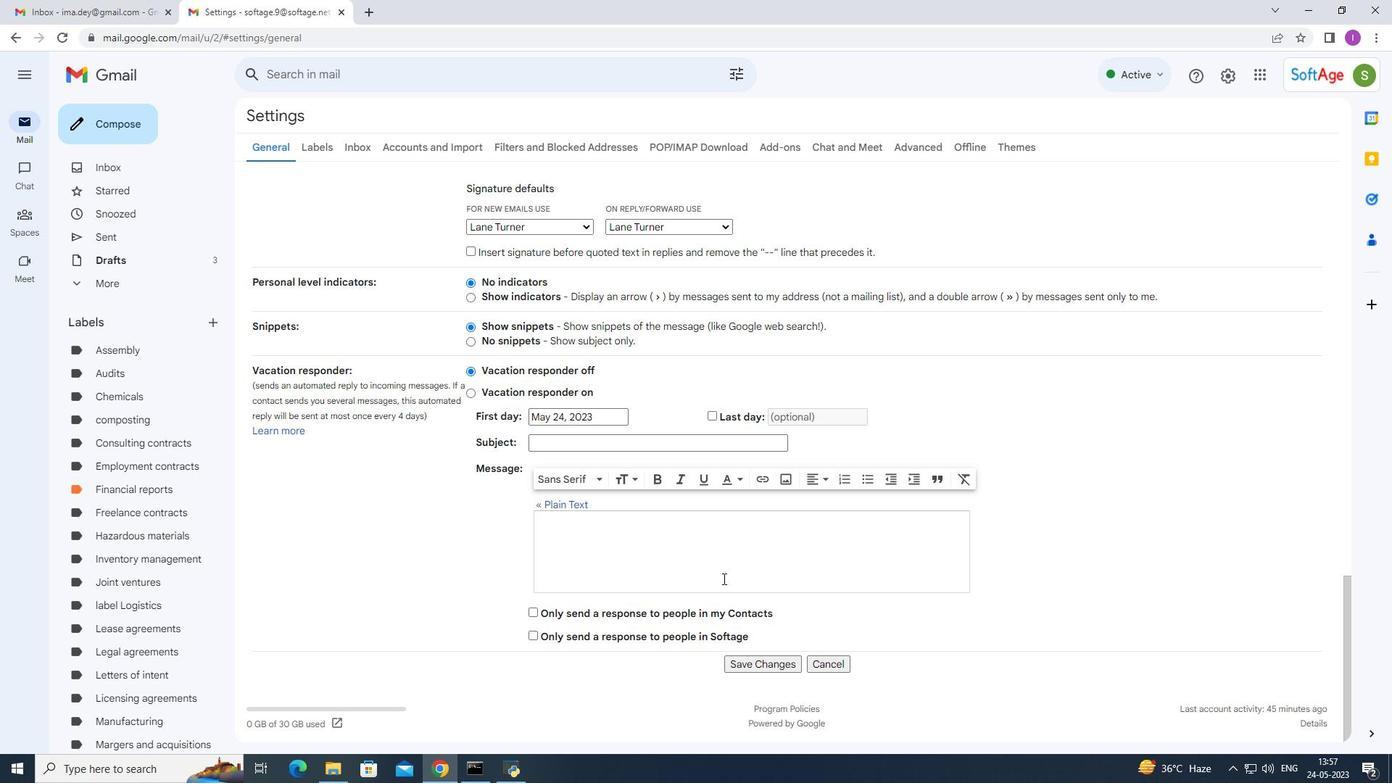 
Action: Mouse moved to (762, 665)
Screenshot: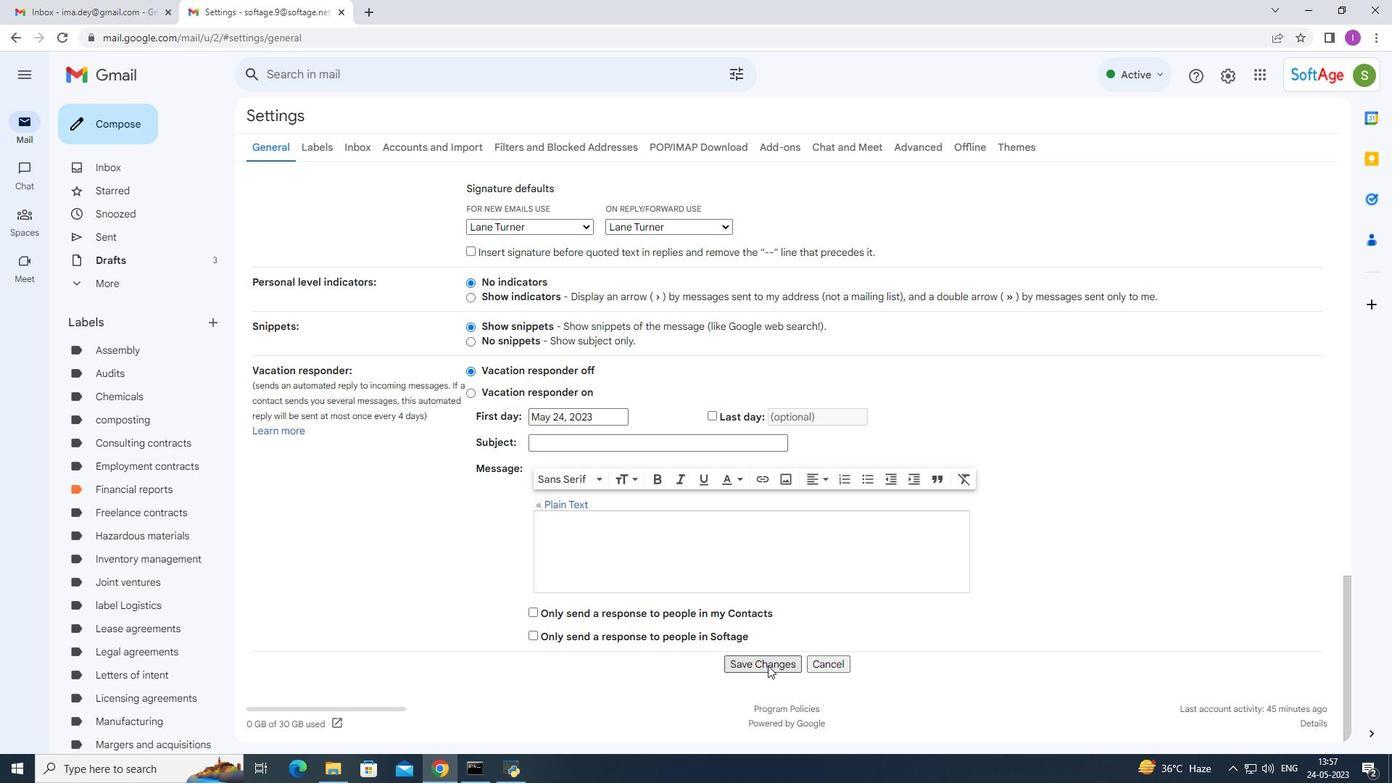
Action: Mouse pressed left at (762, 665)
Screenshot: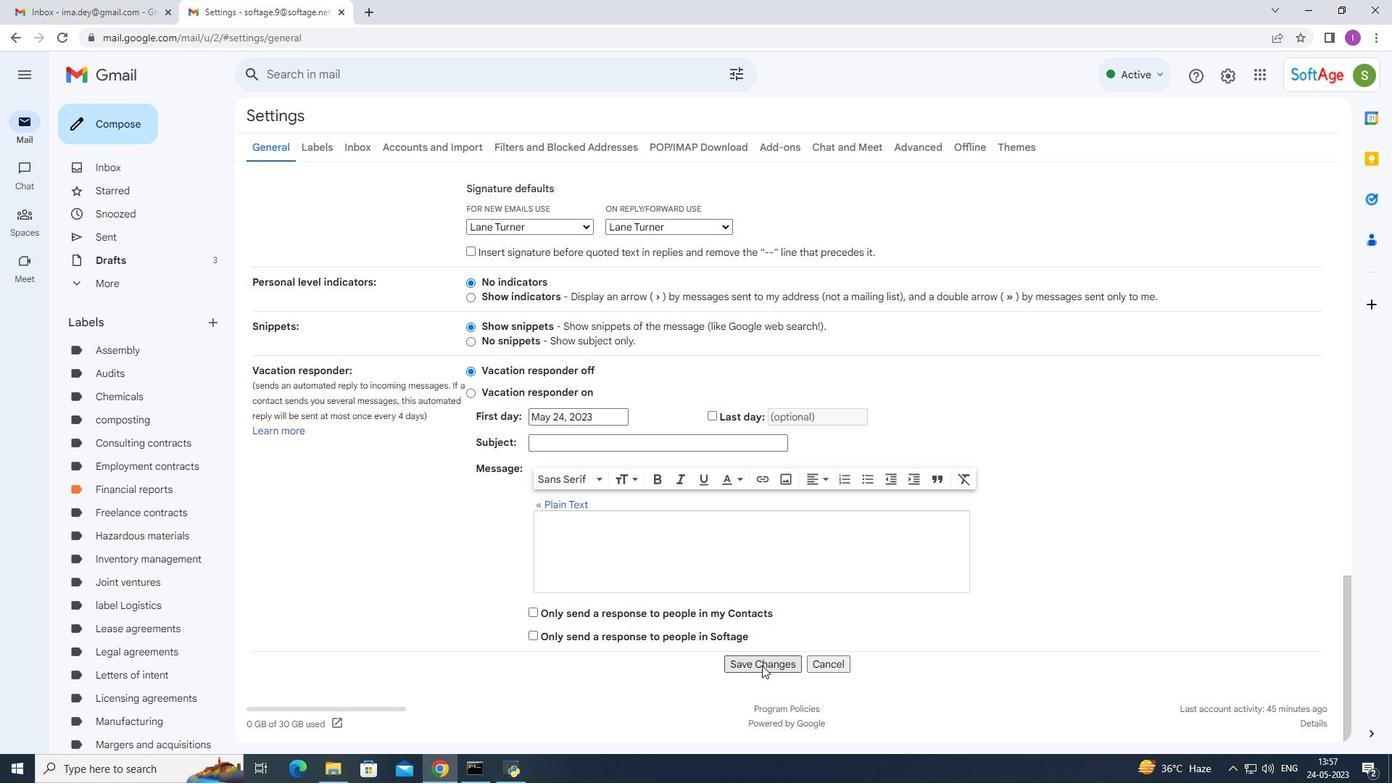 
Action: Mouse moved to (126, 117)
Screenshot: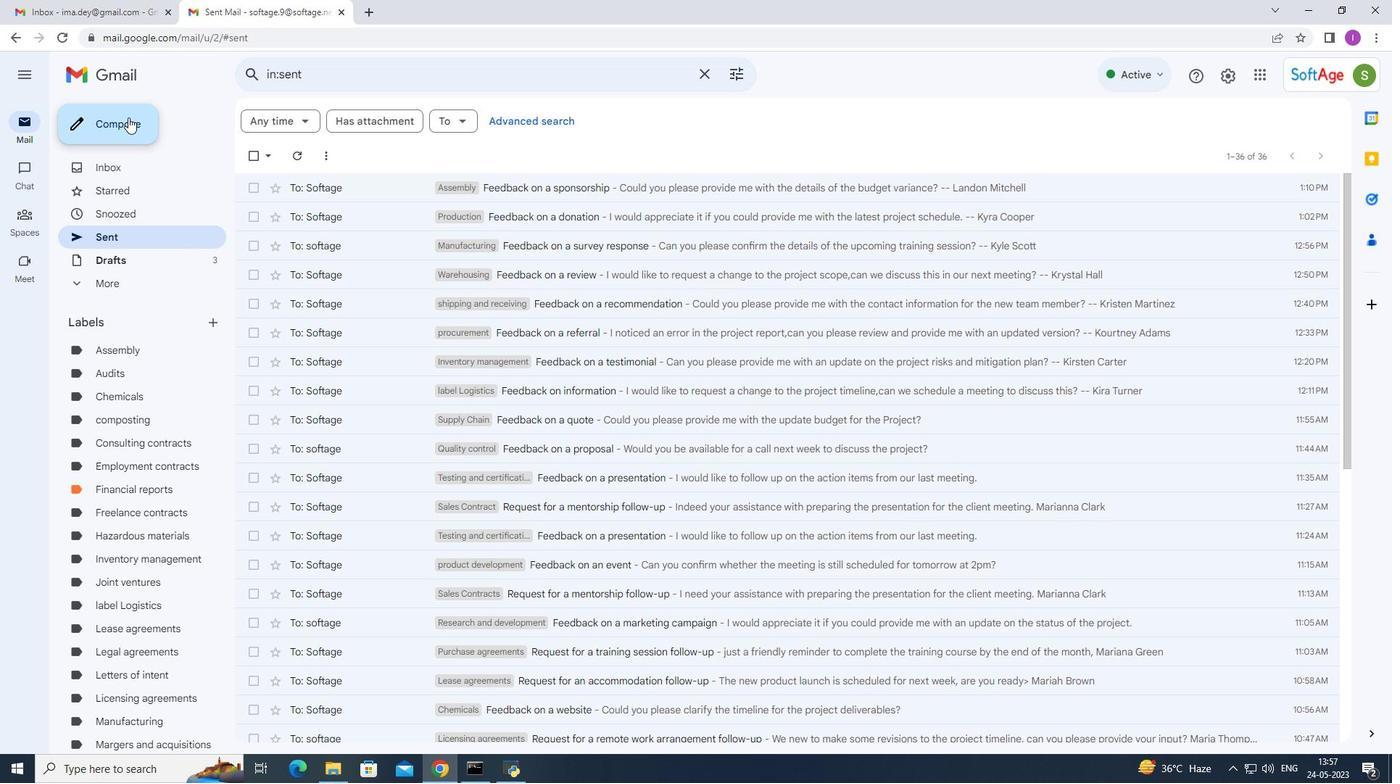 
Action: Mouse pressed left at (126, 117)
Screenshot: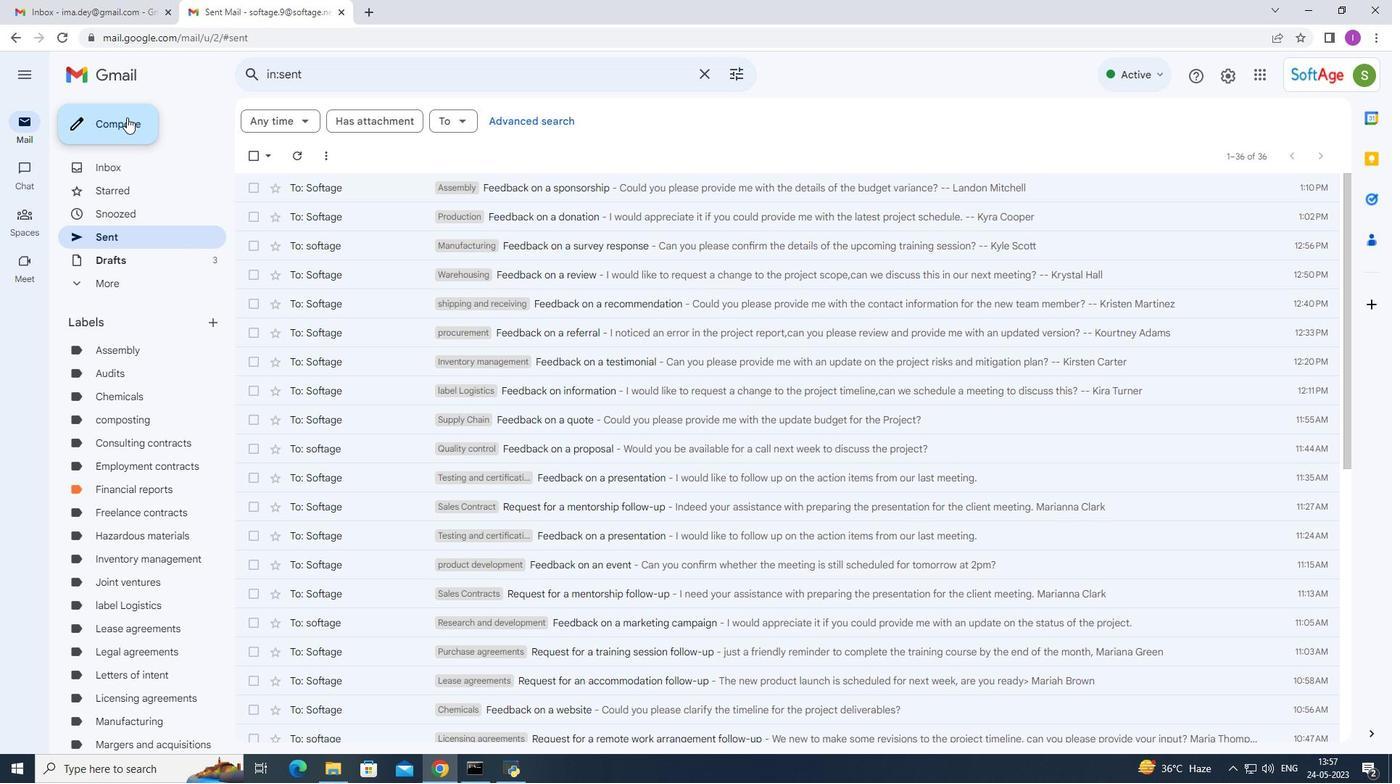 
Action: Mouse moved to (978, 342)
Screenshot: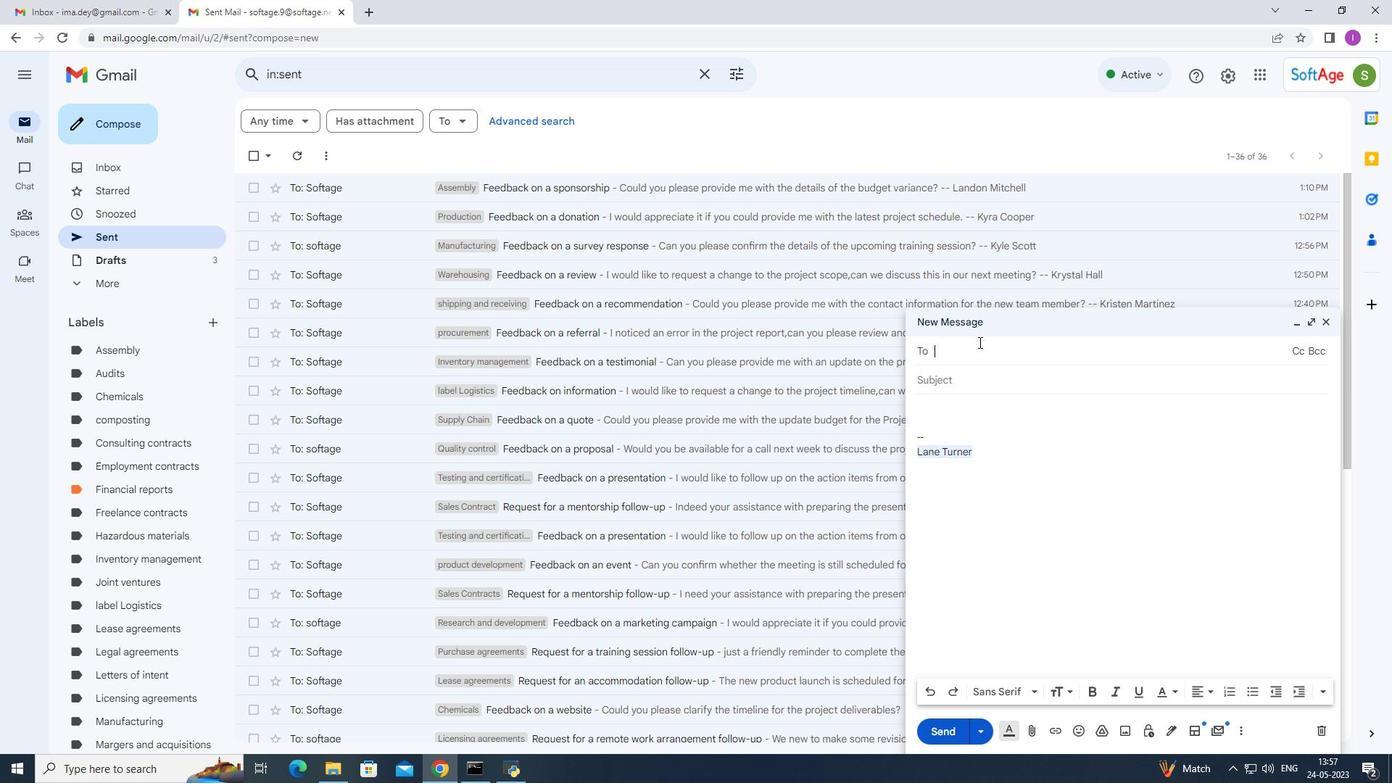 
Action: Key pressed <Key.shift><Key.shift><Key.shift><Key.shift>Softage
Screenshot: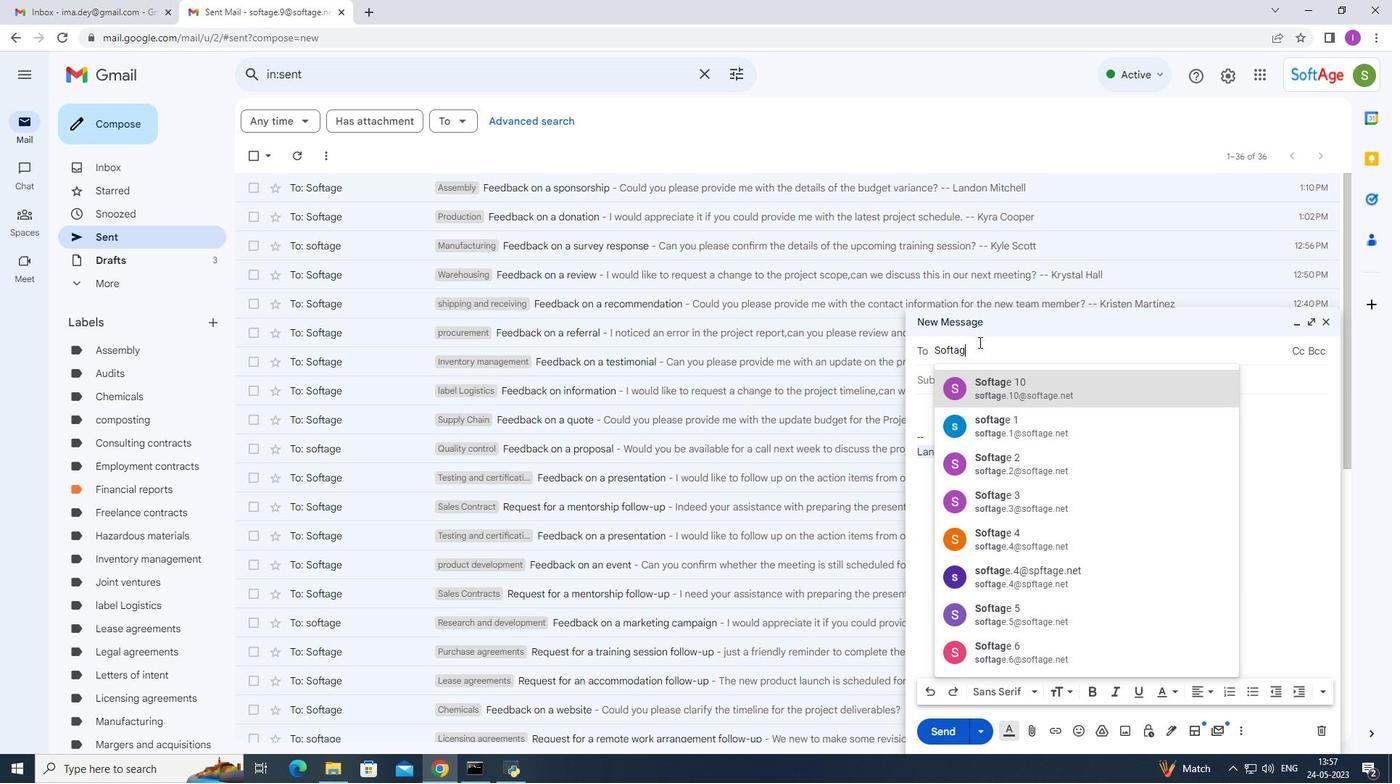 
Action: Mouse moved to (996, 419)
Screenshot: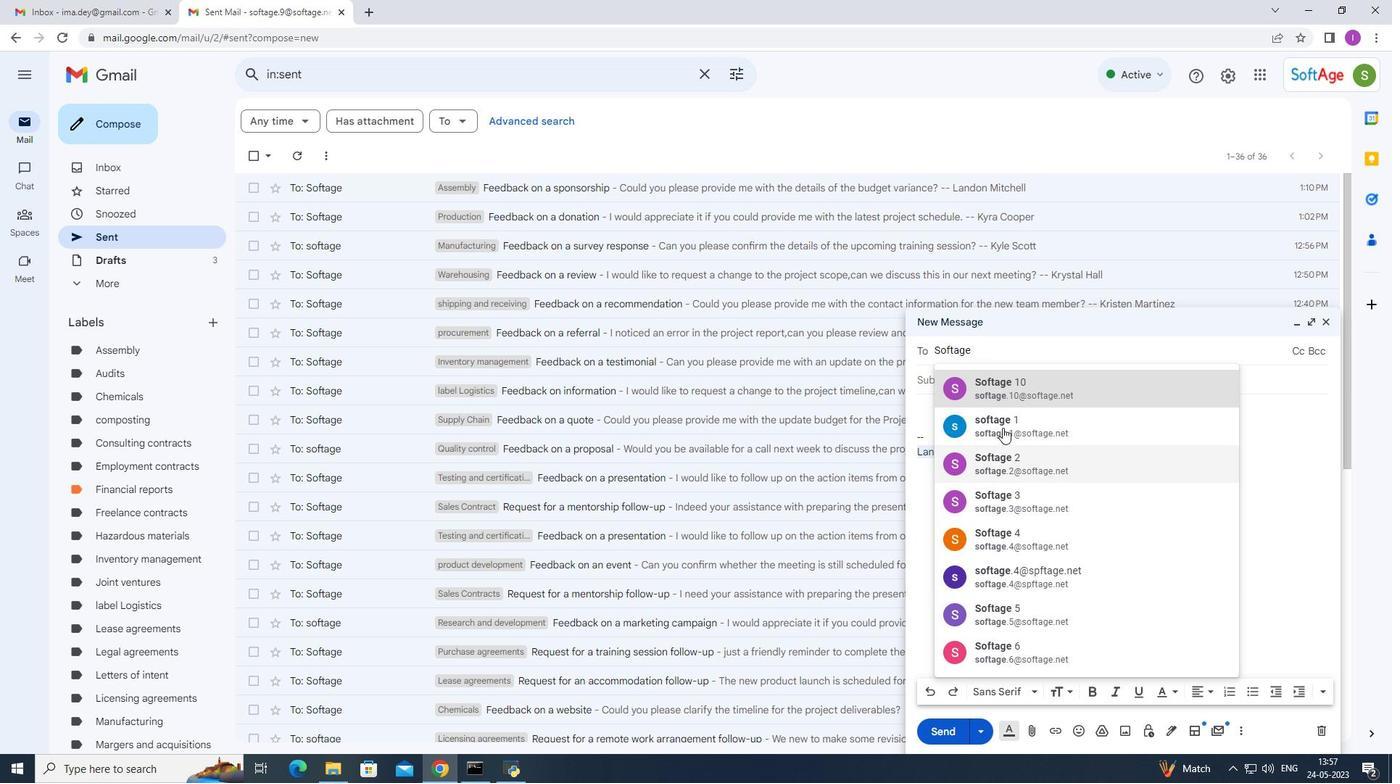 
Action: Mouse pressed left at (996, 419)
Screenshot: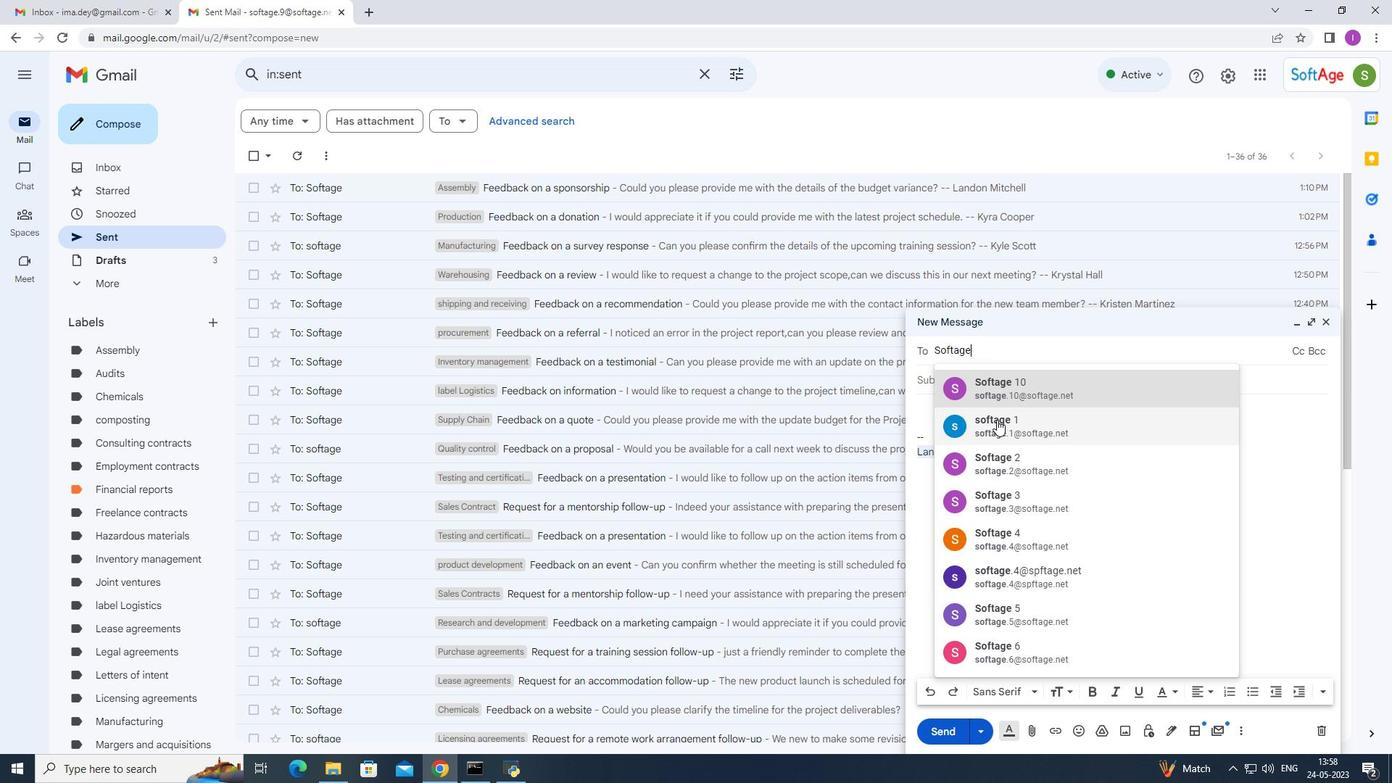 
Action: Mouse moved to (952, 394)
Screenshot: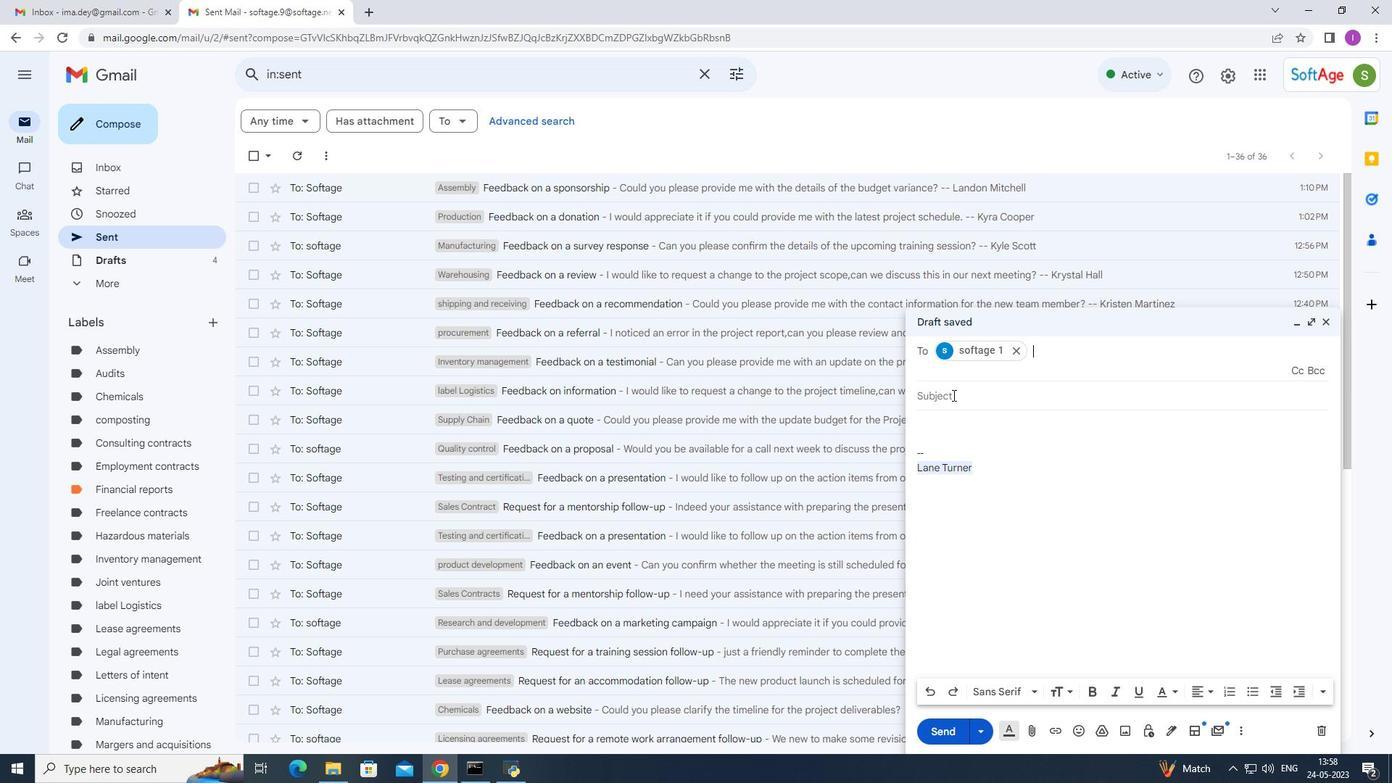 
Action: Mouse pressed left at (952, 394)
Screenshot: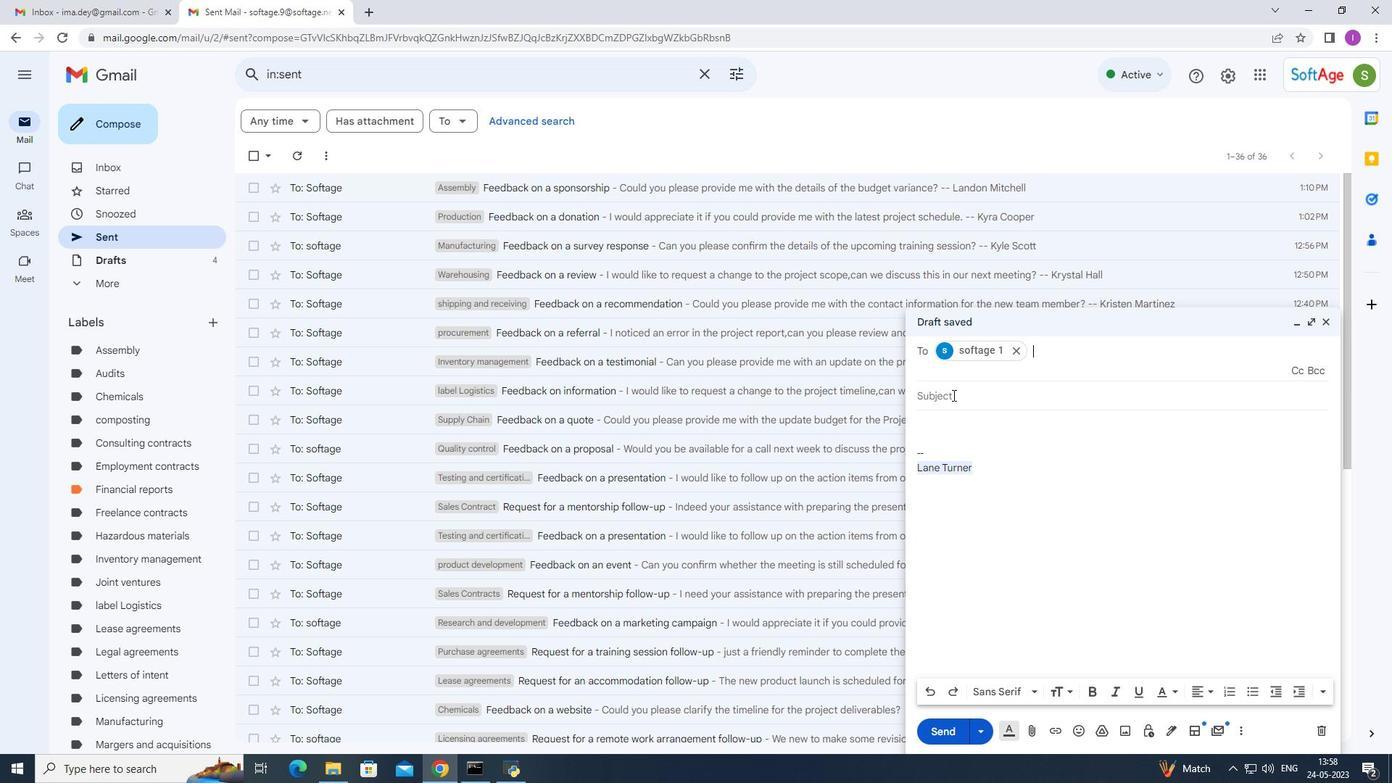
Action: Mouse moved to (1235, 358)
Screenshot: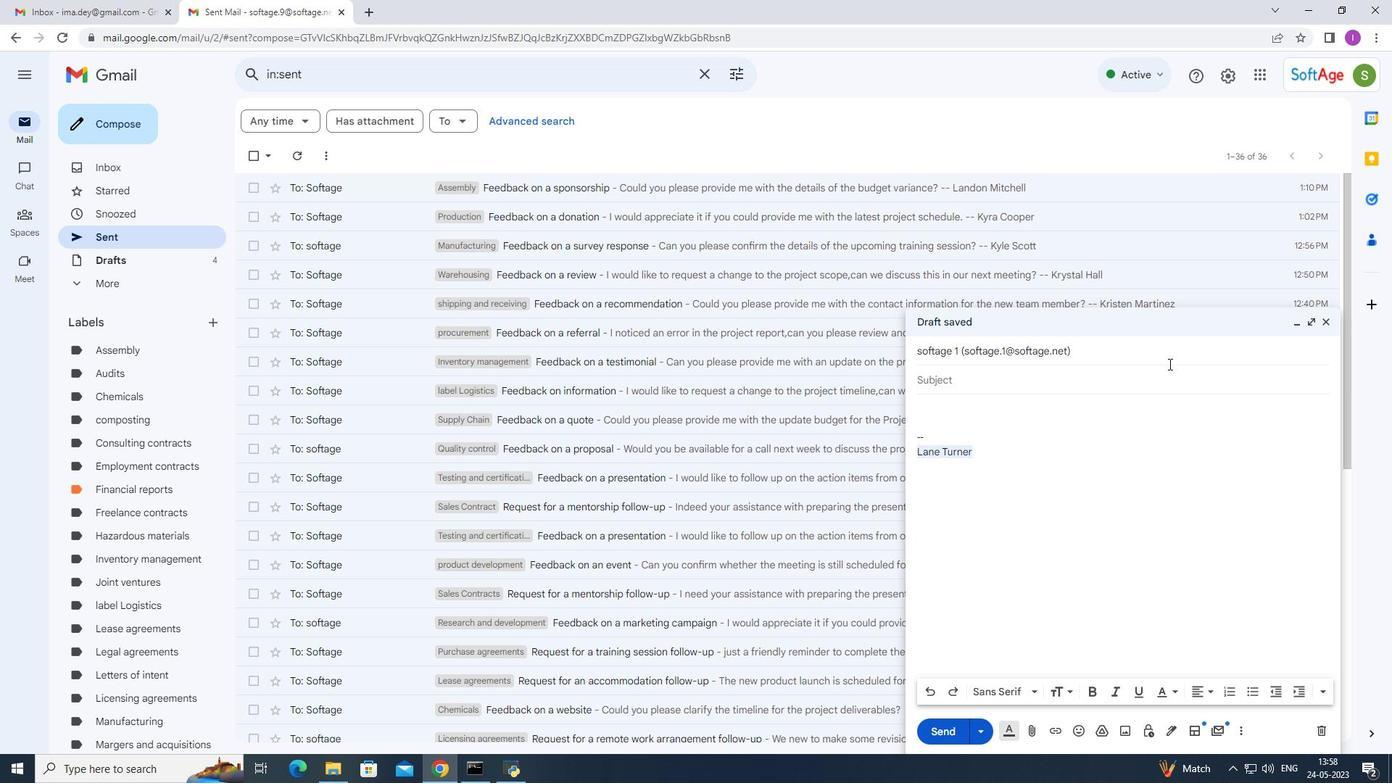
Action: Key pressed <Key.shift>Feedback<Key.space>
Screenshot: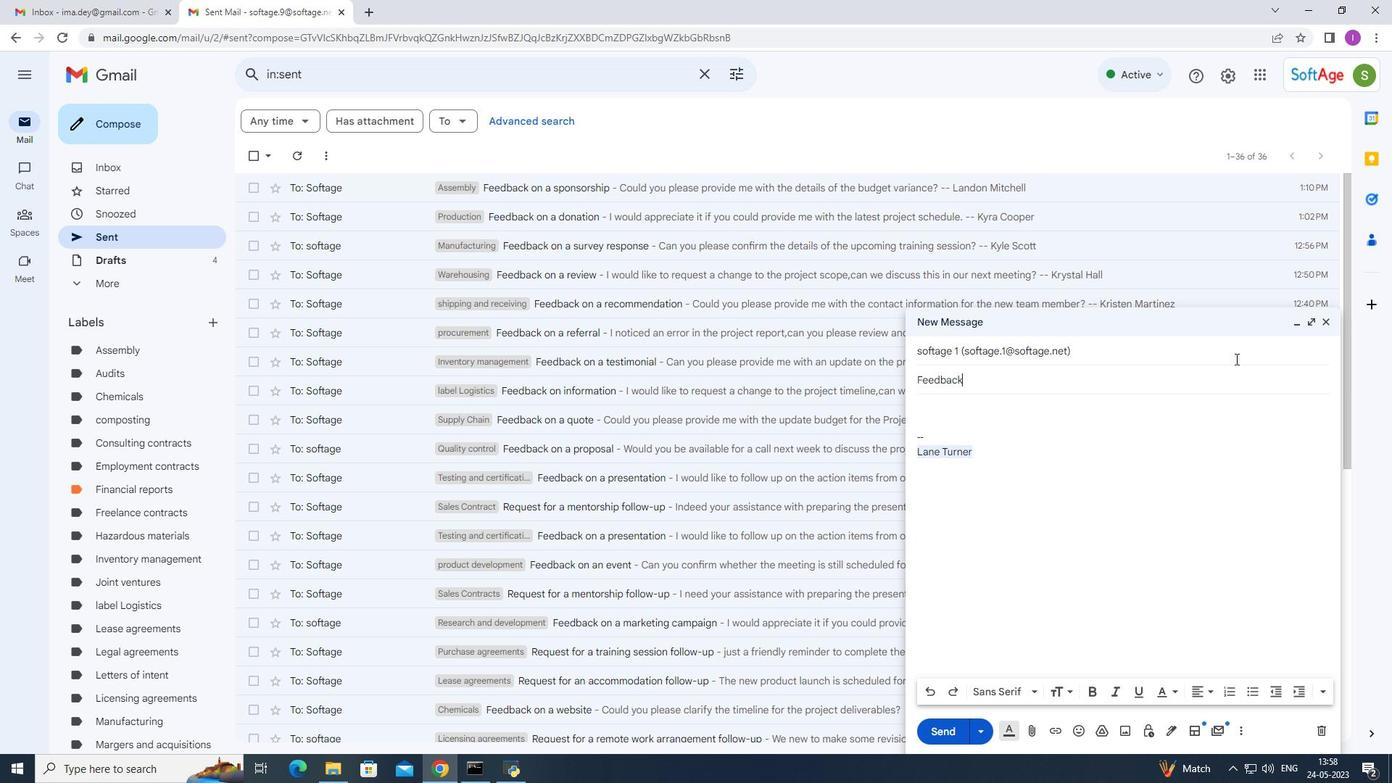 
Action: Mouse moved to (1392, 45)
Screenshot: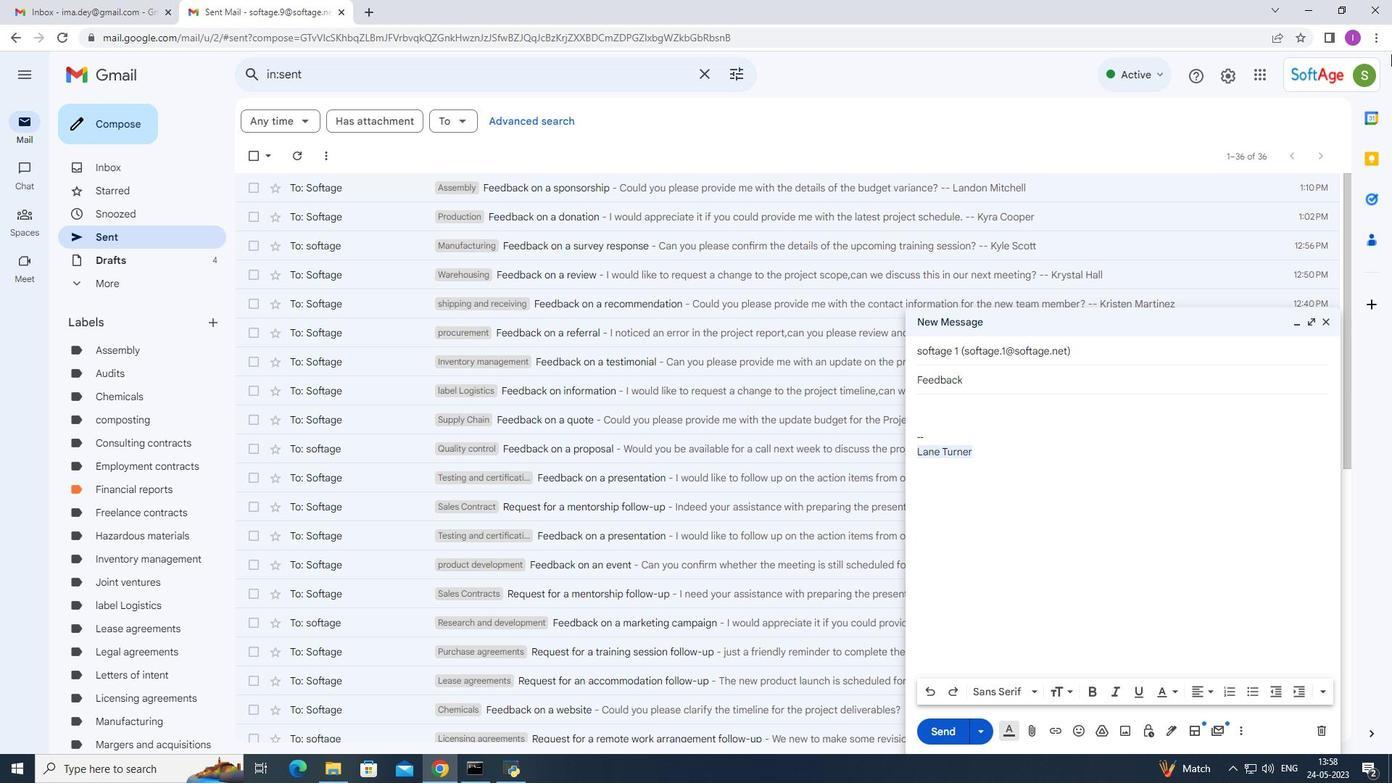 
Action: Key pressed on<Key.space>a<Key.space>partnership
Screenshot: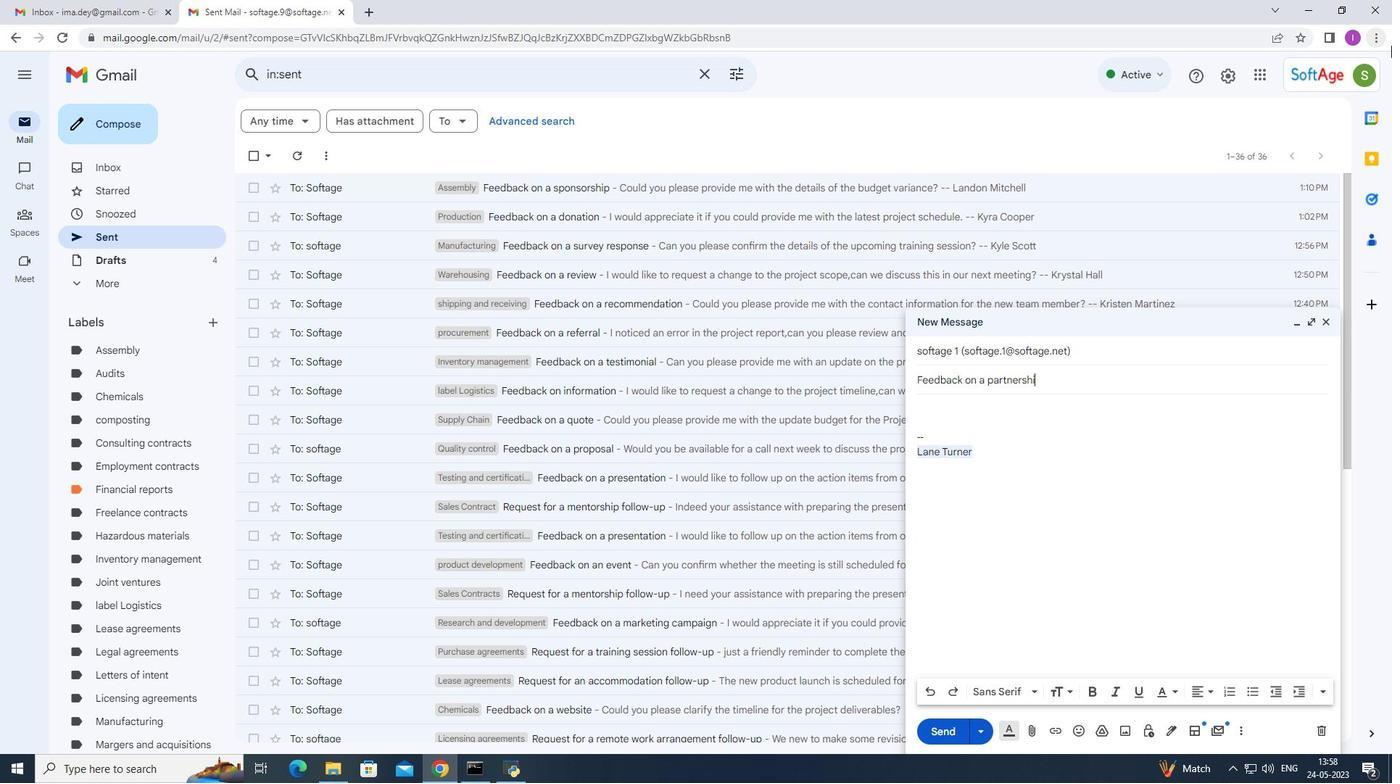 
Action: Mouse moved to (945, 429)
Screenshot: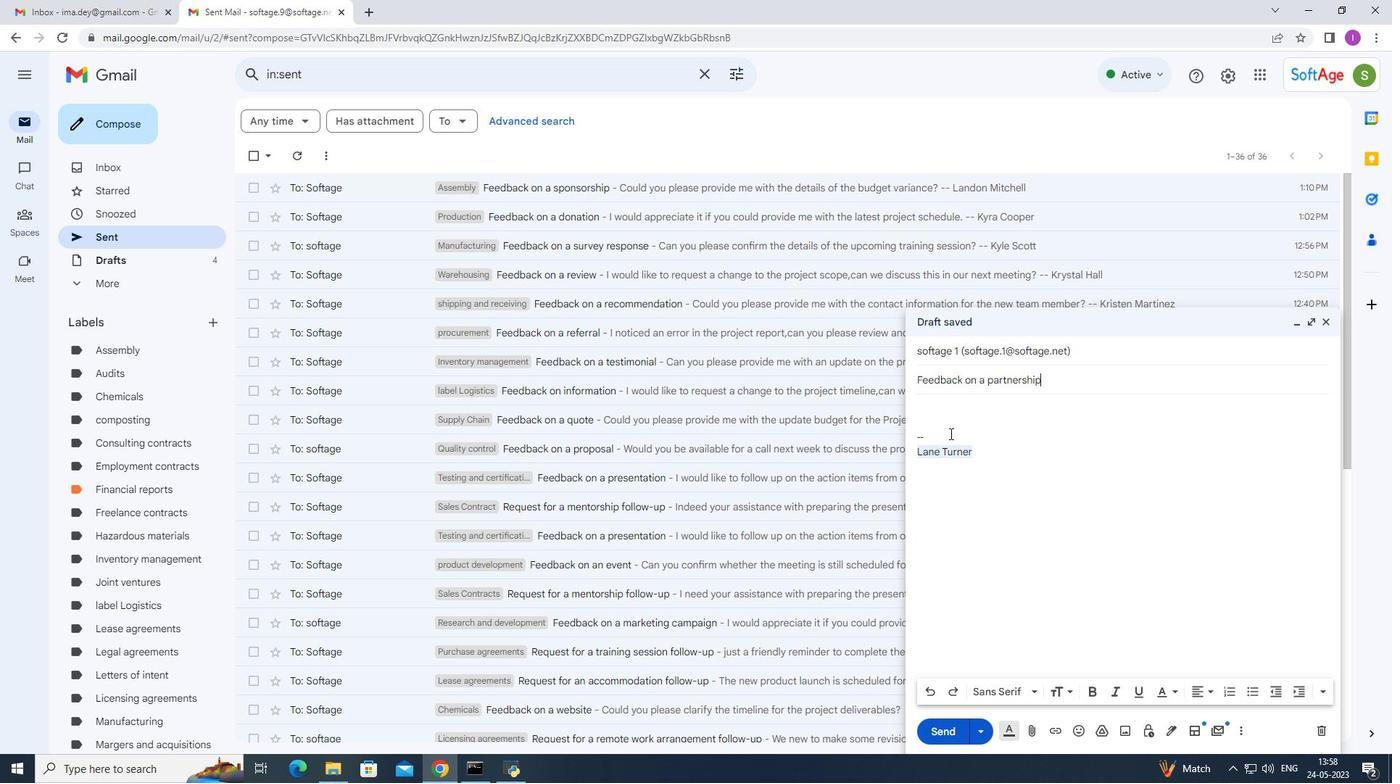 
Action: Mouse pressed left at (945, 429)
Screenshot: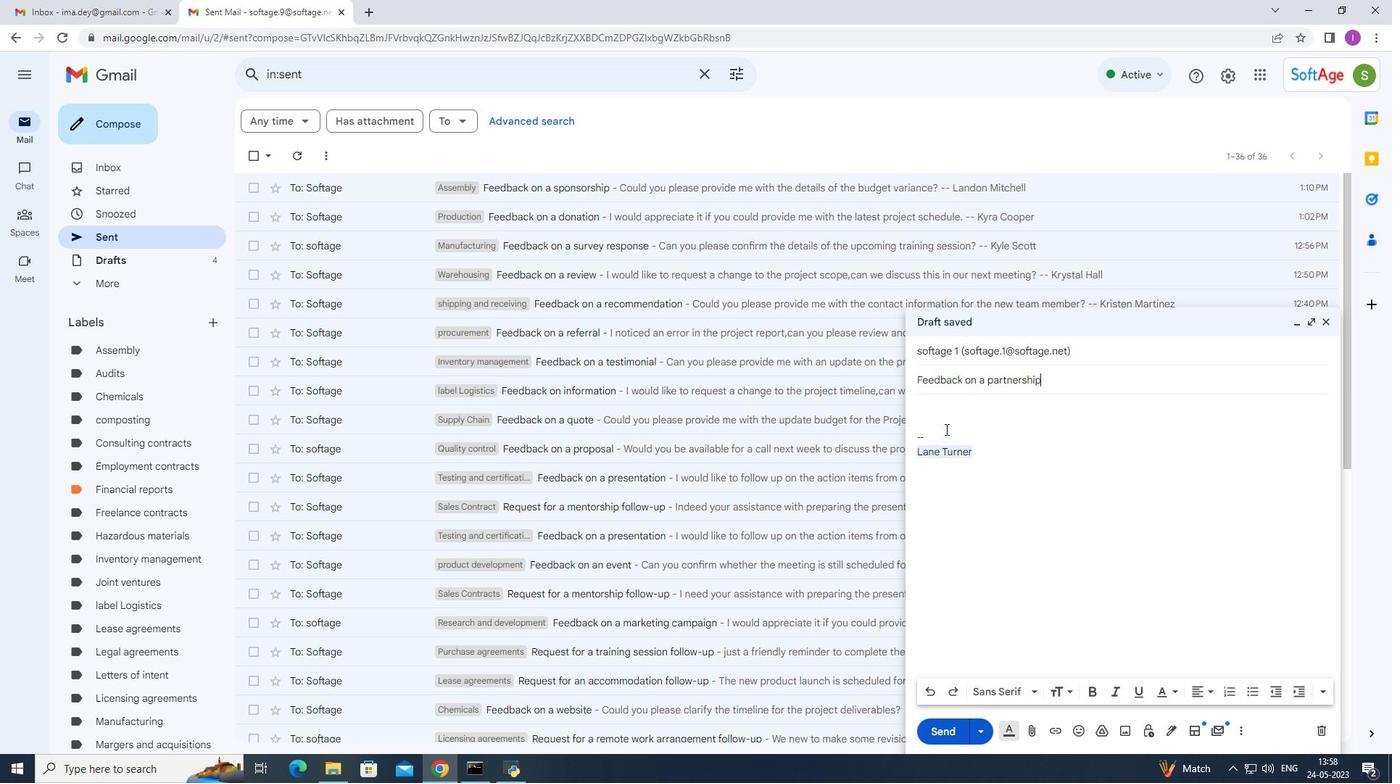 
Action: Mouse moved to (996, 404)
Screenshot: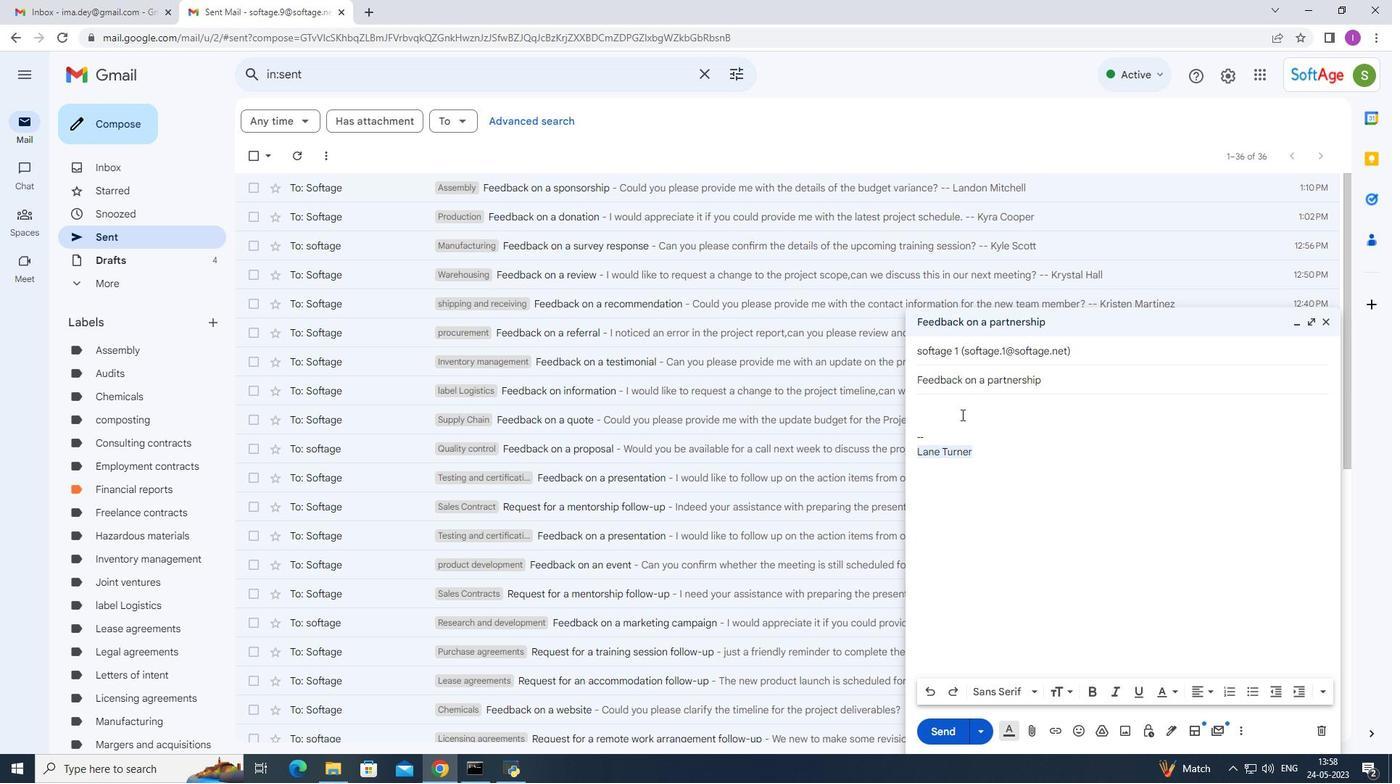 
Action: Key pressed <Key.shift>Can<Key.space>you<Key.space>confirm<Key.space>whether
Screenshot: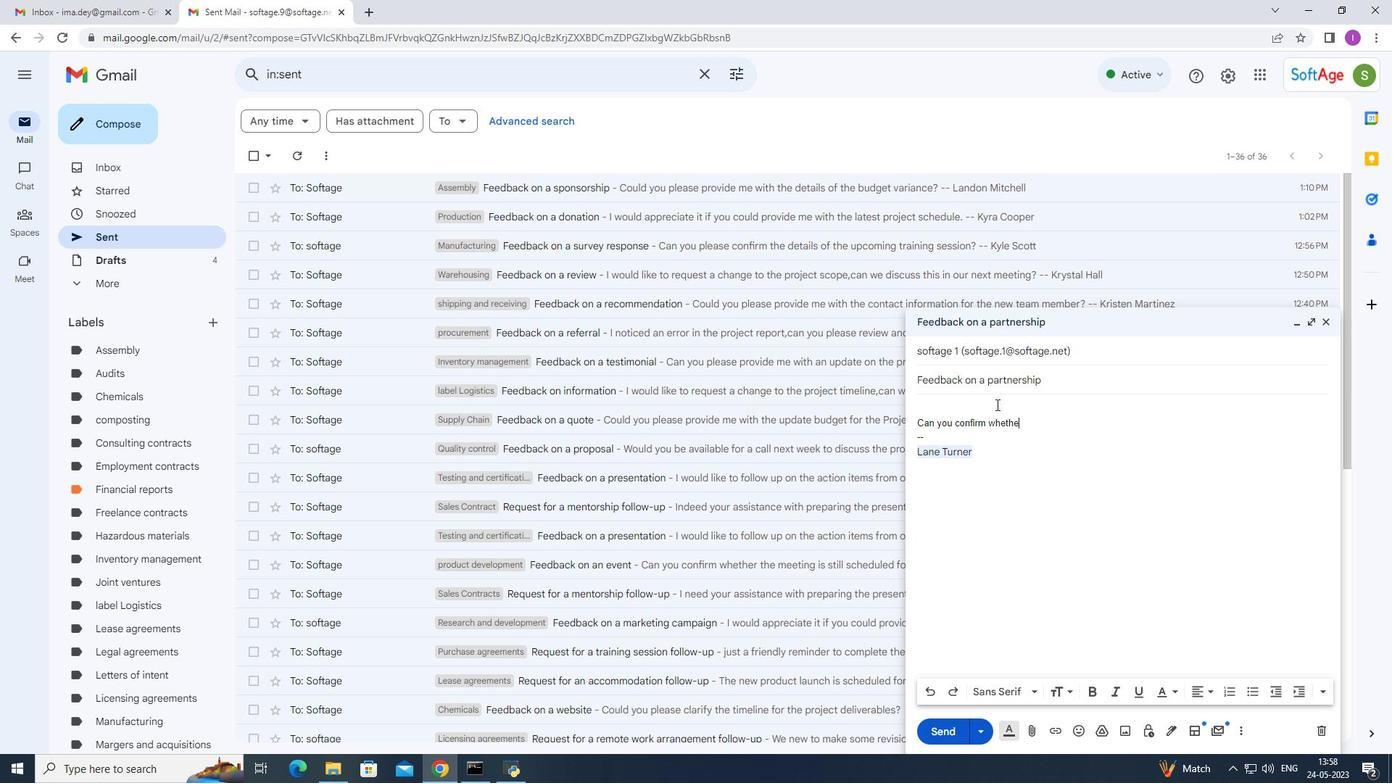 
Action: Mouse moved to (1051, 469)
Screenshot: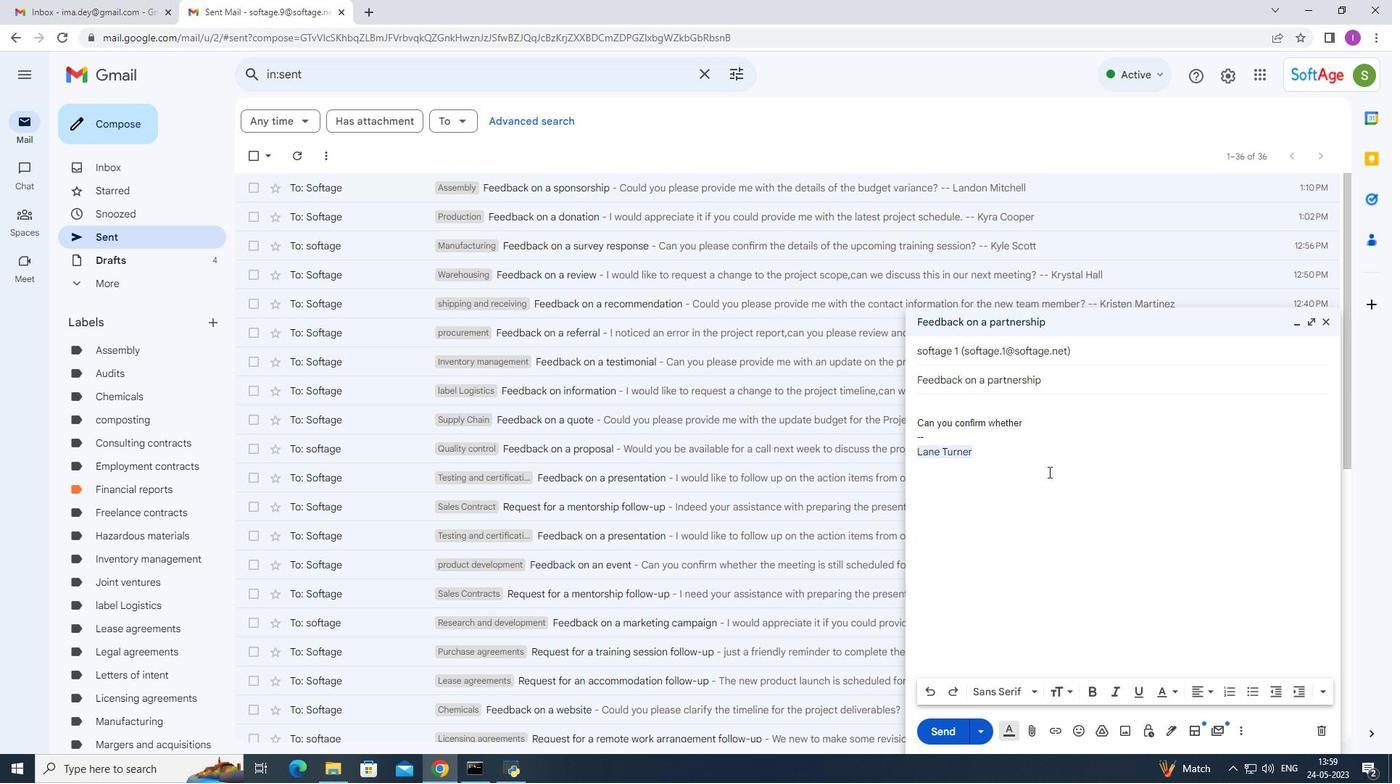 
Action: Key pressed <Key.space>the<Key.space>vendor<Key.space>has<Key.space>been<Key.space>selected<Key.space>for<Key.space>thr<Key.backspace>e<Key.space>project<Key.shift><Key.shift><Key.shift><Key.shift><Key.shift><Key.shift><Key.shift><Key.shift>?
Screenshot: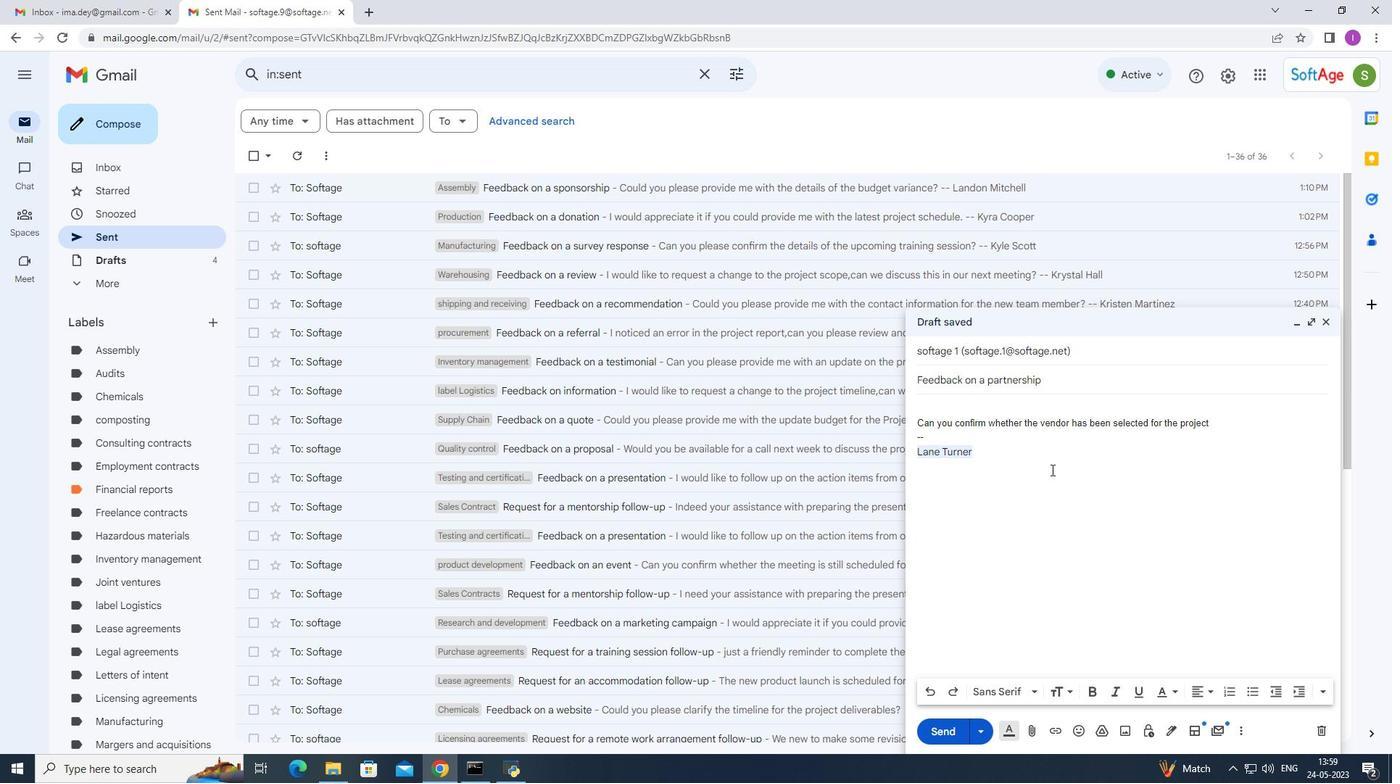 
Action: Mouse moved to (977, 456)
Screenshot: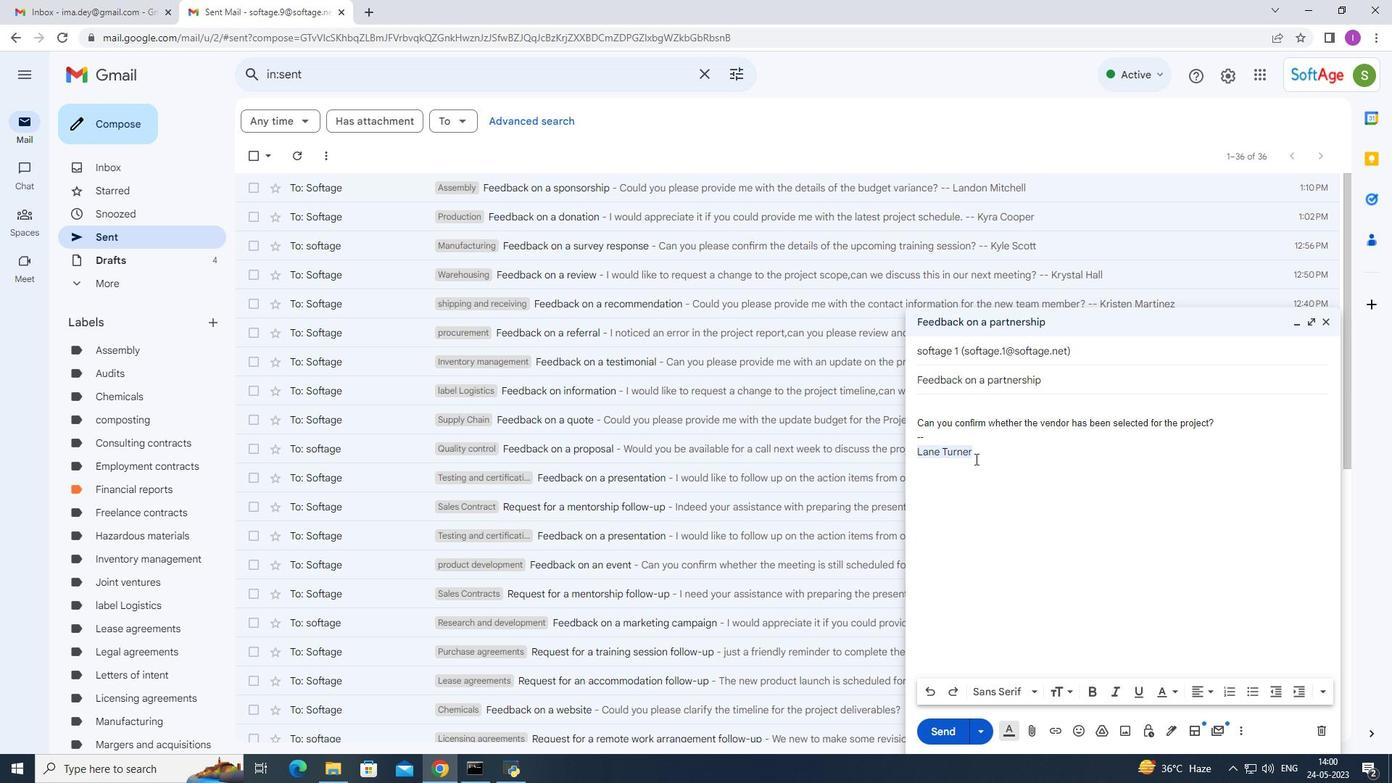 
Action: Mouse pressed left at (977, 456)
Screenshot: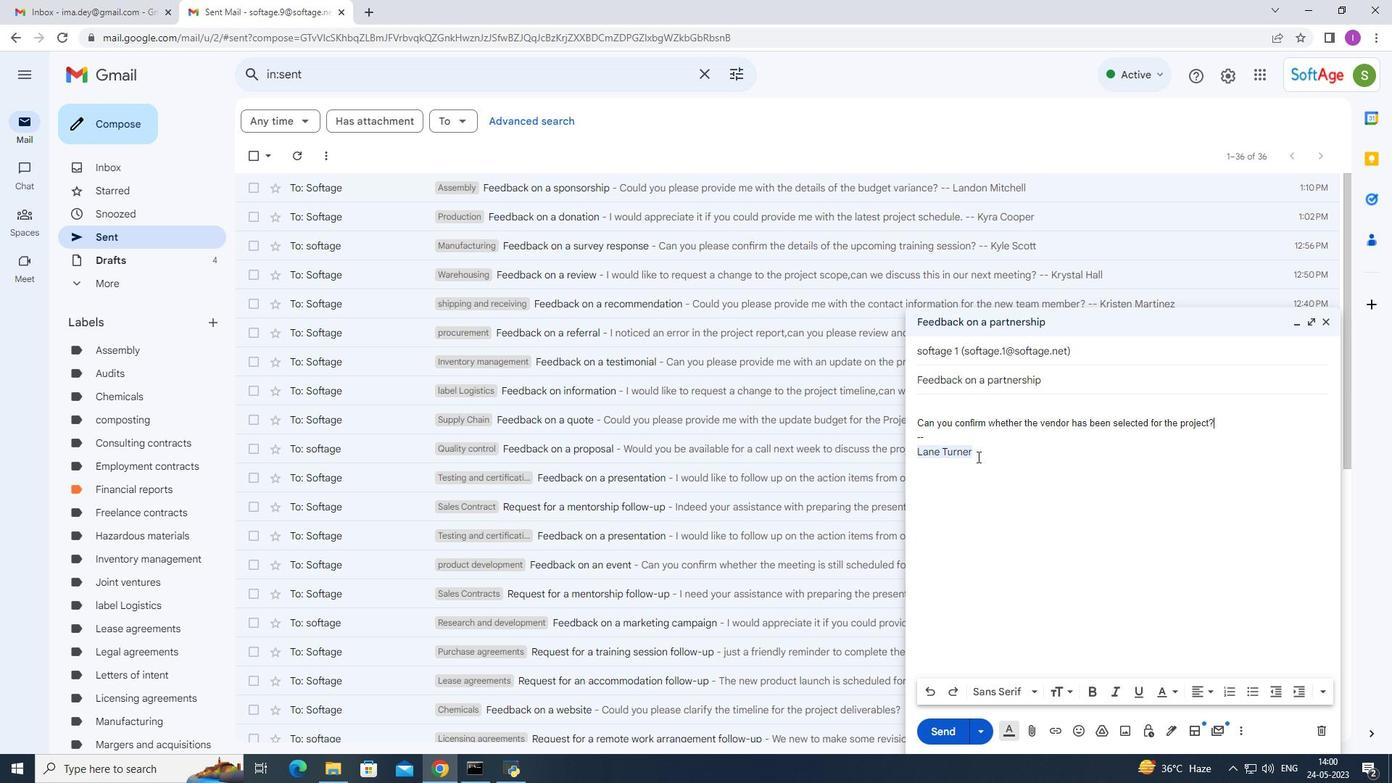 
Action: Mouse moved to (1294, 690)
Screenshot: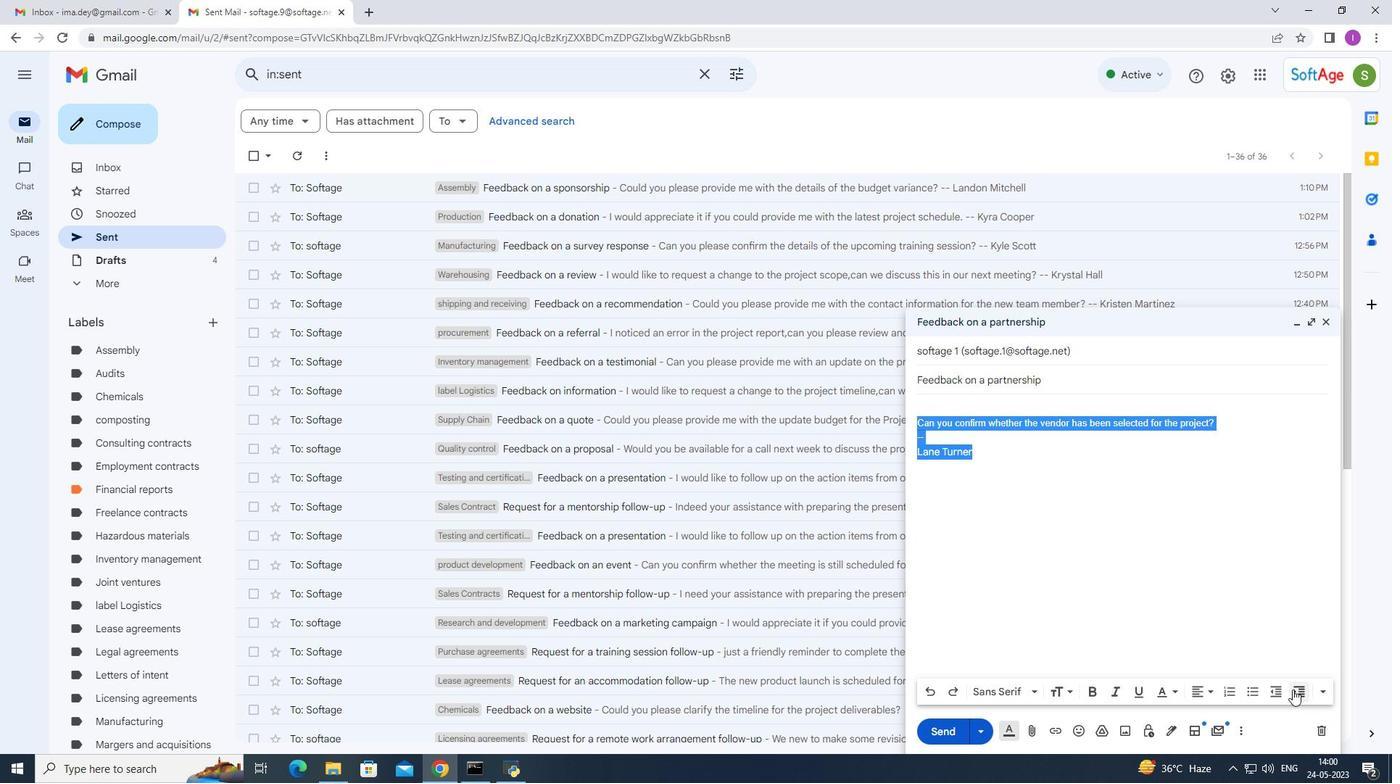 
Action: Mouse pressed left at (1294, 690)
Screenshot: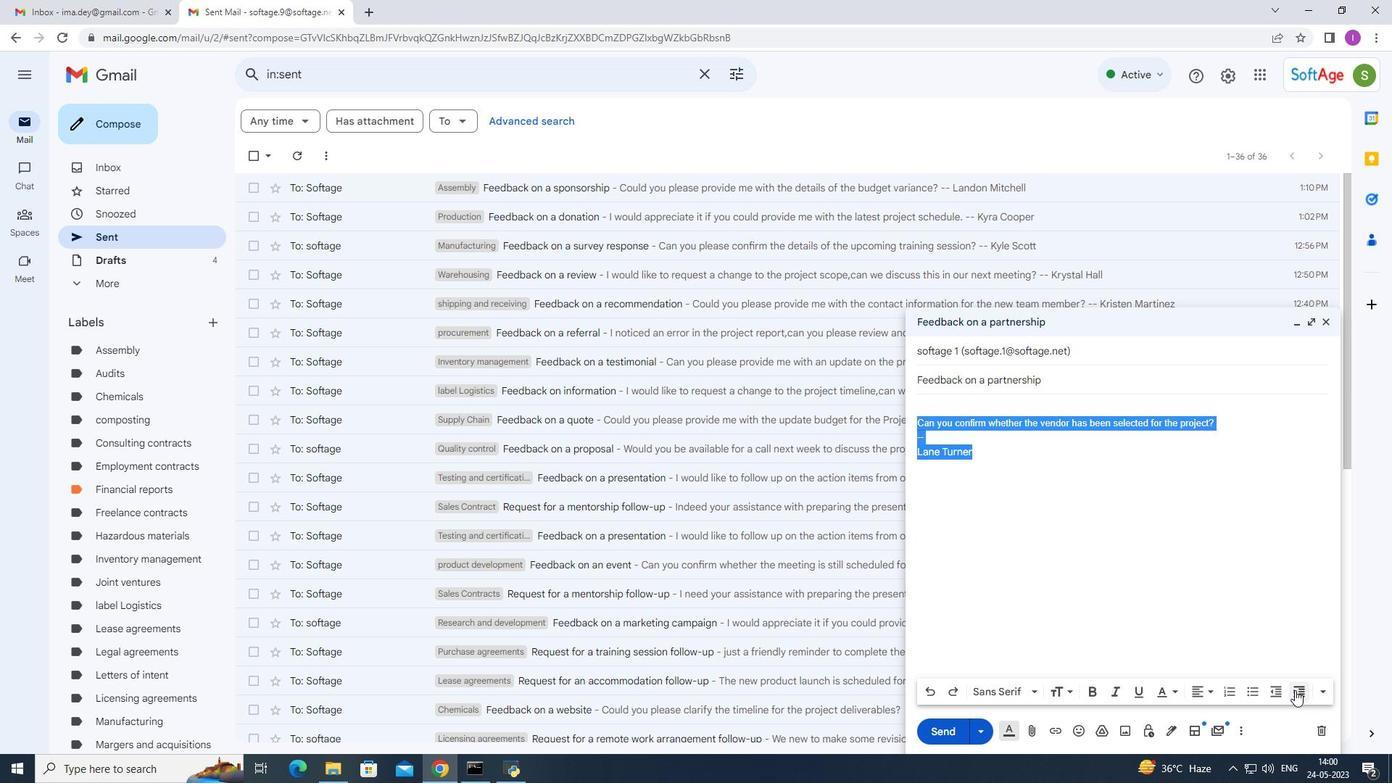 
Action: Mouse pressed left at (1294, 690)
Screenshot: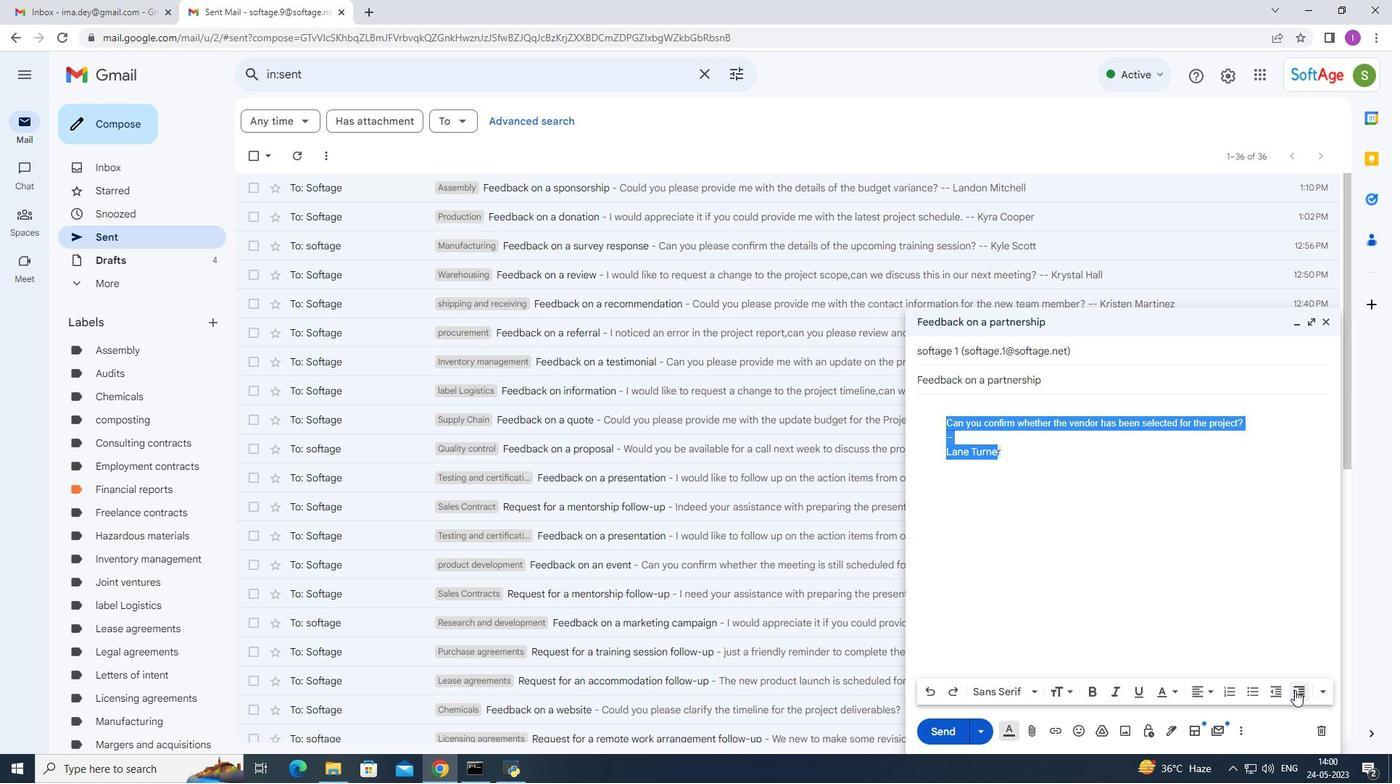 
Action: Mouse moved to (1270, 694)
Screenshot: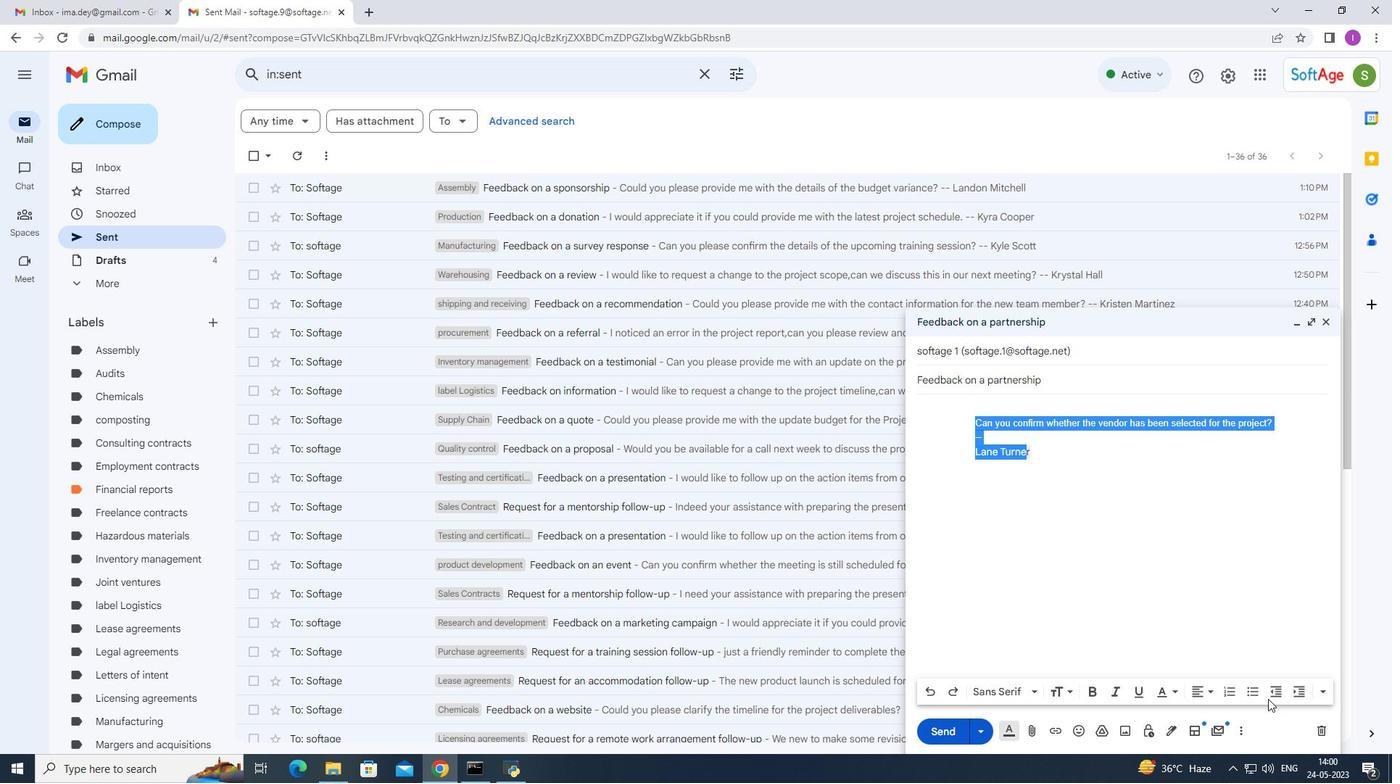 
Action: Mouse pressed left at (1270, 694)
Screenshot: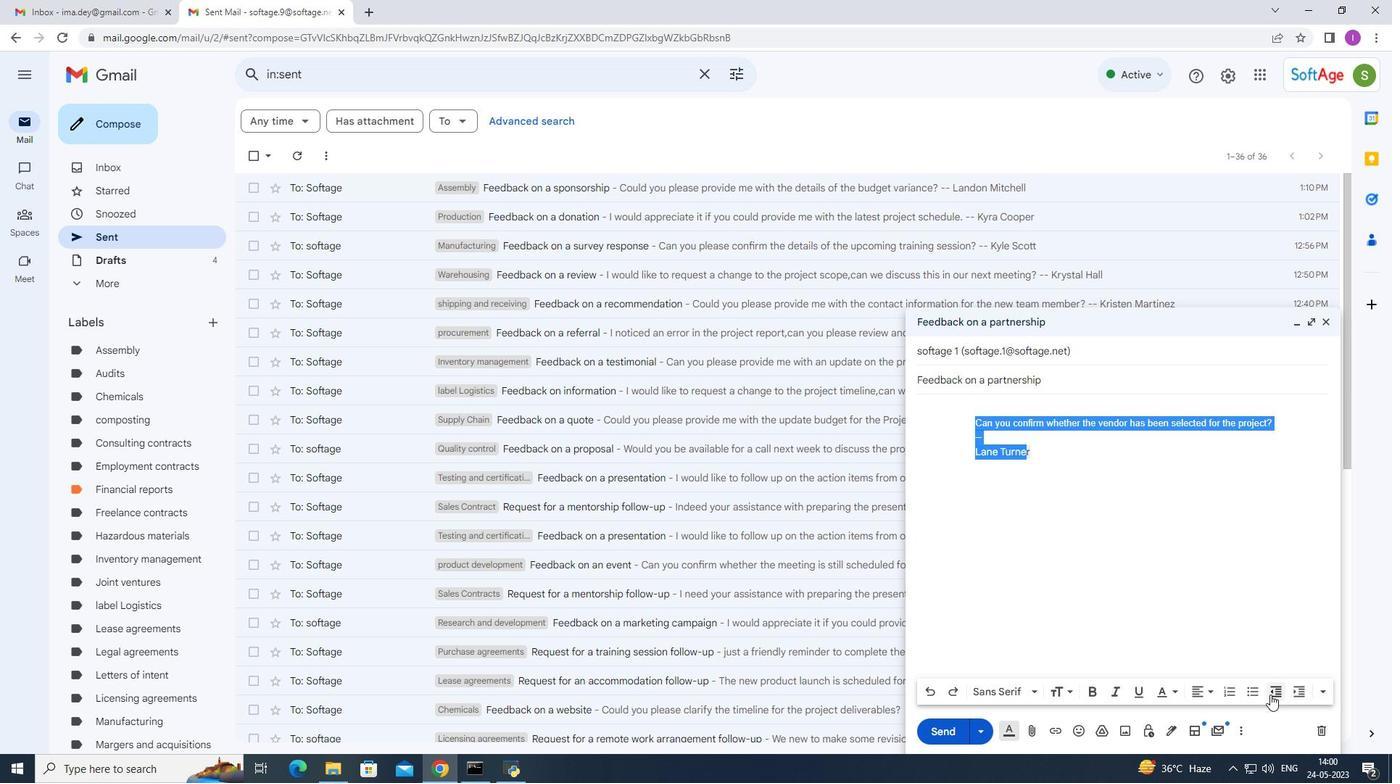 
Action: Mouse moved to (930, 728)
Screenshot: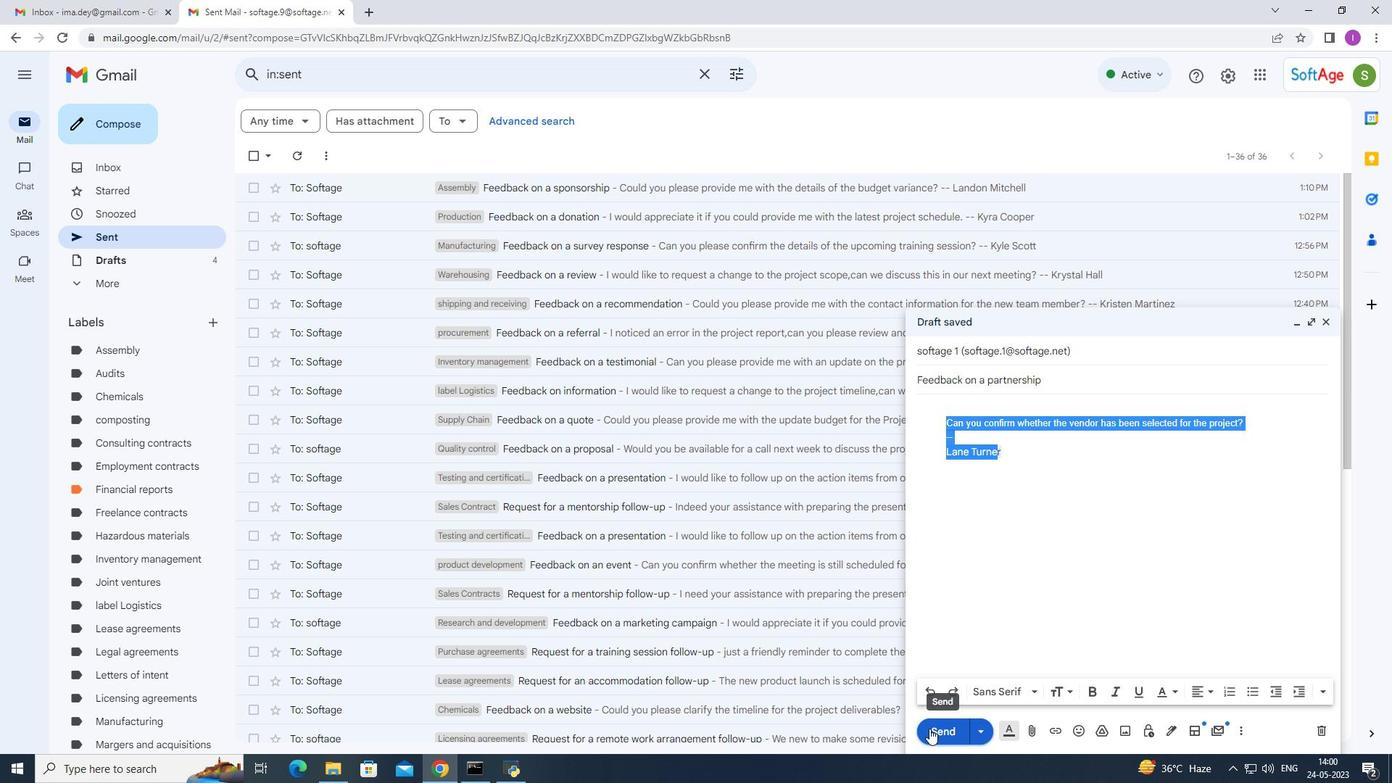 
Action: Mouse pressed left at (930, 728)
Screenshot: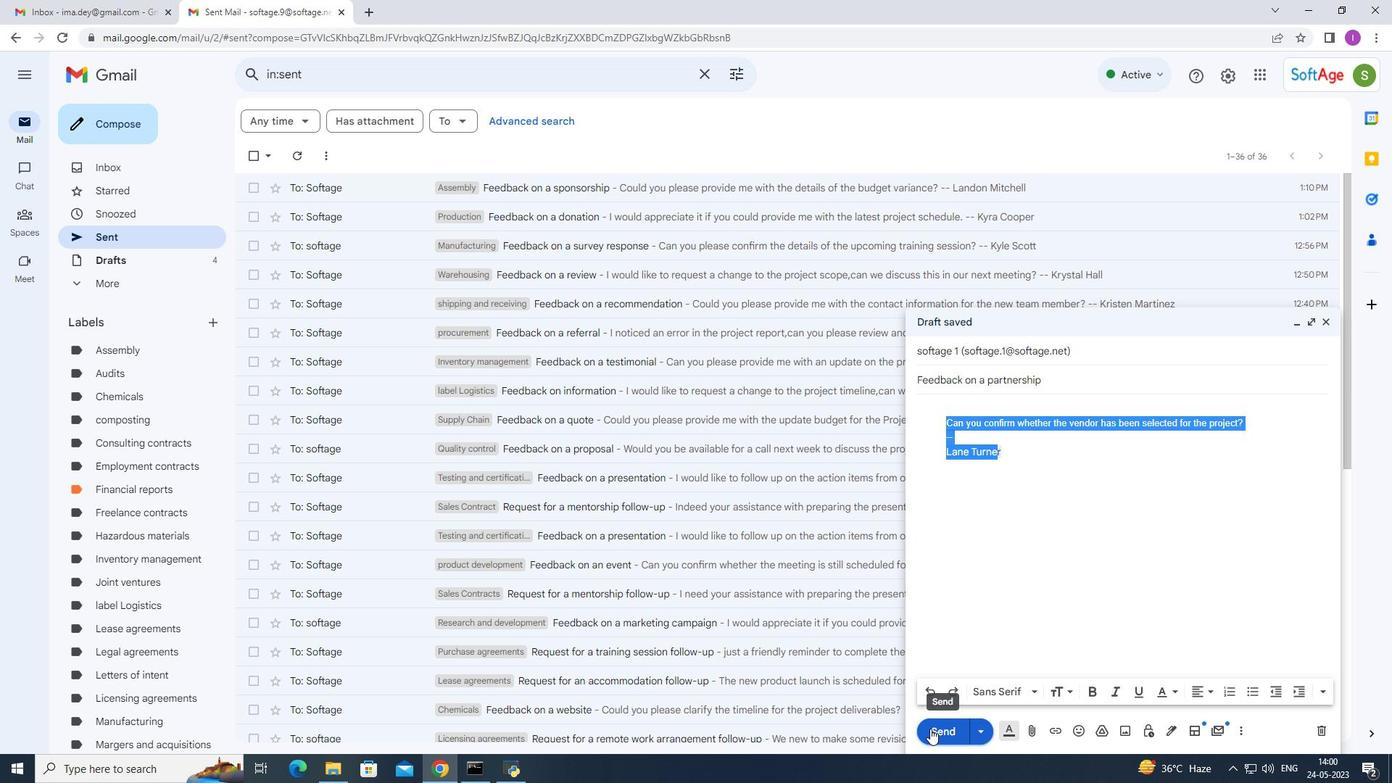 
Action: Mouse moved to (369, 182)
Screenshot: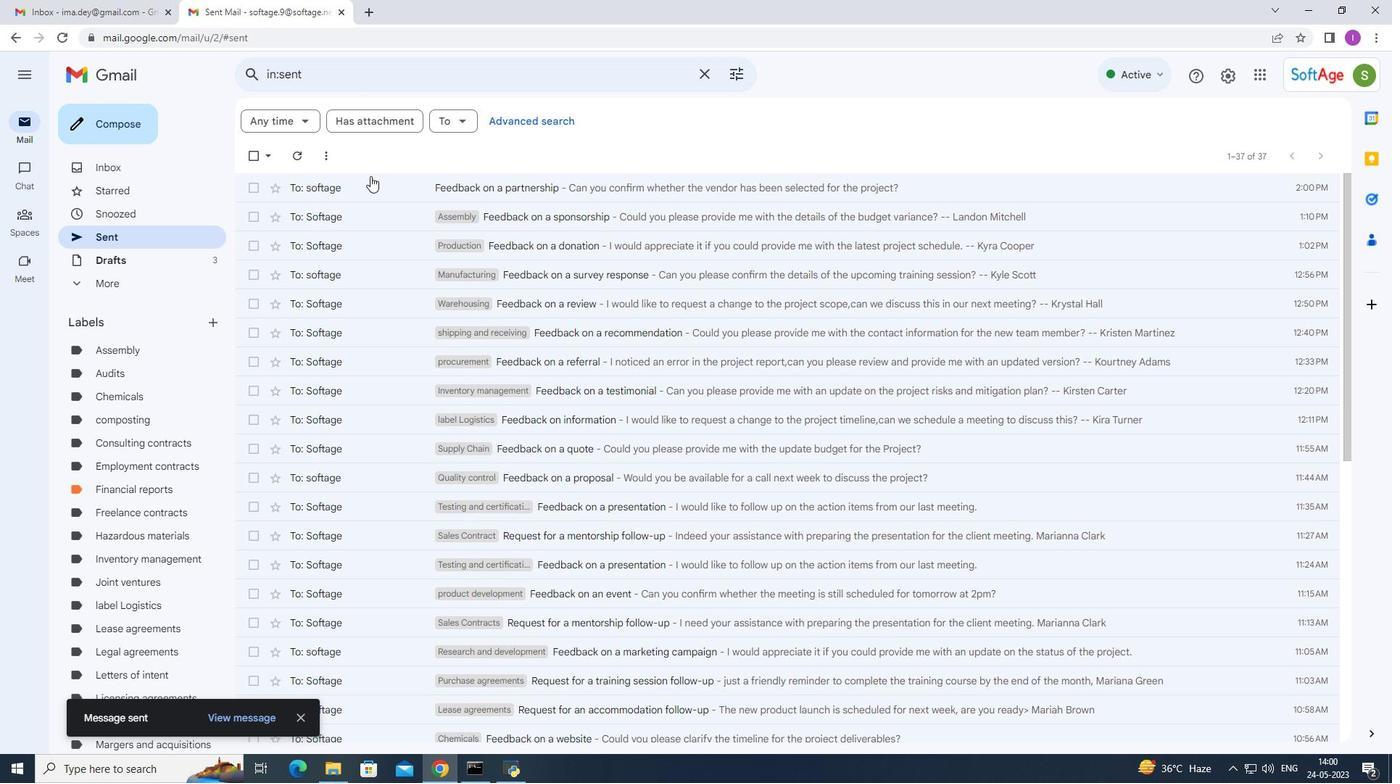 
Action: Mouse pressed right at (369, 182)
Screenshot: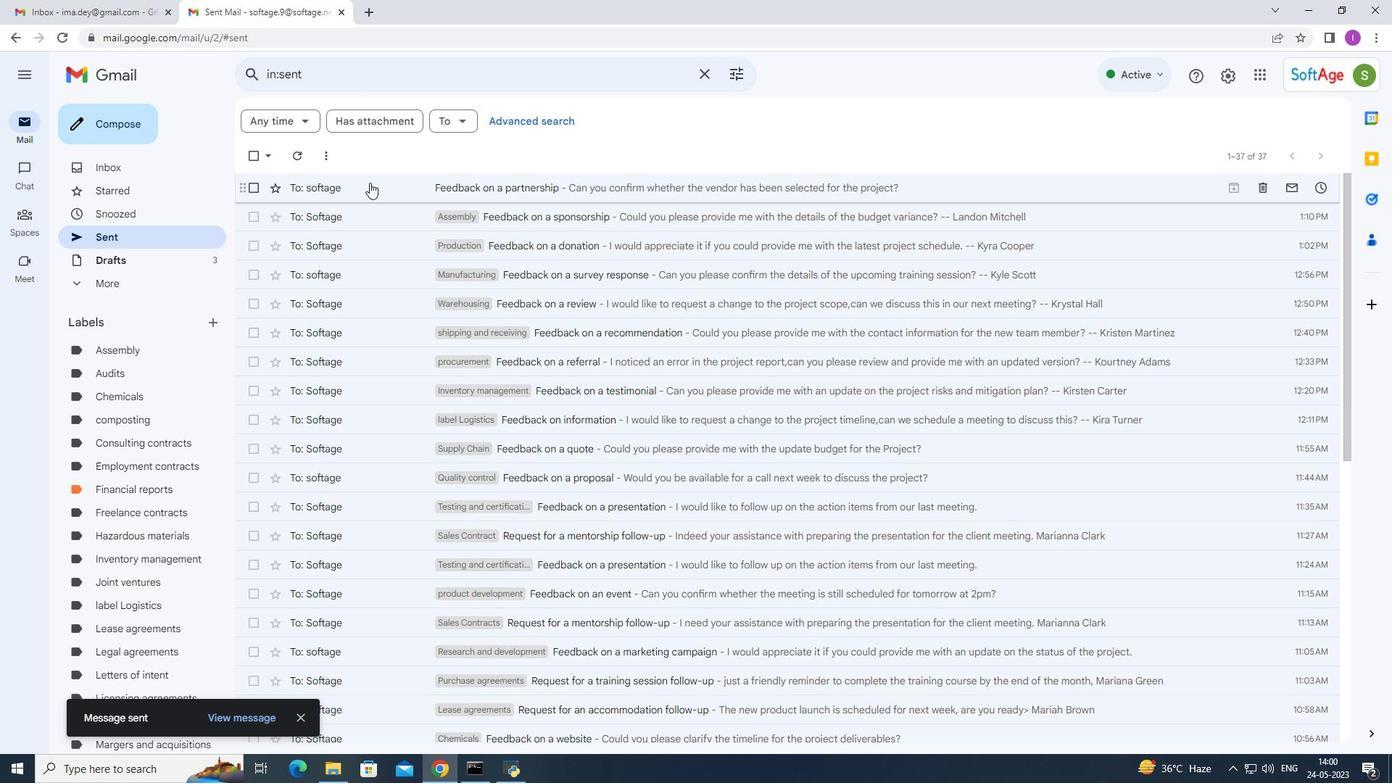 
Action: Mouse moved to (591, 698)
Screenshot: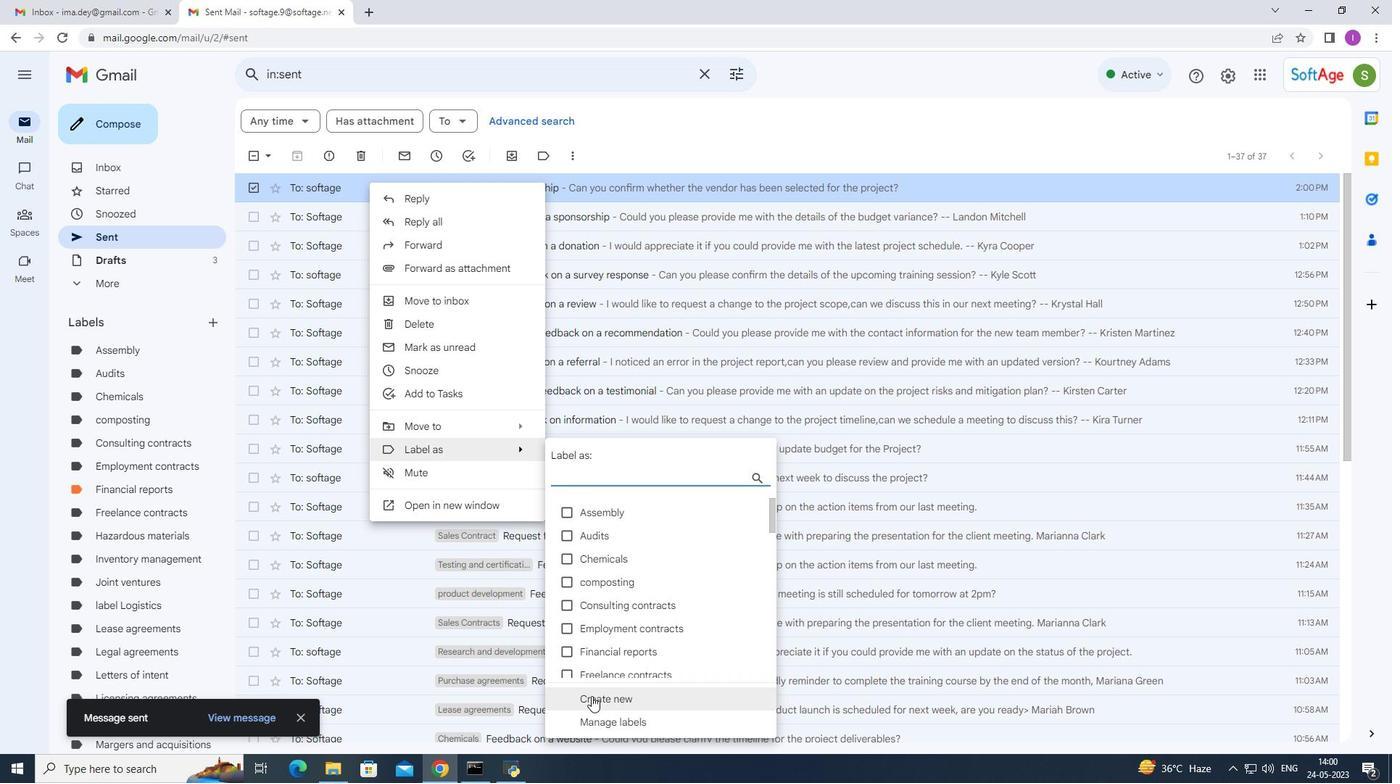 
Action: Mouse pressed left at (591, 698)
Screenshot: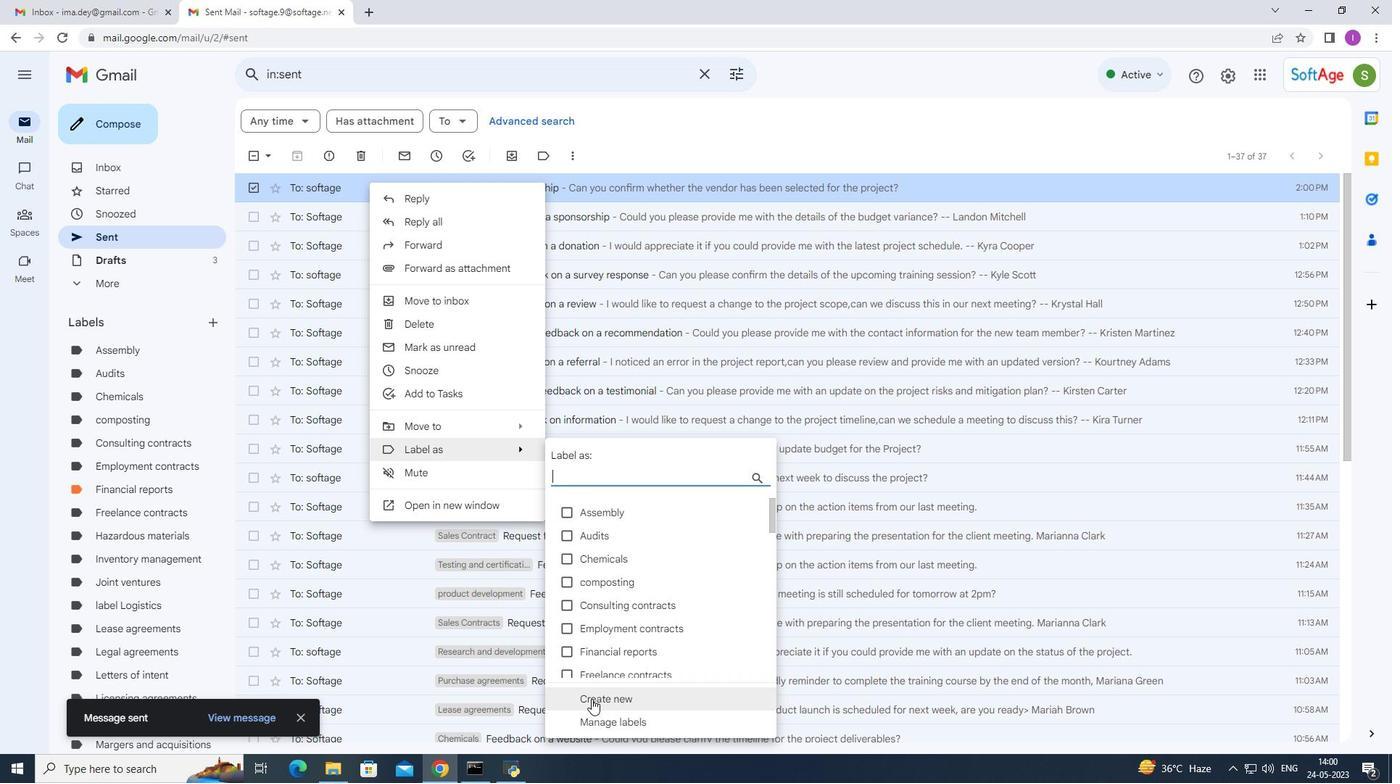 
Action: Mouse moved to (695, 626)
Screenshot: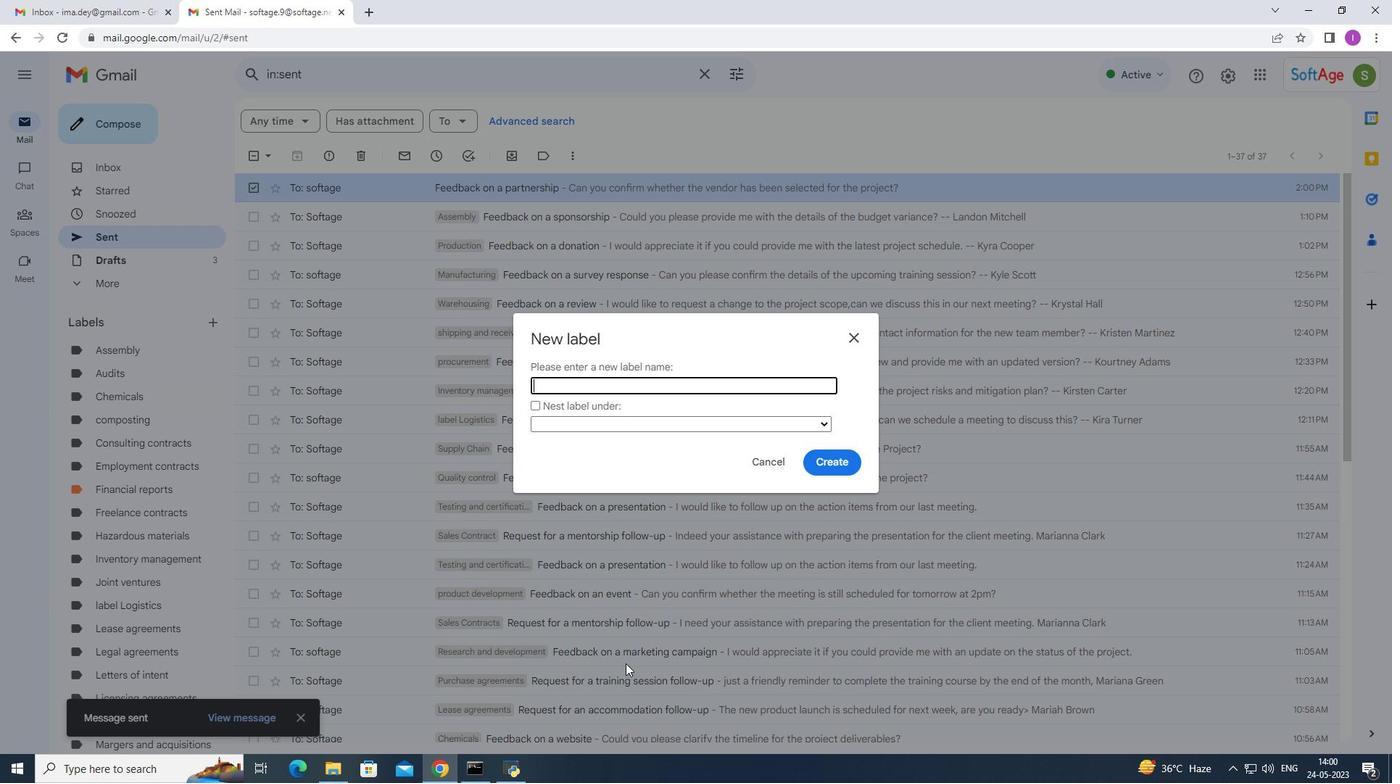 
Action: Key pressed <Key.shift>Maintenance
Screenshot: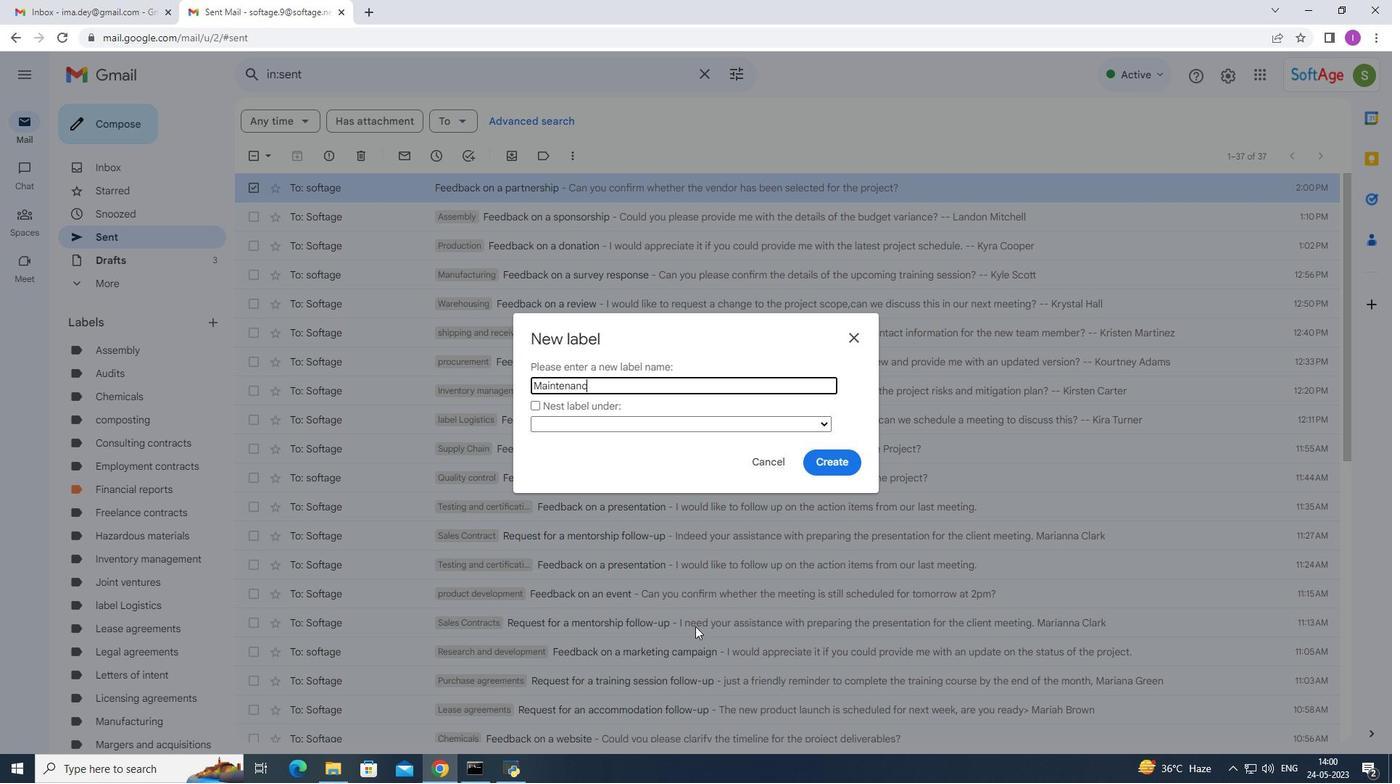 
Action: Mouse moved to (817, 464)
Screenshot: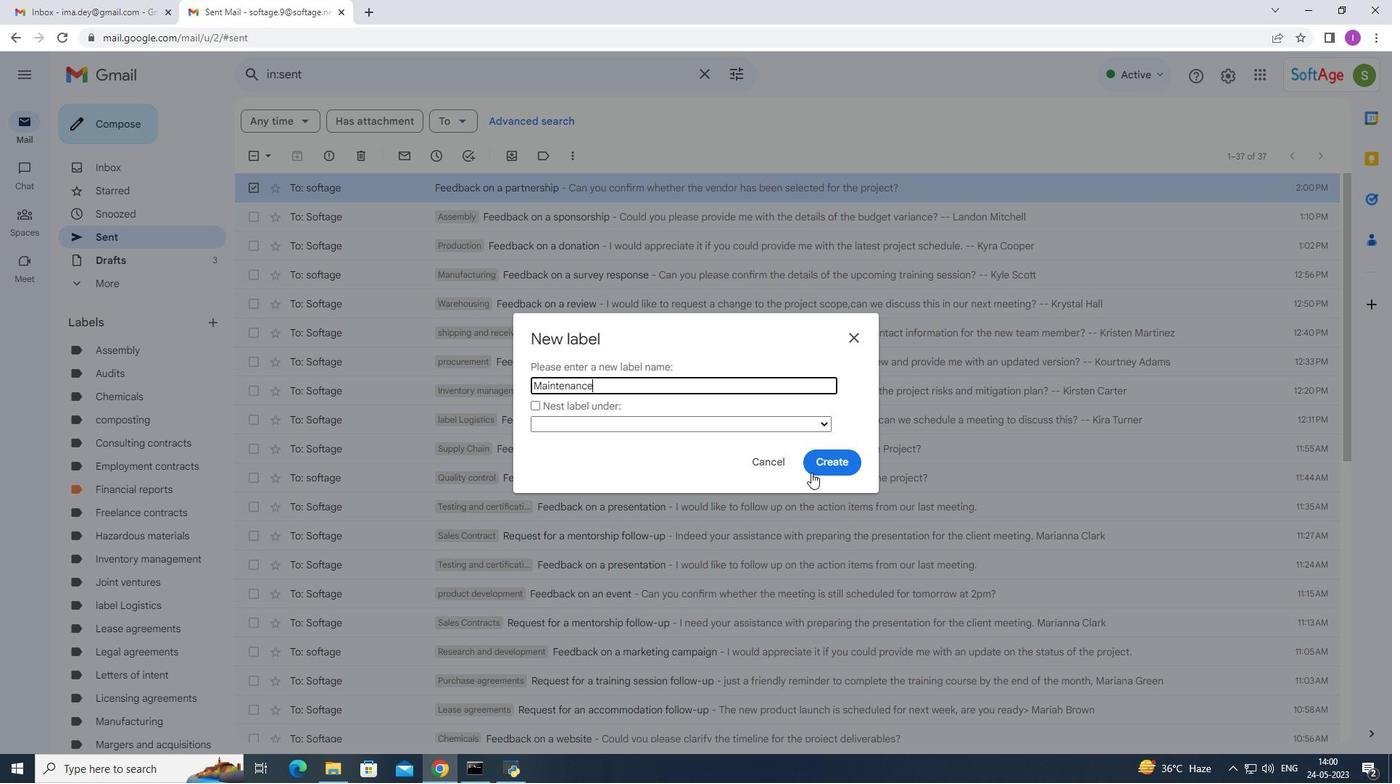 
Action: Mouse pressed left at (817, 464)
Screenshot: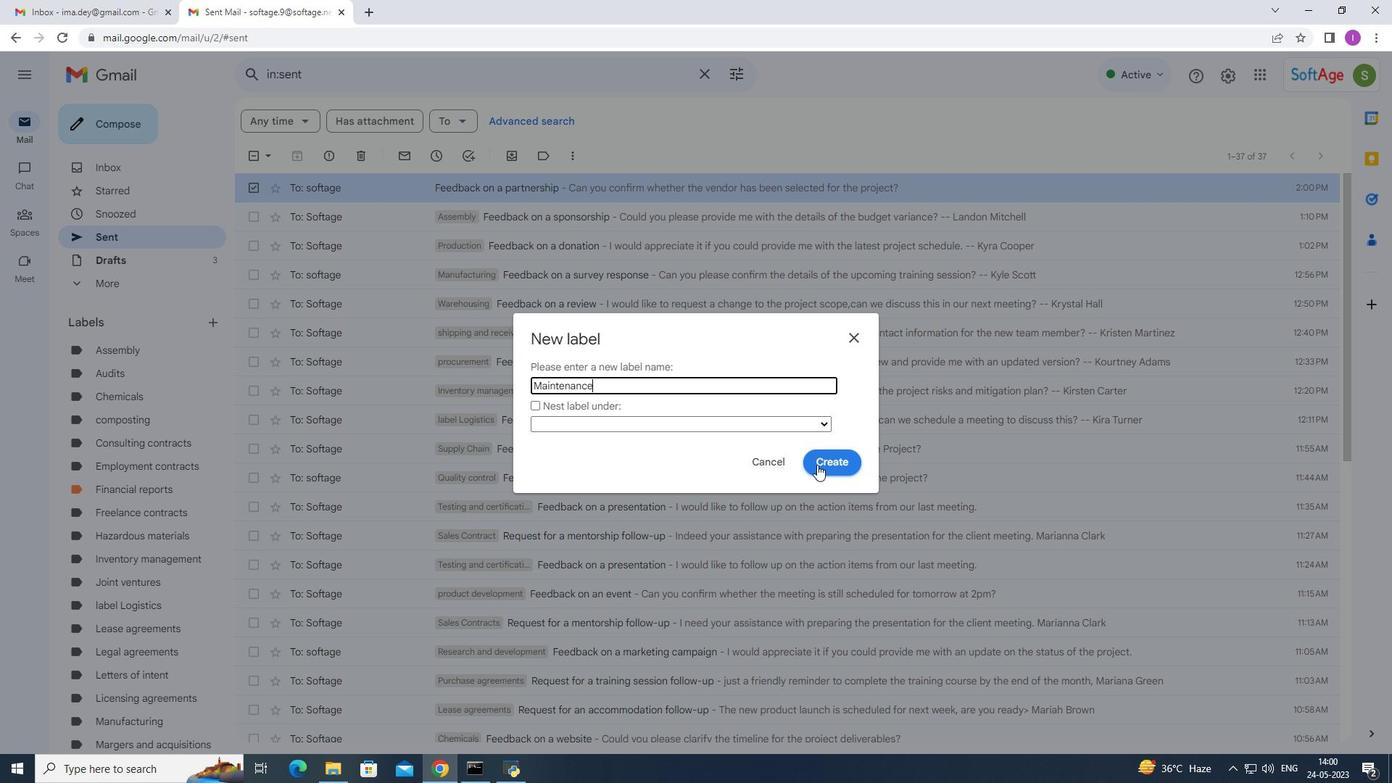 
Action: Mouse moved to (606, 587)
Screenshot: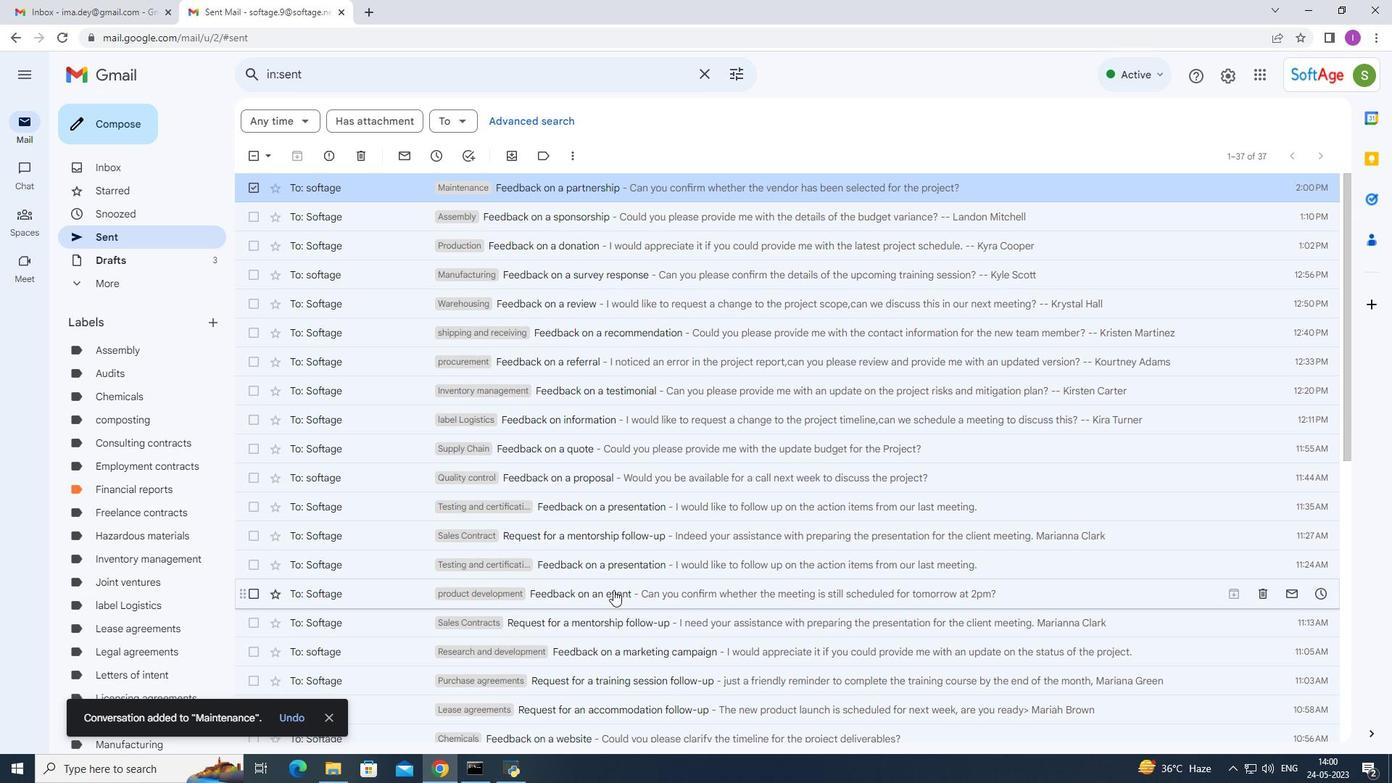 
